 Task: Buy 2 Parking Brake Systems from Brake System section under best seller category for shipping address: Jude Thompson, 313 Lake Floyd Circle, Hockessin, Delaware 19707, Cell Number 3022398079. Pay from credit card ending with 6010, CVV 682
Action: Mouse moved to (15, 84)
Screenshot: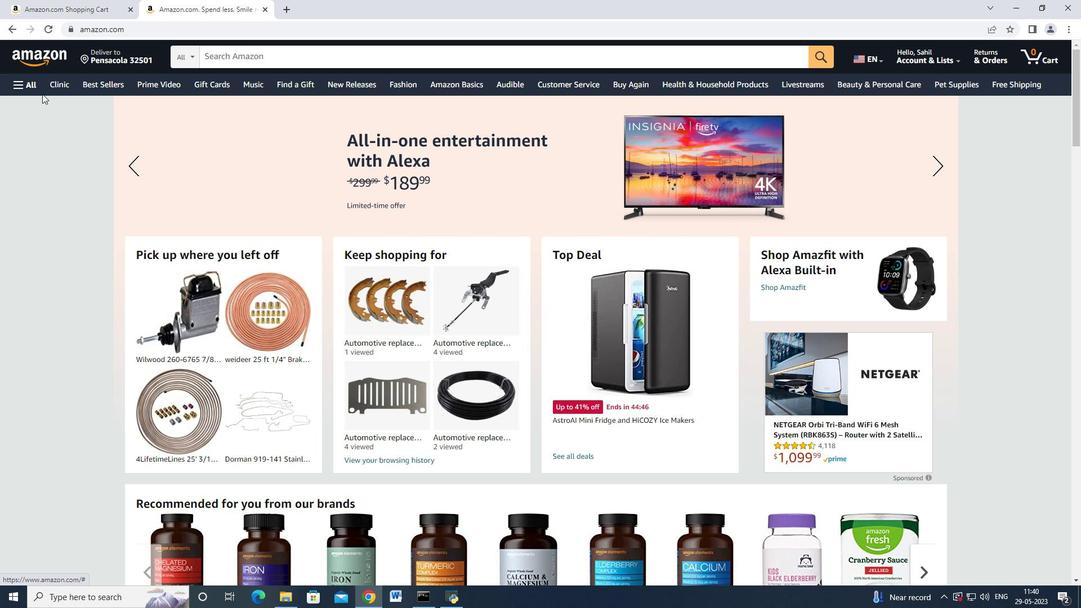 
Action: Mouse pressed left at (15, 84)
Screenshot: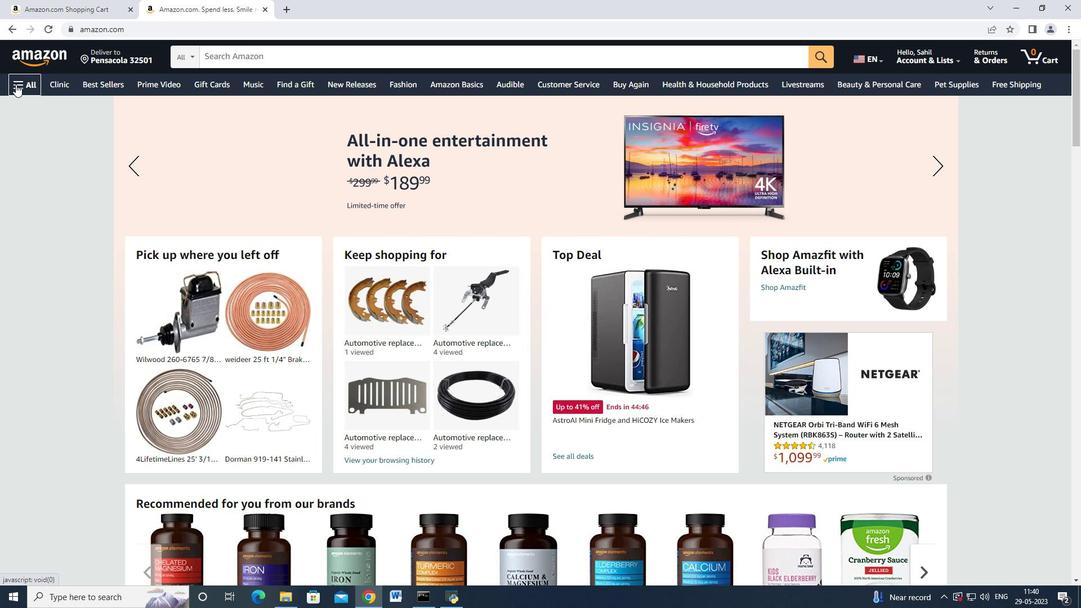 
Action: Mouse moved to (72, 266)
Screenshot: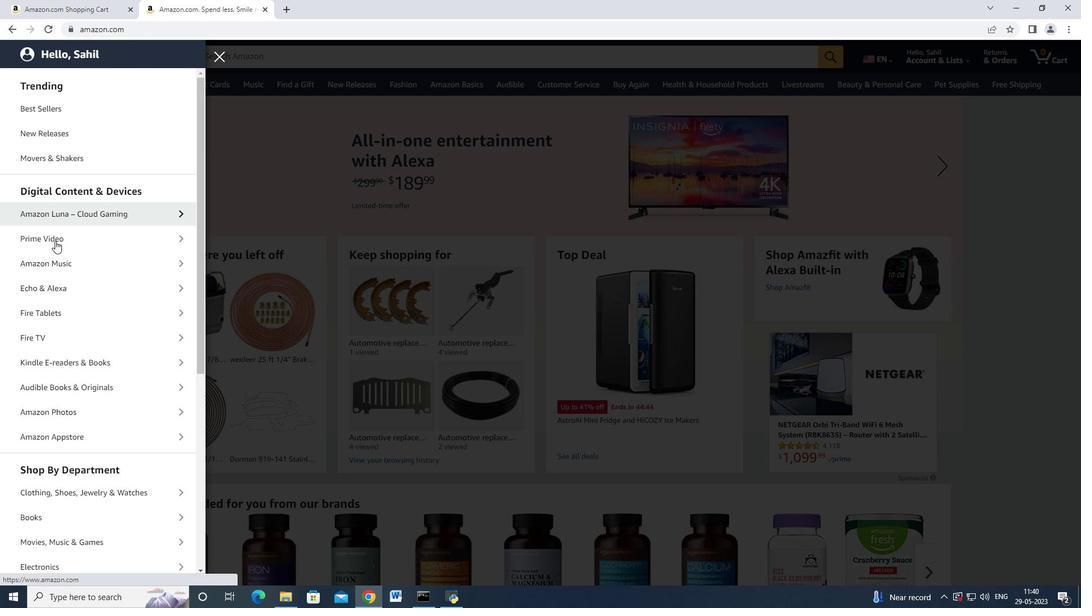 
Action: Mouse scrolled (72, 265) with delta (0, 0)
Screenshot: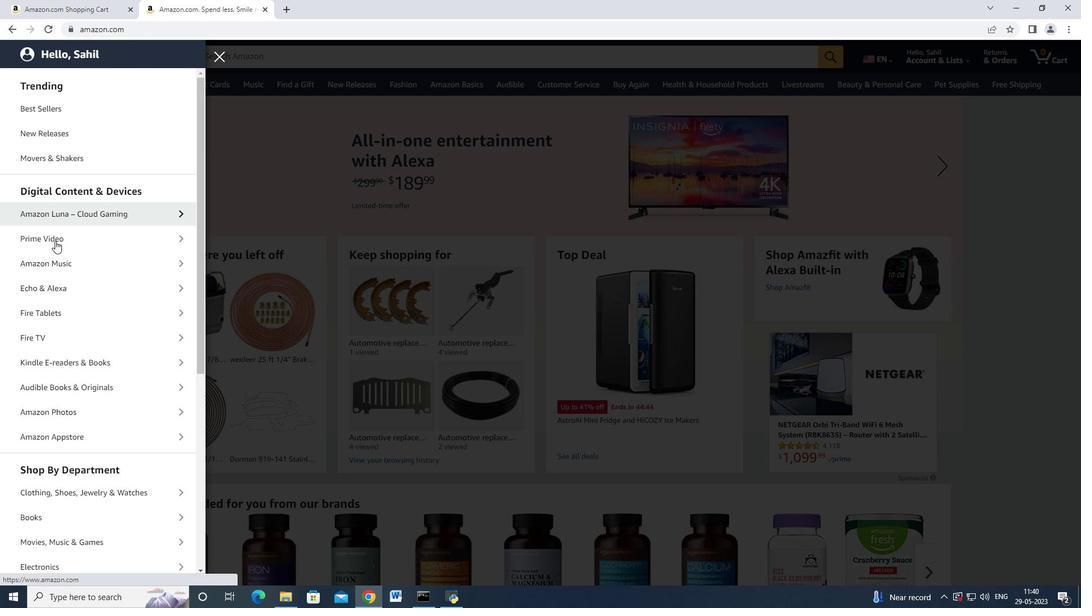 
Action: Mouse moved to (76, 299)
Screenshot: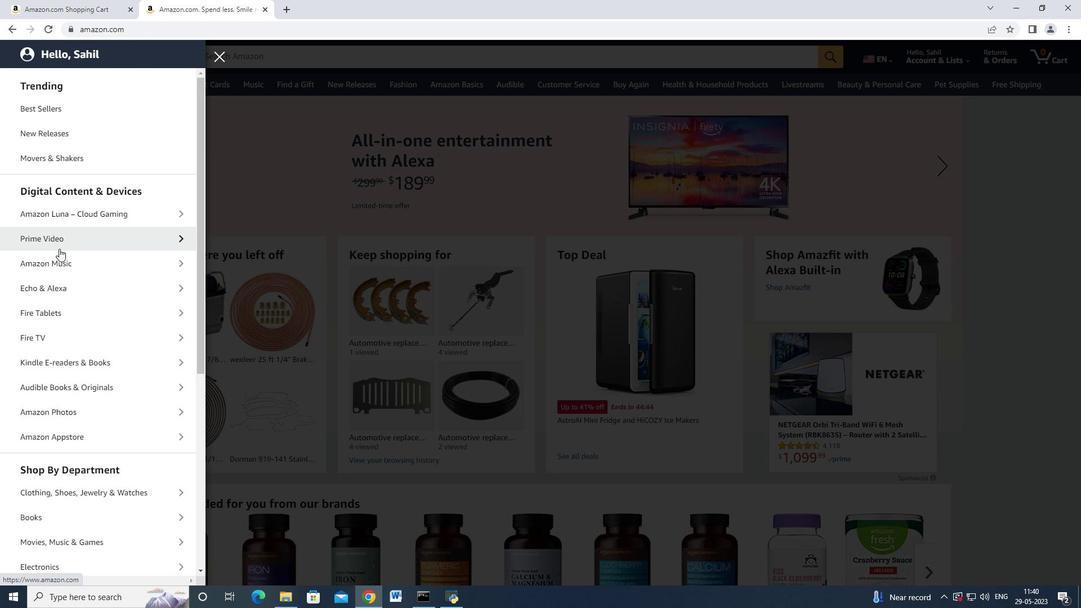 
Action: Mouse scrolled (76, 299) with delta (0, 0)
Screenshot: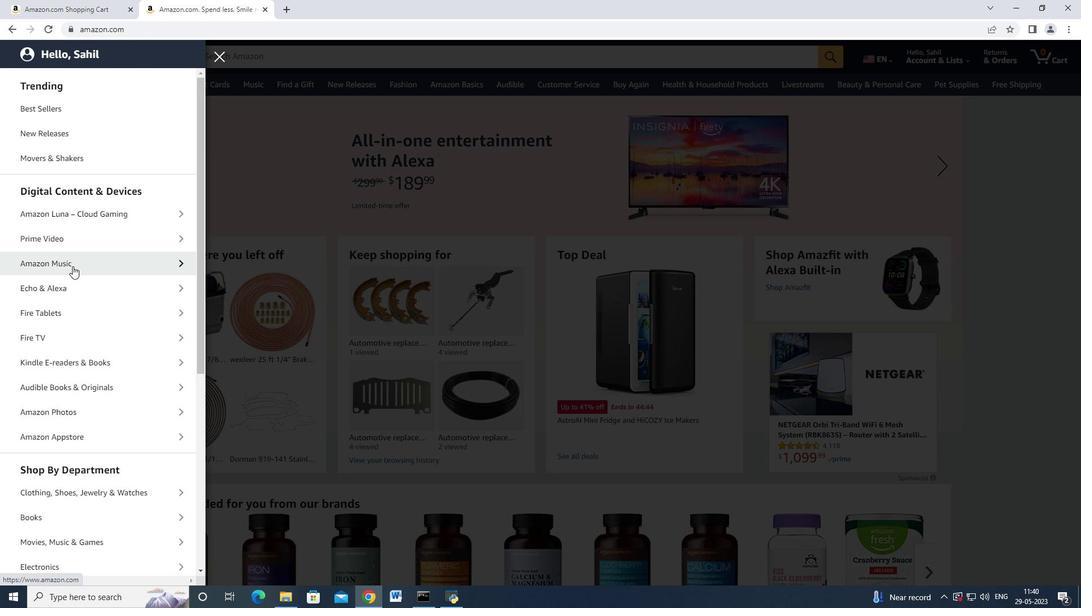 
Action: Mouse moved to (60, 347)
Screenshot: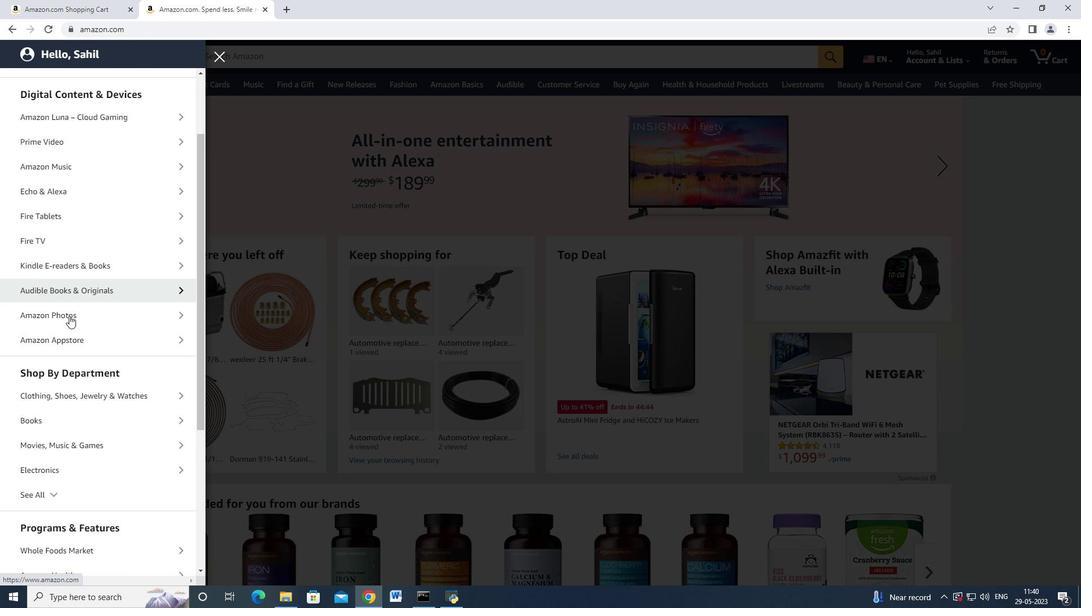 
Action: Mouse scrolled (60, 347) with delta (0, 0)
Screenshot: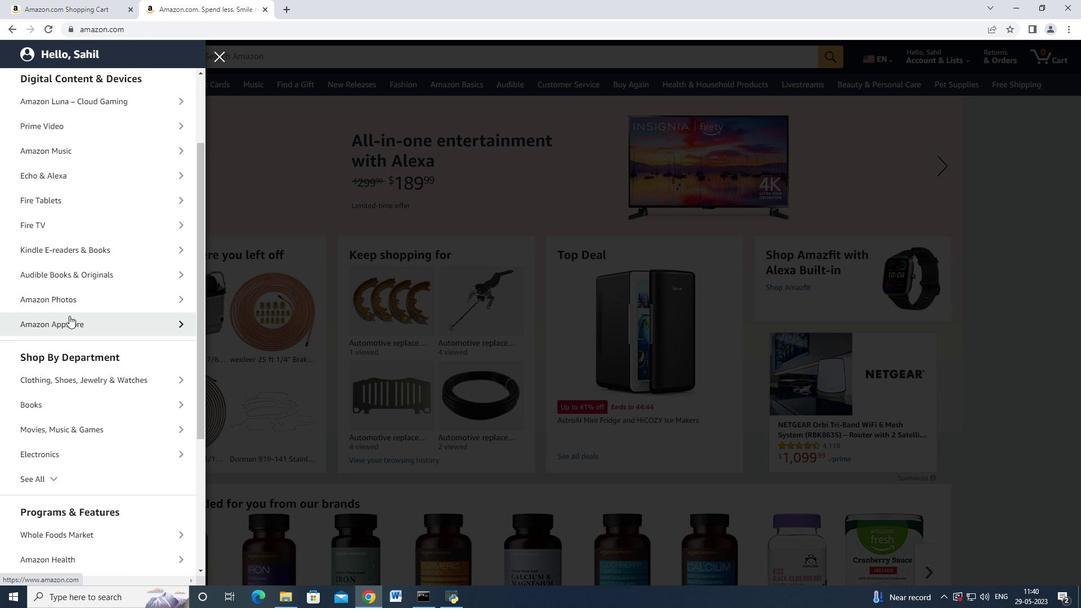 
Action: Mouse scrolled (60, 347) with delta (0, 0)
Screenshot: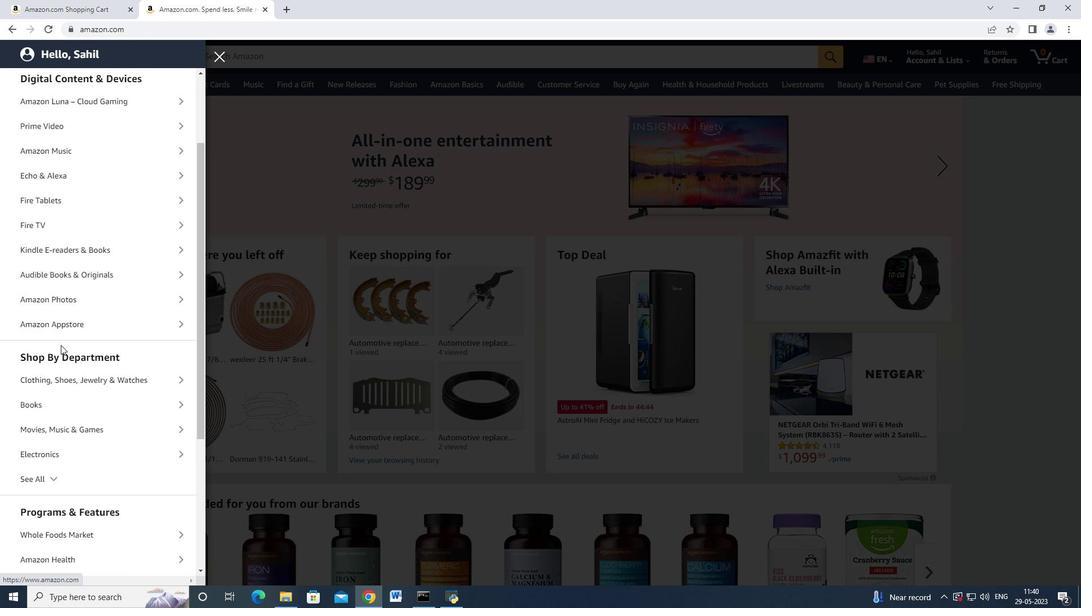 
Action: Mouse scrolled (60, 347) with delta (0, 0)
Screenshot: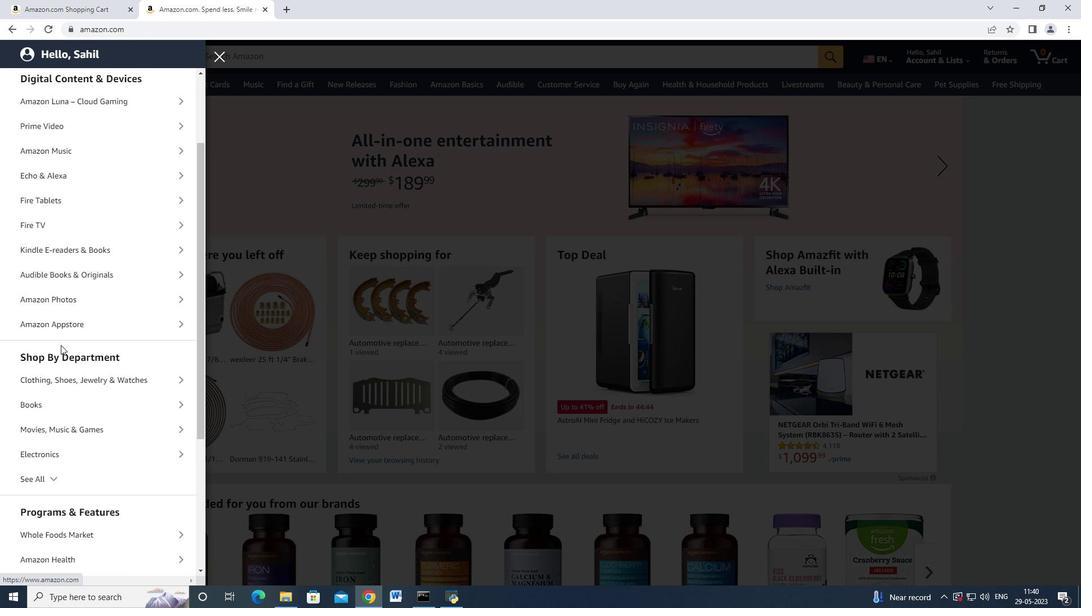 
Action: Mouse moved to (65, 318)
Screenshot: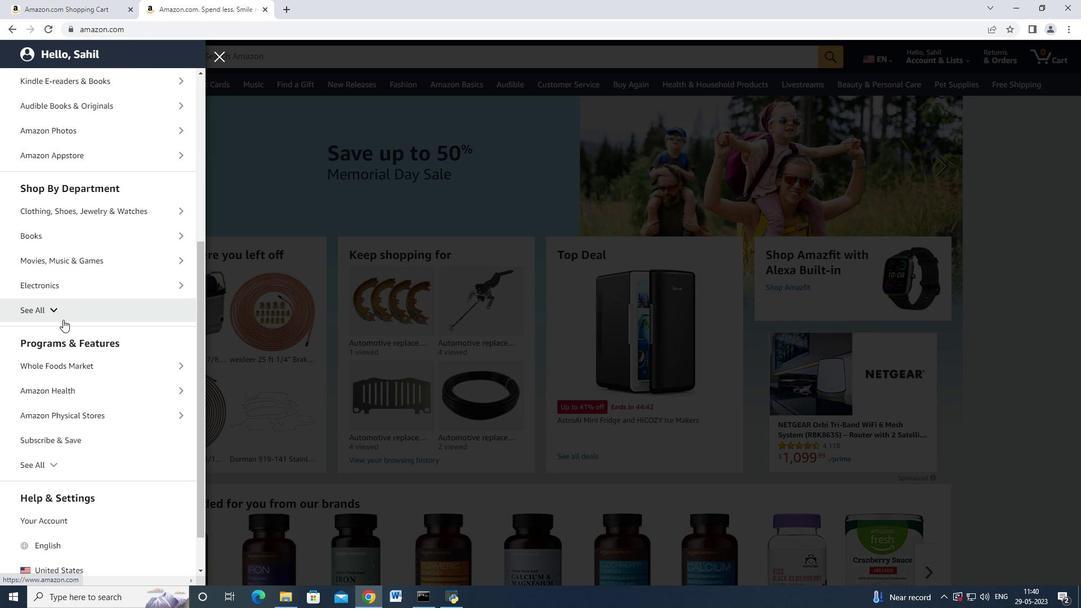 
Action: Mouse pressed left at (65, 318)
Screenshot: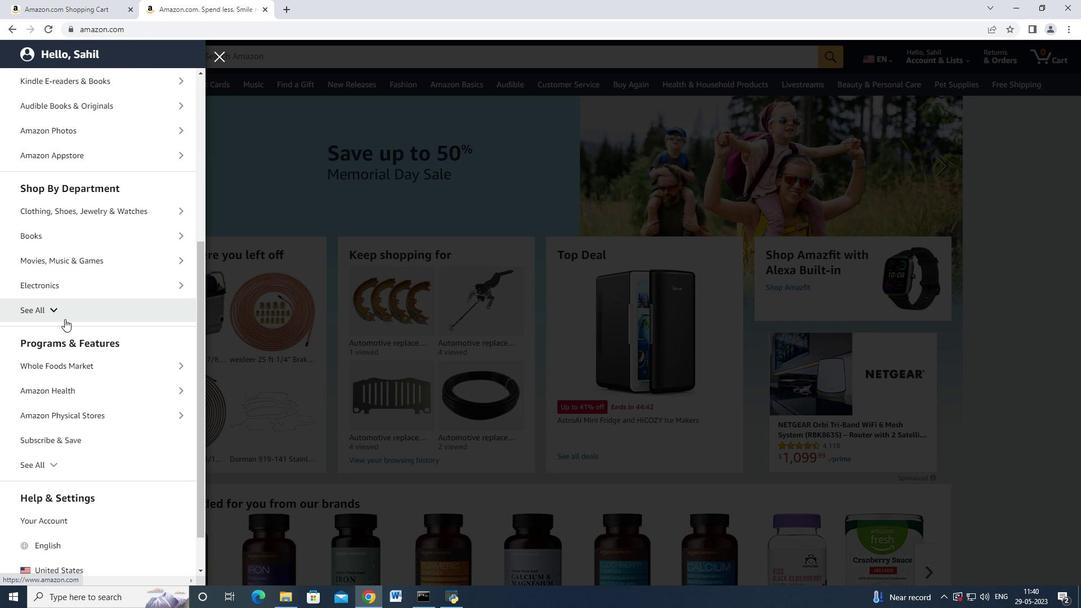 
Action: Mouse moved to (80, 188)
Screenshot: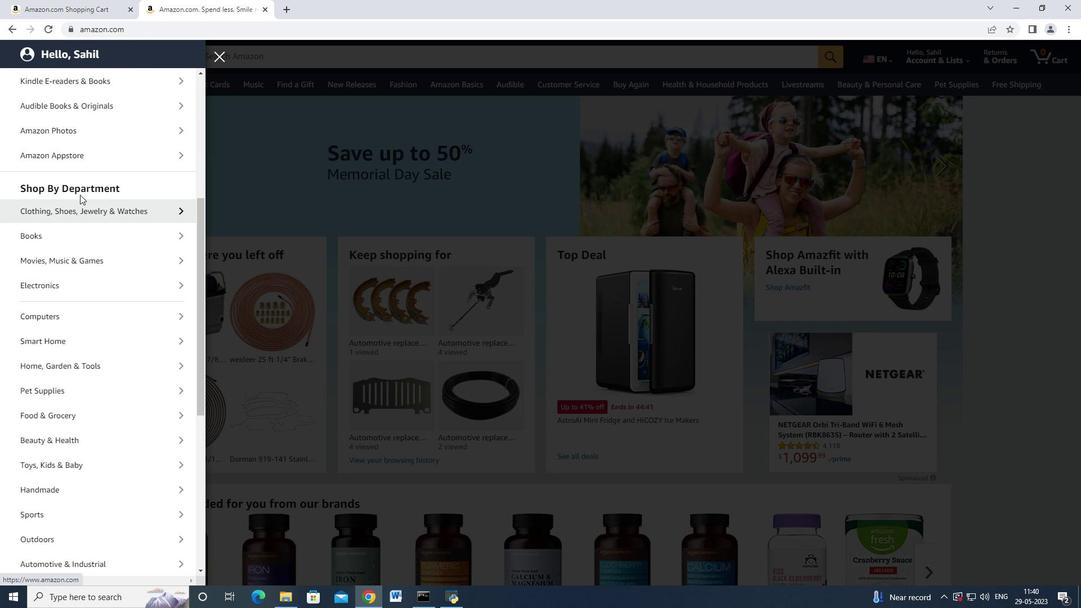 
Action: Mouse scrolled (80, 188) with delta (0, 0)
Screenshot: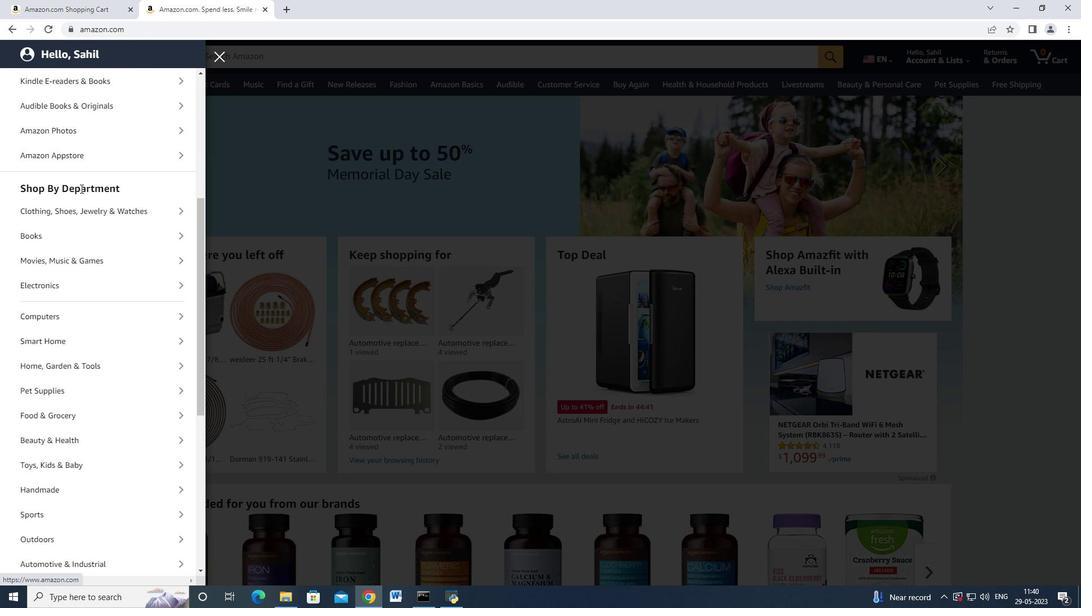 
Action: Mouse scrolled (80, 188) with delta (0, 0)
Screenshot: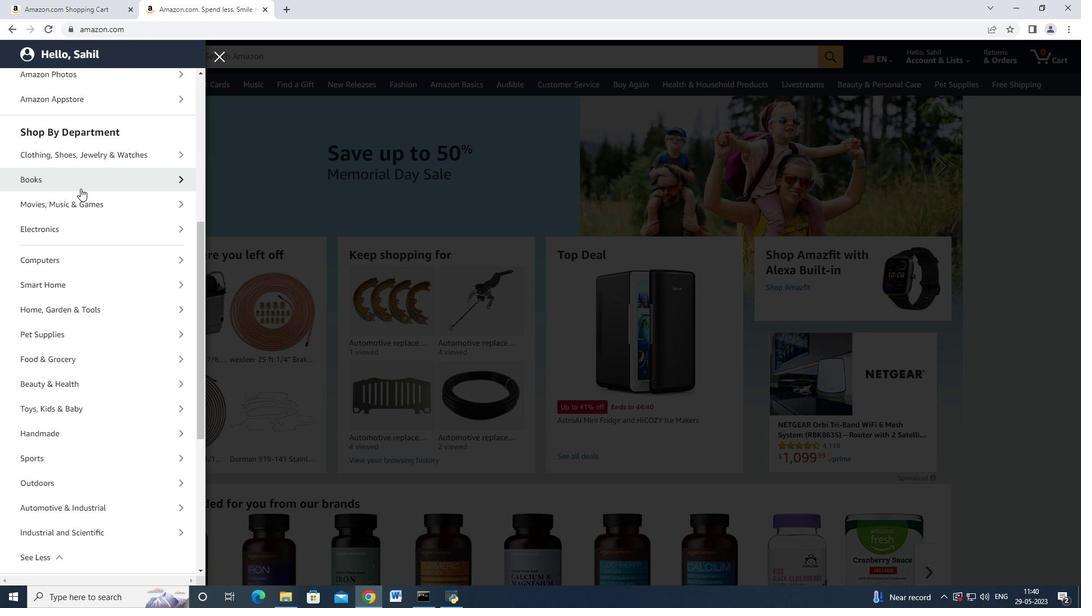 
Action: Mouse scrolled (80, 188) with delta (0, 0)
Screenshot: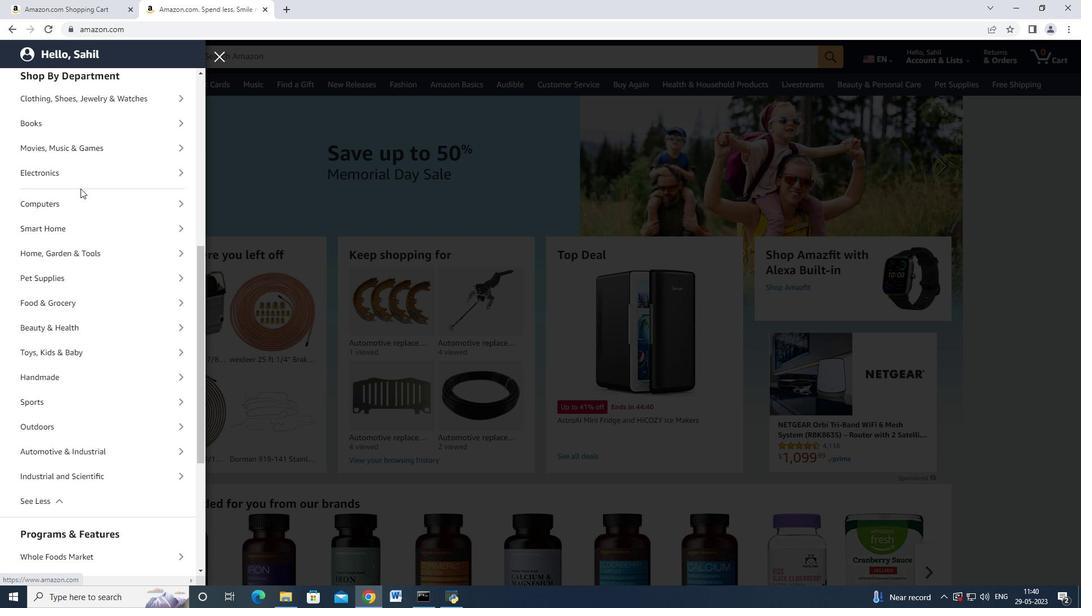 
Action: Mouse scrolled (80, 188) with delta (0, 0)
Screenshot: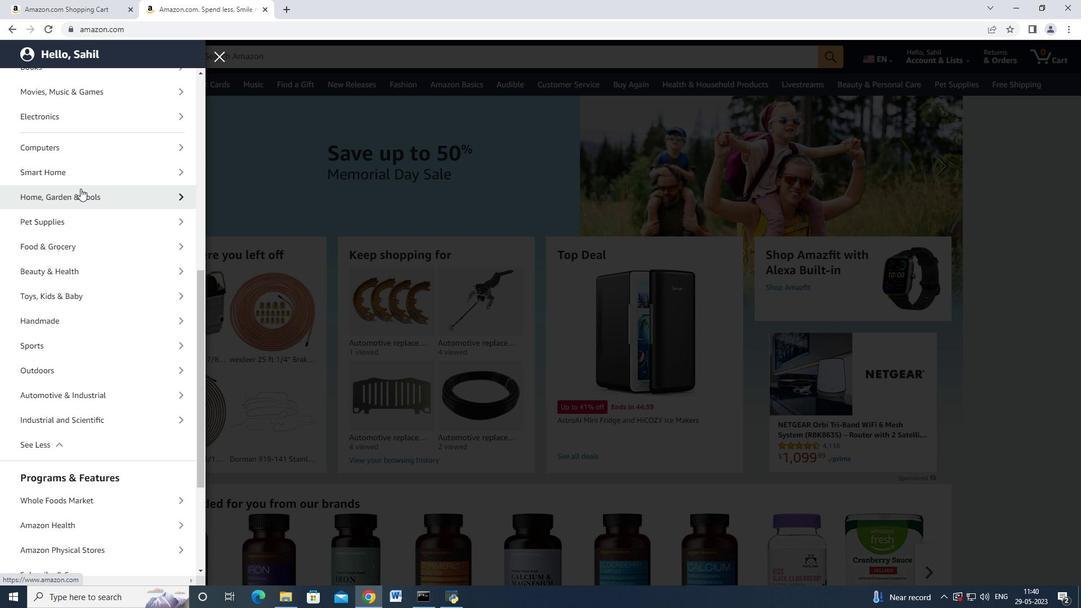
Action: Mouse moved to (83, 187)
Screenshot: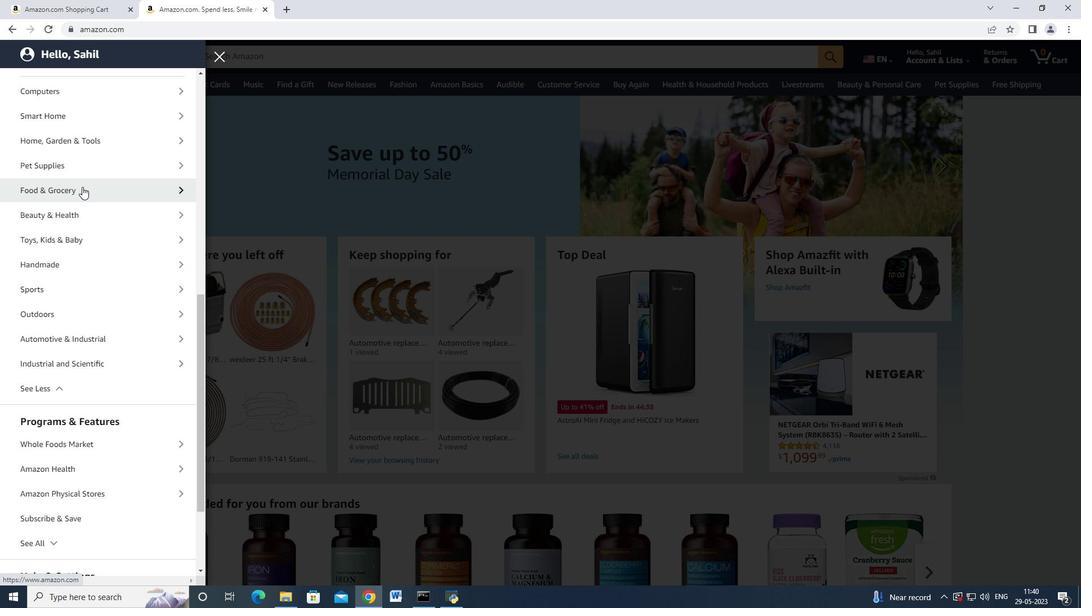 
Action: Mouse scrolled (83, 187) with delta (0, 0)
Screenshot: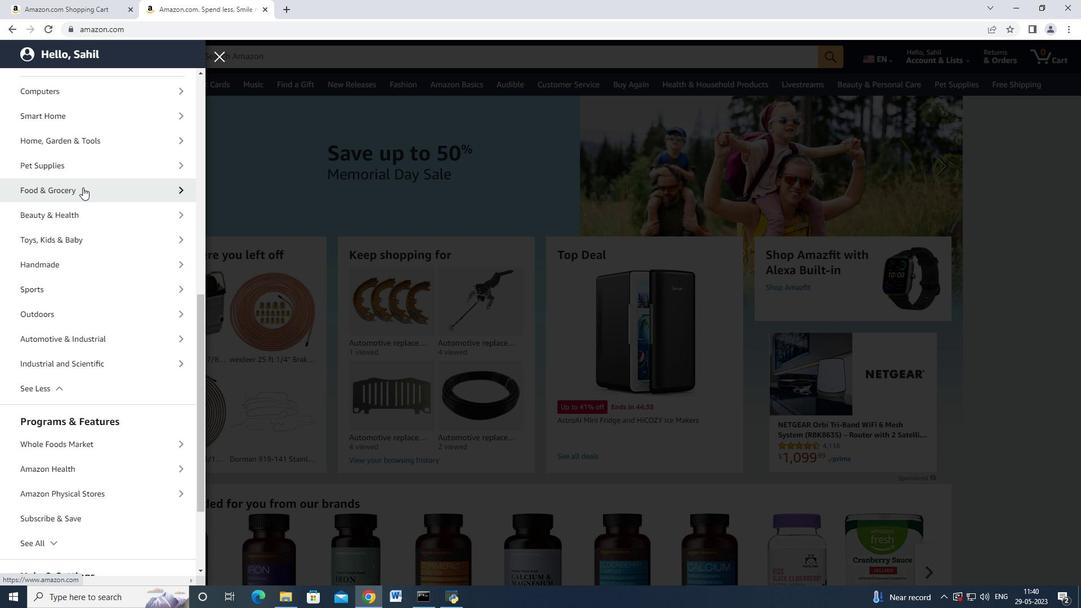 
Action: Mouse moved to (83, 188)
Screenshot: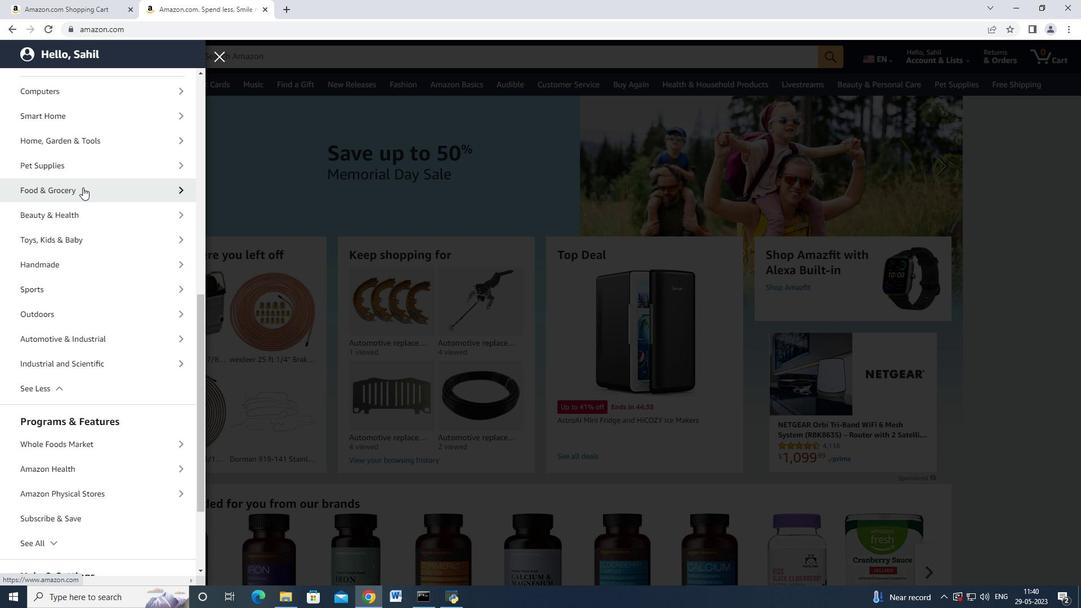 
Action: Mouse scrolled (83, 187) with delta (0, 0)
Screenshot: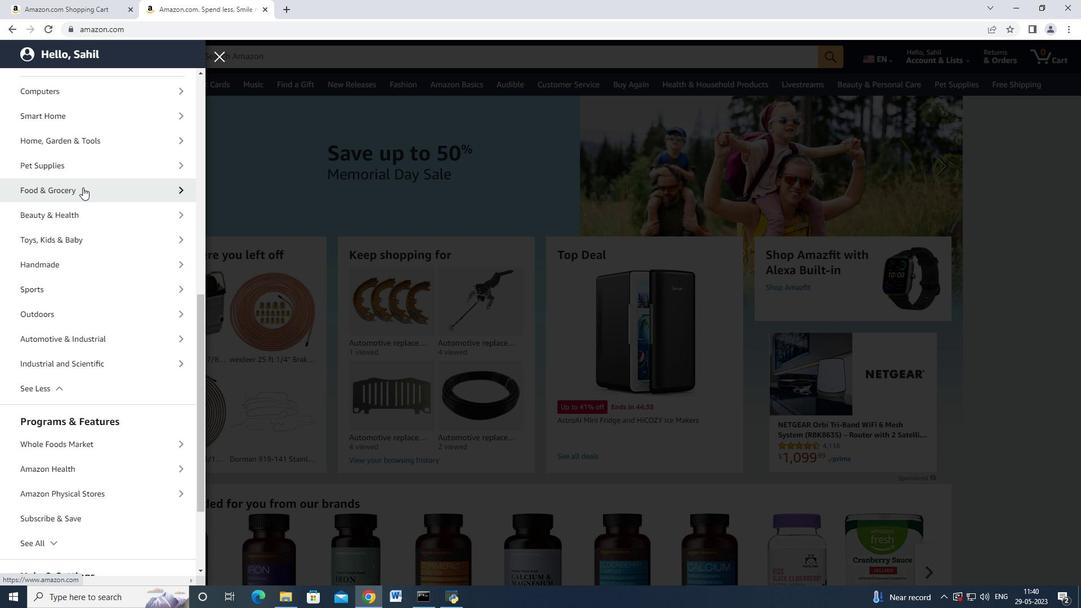 
Action: Mouse moved to (89, 210)
Screenshot: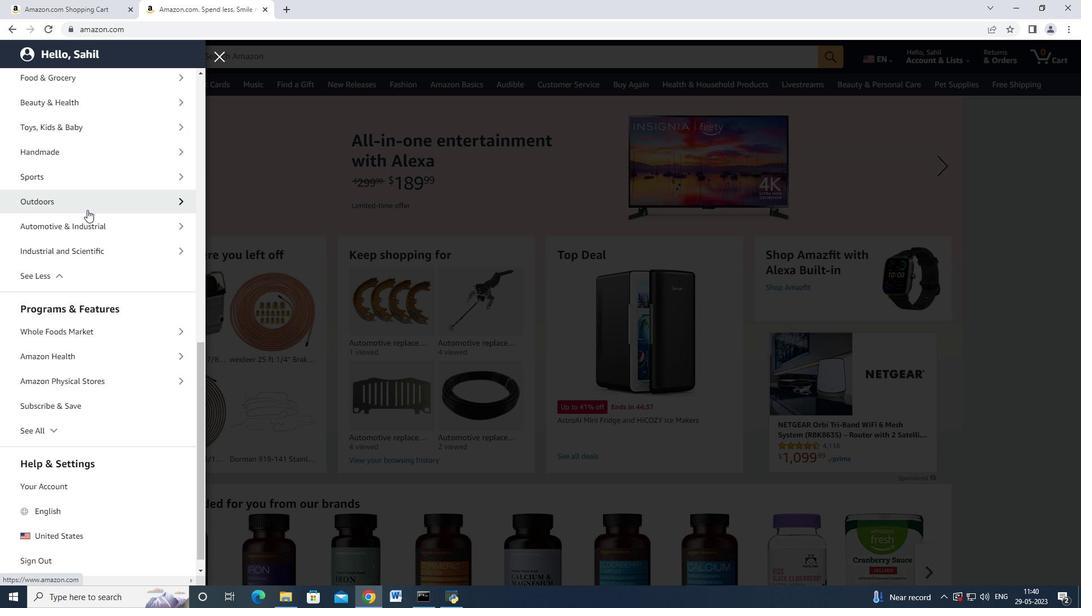 
Action: Mouse scrolled (89, 209) with delta (0, 0)
Screenshot: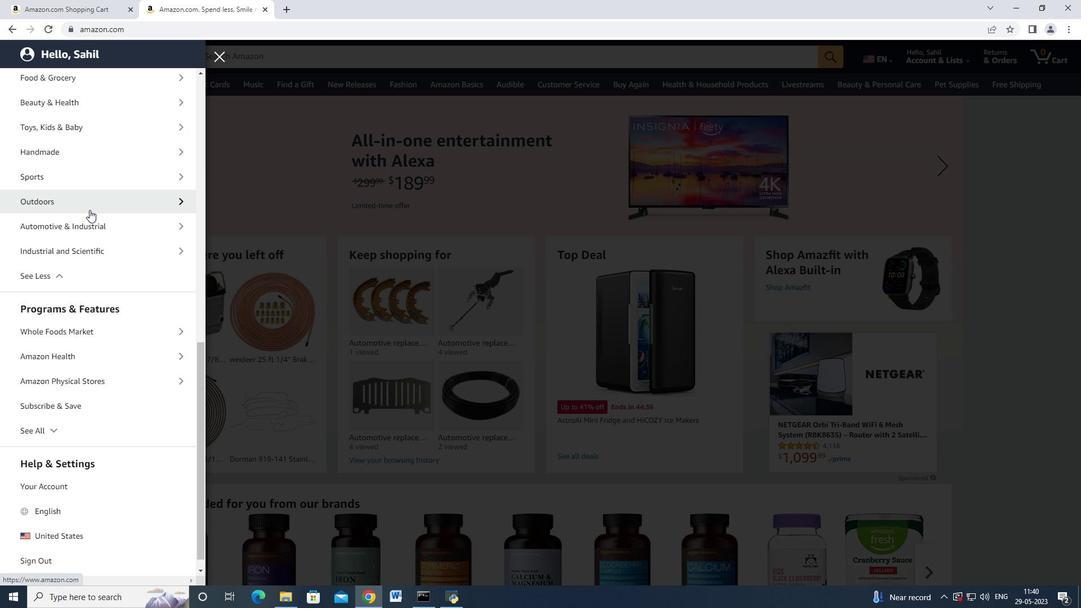 
Action: Mouse scrolled (89, 209) with delta (0, 0)
Screenshot: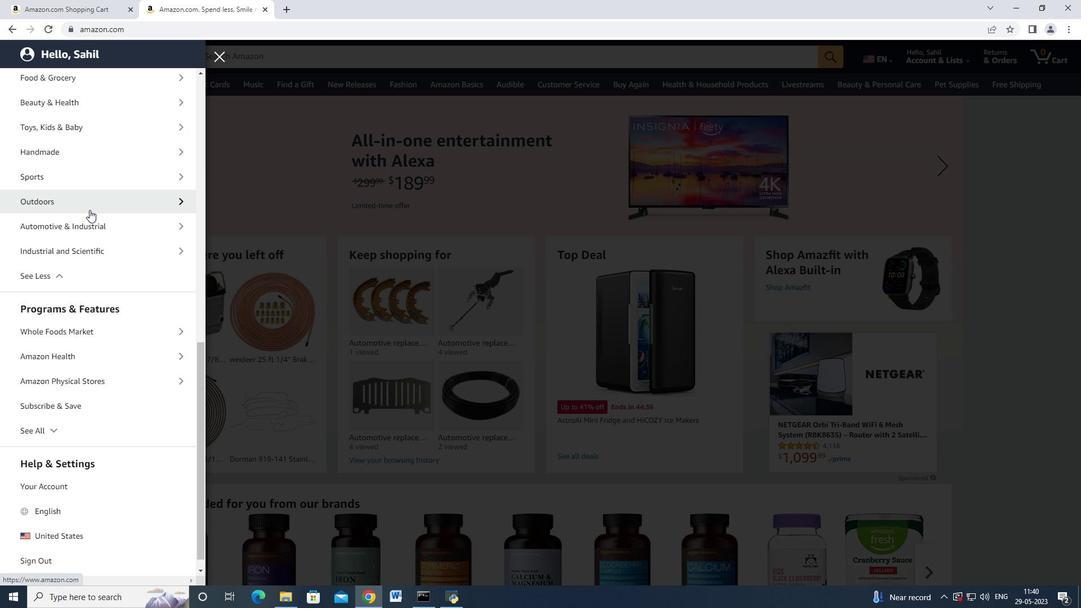 
Action: Mouse moved to (104, 284)
Screenshot: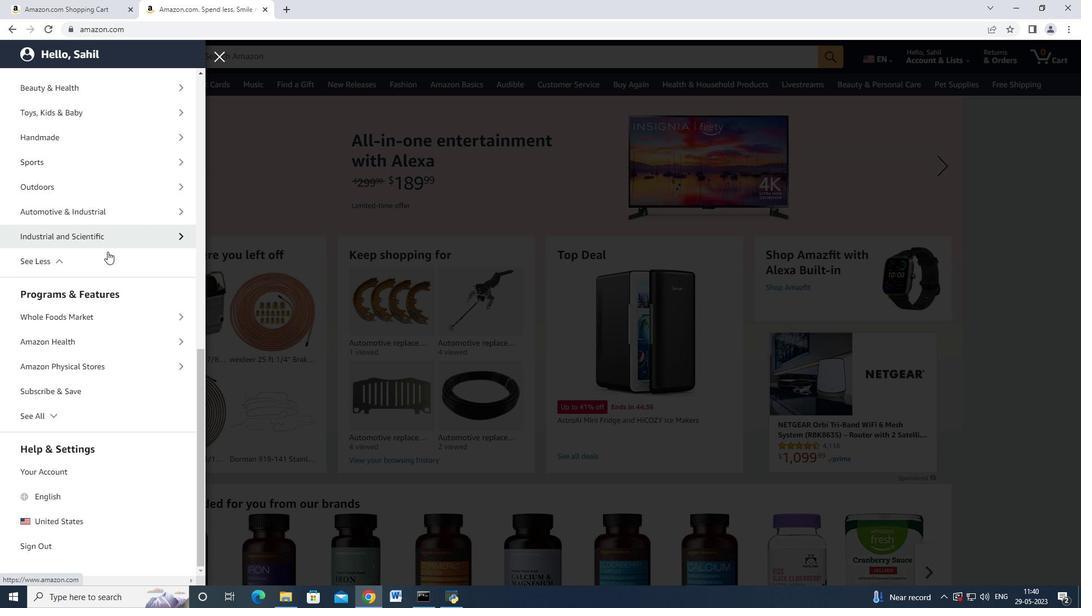 
Action: Mouse scrolled (104, 285) with delta (0, 0)
Screenshot: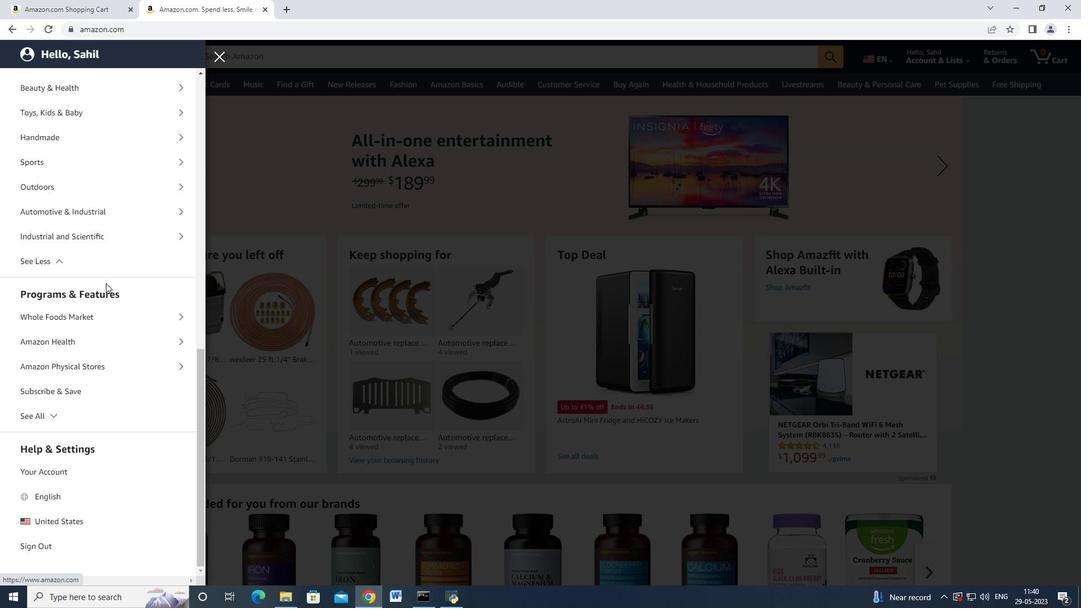 
Action: Mouse scrolled (104, 285) with delta (0, 0)
Screenshot: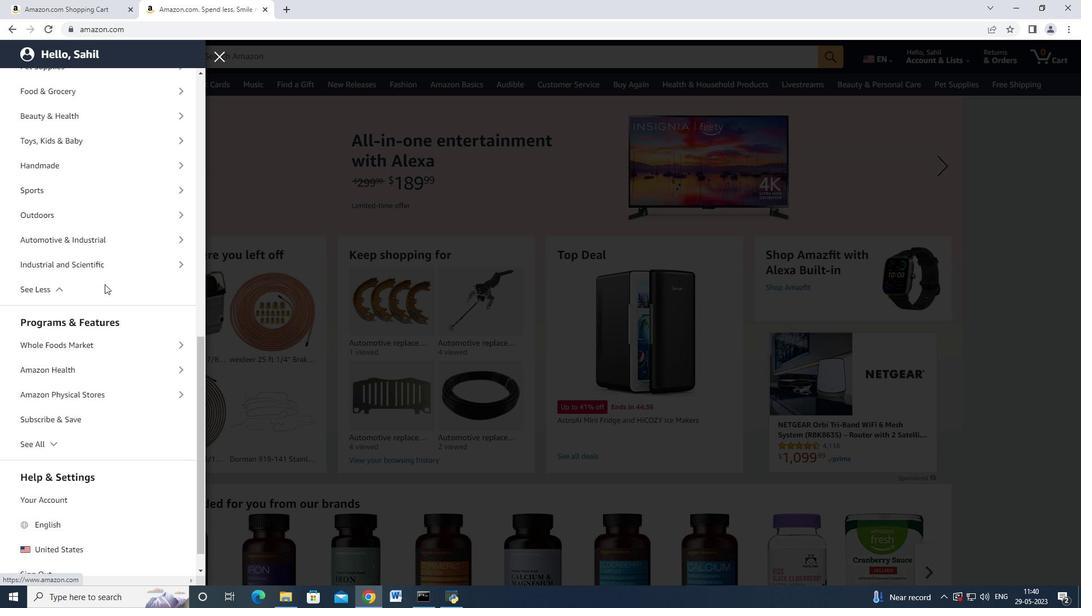 
Action: Mouse moved to (83, 322)
Screenshot: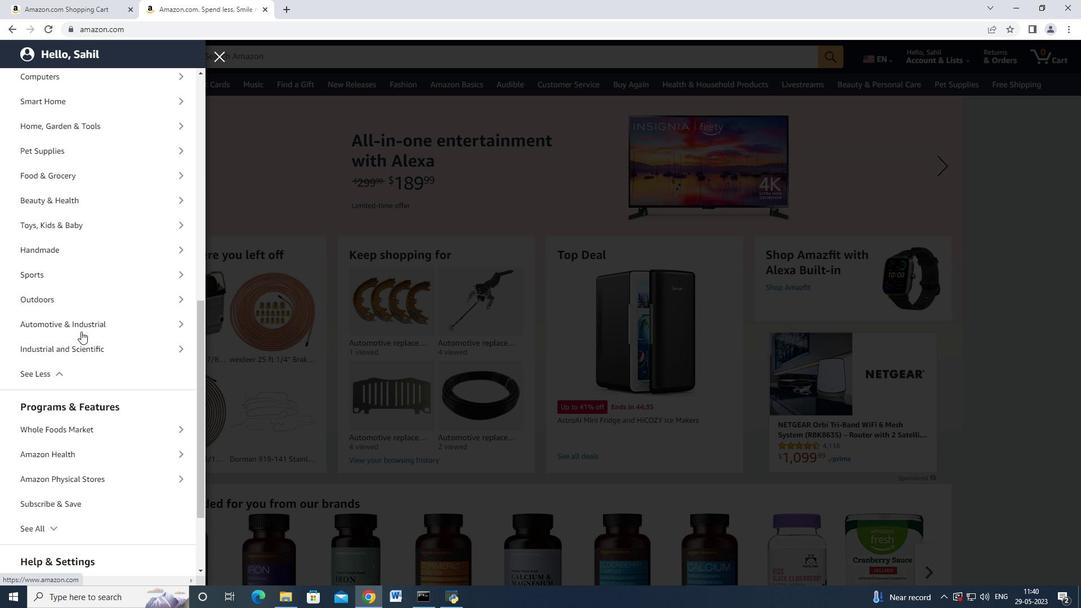 
Action: Mouse pressed left at (83, 322)
Screenshot: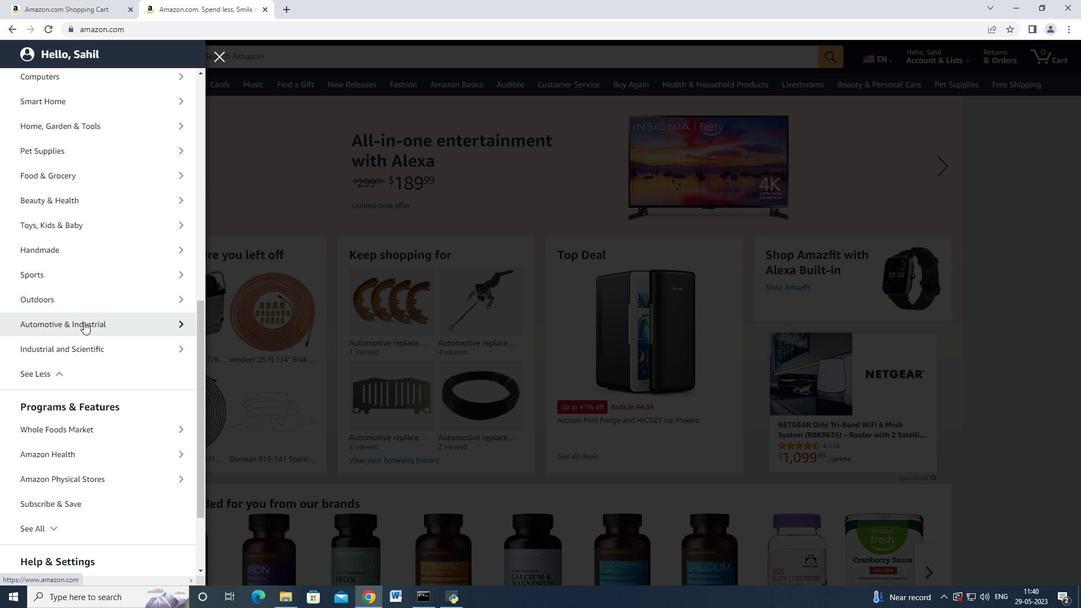 
Action: Mouse moved to (91, 137)
Screenshot: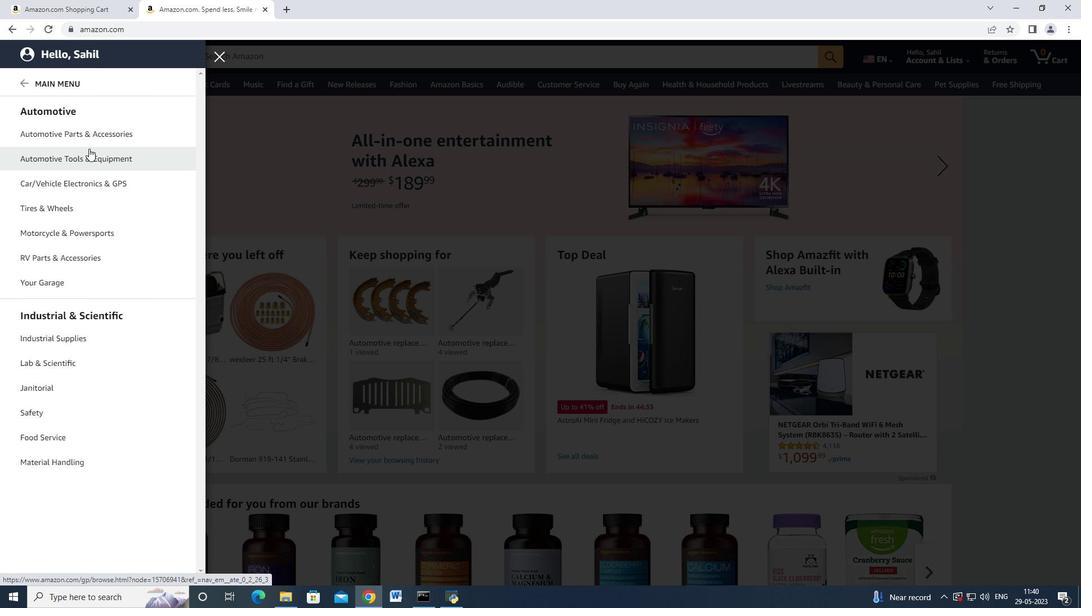 
Action: Mouse pressed left at (91, 137)
Screenshot: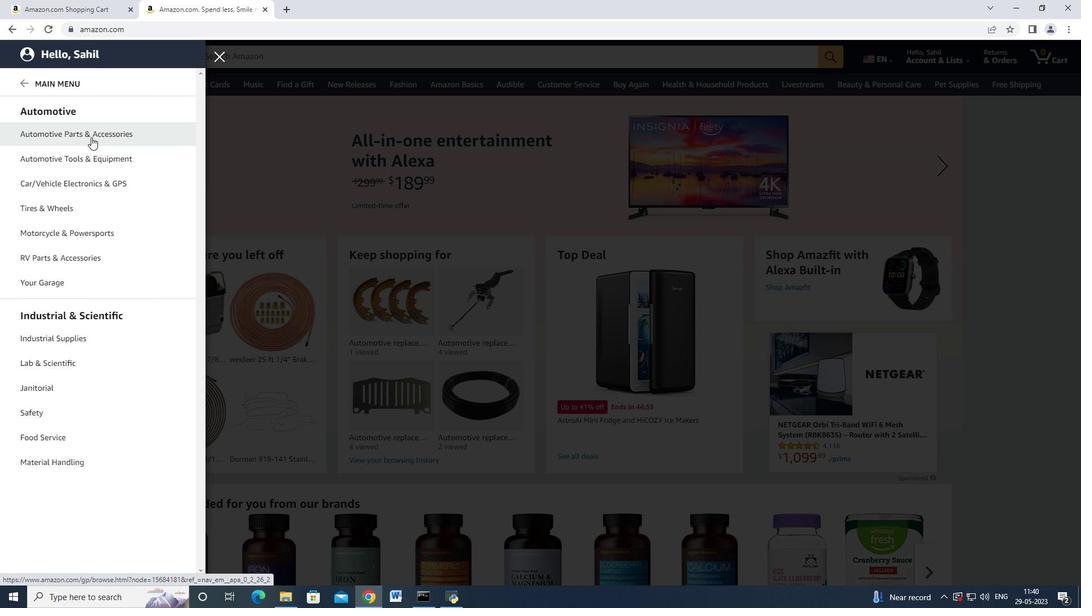 
Action: Mouse moved to (142, 219)
Screenshot: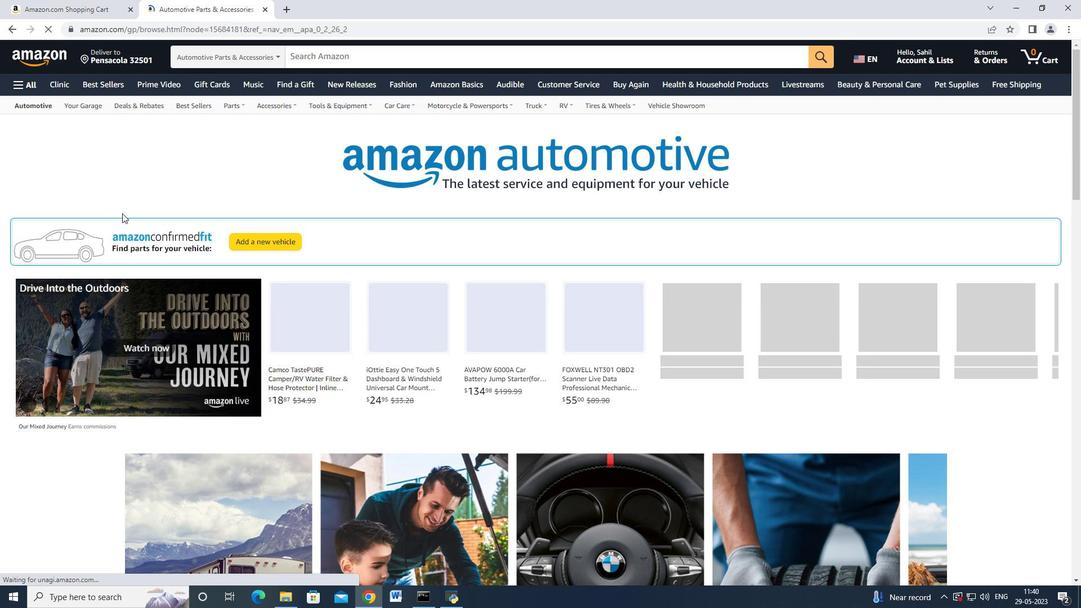 
Action: Mouse scrolled (142, 218) with delta (0, 0)
Screenshot: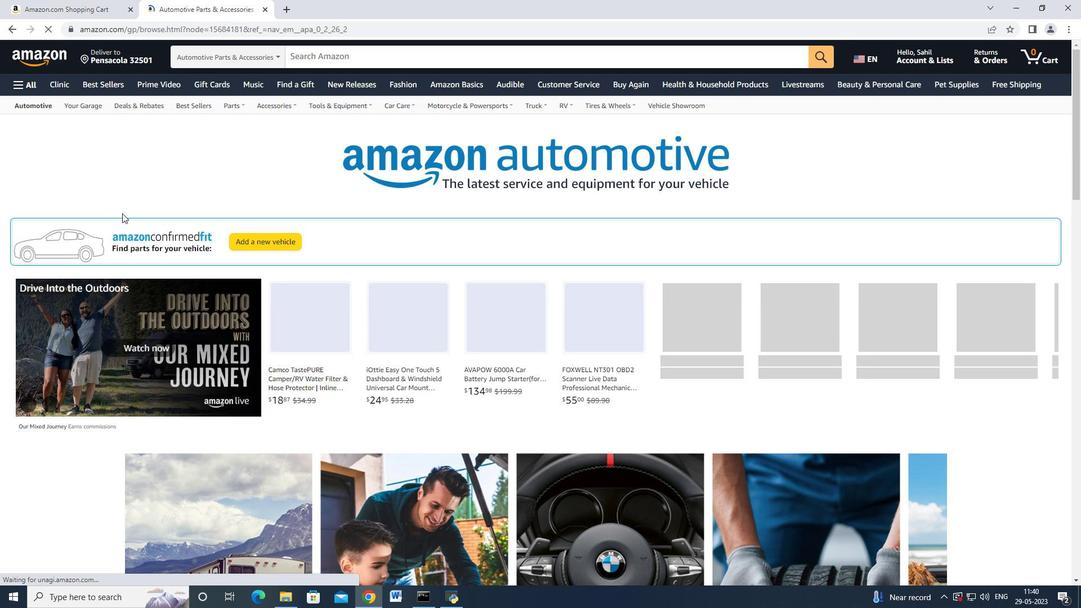 
Action: Mouse moved to (162, 233)
Screenshot: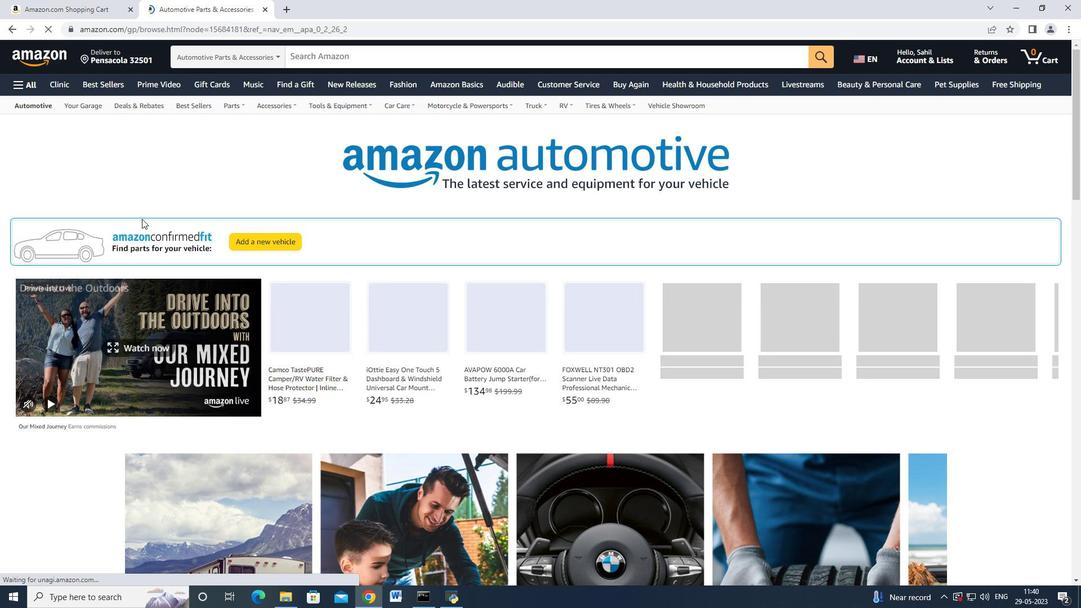 
Action: Mouse scrolled (162, 233) with delta (0, 0)
Screenshot: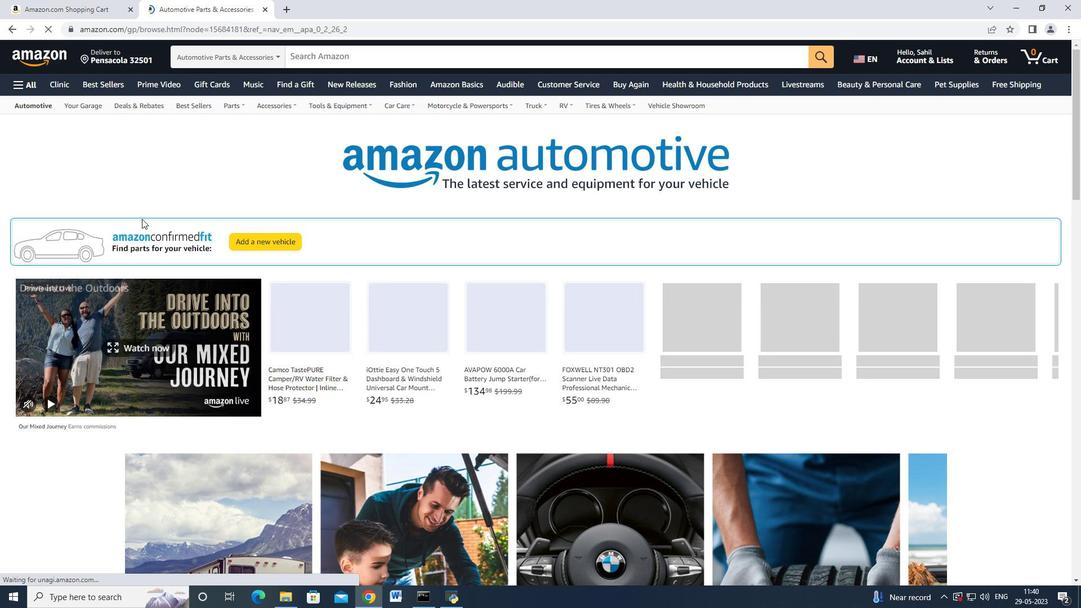 
Action: Mouse moved to (163, 235)
Screenshot: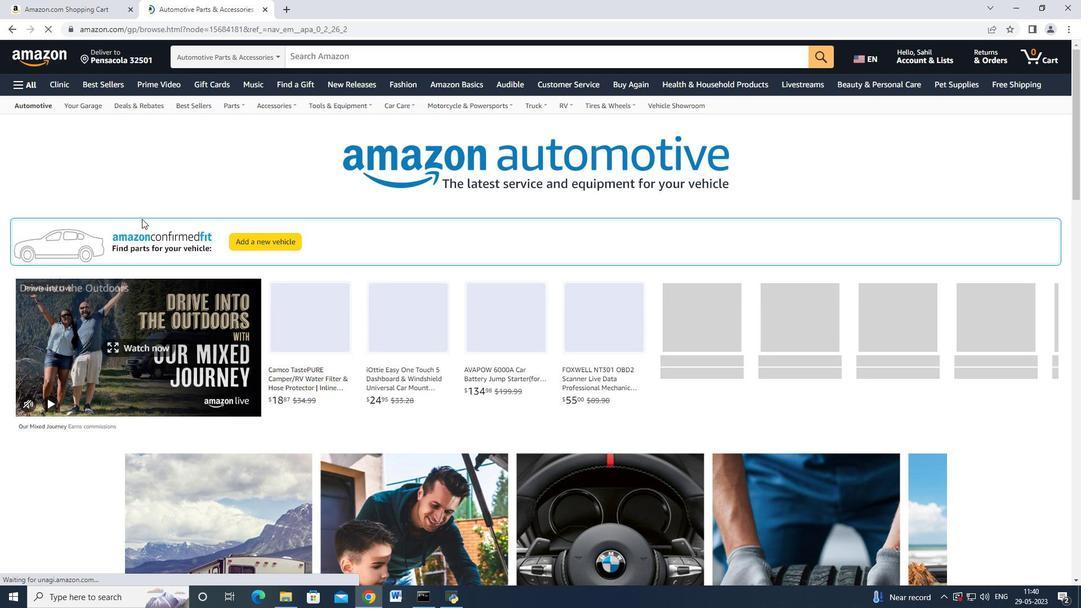 
Action: Mouse scrolled (163, 234) with delta (0, 0)
Screenshot: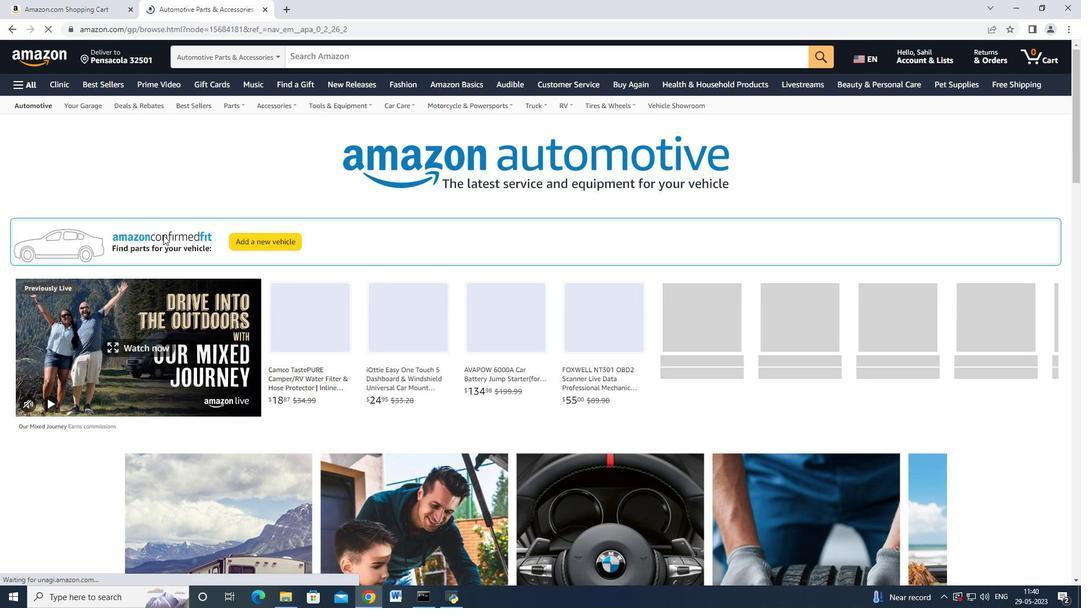 
Action: Mouse scrolled (163, 234) with delta (0, 0)
Screenshot: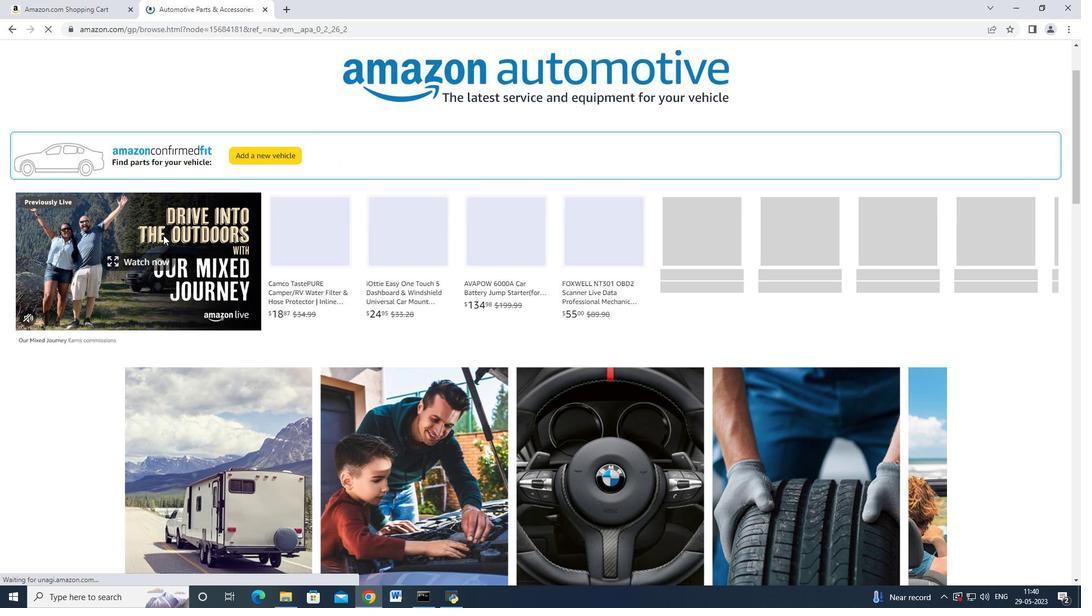 
Action: Mouse scrolled (163, 234) with delta (0, 0)
Screenshot: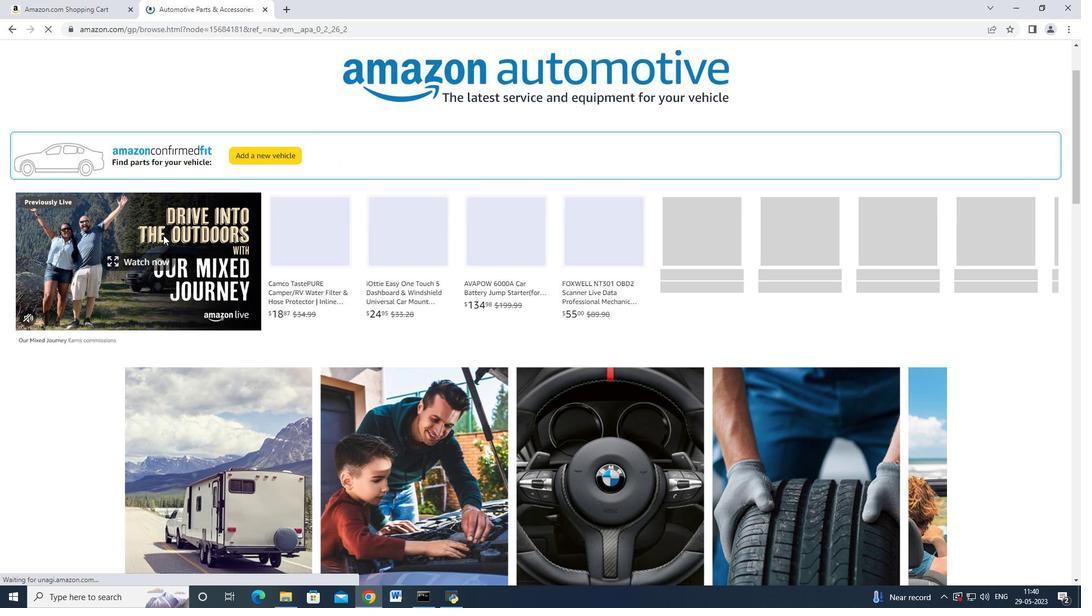 
Action: Mouse moved to (163, 235)
Screenshot: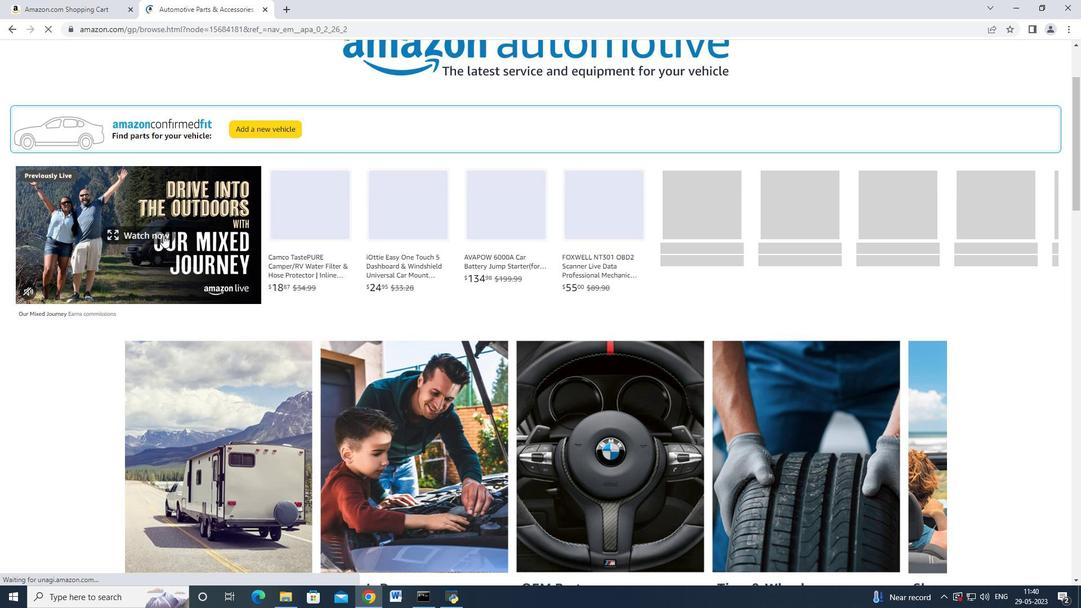 
Action: Mouse scrolled (163, 234) with delta (0, 0)
Screenshot: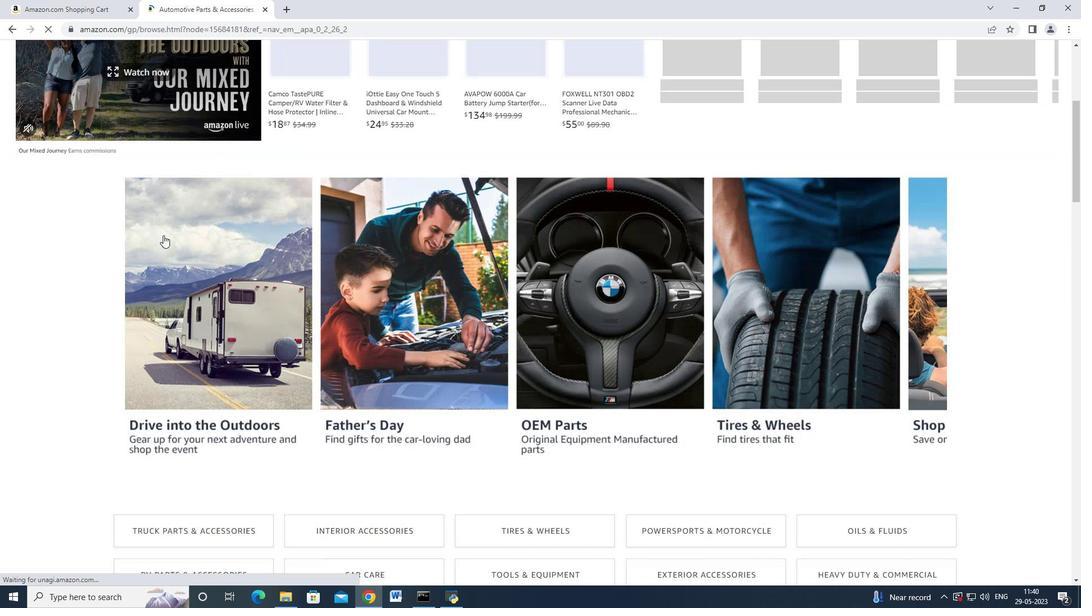 
Action: Mouse scrolled (163, 234) with delta (0, 0)
Screenshot: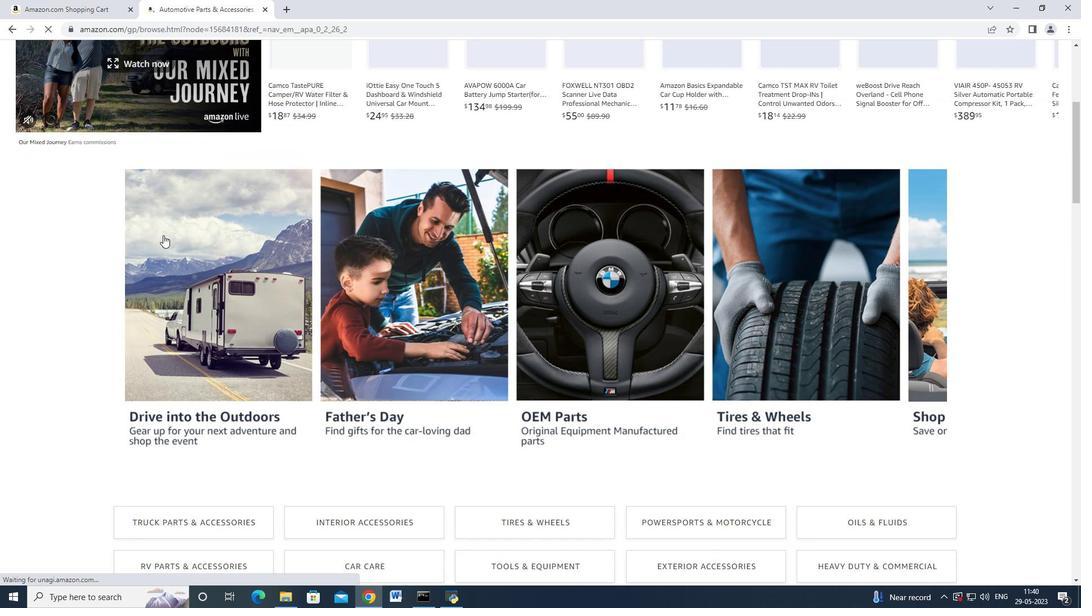 
Action: Mouse scrolled (163, 234) with delta (0, 0)
Screenshot: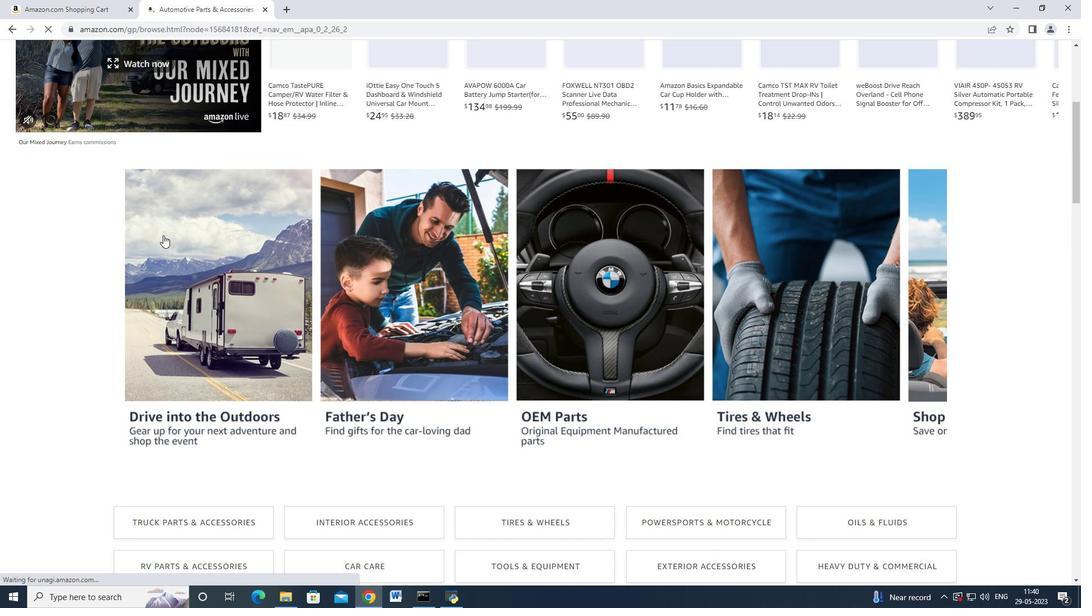 
Action: Mouse moved to (163, 235)
Screenshot: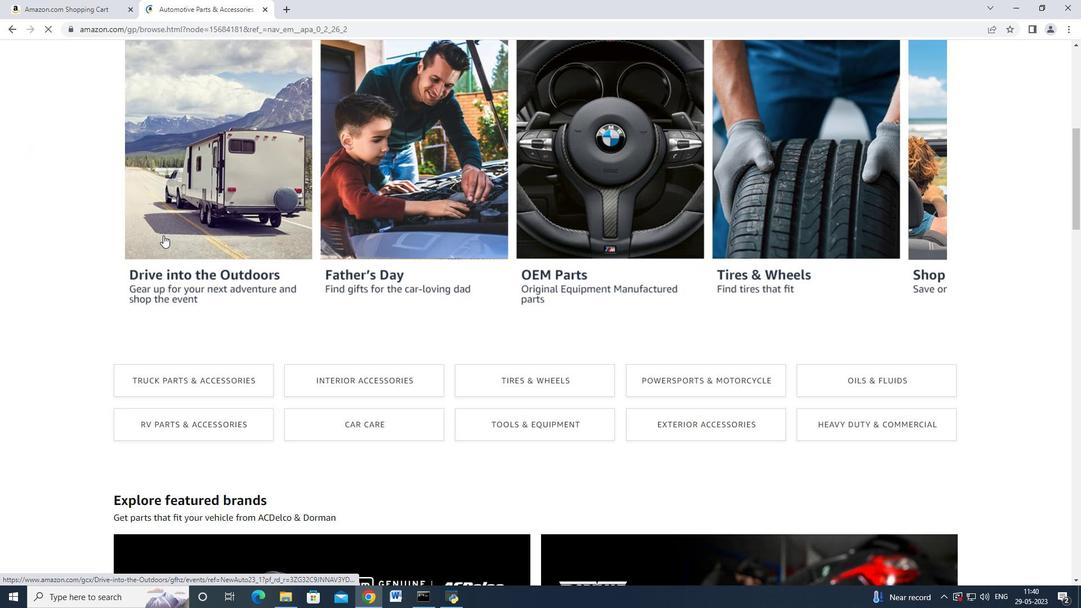 
Action: Mouse scrolled (163, 234) with delta (0, 0)
Screenshot: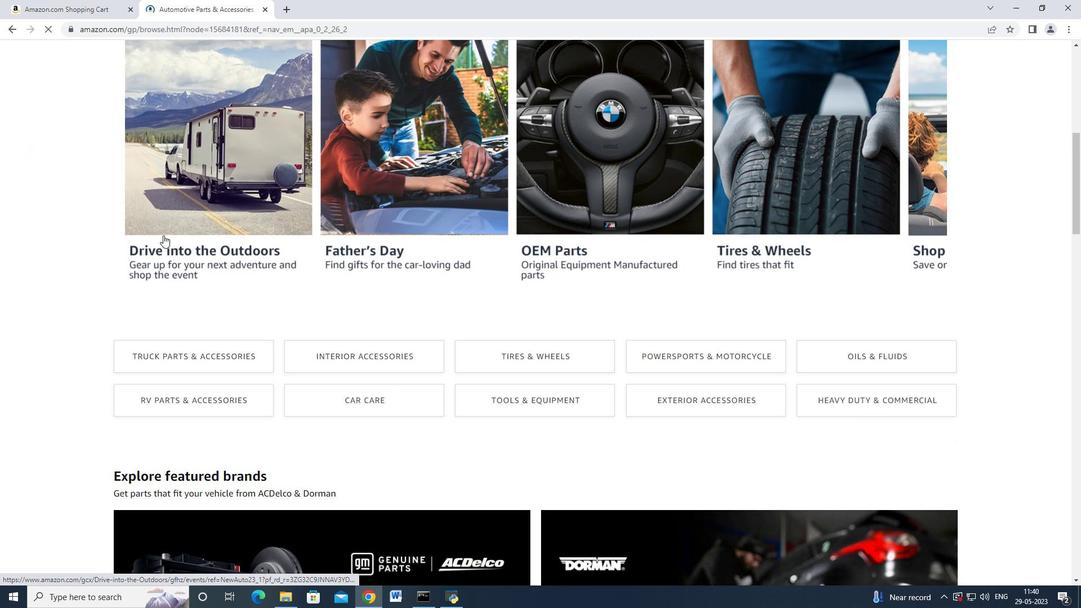 
Action: Mouse scrolled (163, 234) with delta (0, 0)
Screenshot: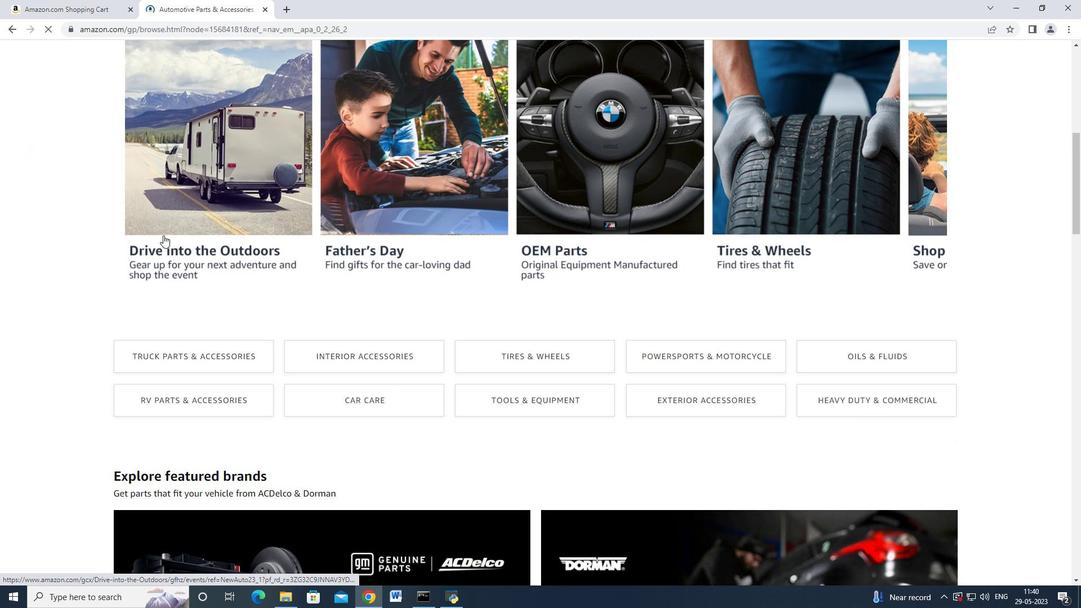 
Action: Mouse moved to (163, 235)
Screenshot: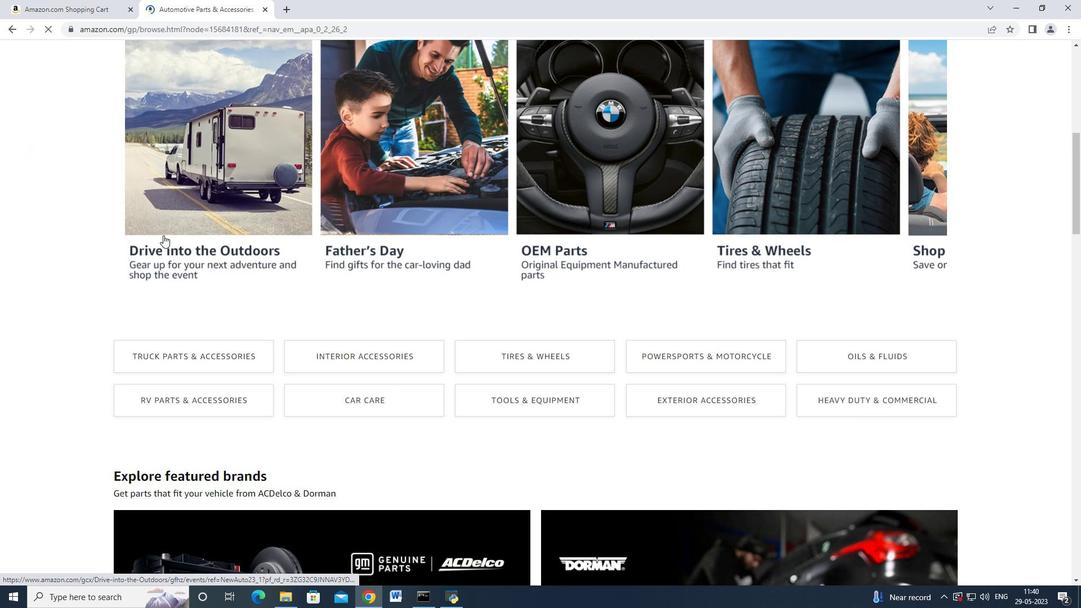
Action: Mouse scrolled (163, 234) with delta (0, 0)
Screenshot: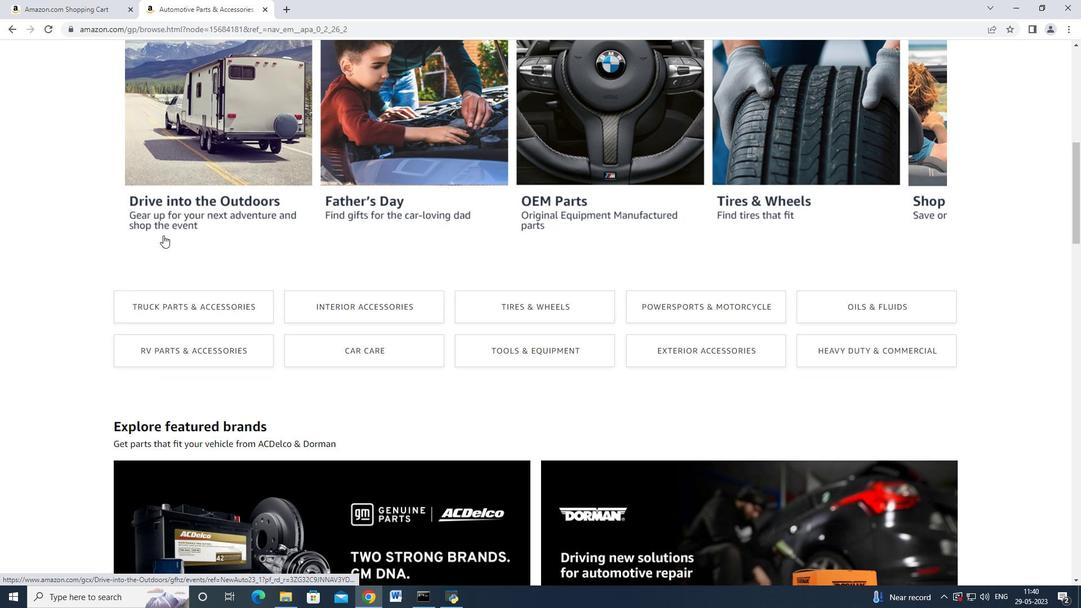 
Action: Mouse scrolled (163, 234) with delta (0, 0)
Screenshot: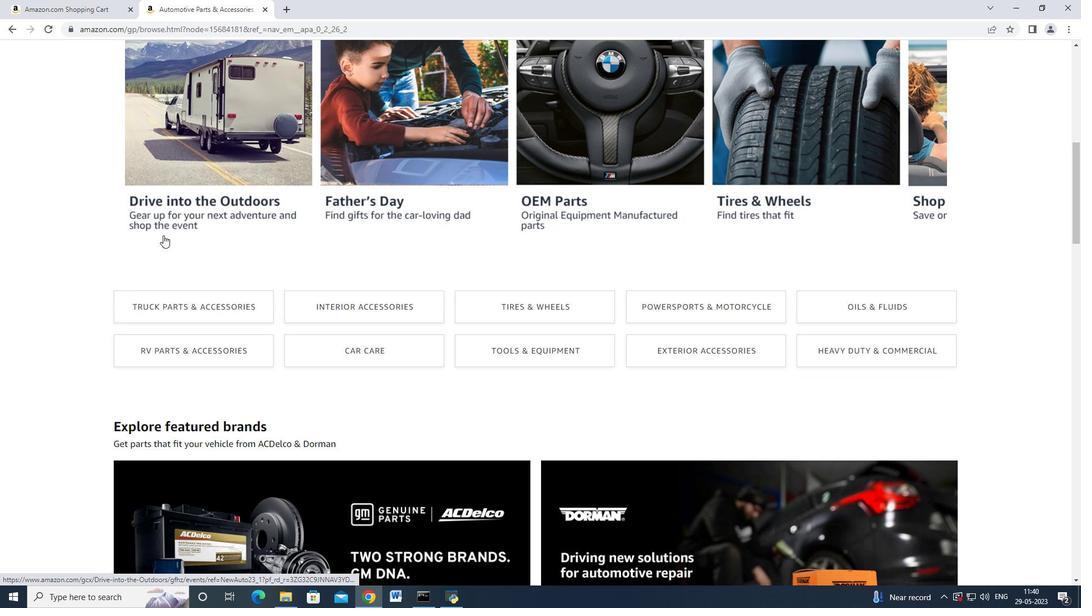 
Action: Mouse scrolled (163, 234) with delta (0, 0)
Screenshot: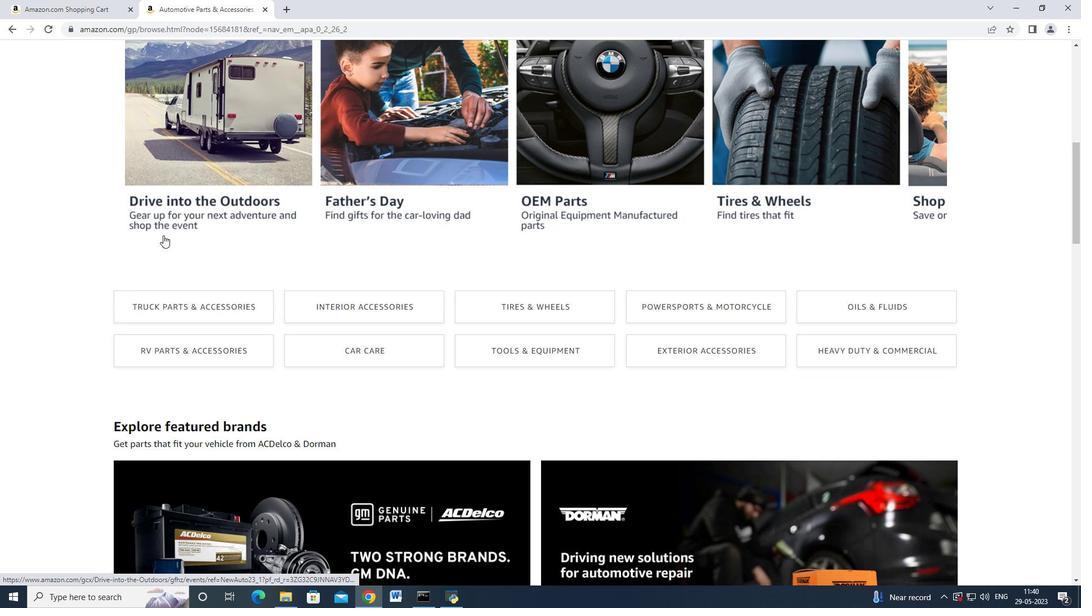 
Action: Mouse scrolled (163, 234) with delta (0, 0)
Screenshot: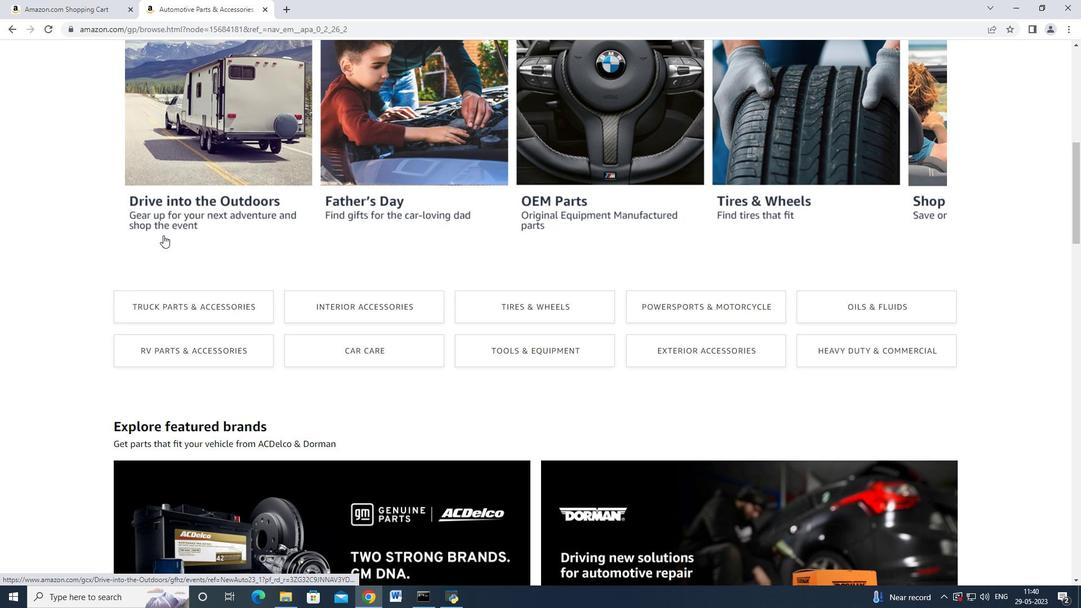
Action: Mouse scrolled (163, 234) with delta (0, 0)
Screenshot: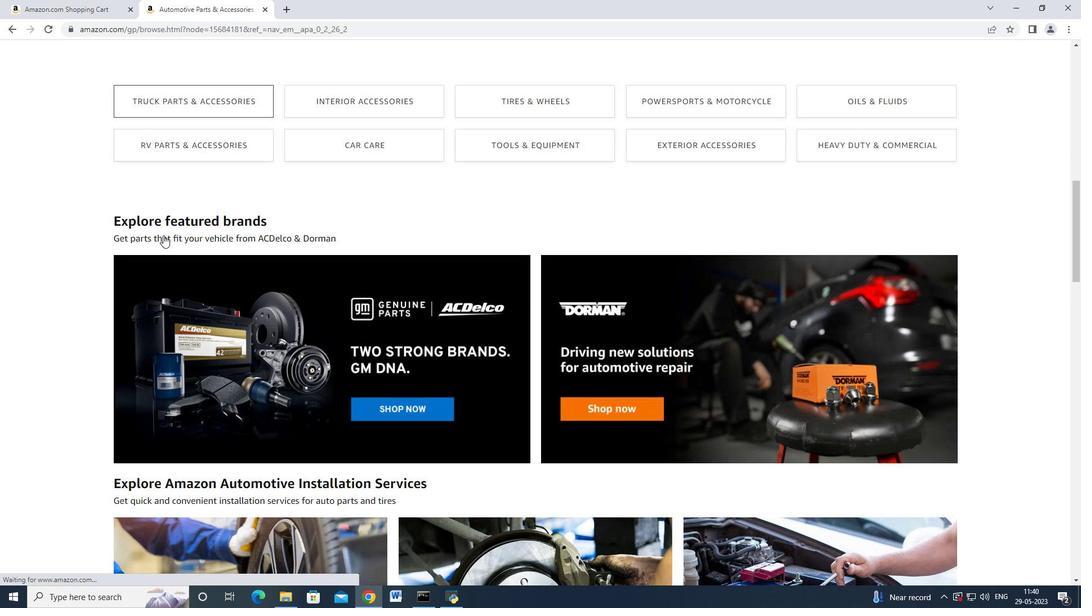 
Action: Mouse moved to (163, 240)
Screenshot: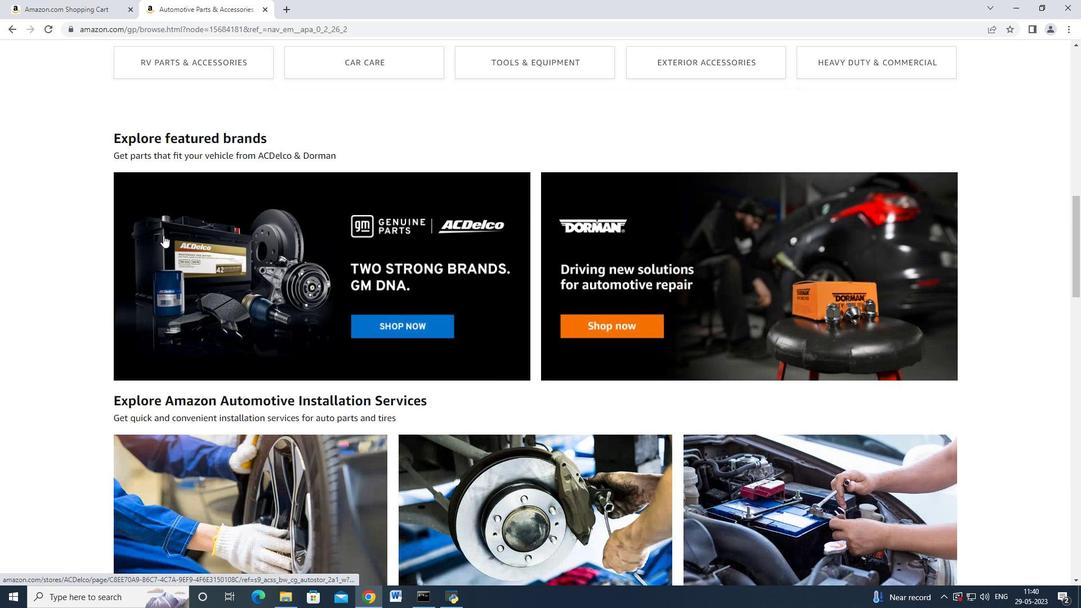 
Action: Mouse scrolled (163, 239) with delta (0, 0)
Screenshot: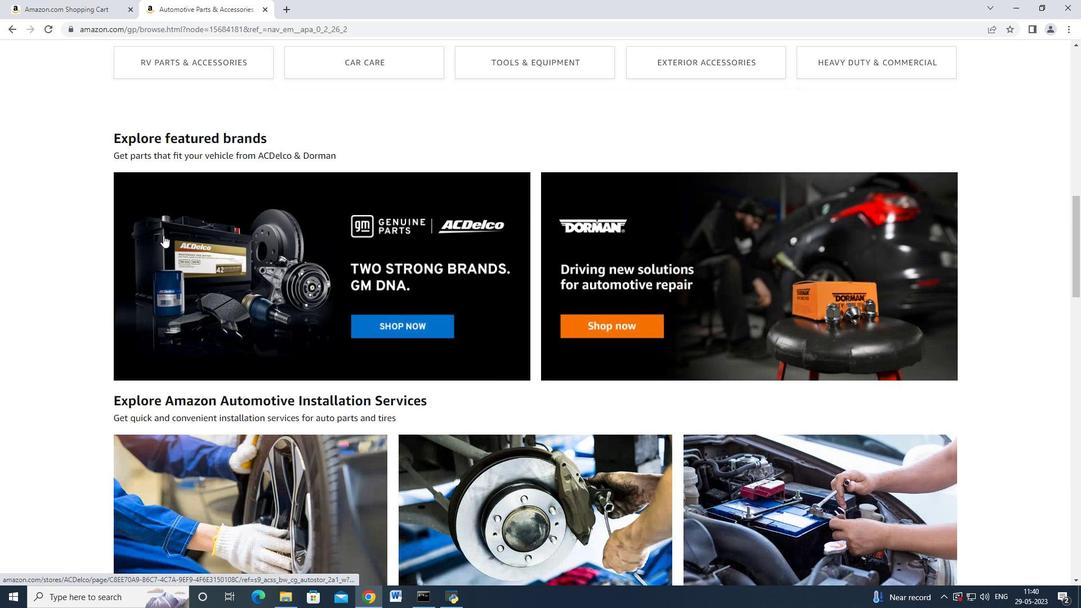
Action: Mouse moved to (163, 242)
Screenshot: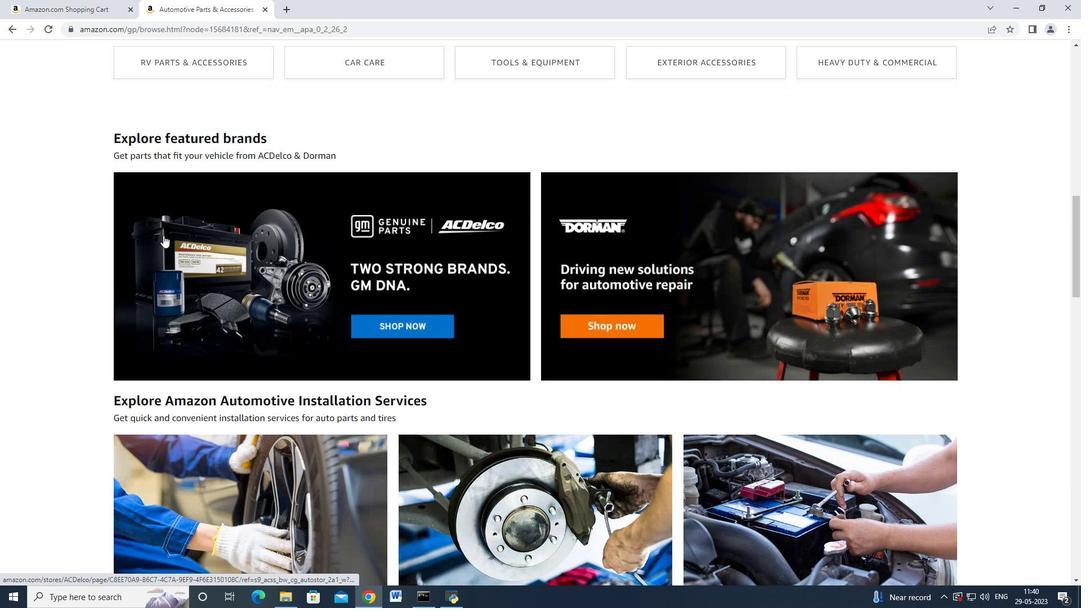 
Action: Mouse scrolled (163, 241) with delta (0, 0)
Screenshot: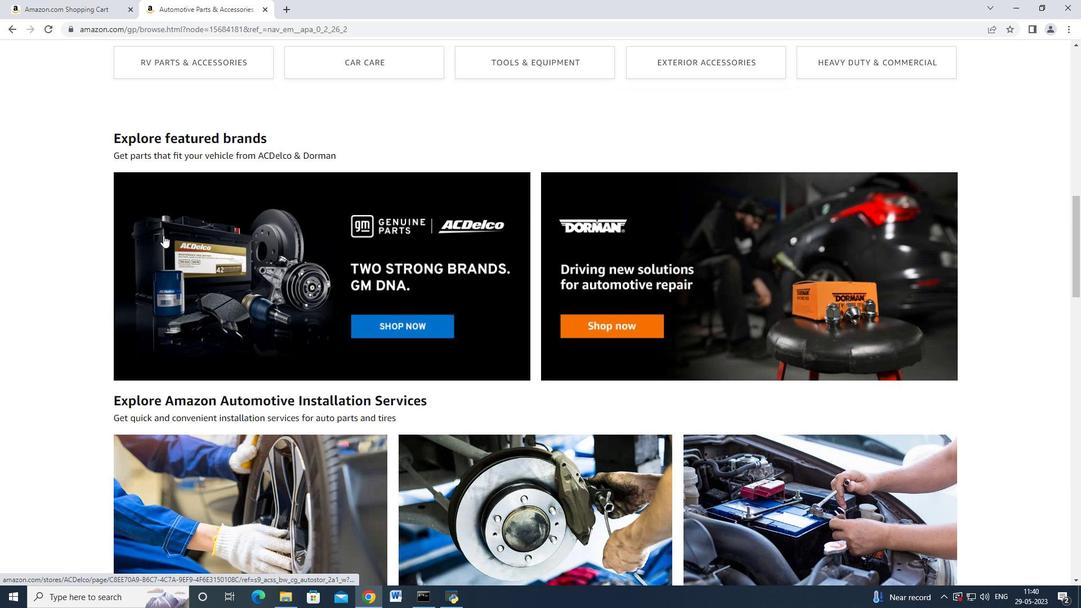 
Action: Mouse moved to (163, 249)
Screenshot: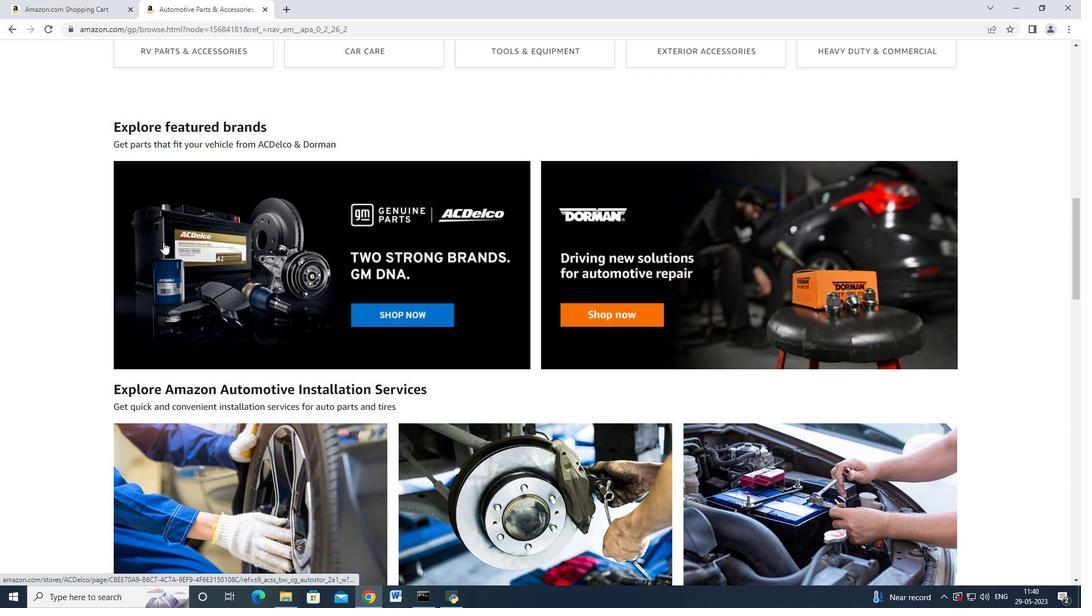 
Action: Mouse scrolled (163, 249) with delta (0, 0)
Screenshot: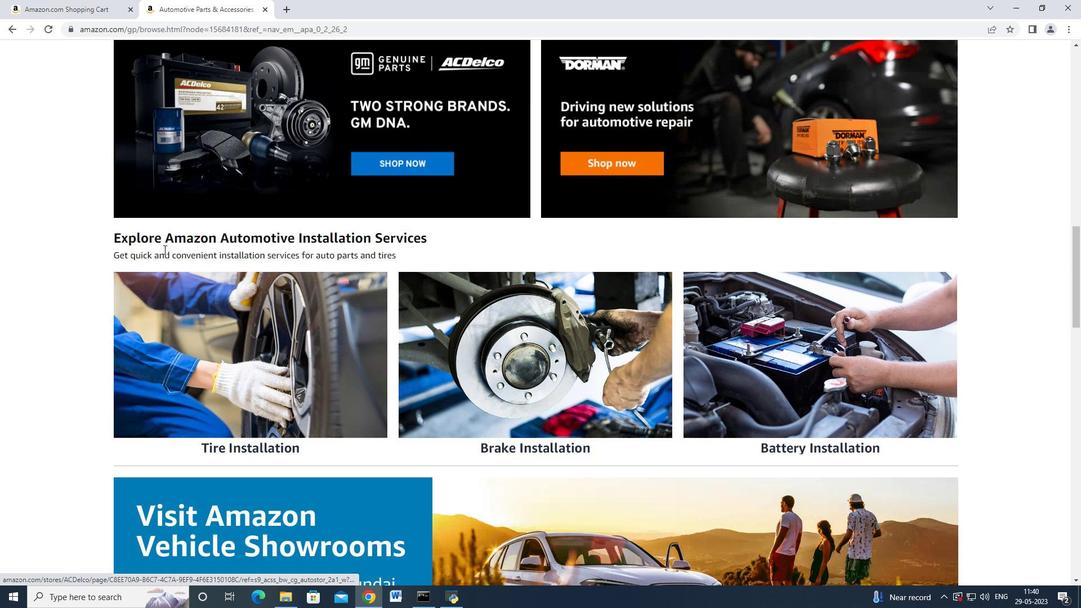 
Action: Mouse scrolled (163, 249) with delta (0, 0)
Screenshot: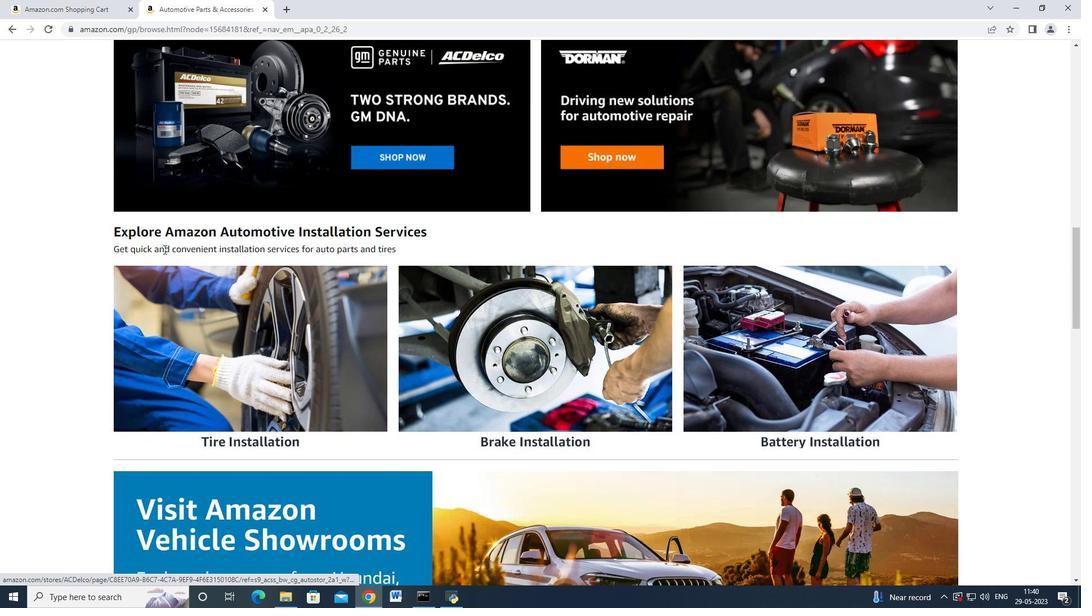 
Action: Mouse moved to (202, 256)
Screenshot: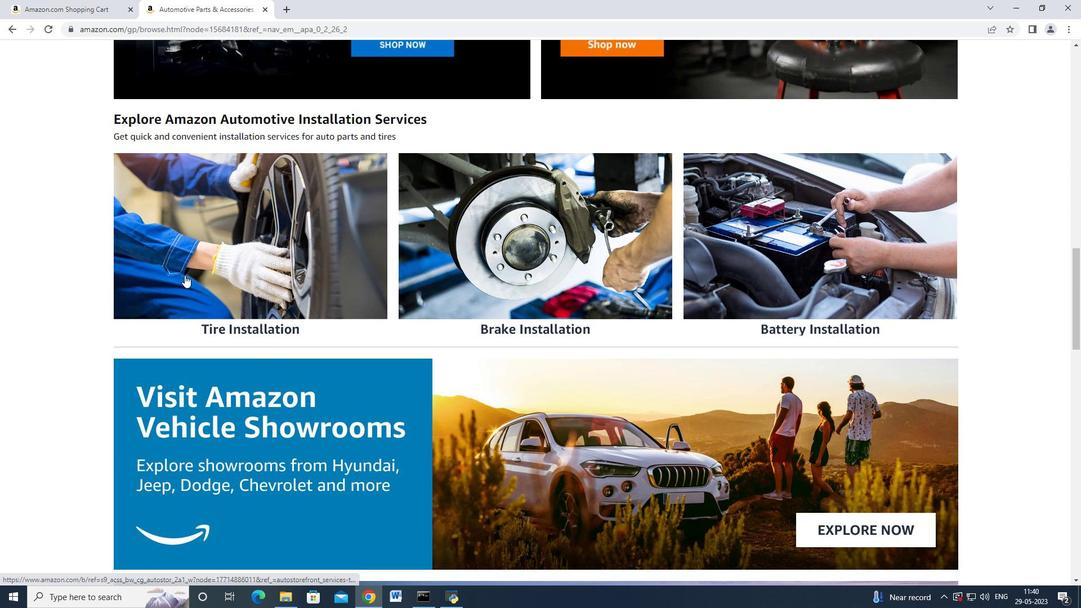 
Action: Mouse scrolled (202, 255) with delta (0, 0)
Screenshot: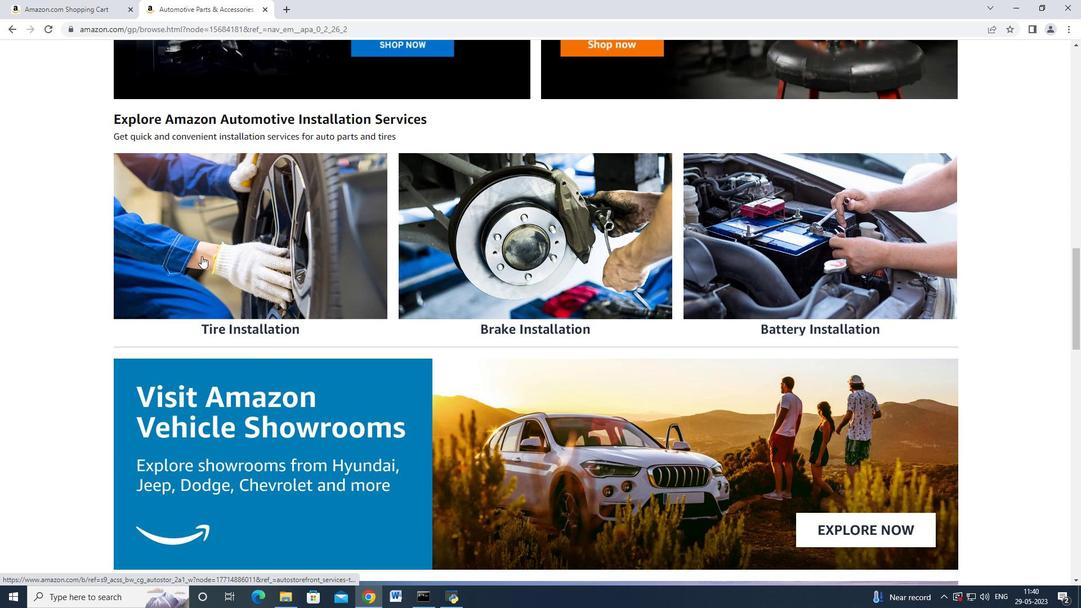 
Action: Mouse moved to (202, 256)
Screenshot: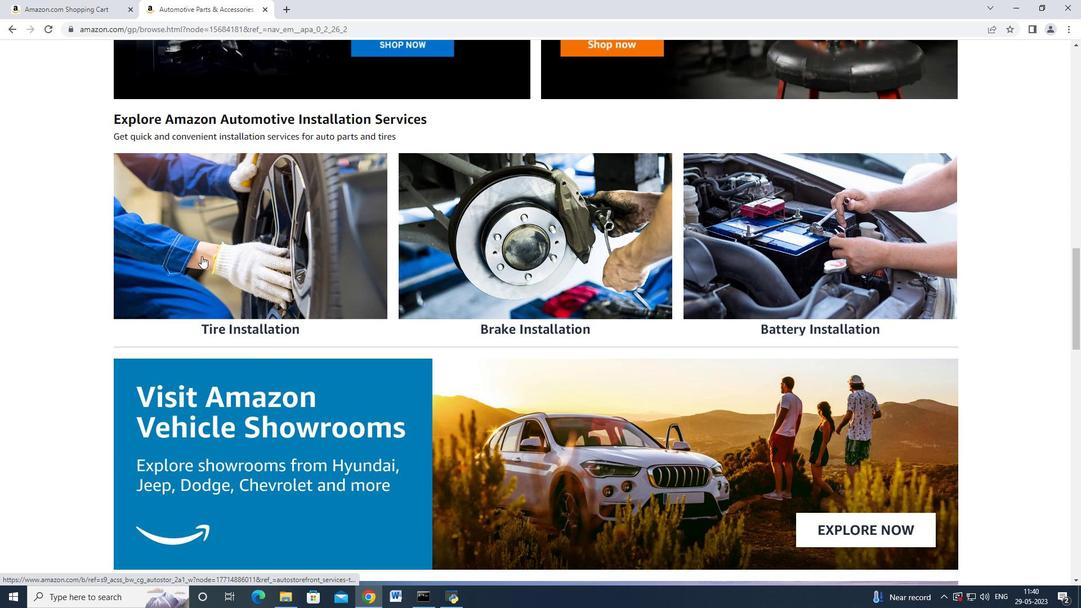 
Action: Mouse scrolled (202, 255) with delta (0, 0)
Screenshot: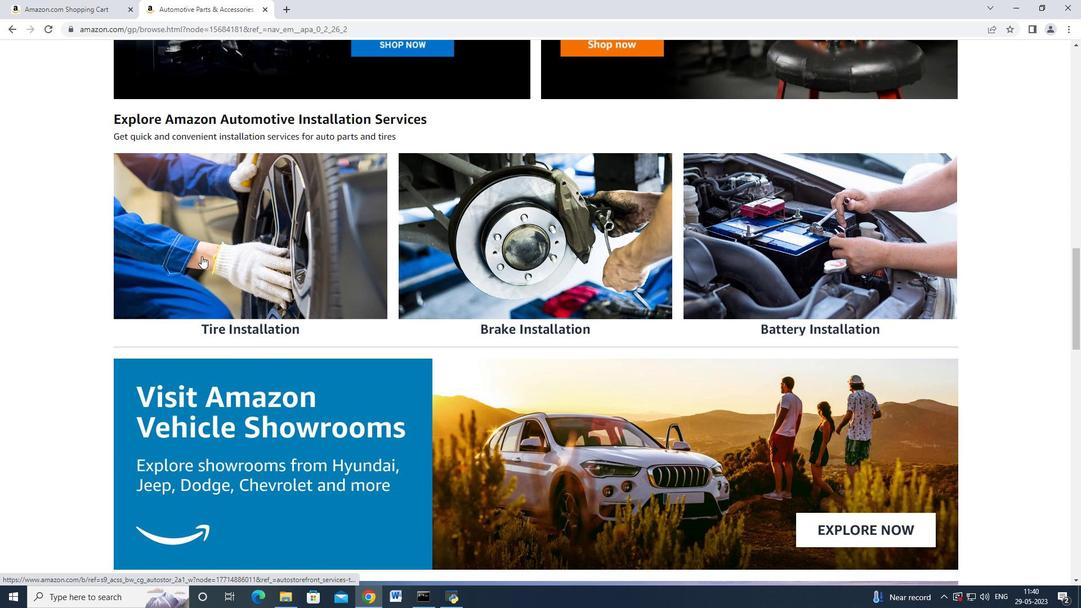 
Action: Mouse moved to (203, 255)
Screenshot: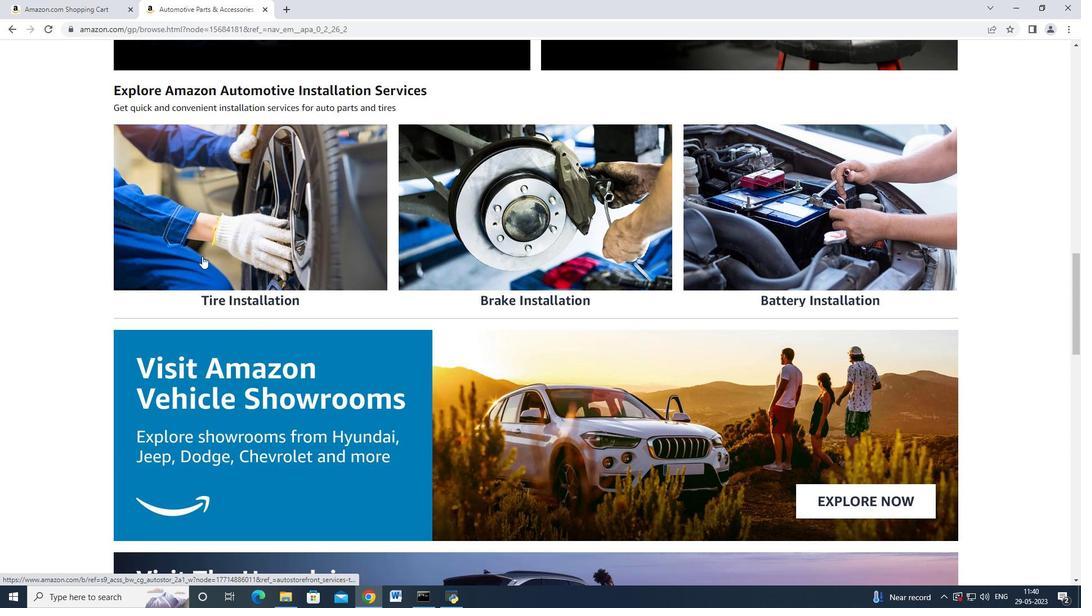 
Action: Mouse scrolled (203, 255) with delta (0, 0)
Screenshot: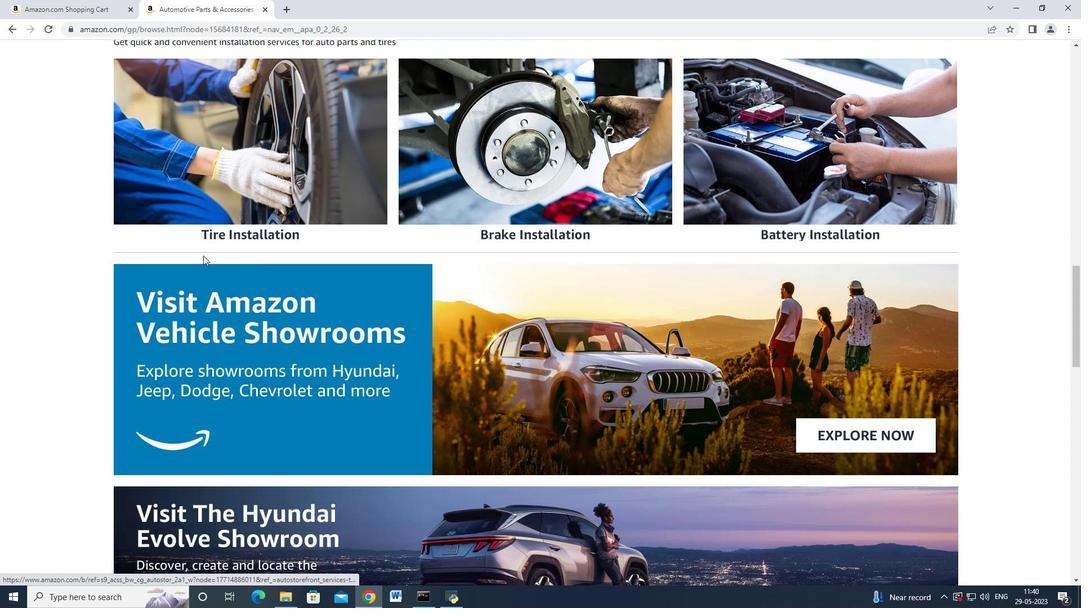 
Action: Mouse moved to (204, 255)
Screenshot: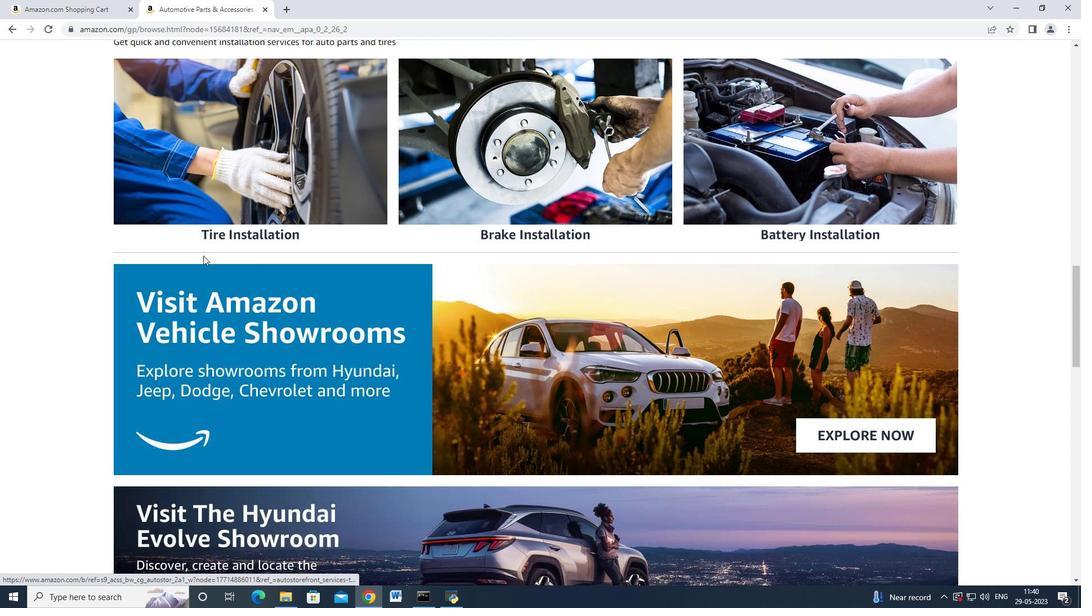 
Action: Mouse scrolled (204, 255) with delta (0, 0)
Screenshot: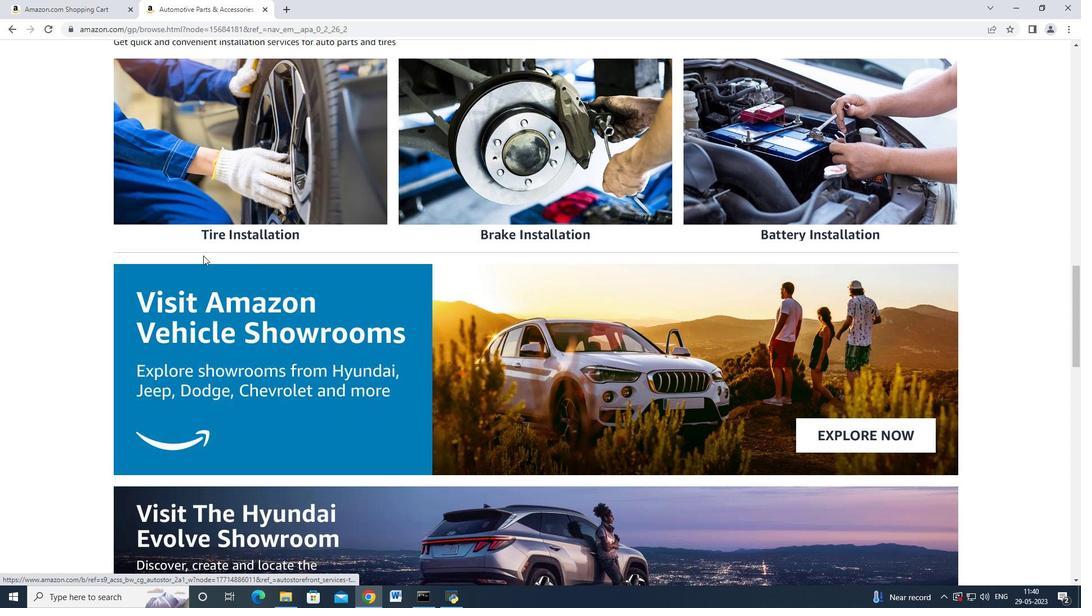 
Action: Mouse moved to (206, 235)
Screenshot: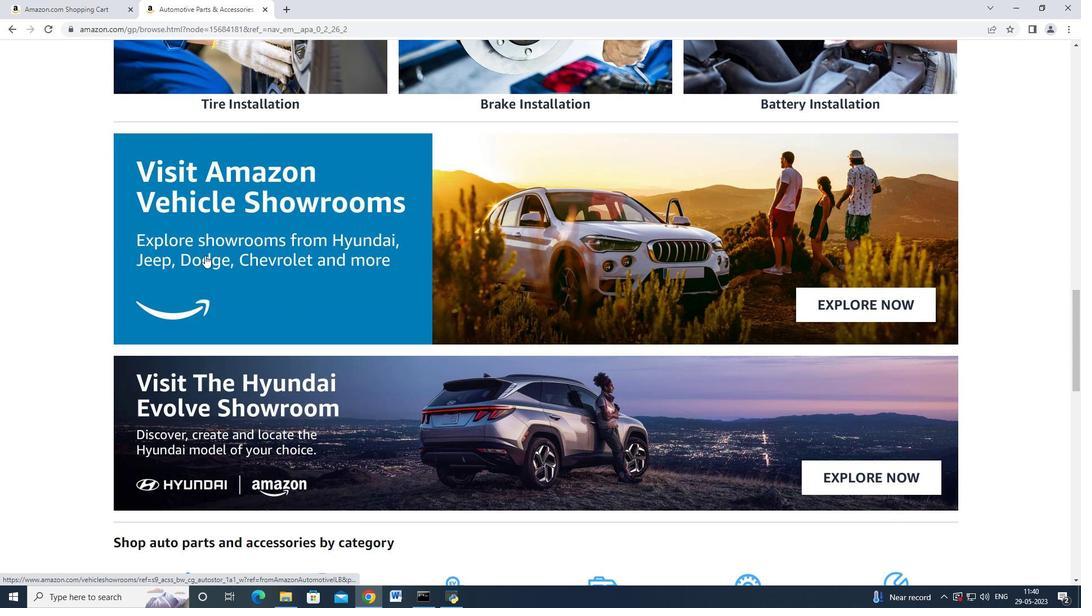 
Action: Mouse scrolled (206, 234) with delta (0, 0)
Screenshot: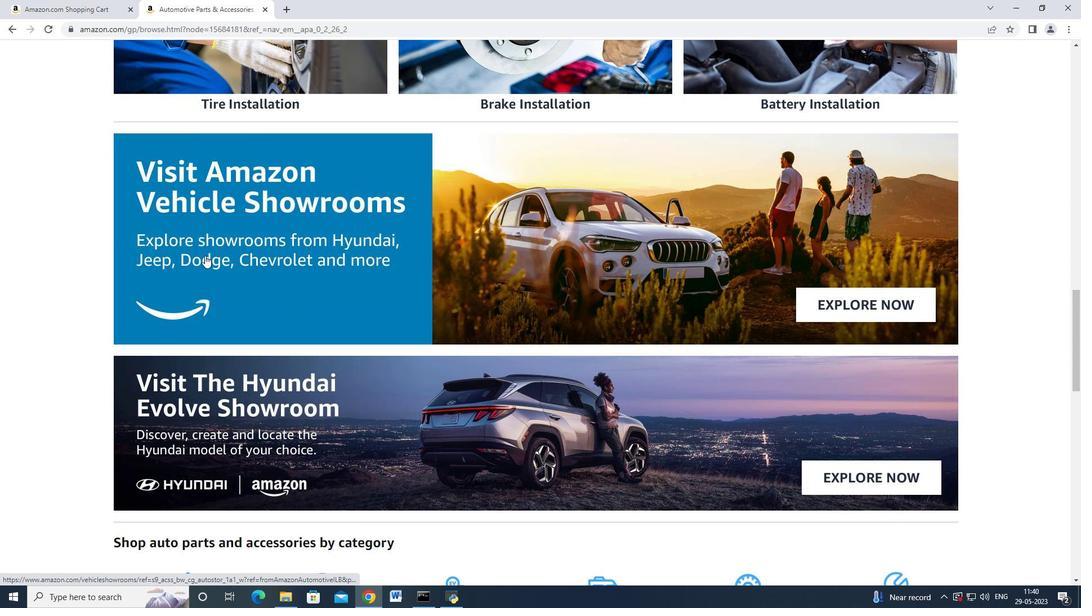 
Action: Mouse moved to (206, 235)
Screenshot: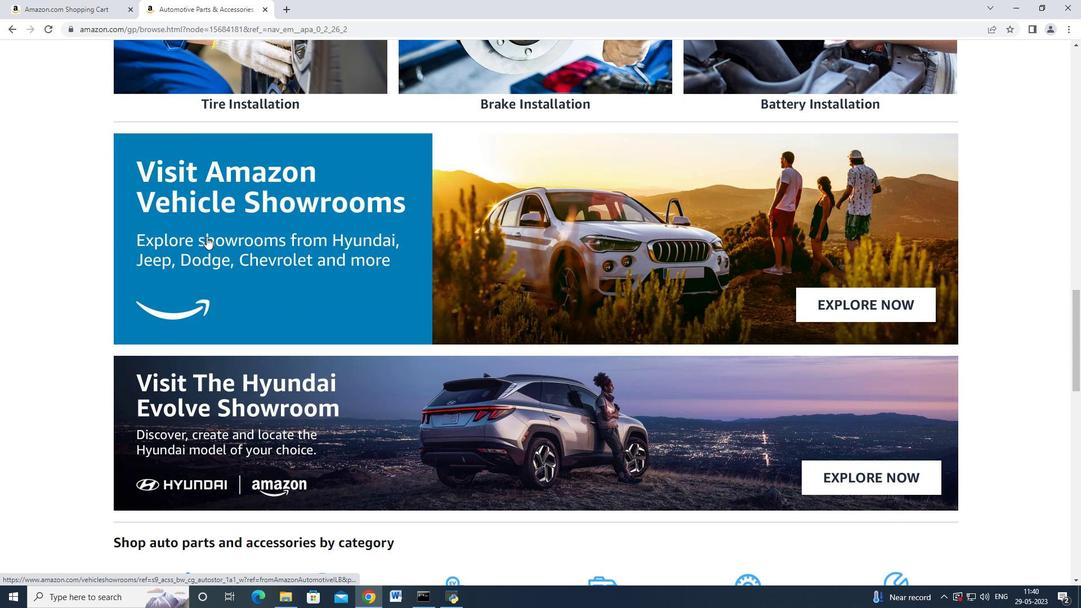 
Action: Mouse scrolled (206, 234) with delta (0, 0)
Screenshot: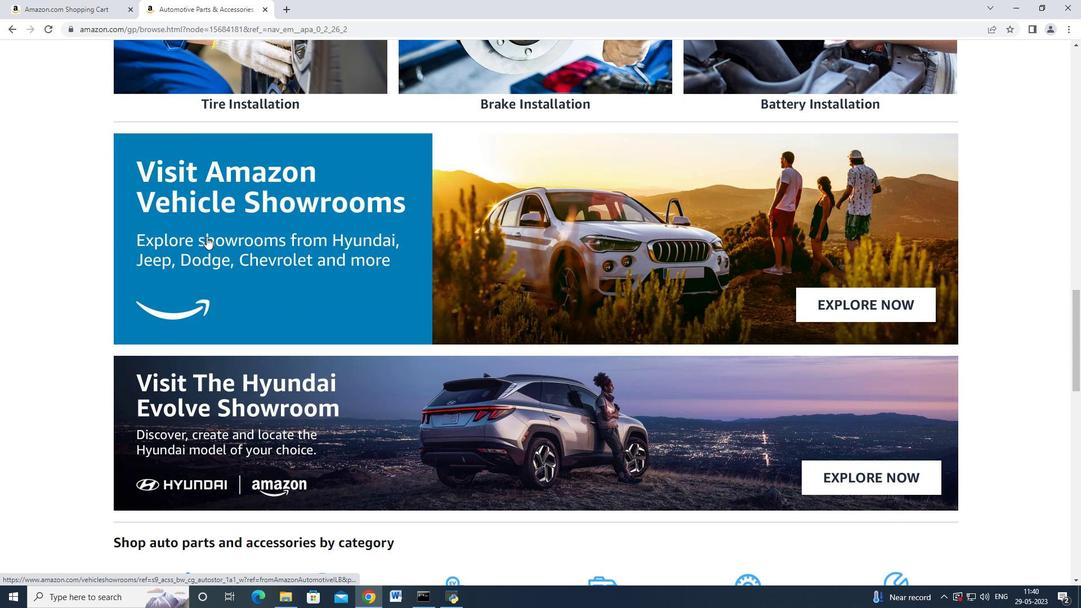 
Action: Mouse moved to (209, 235)
Screenshot: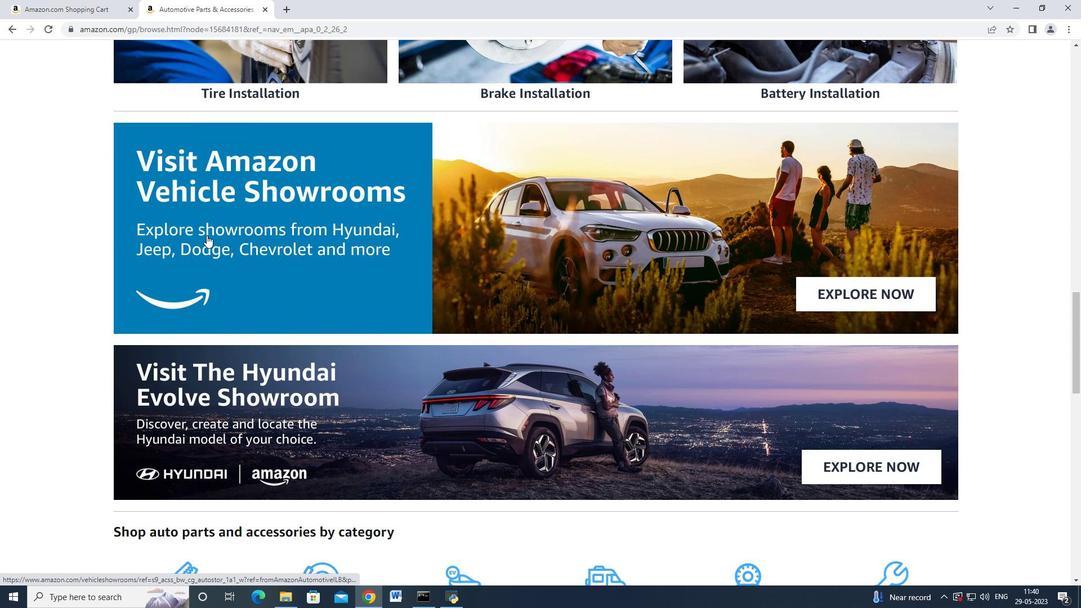 
Action: Mouse scrolled (209, 234) with delta (0, 0)
Screenshot: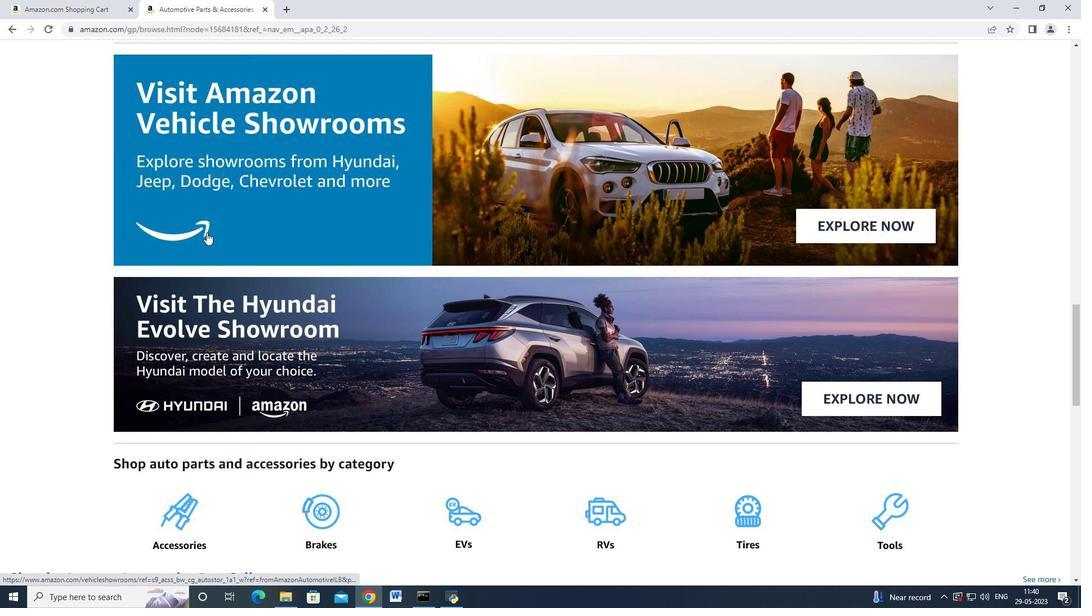 
Action: Mouse moved to (247, 322)
Screenshot: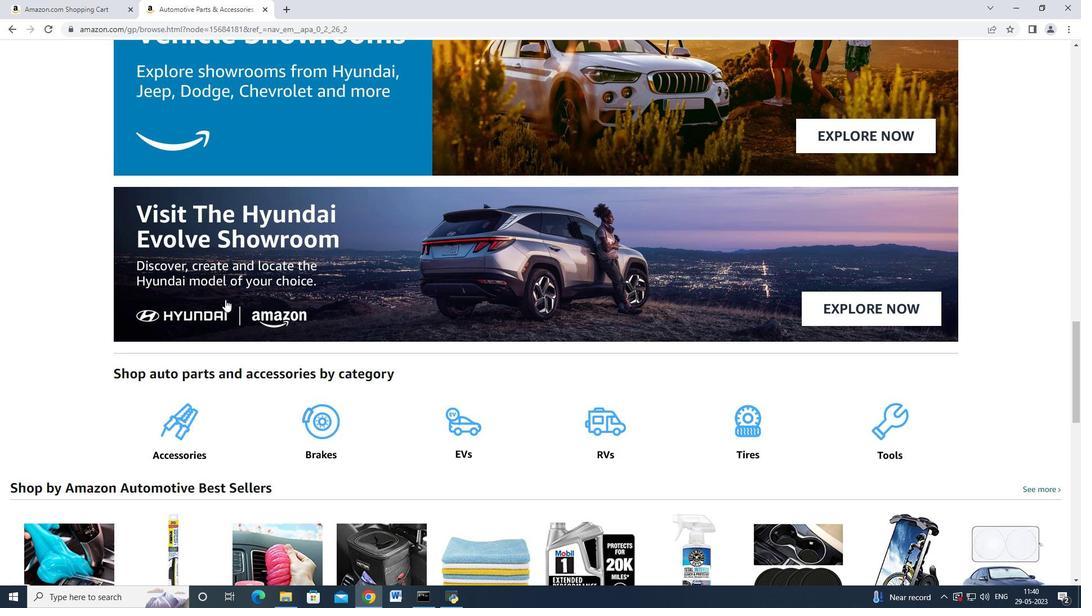
Action: Mouse scrolled (247, 322) with delta (0, 0)
Screenshot: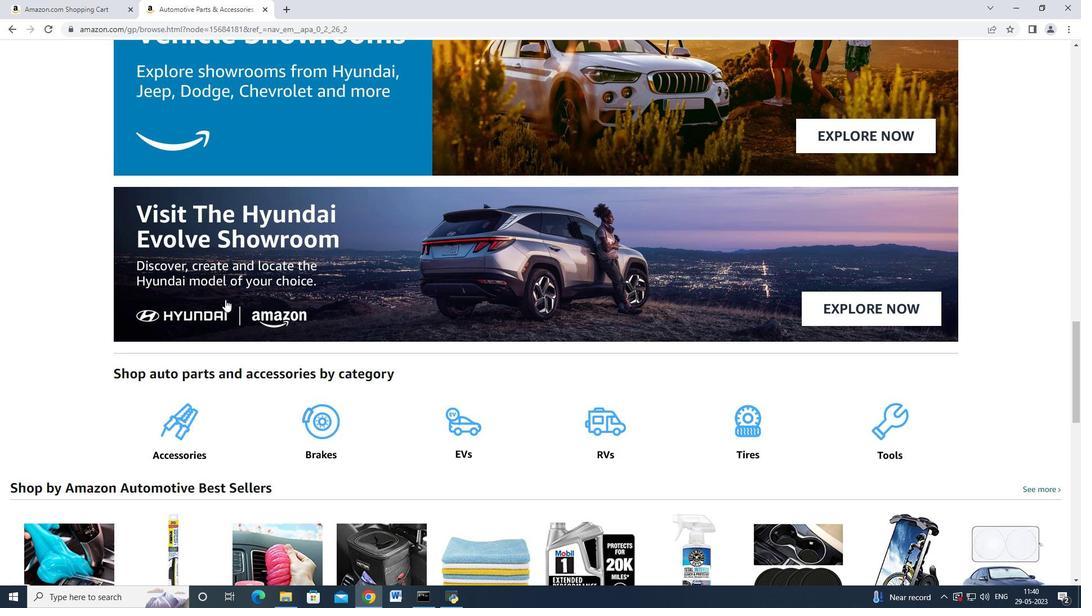 
Action: Mouse moved to (247, 322)
Screenshot: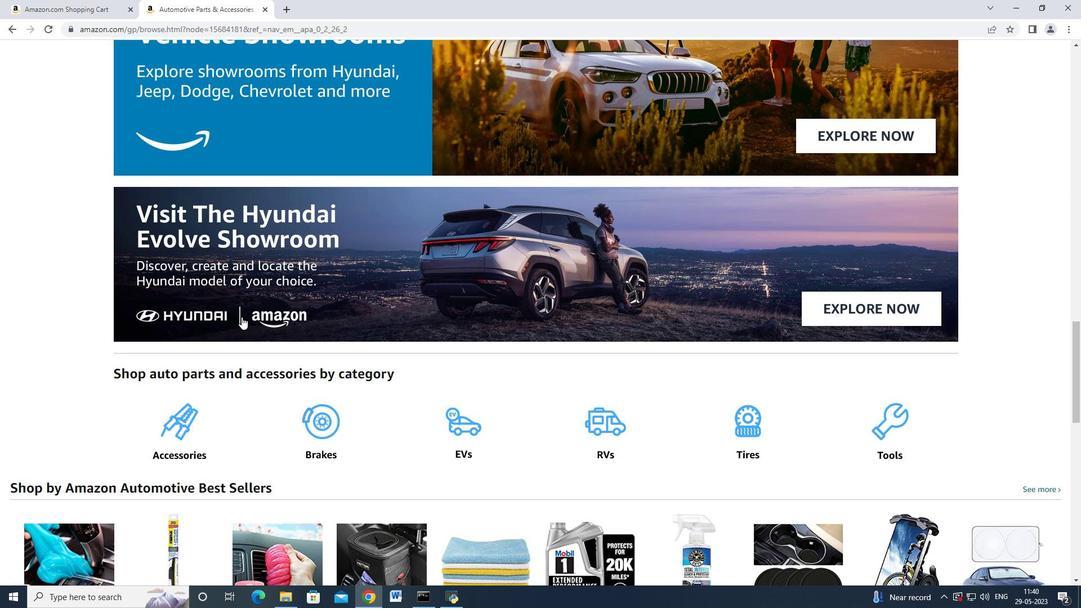 
Action: Mouse scrolled (247, 322) with delta (0, 0)
Screenshot: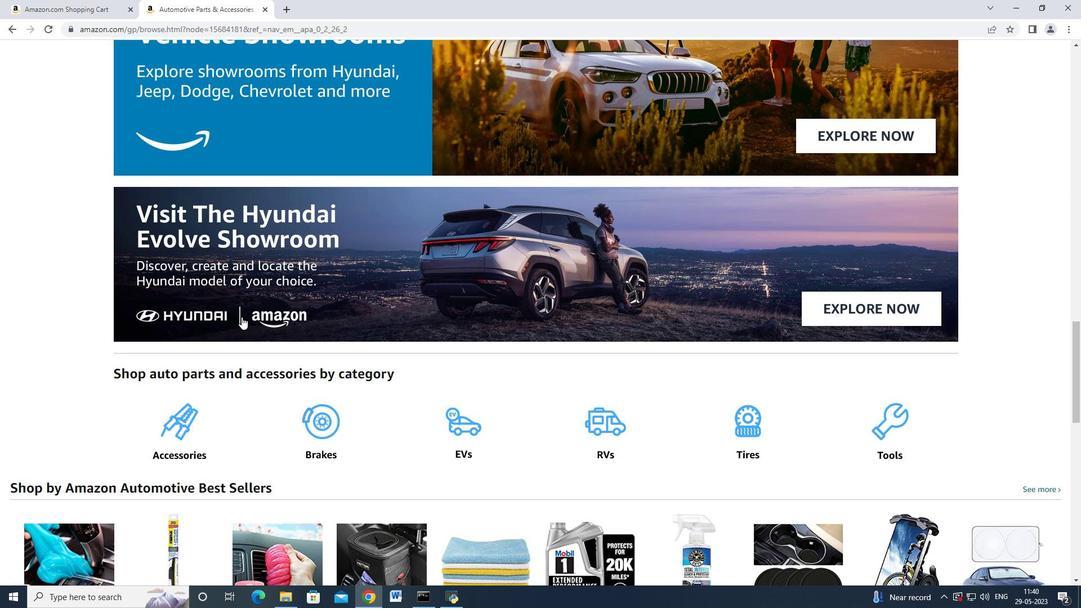 
Action: Mouse scrolled (247, 322) with delta (0, 0)
Screenshot: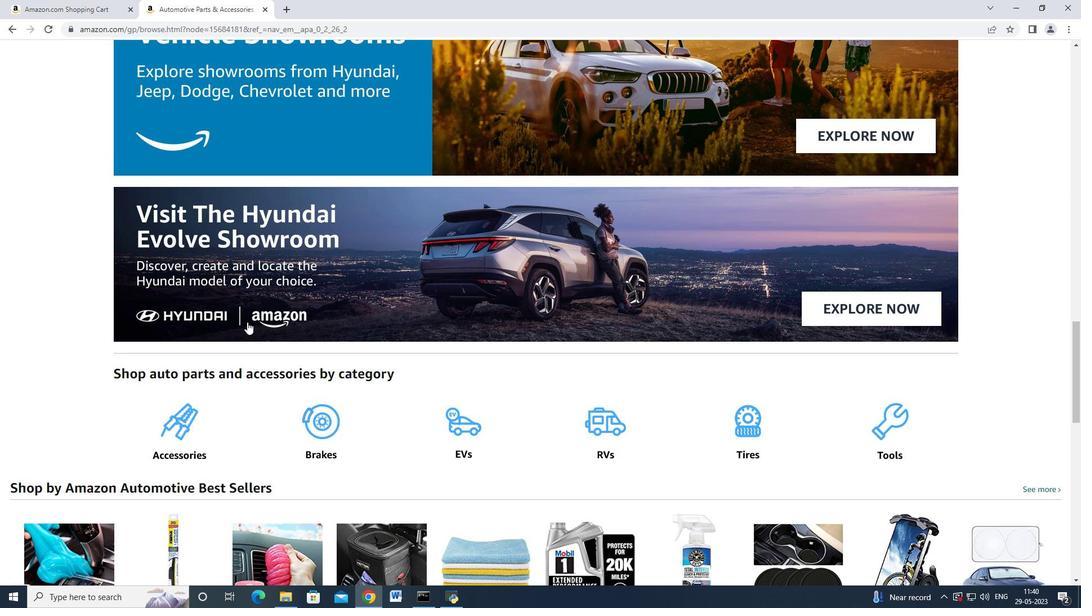 
Action: Mouse scrolled (247, 322) with delta (0, 0)
Screenshot: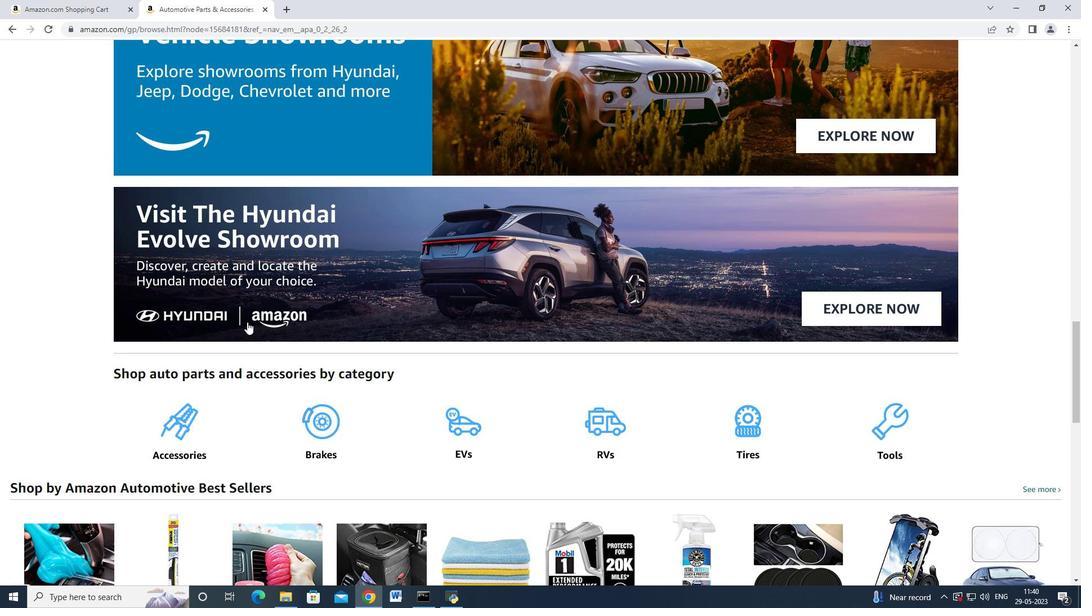 
Action: Mouse scrolled (247, 322) with delta (0, 0)
Screenshot: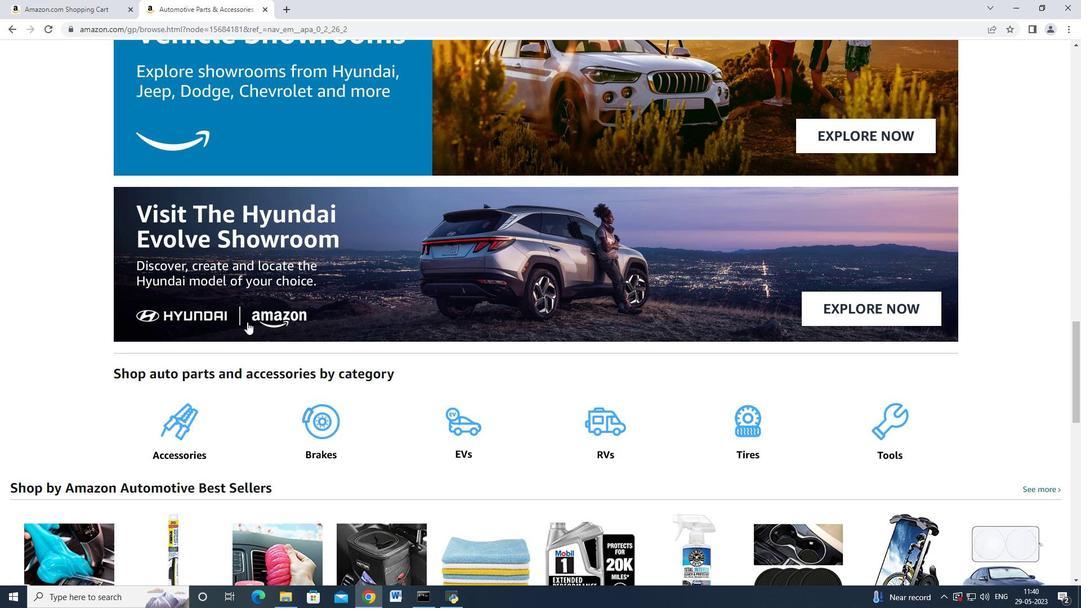 
Action: Mouse scrolled (247, 322) with delta (0, 0)
Screenshot: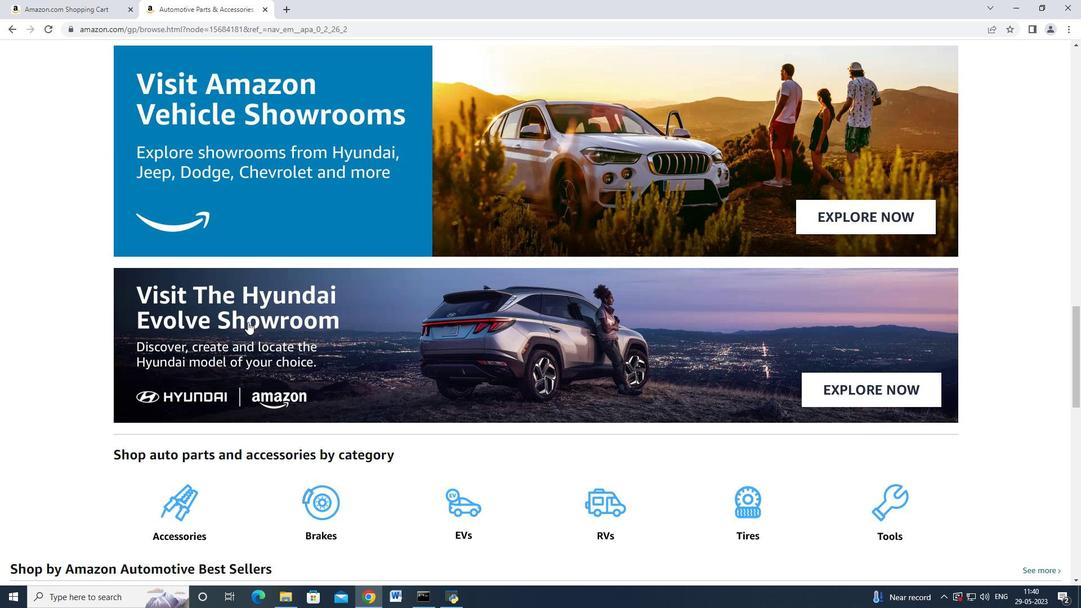 
Action: Mouse scrolled (247, 322) with delta (0, 0)
Screenshot: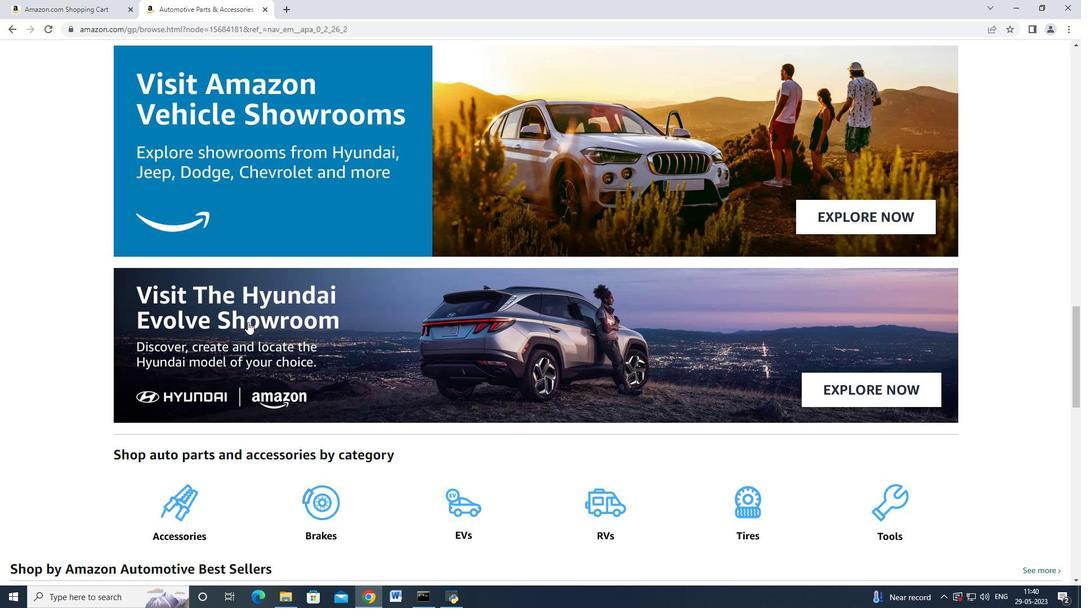 
Action: Mouse scrolled (247, 322) with delta (0, 0)
Screenshot: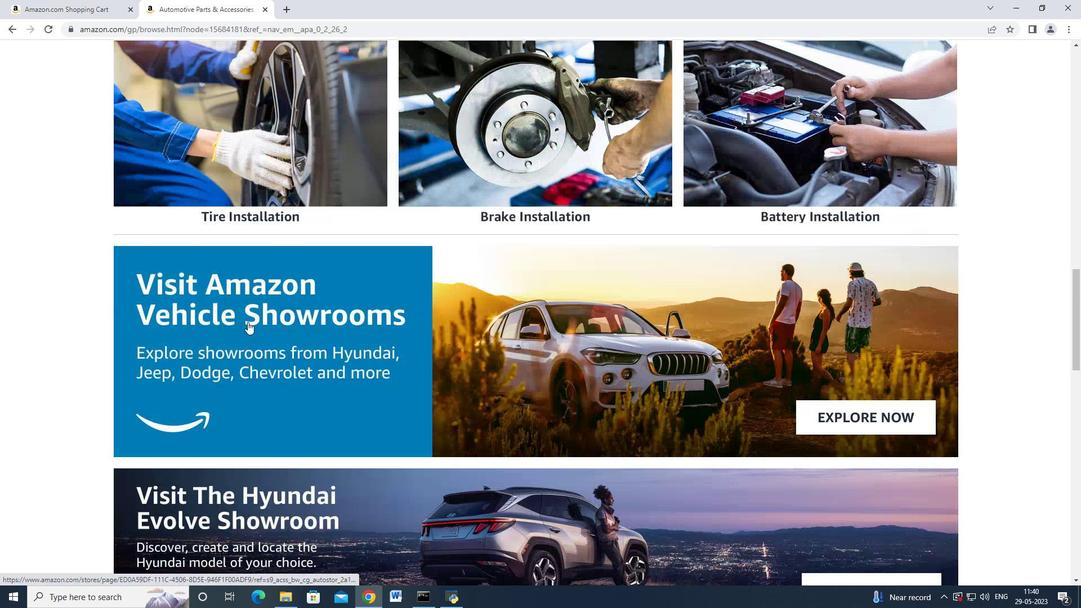 
Action: Mouse scrolled (247, 322) with delta (0, 0)
Screenshot: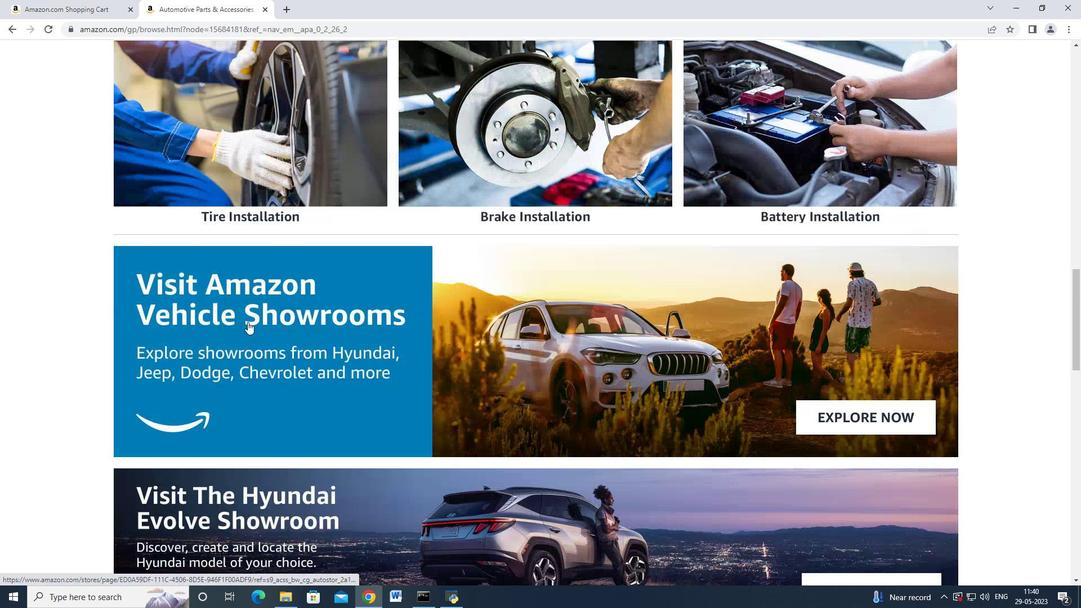 
Action: Mouse scrolled (247, 322) with delta (0, 0)
Screenshot: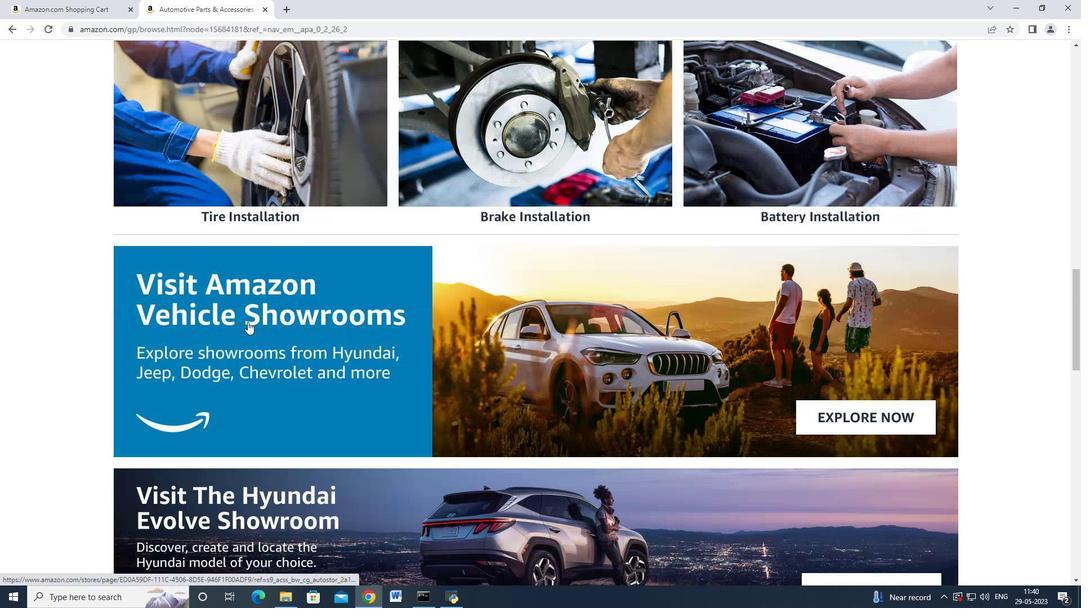 
Action: Mouse scrolled (247, 322) with delta (0, 0)
Screenshot: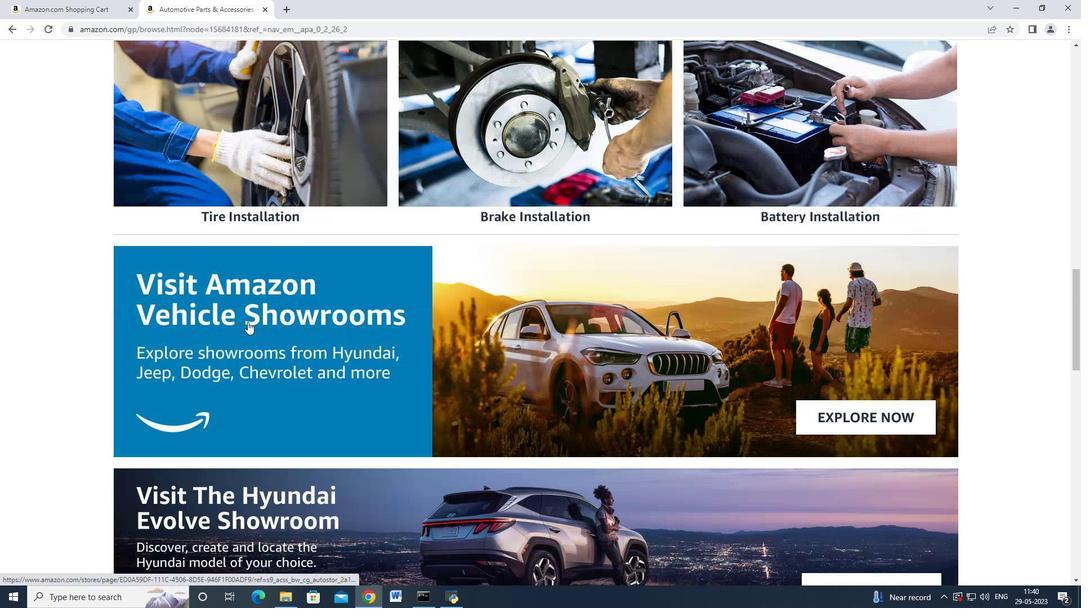 
Action: Mouse scrolled (247, 322) with delta (0, 0)
Screenshot: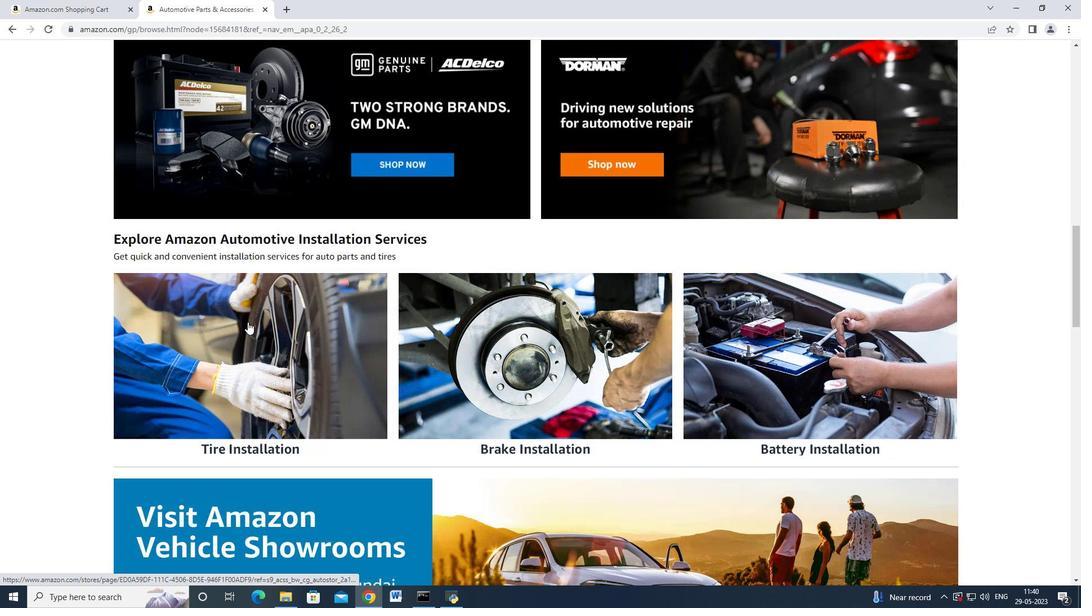 
Action: Mouse scrolled (247, 322) with delta (0, 0)
Screenshot: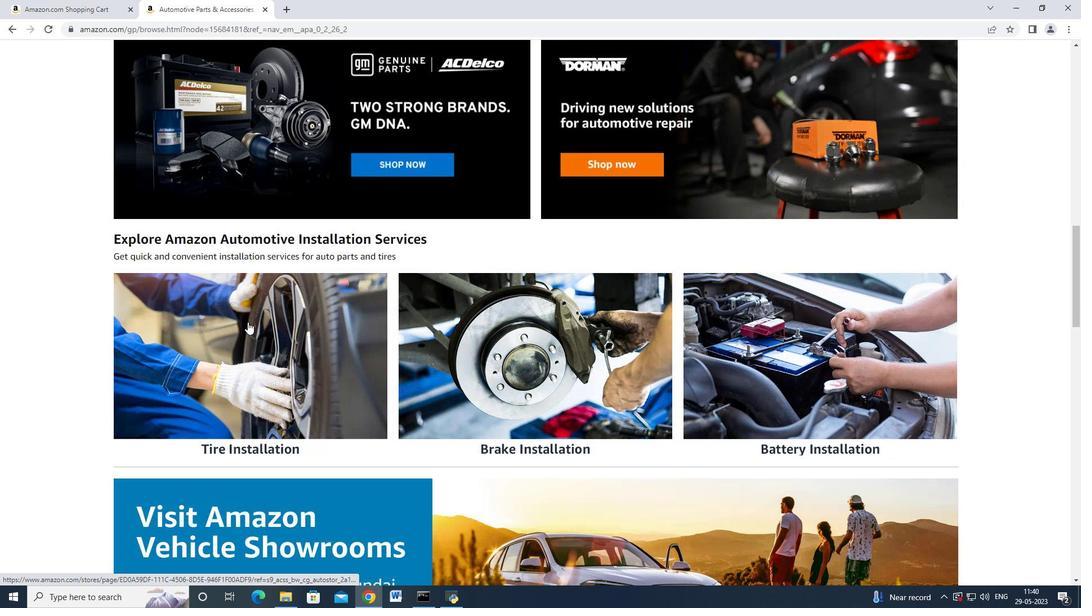 
Action: Mouse scrolled (247, 322) with delta (0, 0)
Screenshot: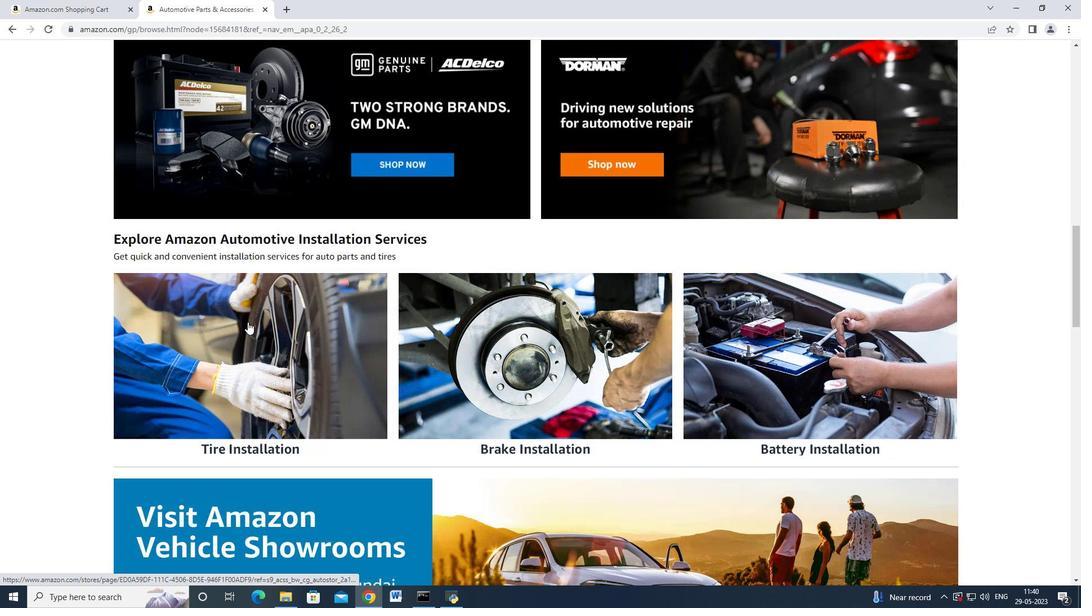 
Action: Mouse scrolled (247, 322) with delta (0, 0)
Screenshot: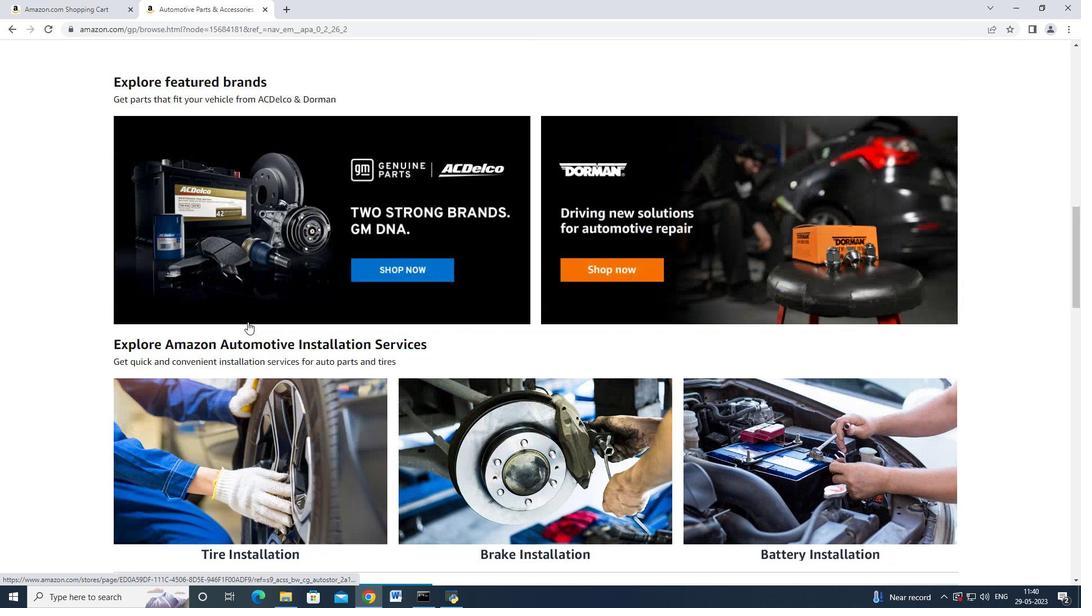 
Action: Mouse scrolled (247, 322) with delta (0, 0)
Screenshot: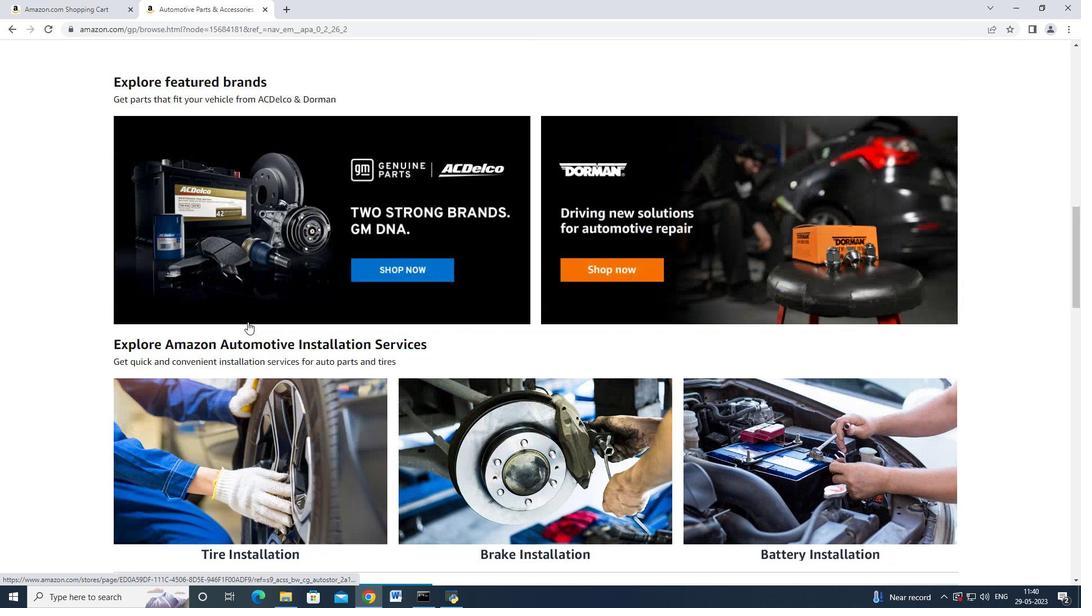 
Action: Mouse scrolled (247, 322) with delta (0, 0)
Screenshot: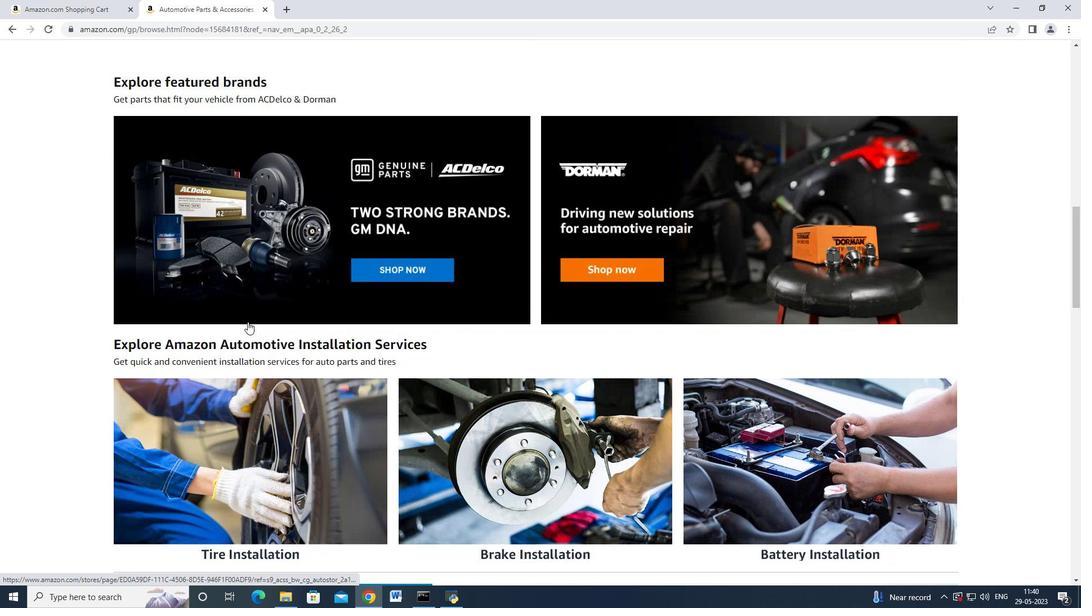 
Action: Mouse scrolled (247, 322) with delta (0, 0)
Screenshot: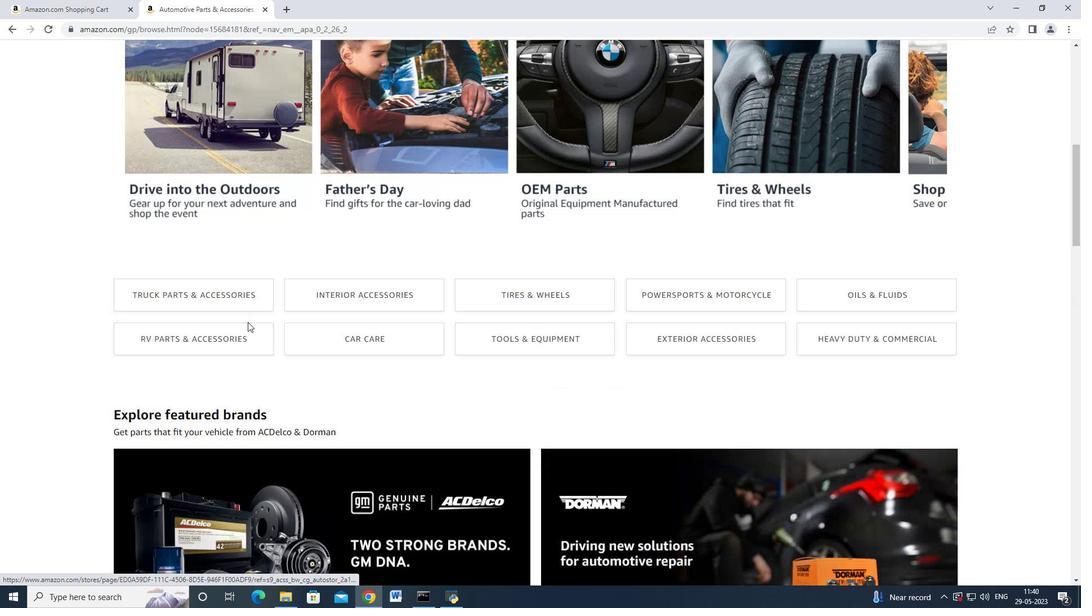 
Action: Mouse scrolled (247, 322) with delta (0, 0)
Screenshot: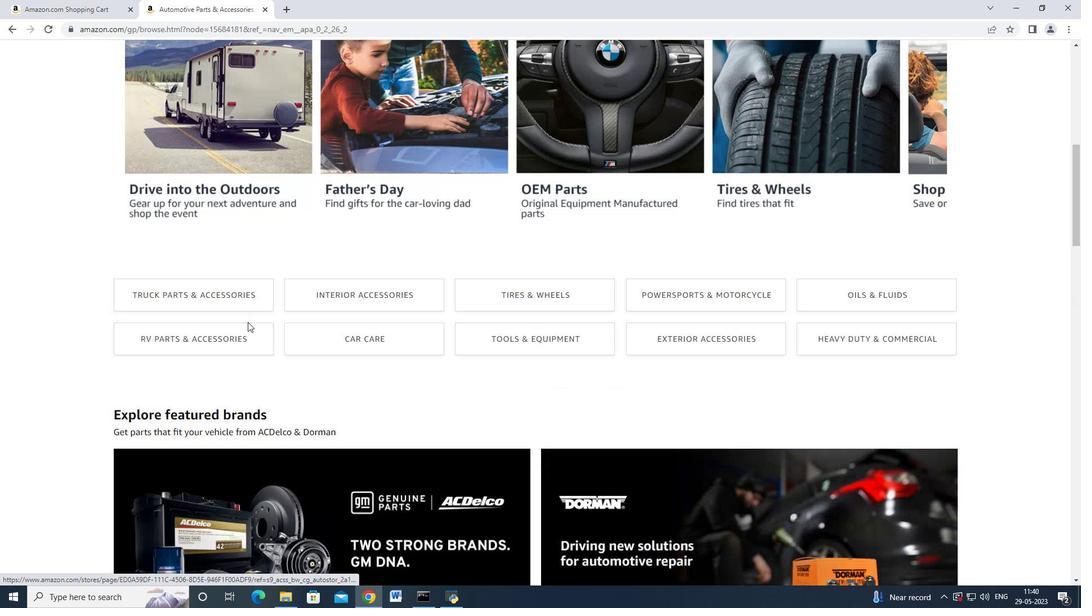 
Action: Mouse scrolled (247, 322) with delta (0, 0)
Screenshot: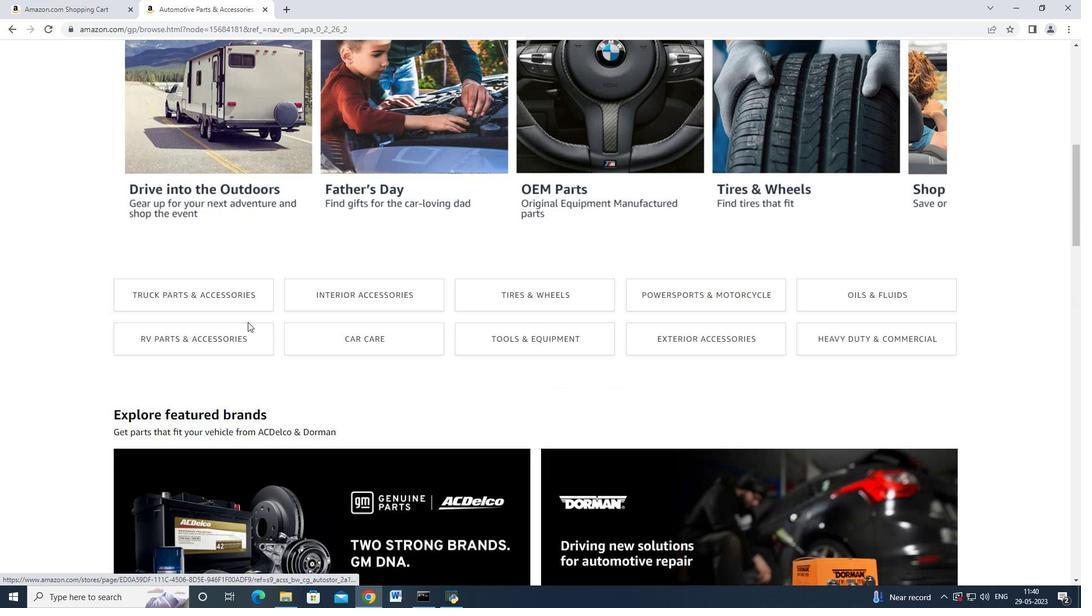 
Action: Mouse scrolled (247, 322) with delta (0, 0)
Screenshot: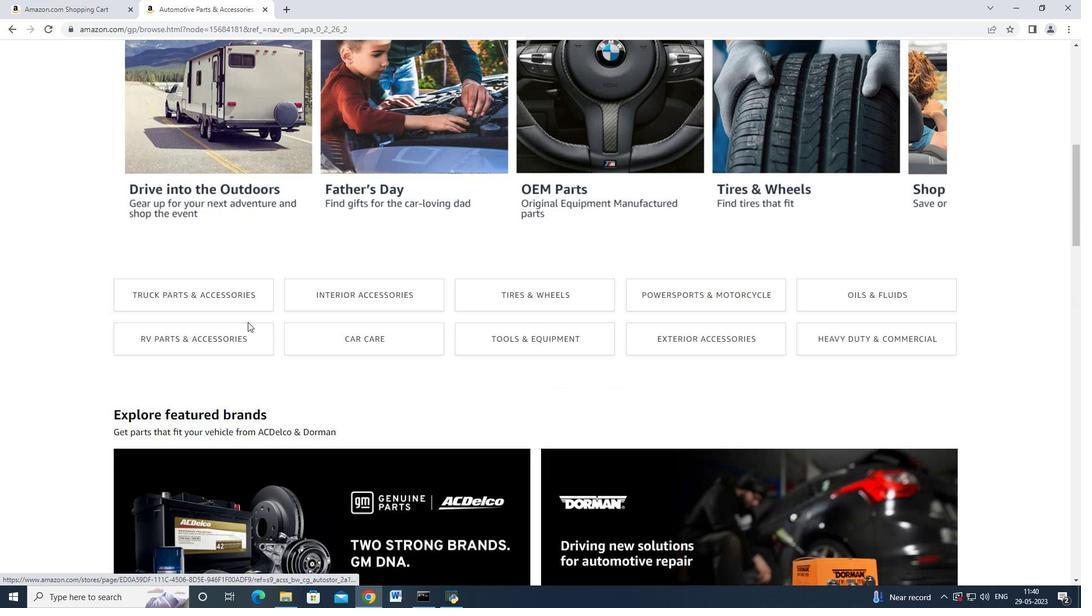 
Action: Mouse scrolled (247, 322) with delta (0, 0)
Screenshot: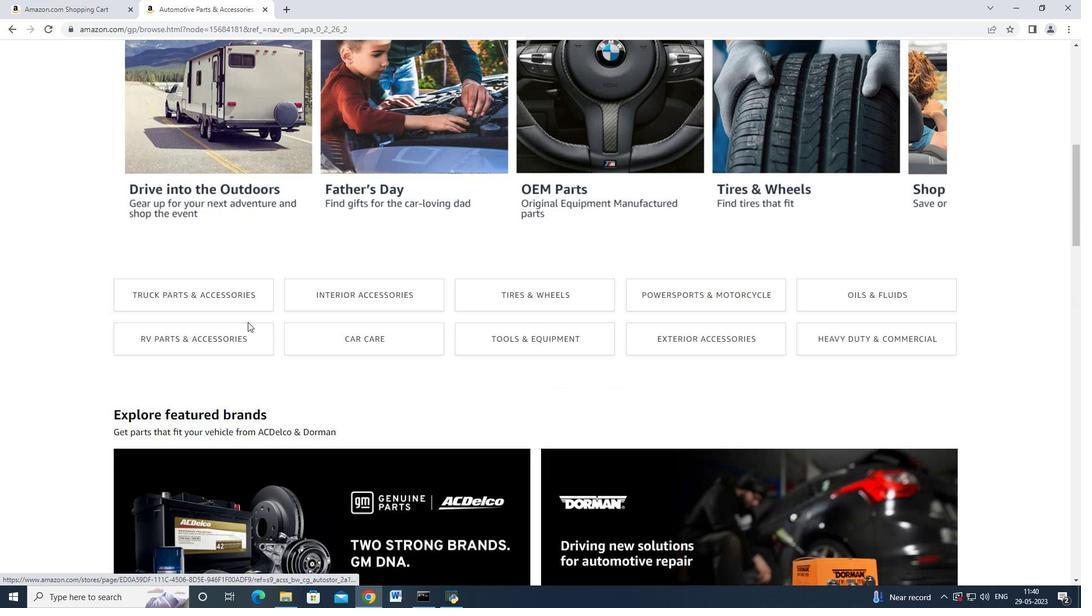 
Action: Mouse scrolled (247, 322) with delta (0, 0)
Screenshot: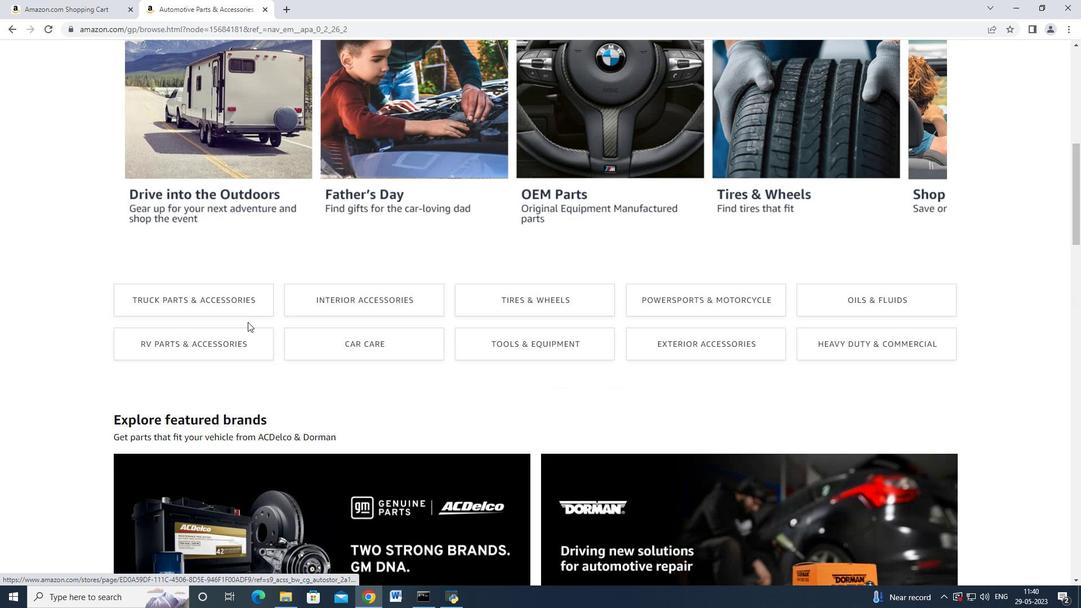 
Action: Mouse moved to (256, 189)
Screenshot: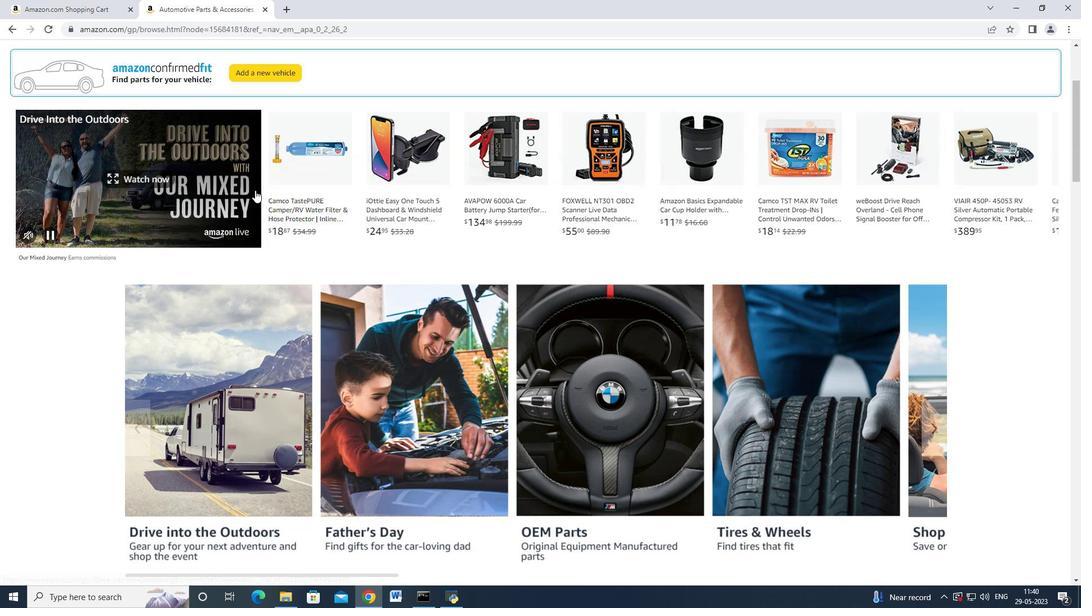 
Action: Mouse scrolled (256, 190) with delta (0, 0)
Screenshot: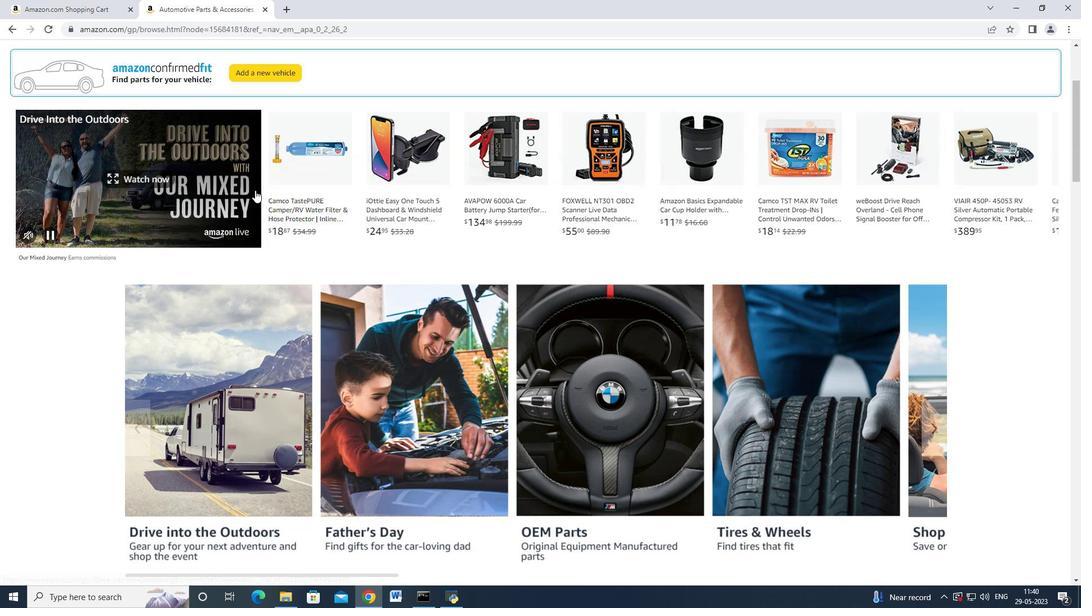 
Action: Mouse scrolled (256, 190) with delta (0, 0)
Screenshot: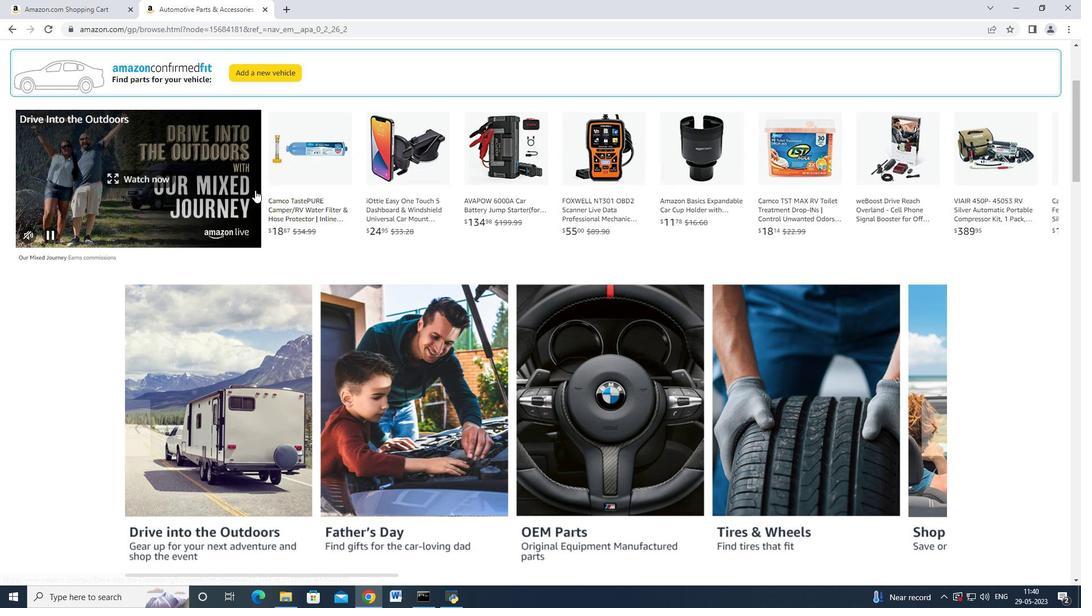 
Action: Mouse scrolled (256, 190) with delta (0, 0)
Screenshot: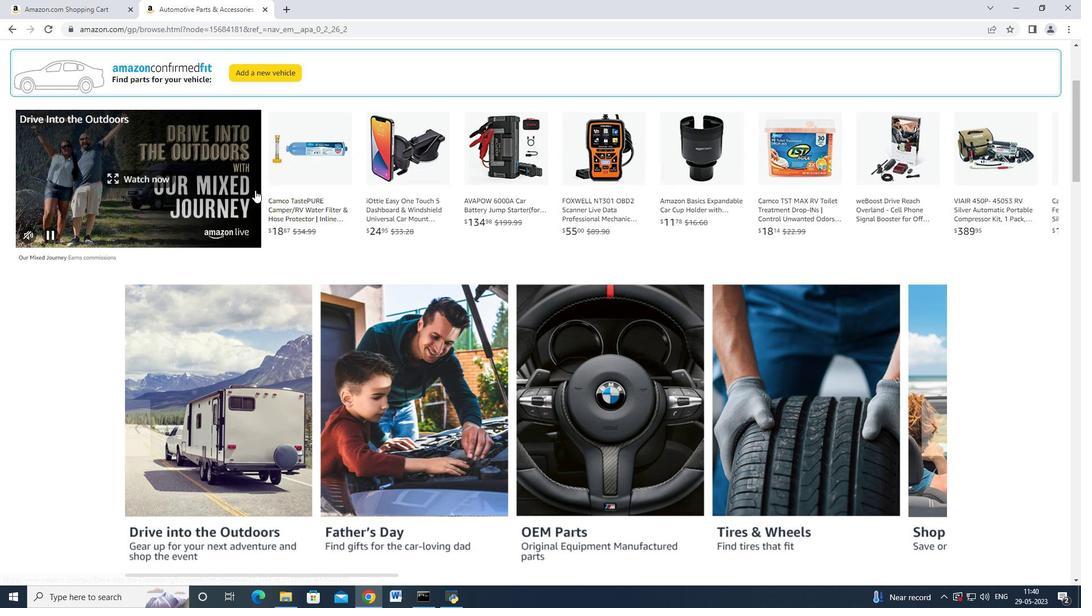 
Action: Mouse scrolled (256, 190) with delta (0, 0)
Screenshot: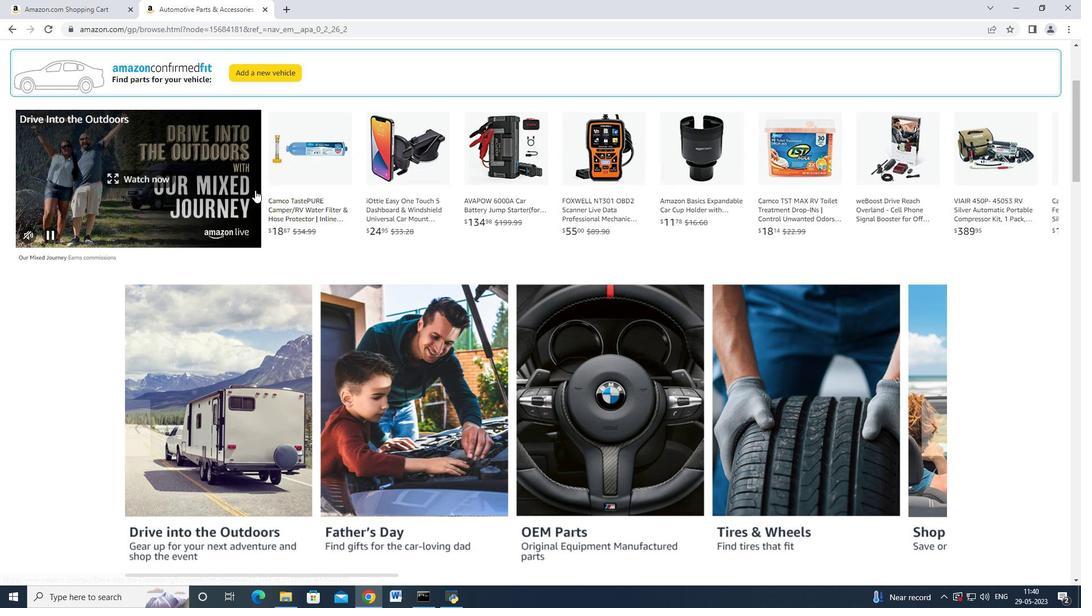 
Action: Mouse scrolled (256, 190) with delta (0, 0)
Screenshot: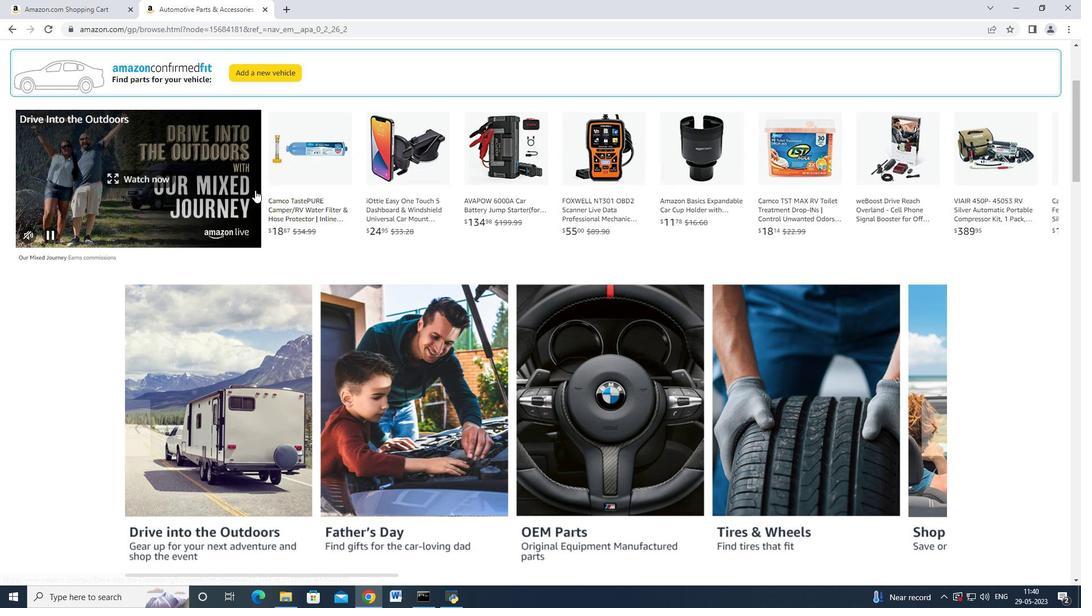 
Action: Mouse moved to (205, 105)
Screenshot: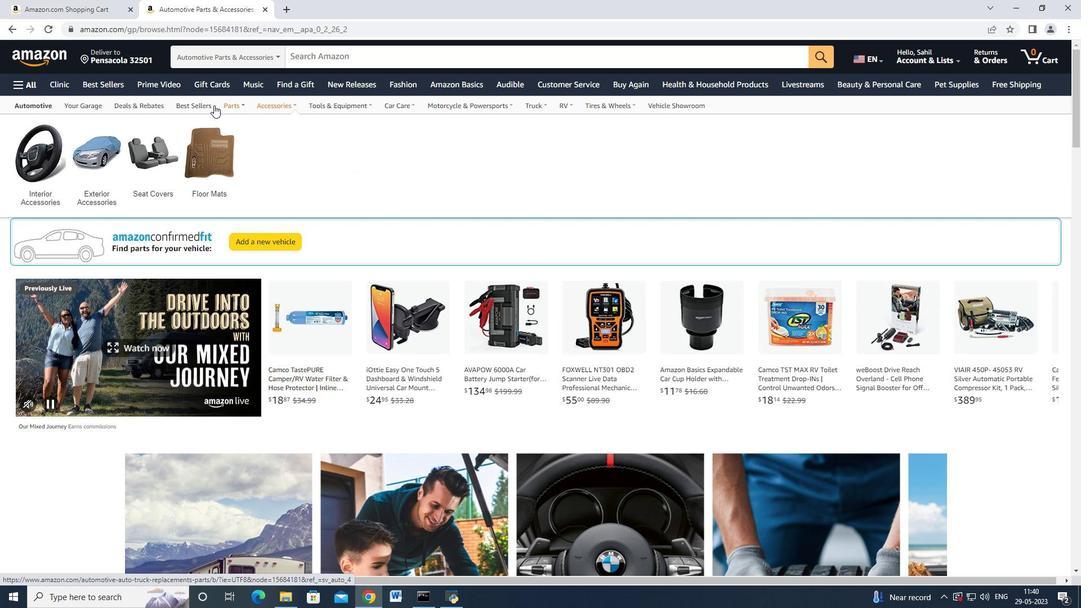 
Action: Mouse pressed left at (205, 105)
Screenshot: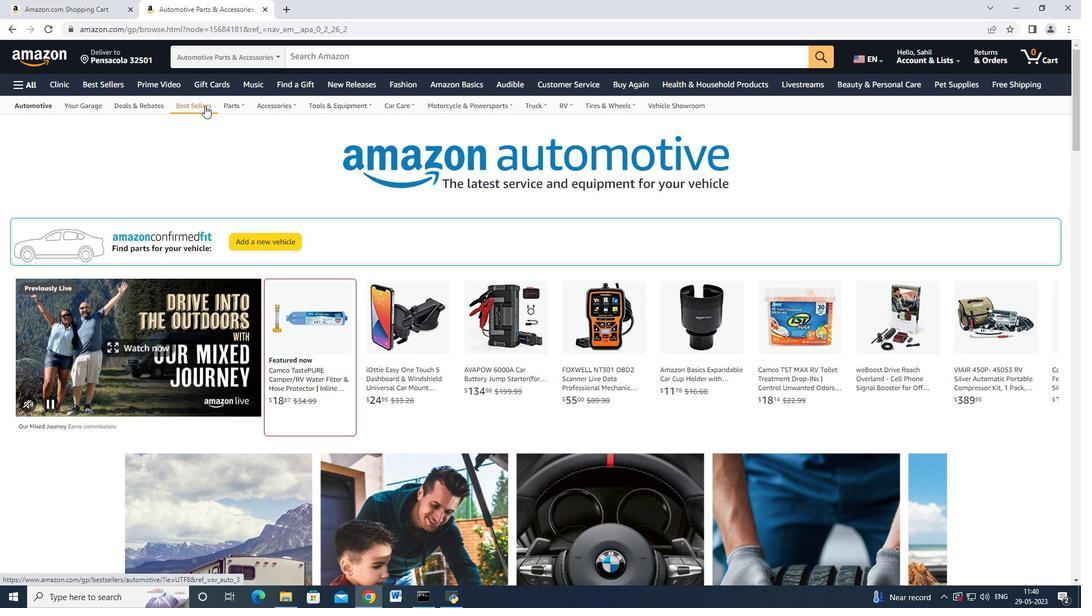 
Action: Mouse moved to (68, 362)
Screenshot: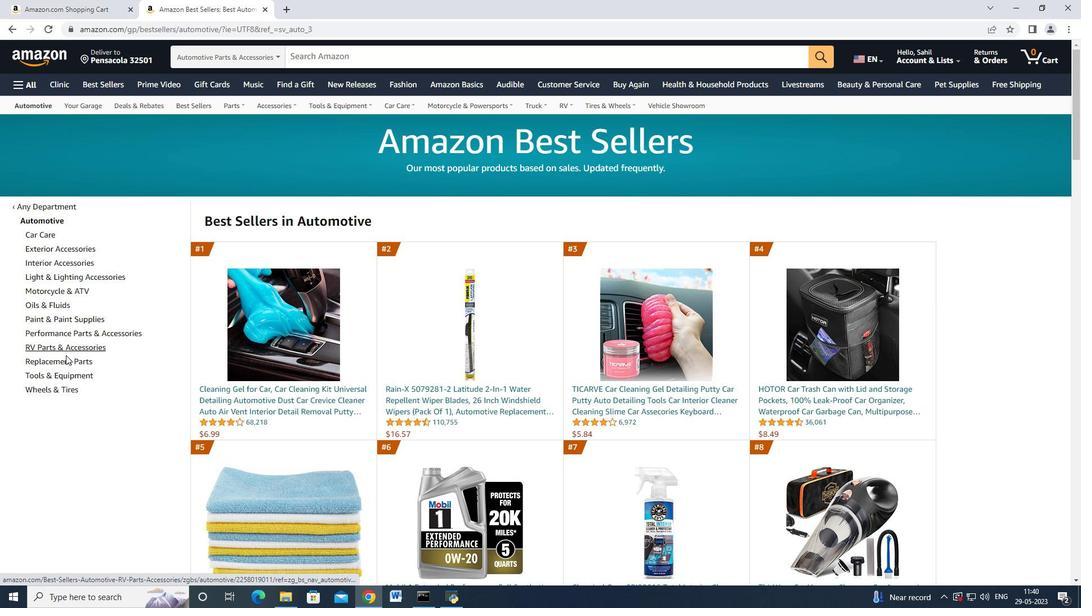 
Action: Mouse pressed left at (68, 362)
Screenshot: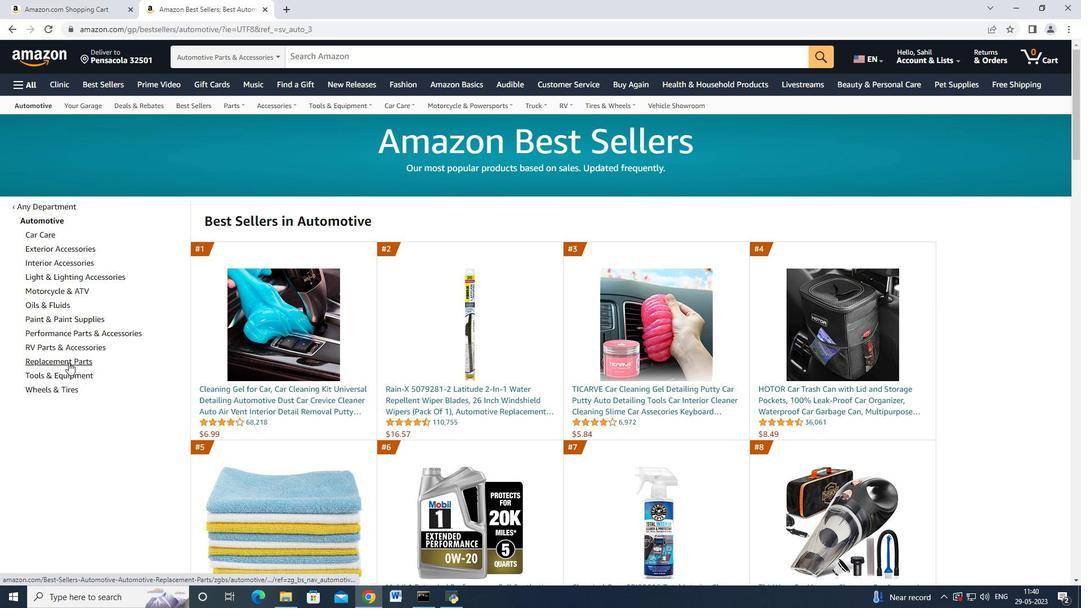 
Action: Mouse moved to (107, 311)
Screenshot: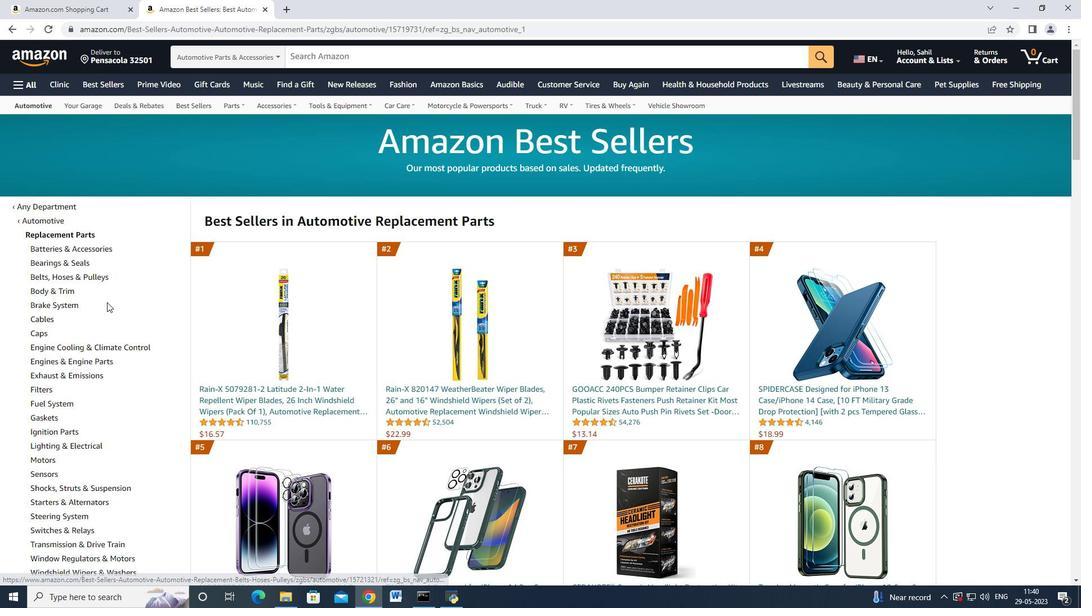 
Action: Mouse scrolled (107, 310) with delta (0, 0)
Screenshot: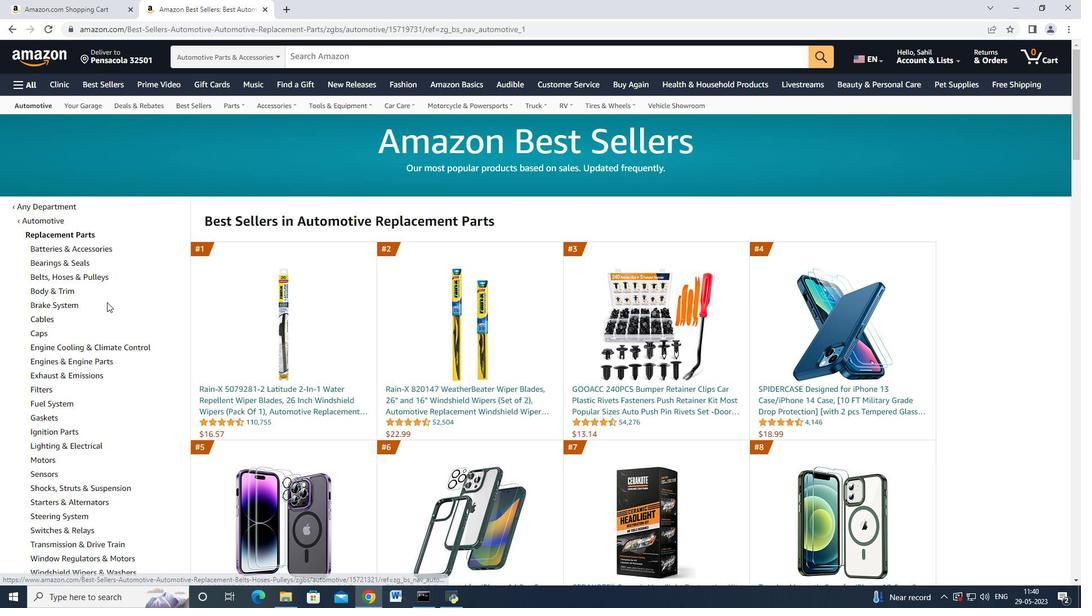 
Action: Mouse moved to (107, 311)
Screenshot: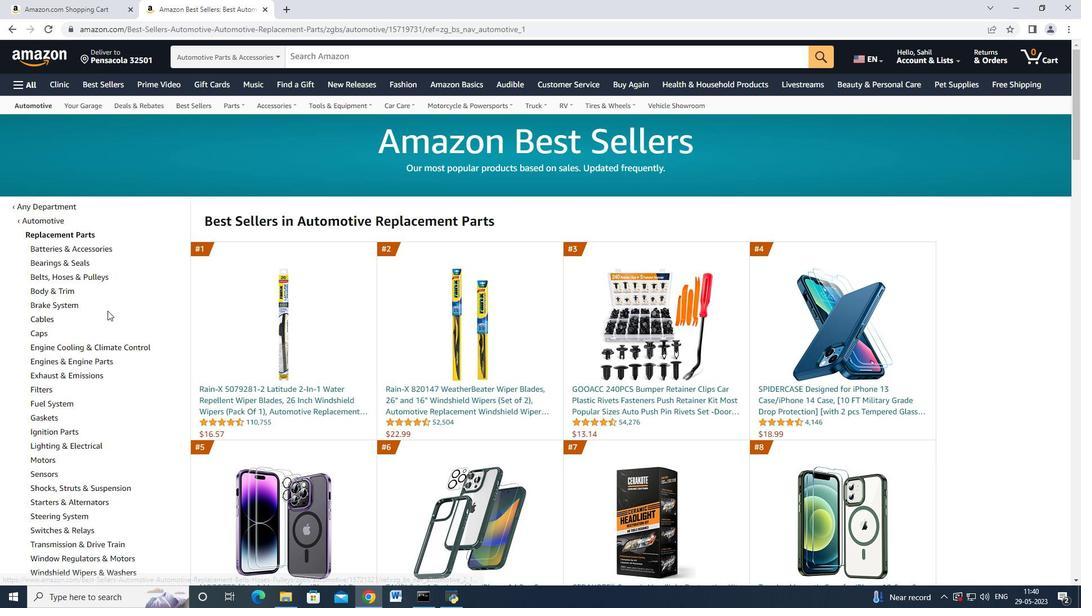 
Action: Mouse scrolled (107, 310) with delta (0, 0)
Screenshot: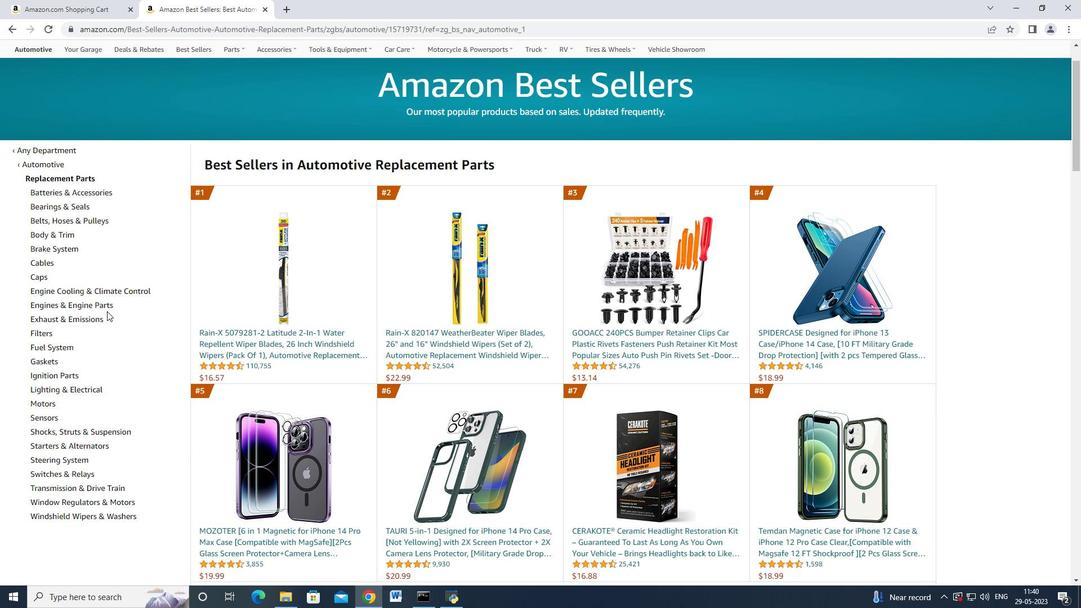 
Action: Mouse moved to (63, 194)
Screenshot: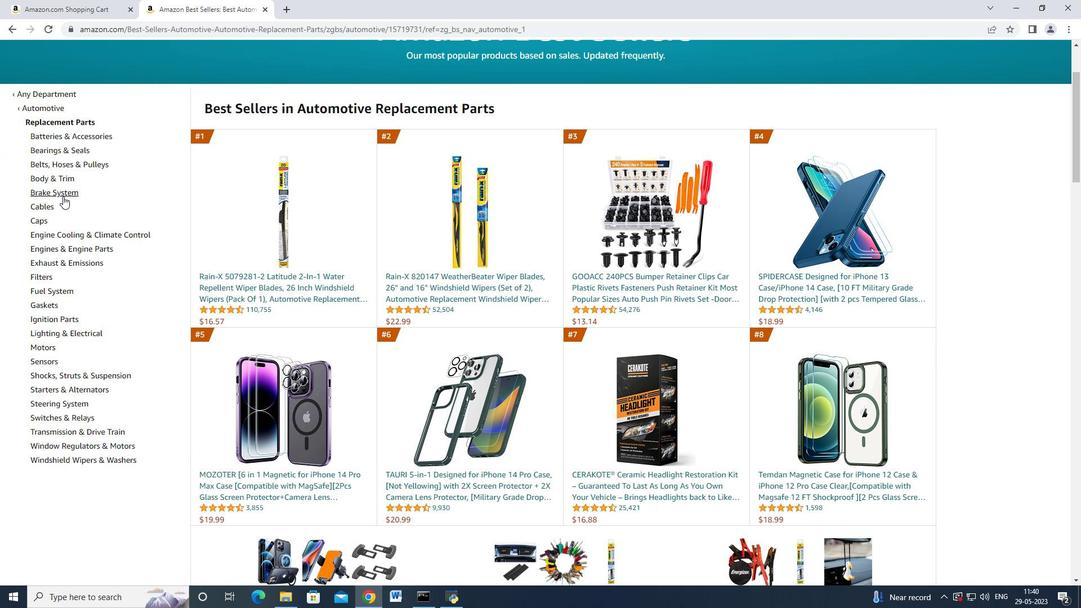 
Action: Mouse pressed left at (63, 194)
Screenshot: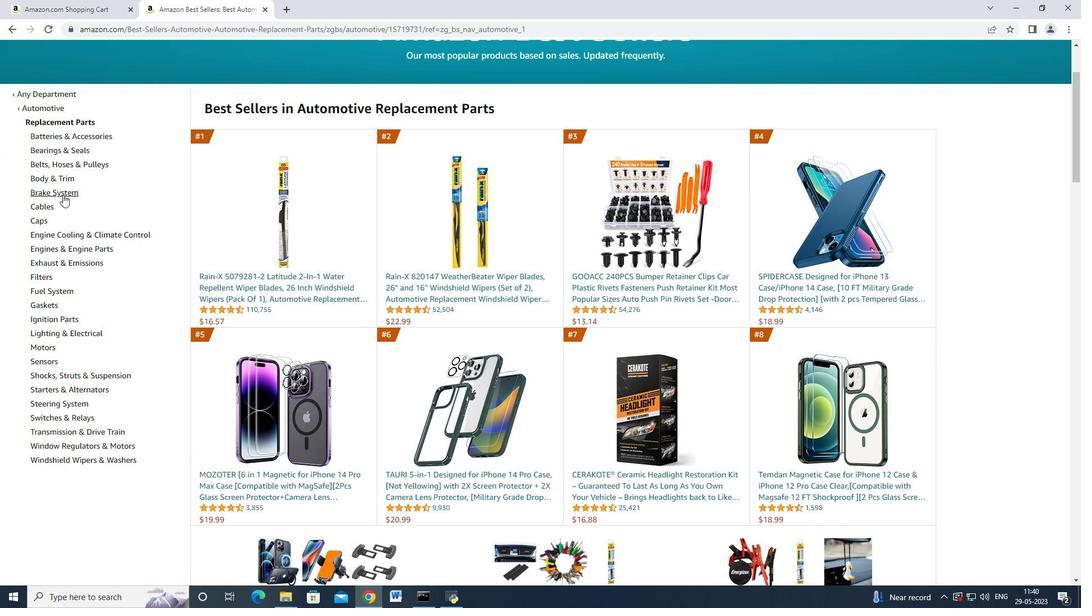 
Action: Mouse moved to (406, 296)
Screenshot: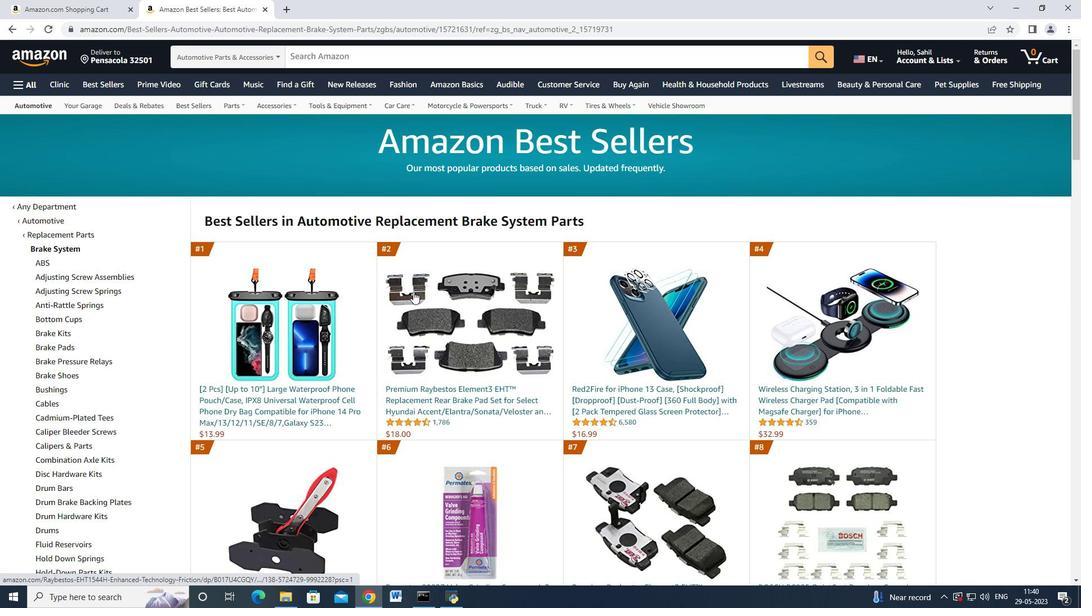 
Action: Mouse scrolled (406, 296) with delta (0, 0)
Screenshot: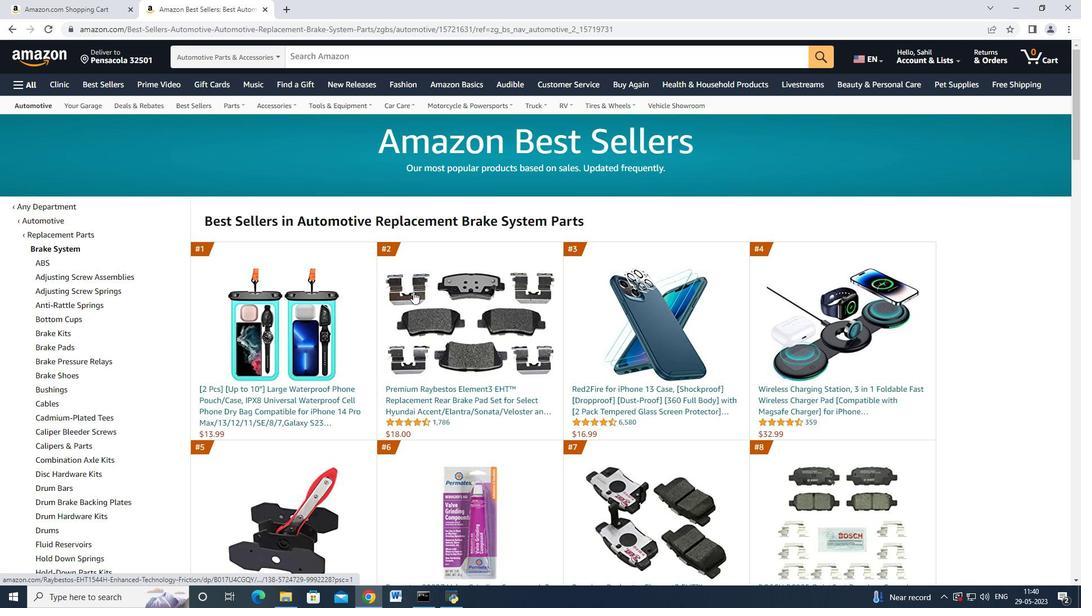
Action: Mouse moved to (374, 297)
Screenshot: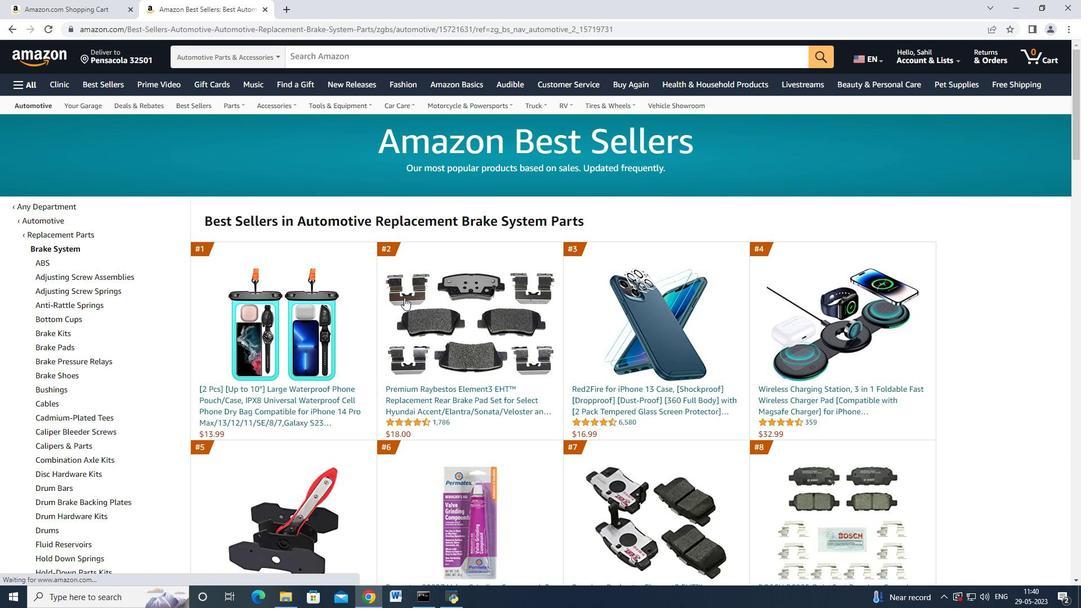 
Action: Mouse scrolled (374, 296) with delta (0, 0)
Screenshot: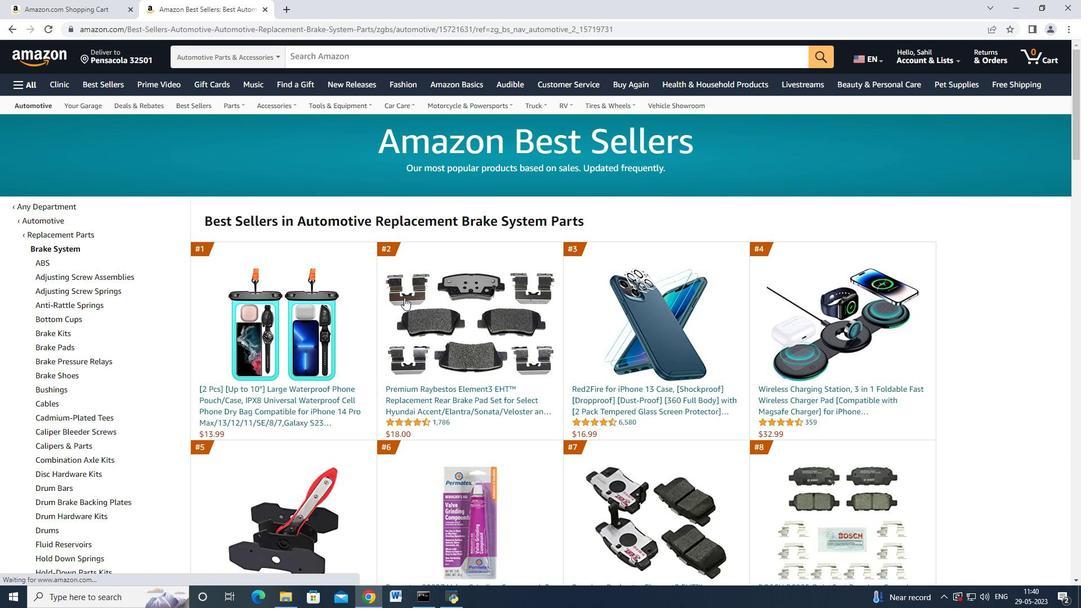 
Action: Mouse moved to (106, 272)
Screenshot: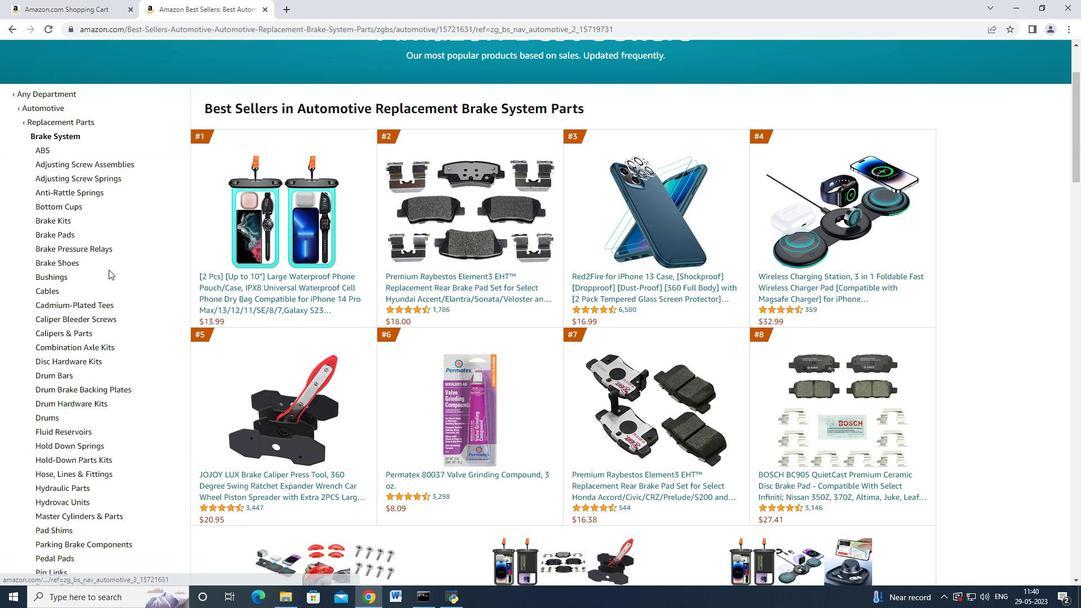 
Action: Mouse scrolled (106, 272) with delta (0, 0)
Screenshot: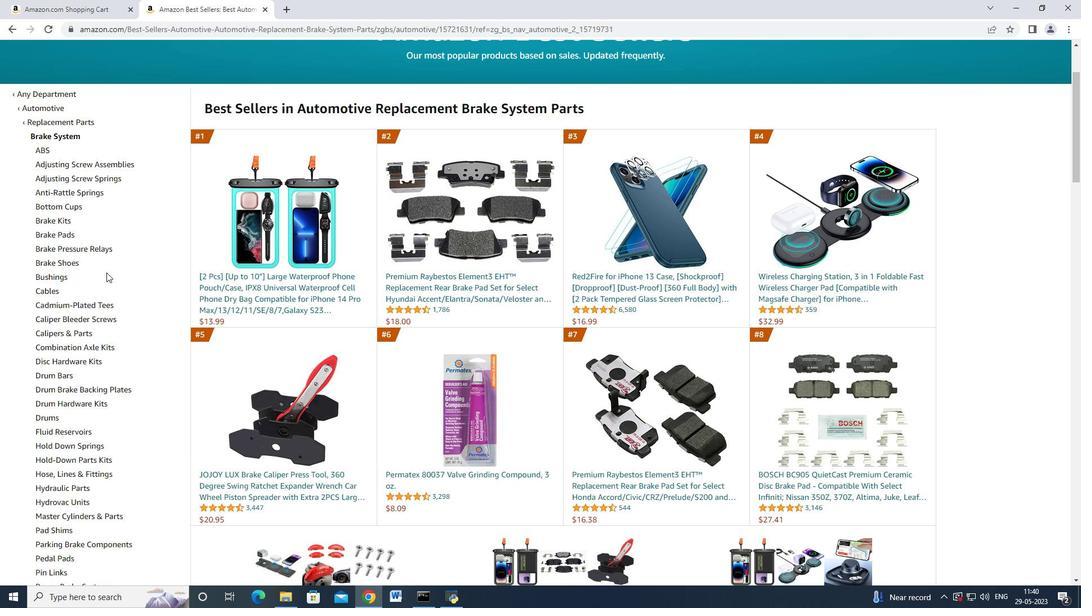 
Action: Mouse scrolled (106, 272) with delta (0, 0)
Screenshot: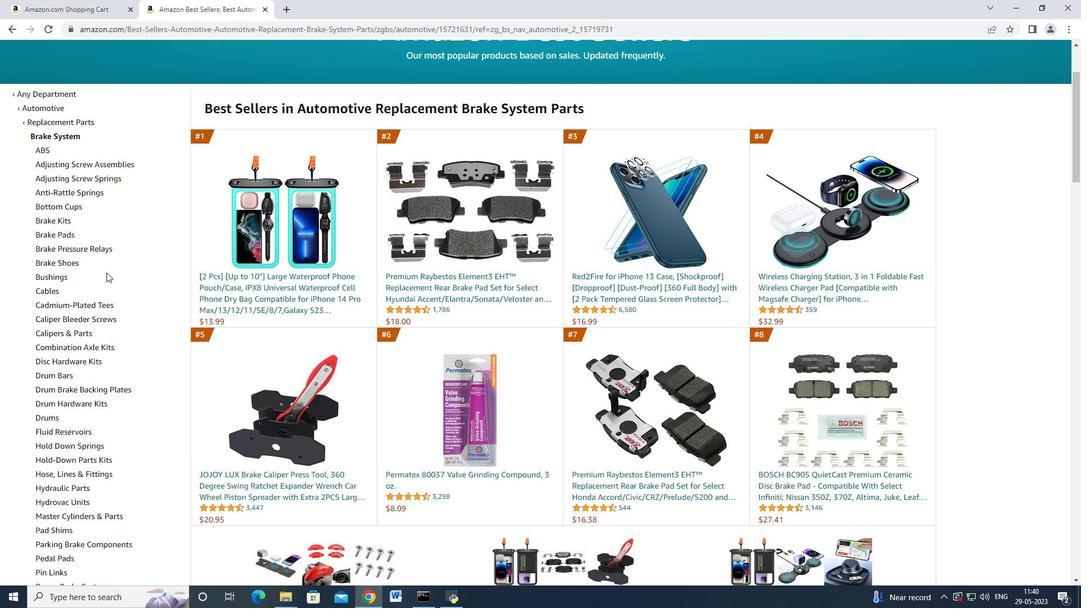 
Action: Mouse moved to (108, 273)
Screenshot: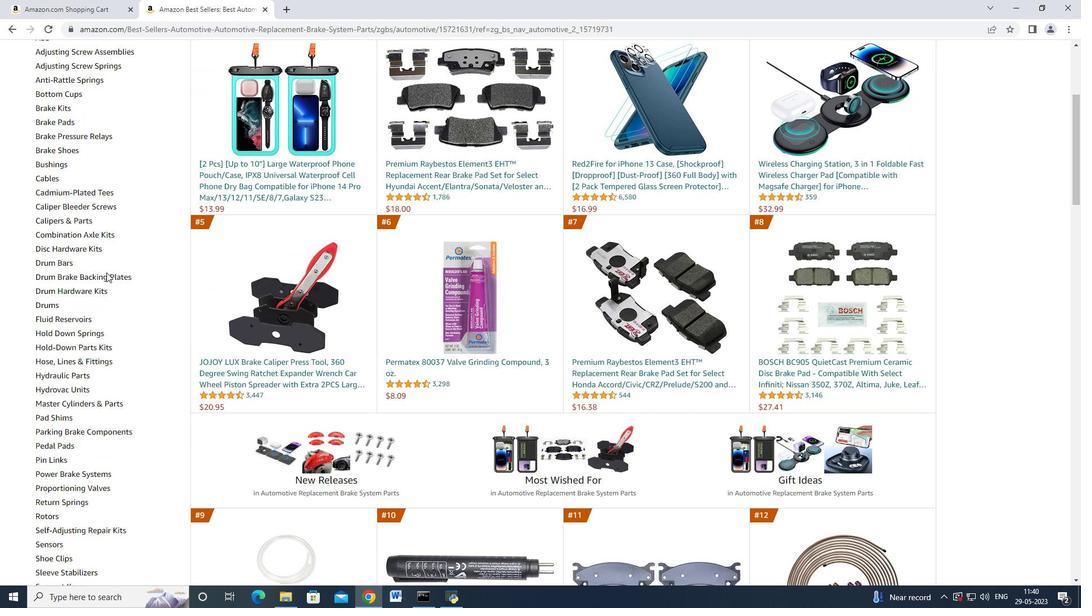 
Action: Mouse scrolled (108, 273) with delta (0, 0)
Screenshot: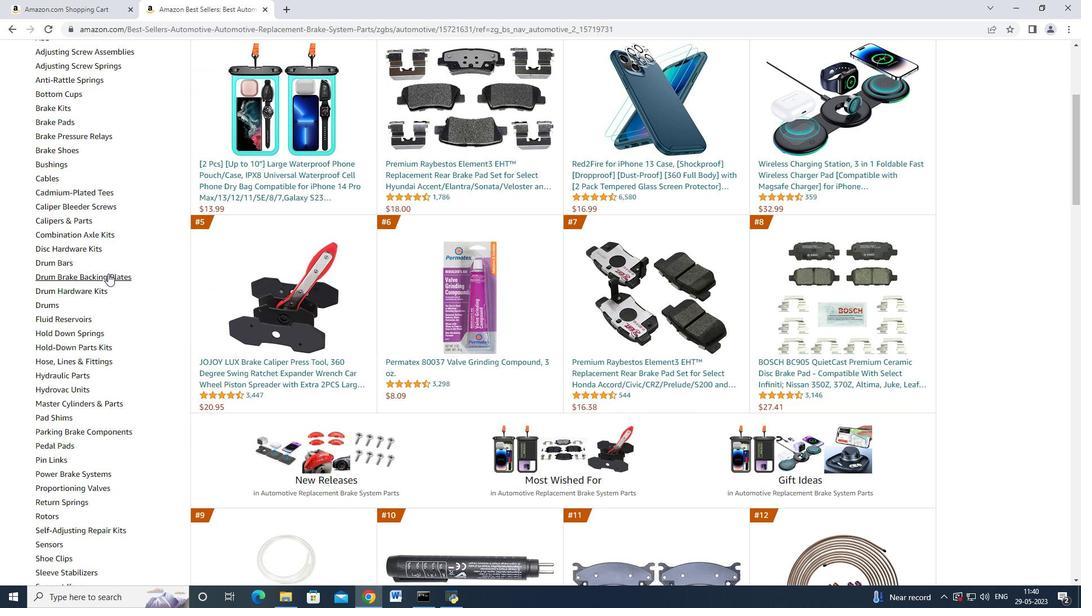 
Action: Mouse scrolled (108, 273) with delta (0, 0)
Screenshot: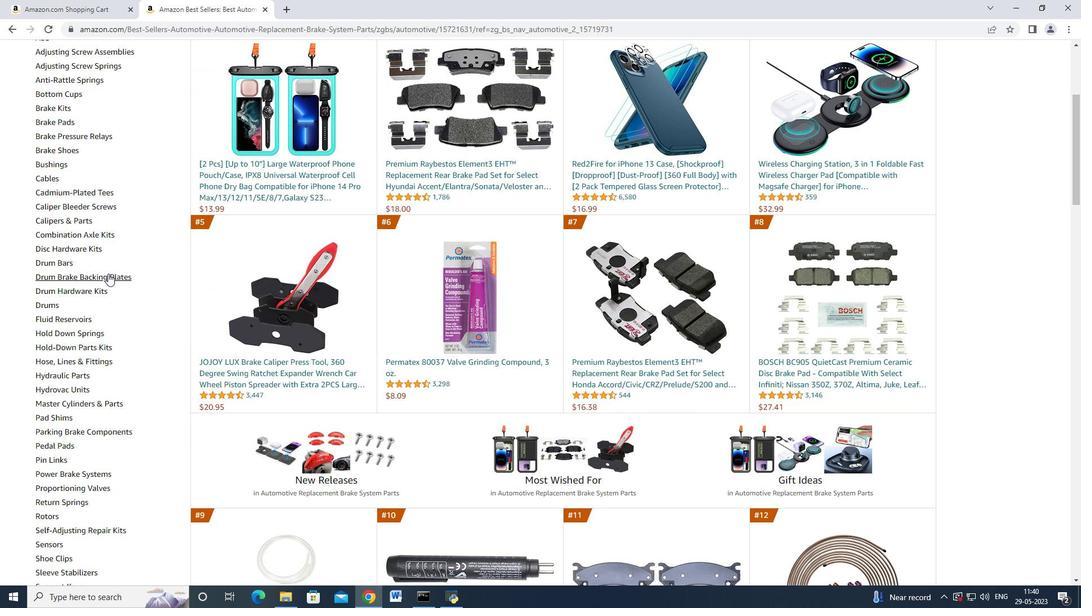 
Action: Mouse moved to (62, 361)
Screenshot: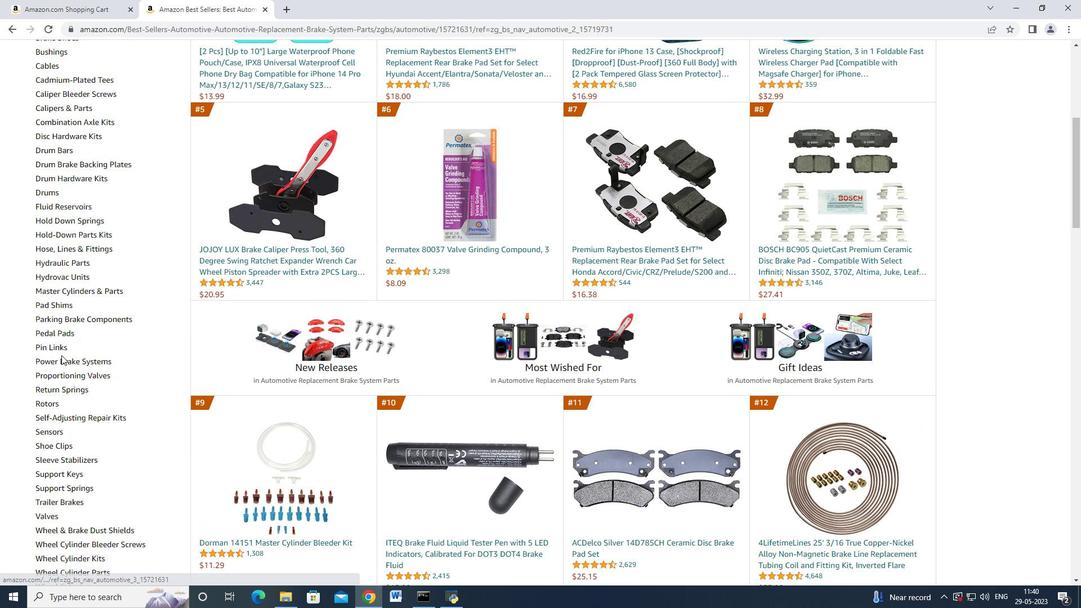 
Action: Mouse pressed left at (62, 361)
Screenshot: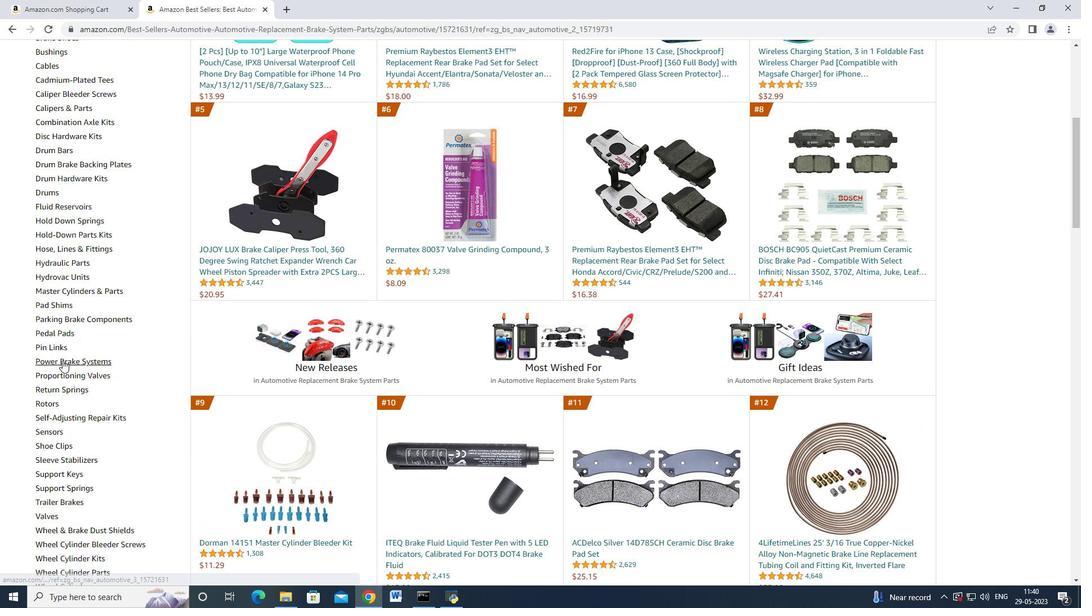 
Action: Mouse moved to (68, 332)
Screenshot: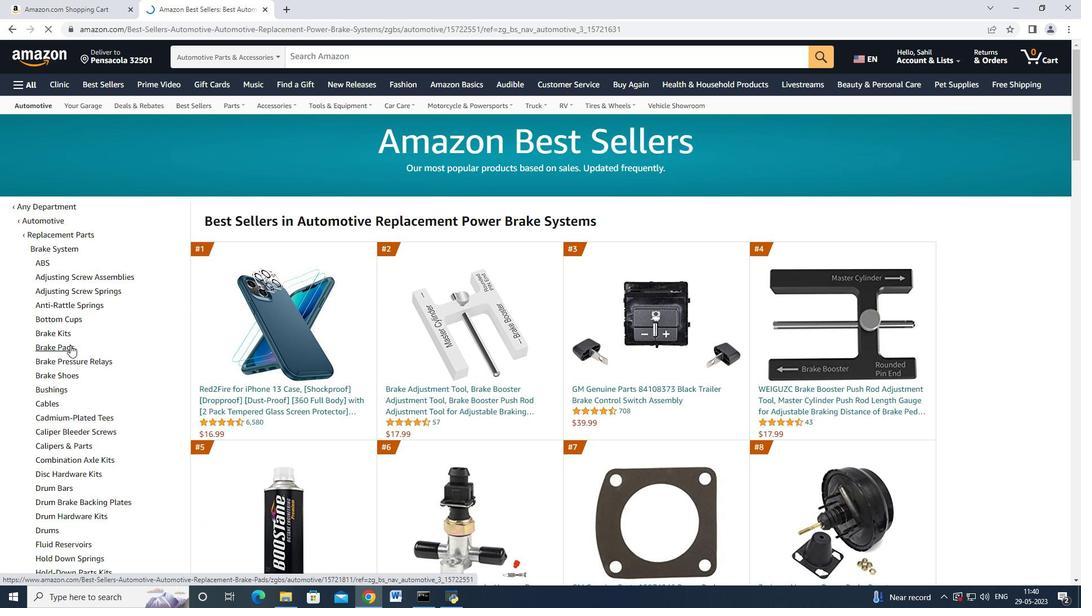
Action: Mouse scrolled (68, 331) with delta (0, 0)
Screenshot: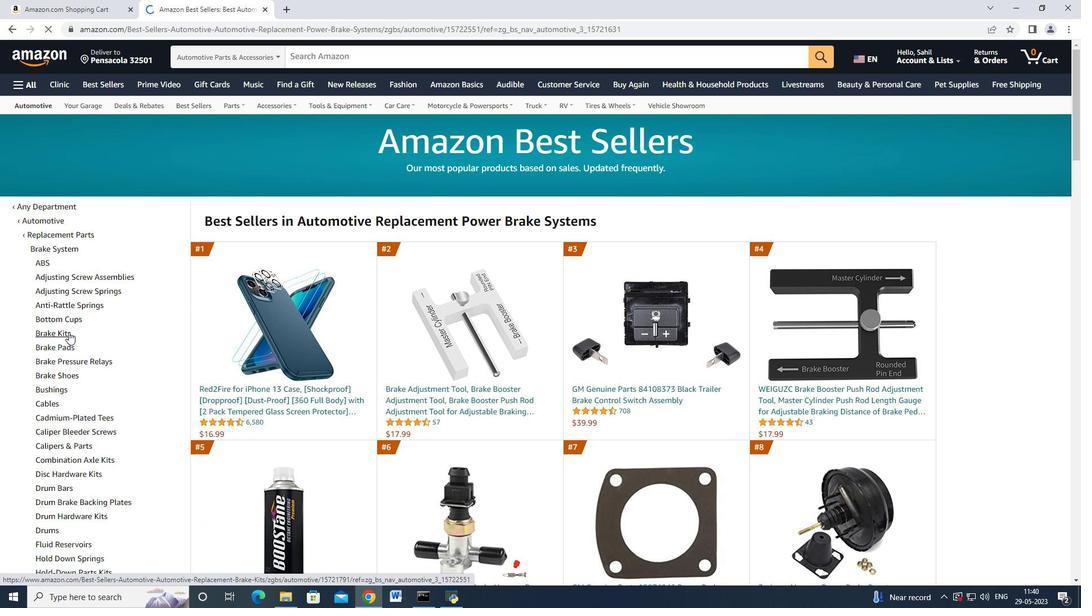 
Action: Mouse scrolled (68, 331) with delta (0, 0)
Screenshot: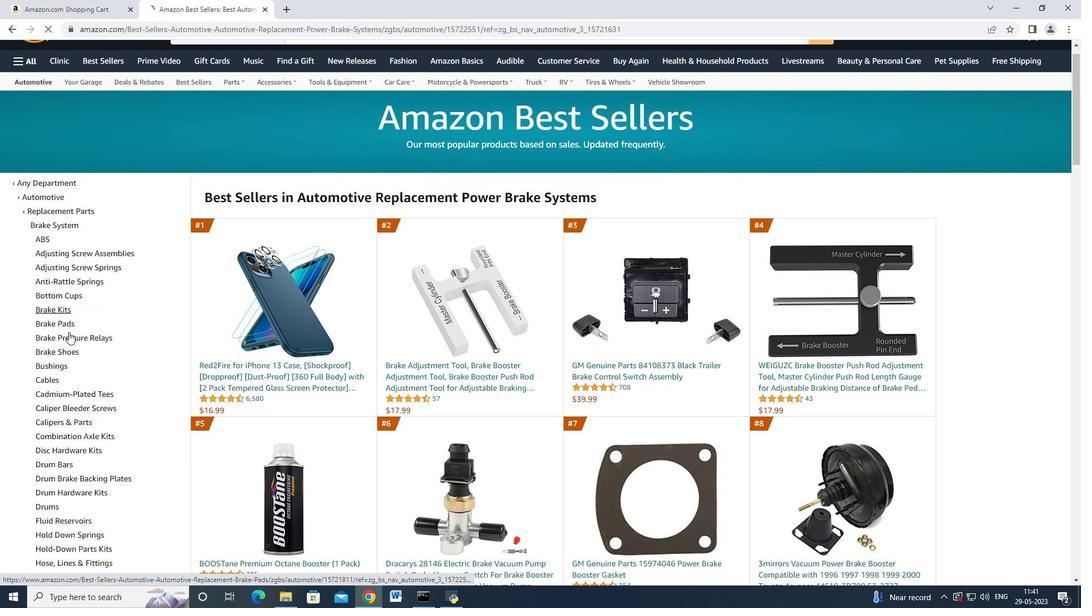 
Action: Mouse scrolled (68, 331) with delta (0, 0)
Screenshot: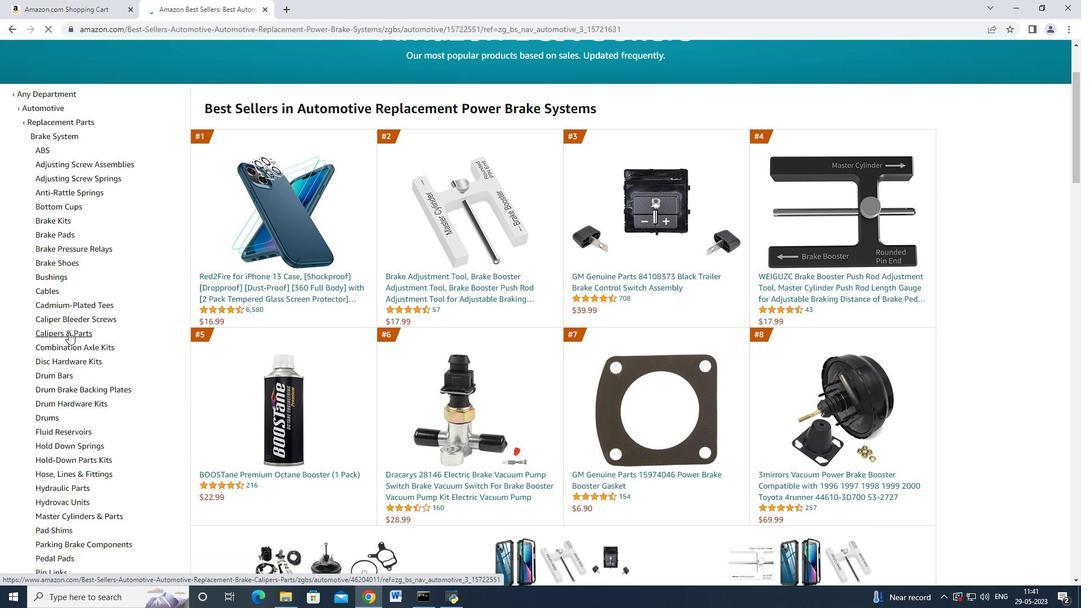 
Action: Mouse scrolled (68, 331) with delta (0, 0)
Screenshot: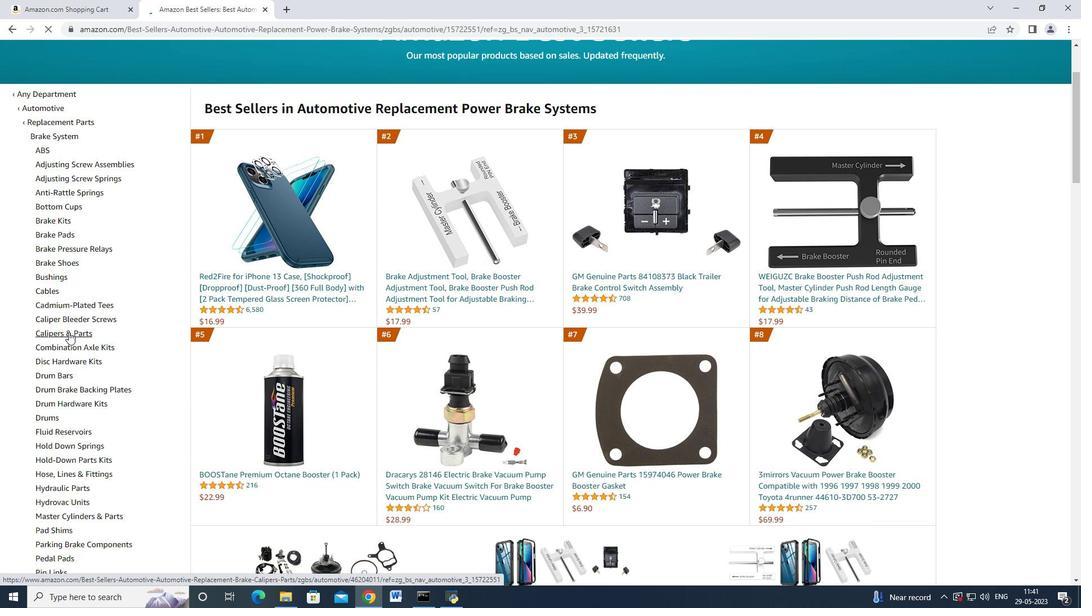 
Action: Mouse scrolled (68, 331) with delta (0, 0)
Screenshot: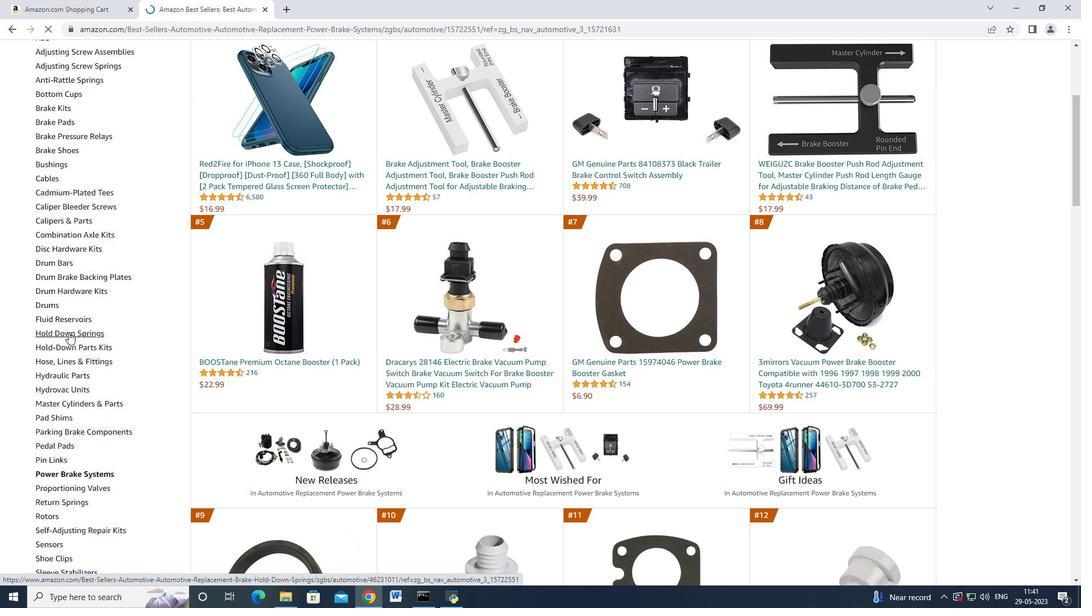
Action: Mouse scrolled (68, 331) with delta (0, 0)
Screenshot: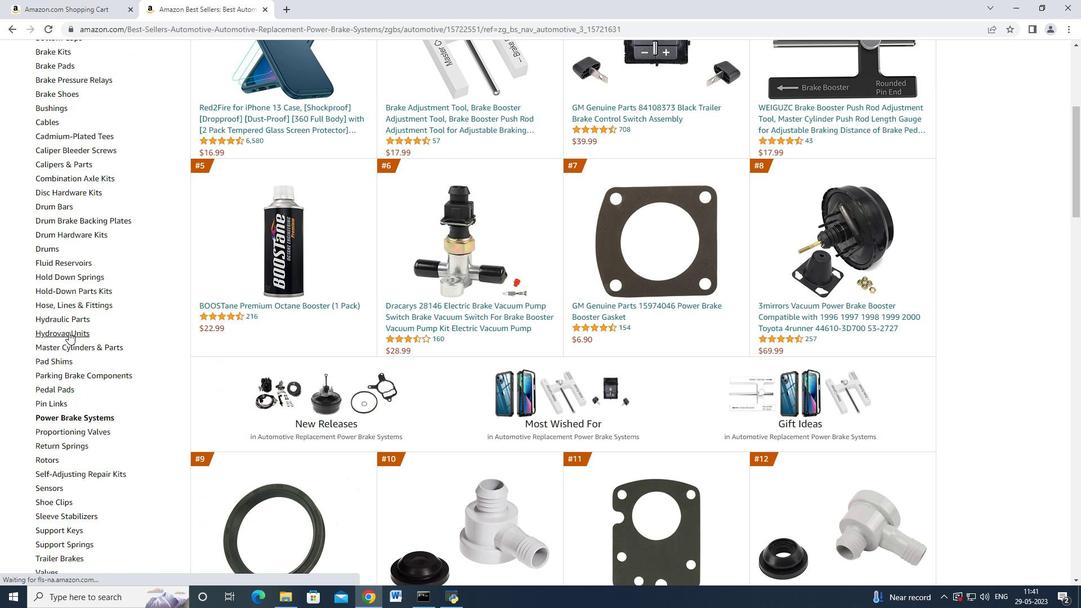 
Action: Mouse moved to (65, 366)
Screenshot: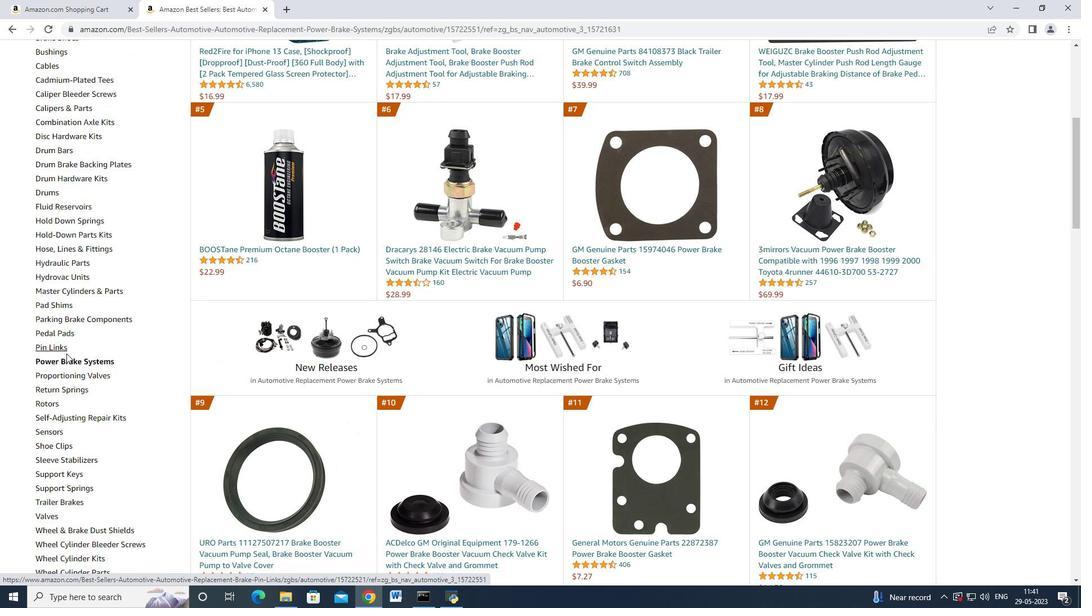 
Action: Mouse scrolled (65, 365) with delta (0, 0)
Screenshot: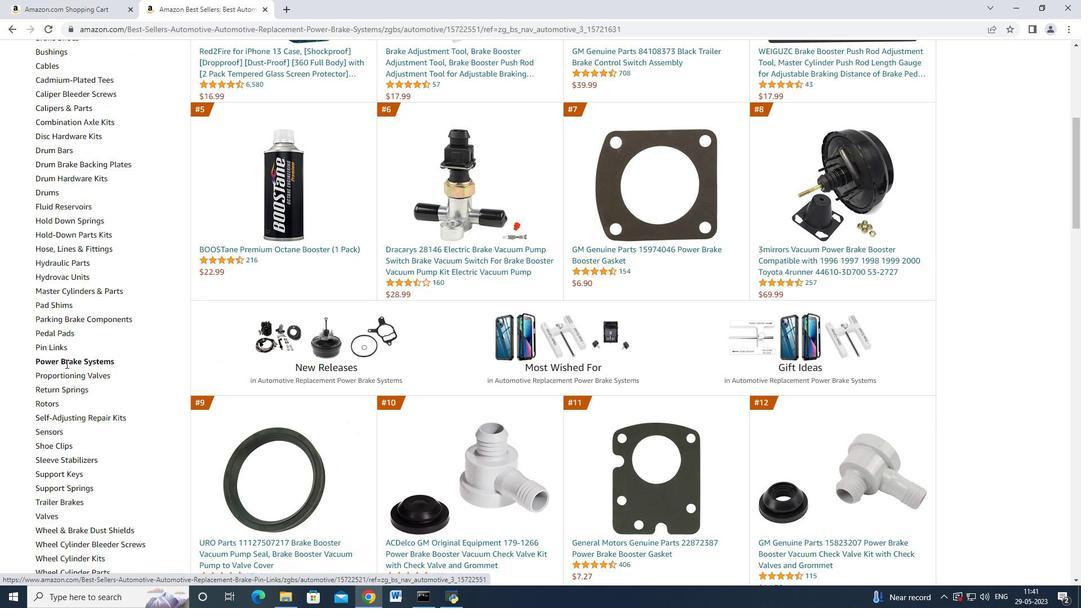 
Action: Mouse moved to (75, 263)
Screenshot: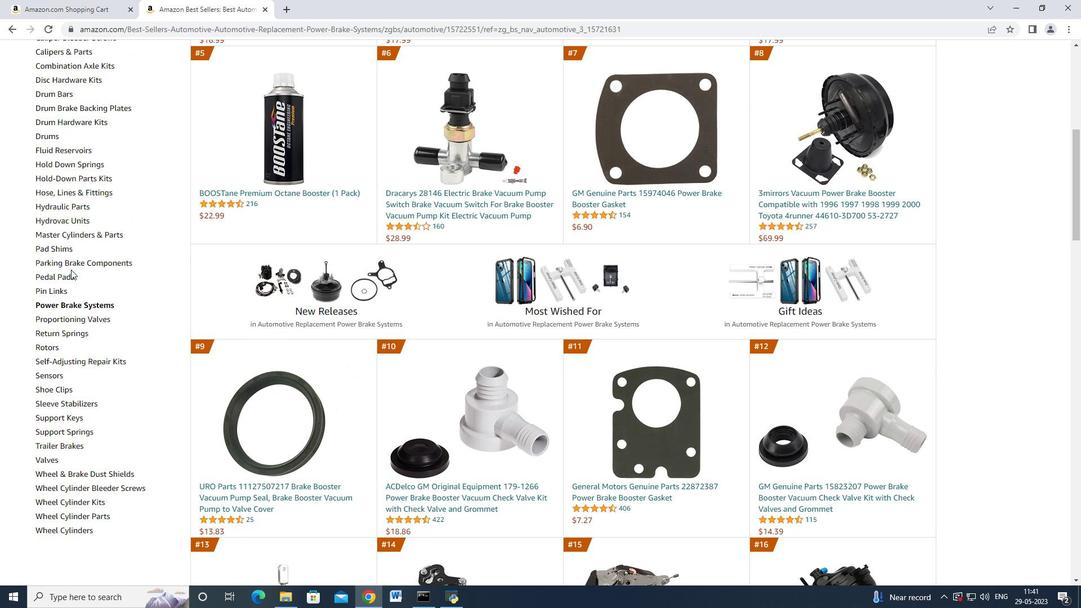 
Action: Mouse pressed left at (75, 263)
Screenshot: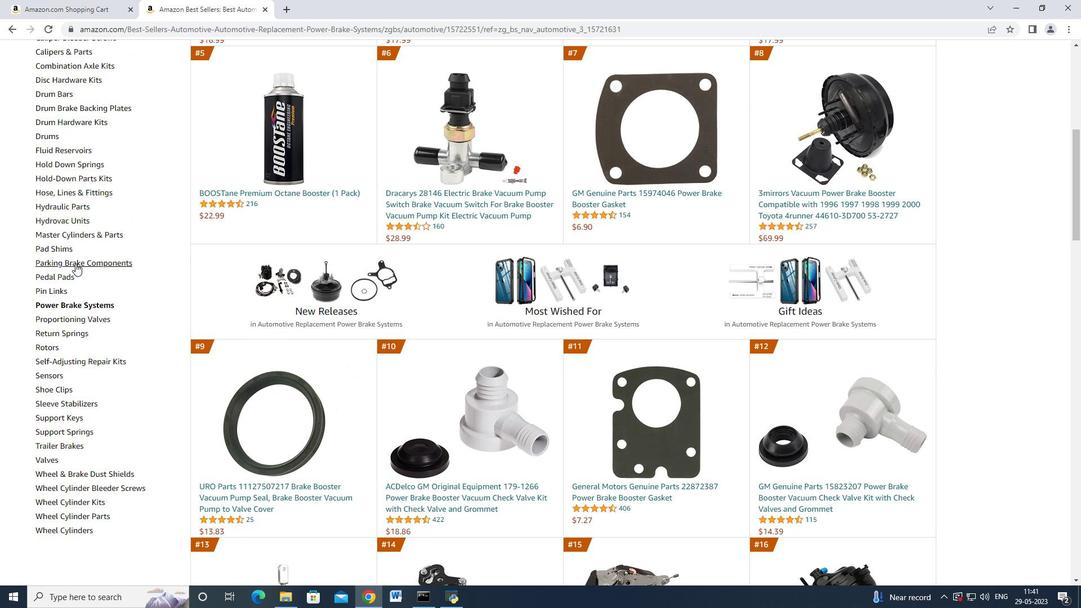 
Action: Mouse moved to (90, 335)
Screenshot: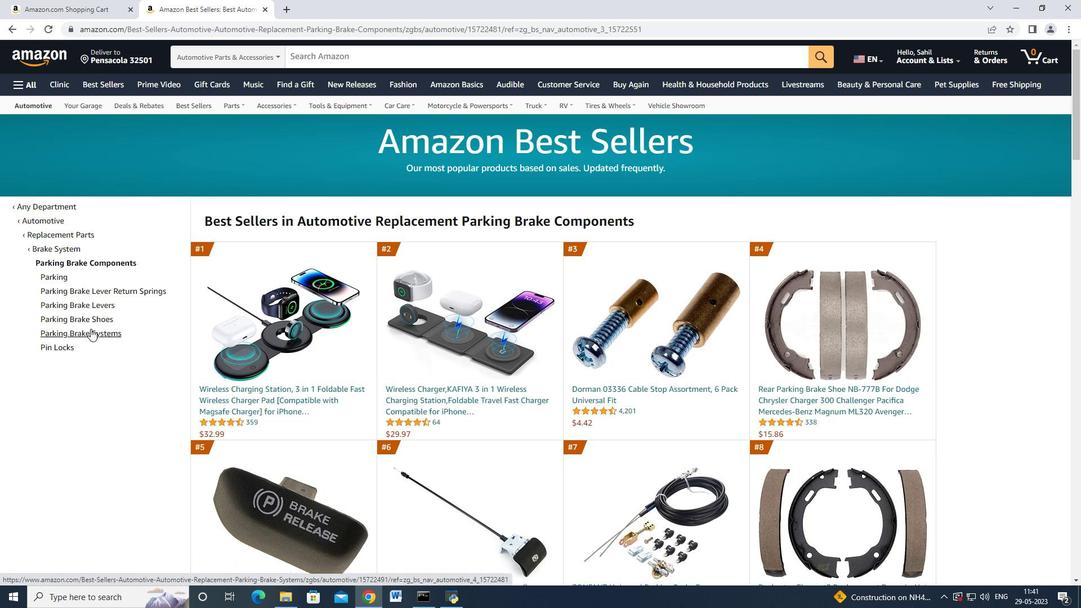 
Action: Mouse pressed left at (90, 335)
Screenshot: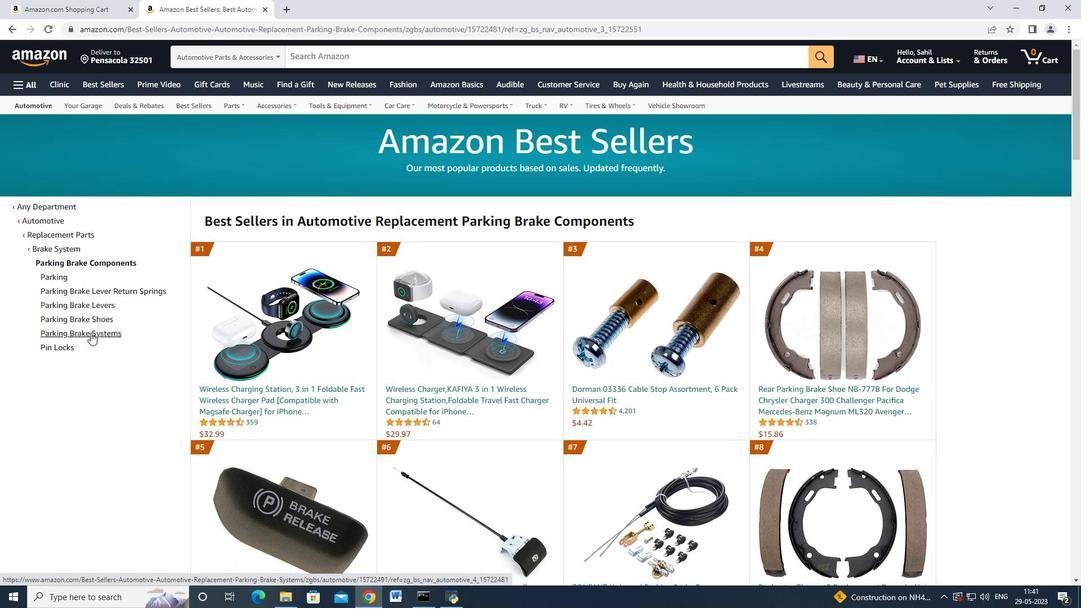 
Action: Mouse moved to (638, 349)
Screenshot: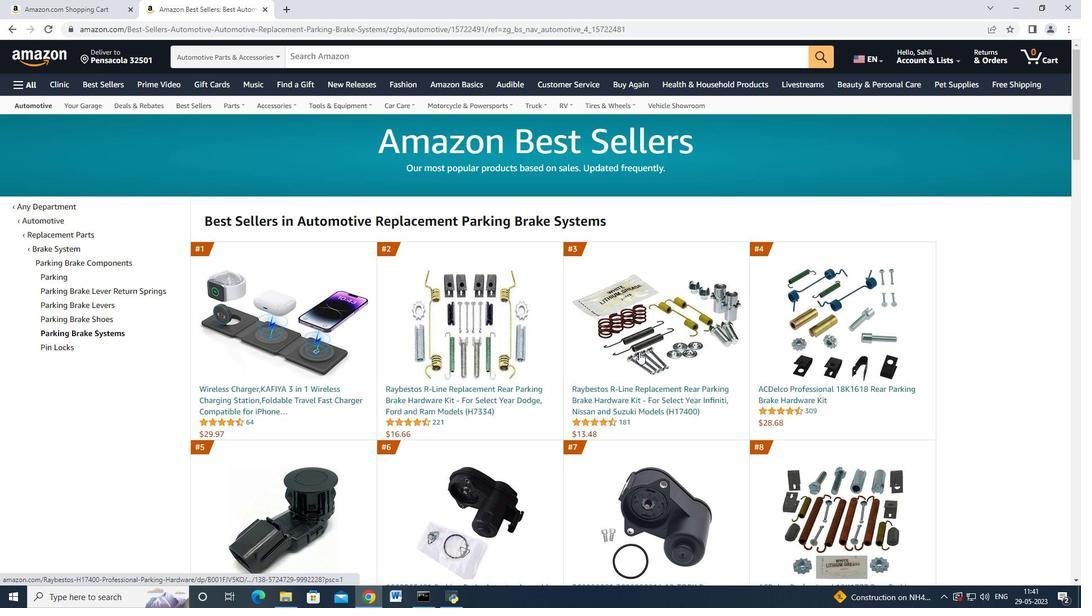 
Action: Mouse scrolled (638, 349) with delta (0, 0)
Screenshot: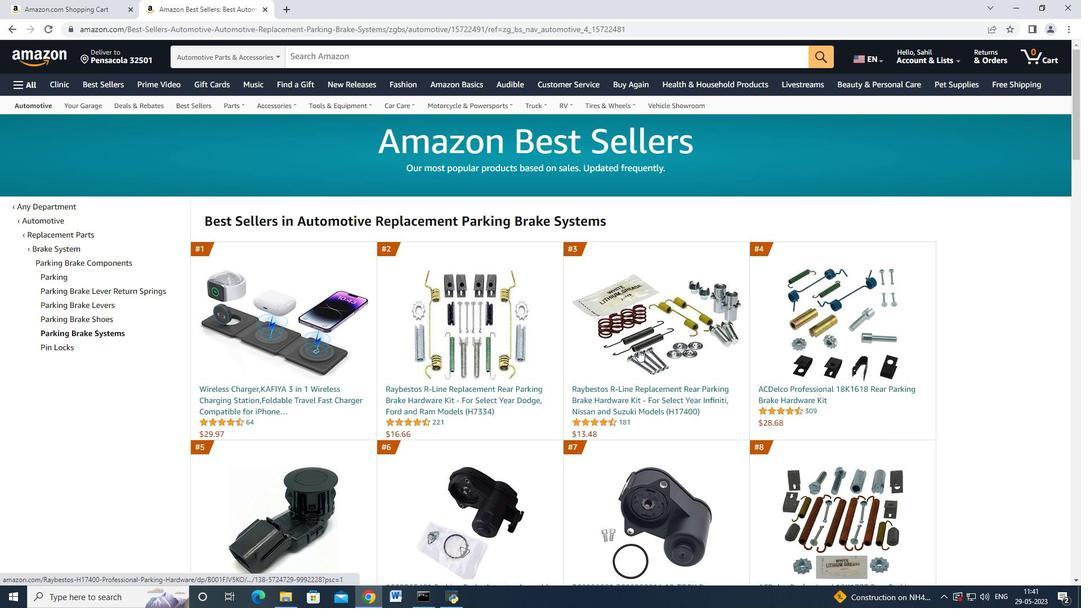 
Action: Mouse scrolled (638, 349) with delta (0, 0)
Screenshot: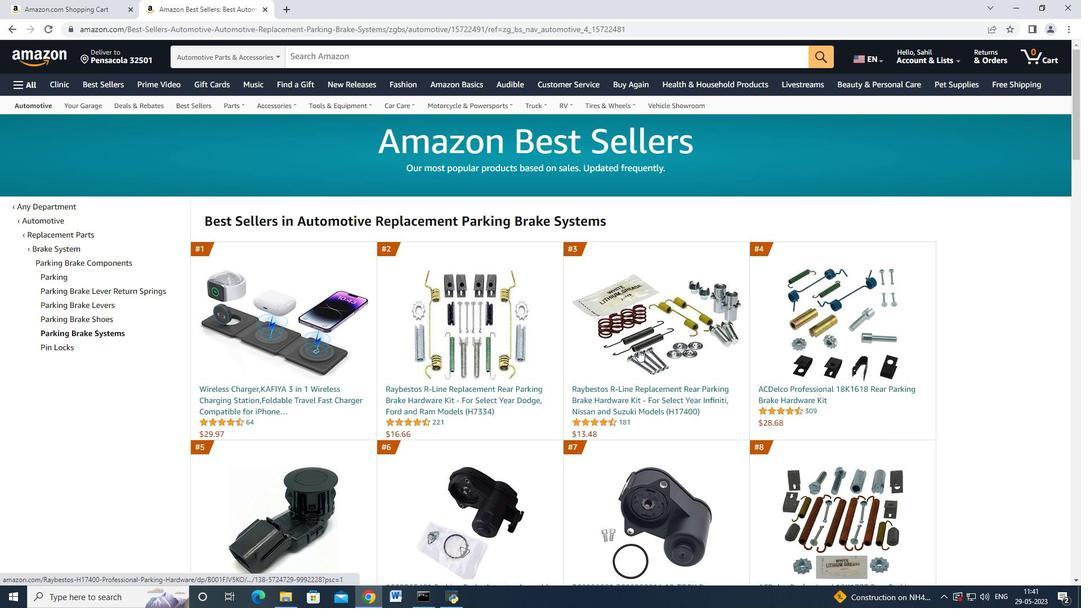 
Action: Mouse scrolled (638, 349) with delta (0, 0)
Screenshot: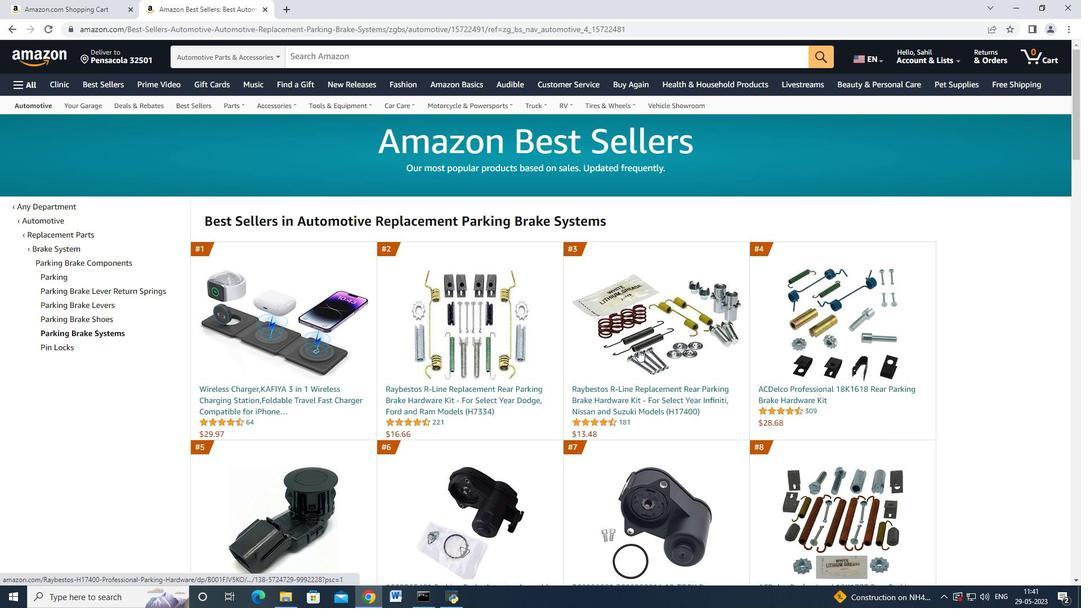 
Action: Mouse moved to (532, 274)
Screenshot: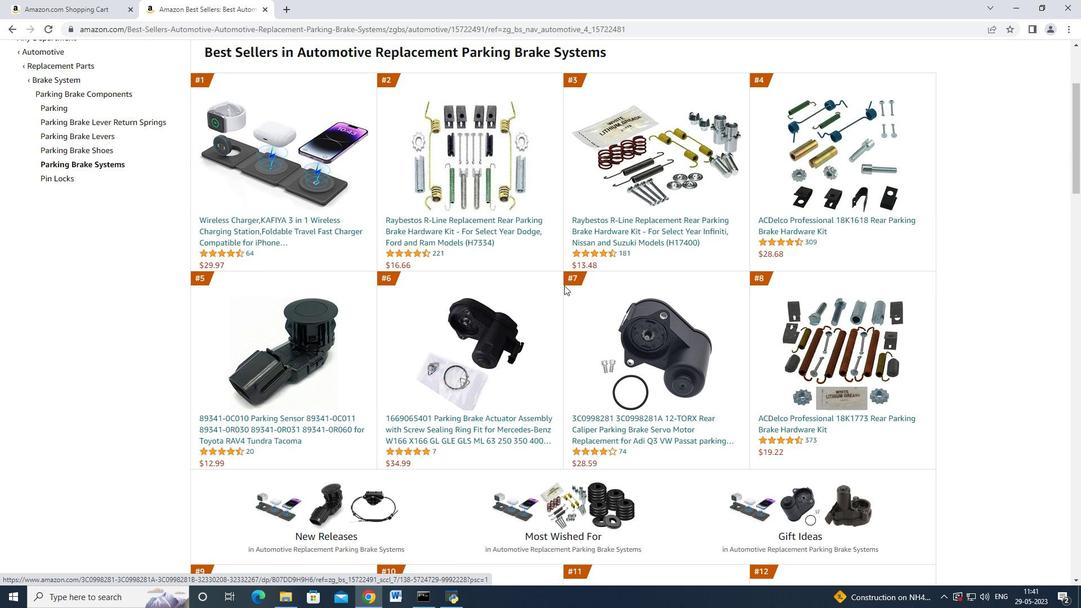 
Action: Mouse scrolled (532, 274) with delta (0, 0)
Screenshot: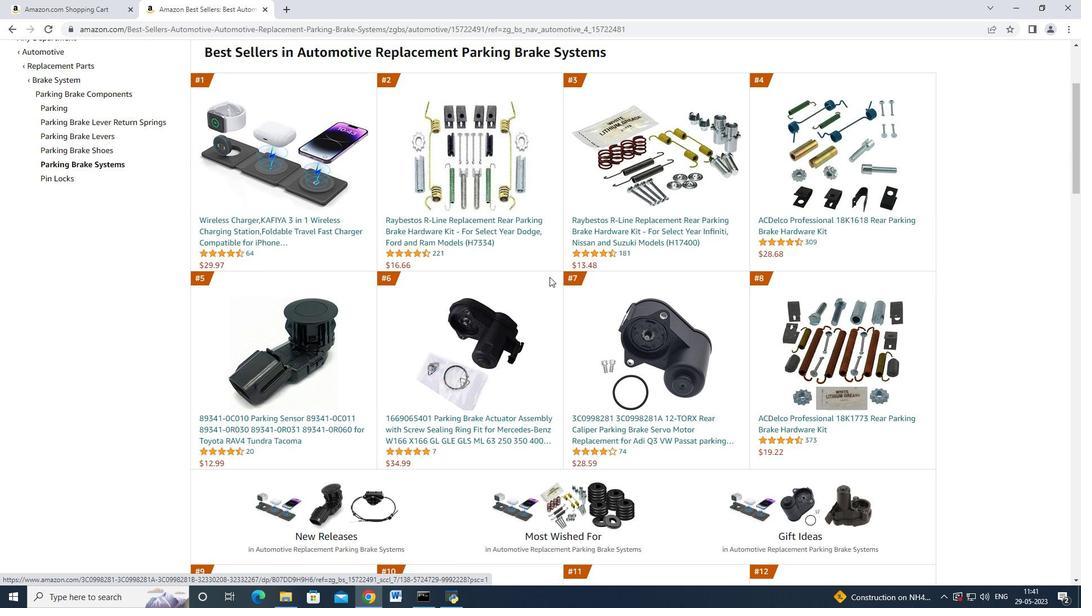 
Action: Mouse scrolled (532, 274) with delta (0, 0)
Screenshot: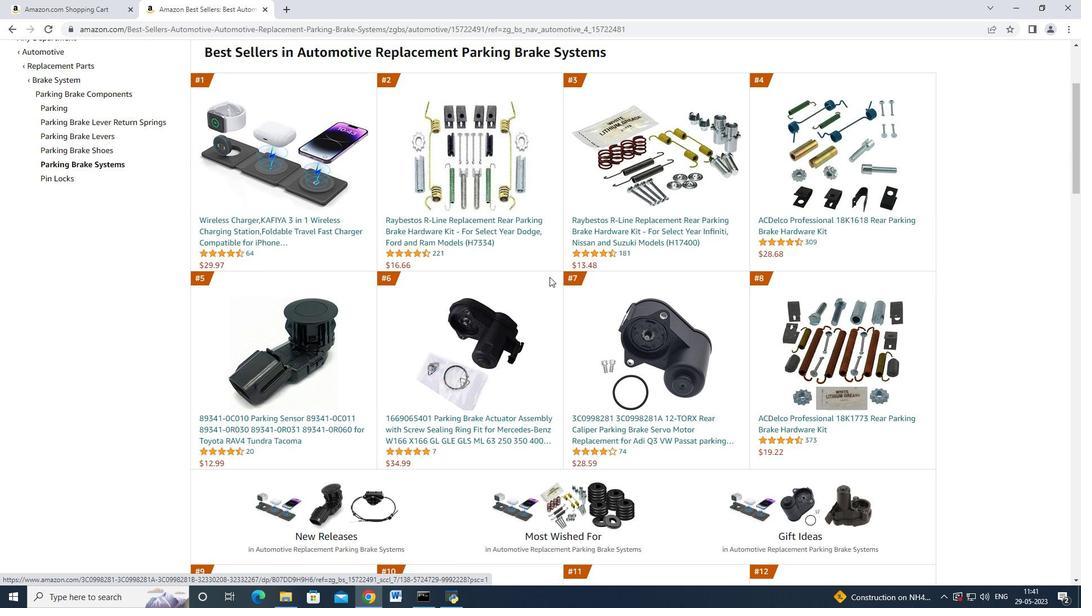
Action: Mouse moved to (456, 331)
Screenshot: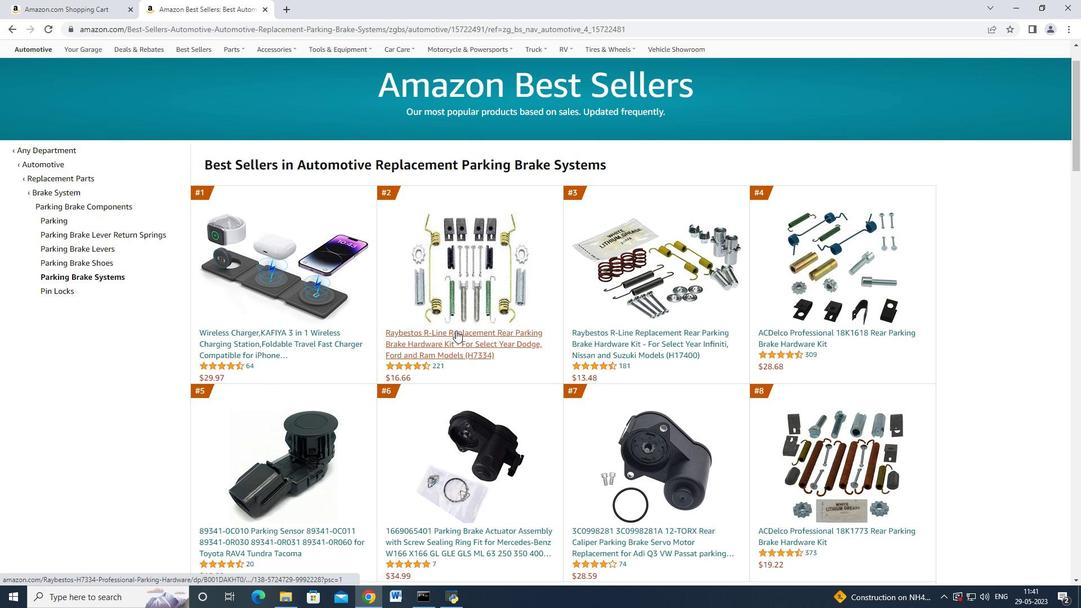 
Action: Mouse pressed left at (456, 331)
Screenshot: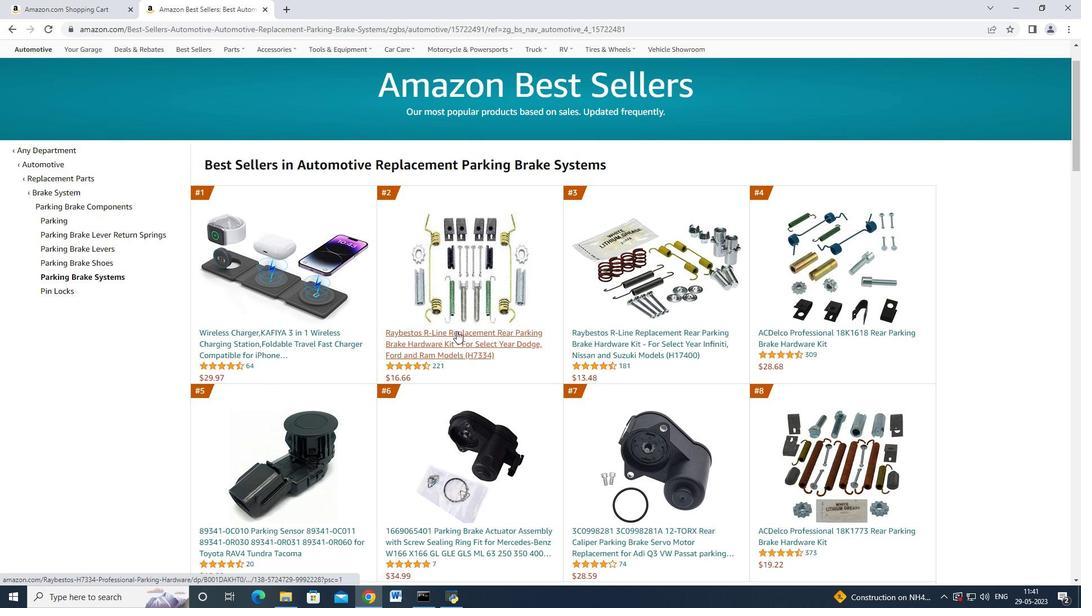 
Action: Mouse moved to (470, 250)
Screenshot: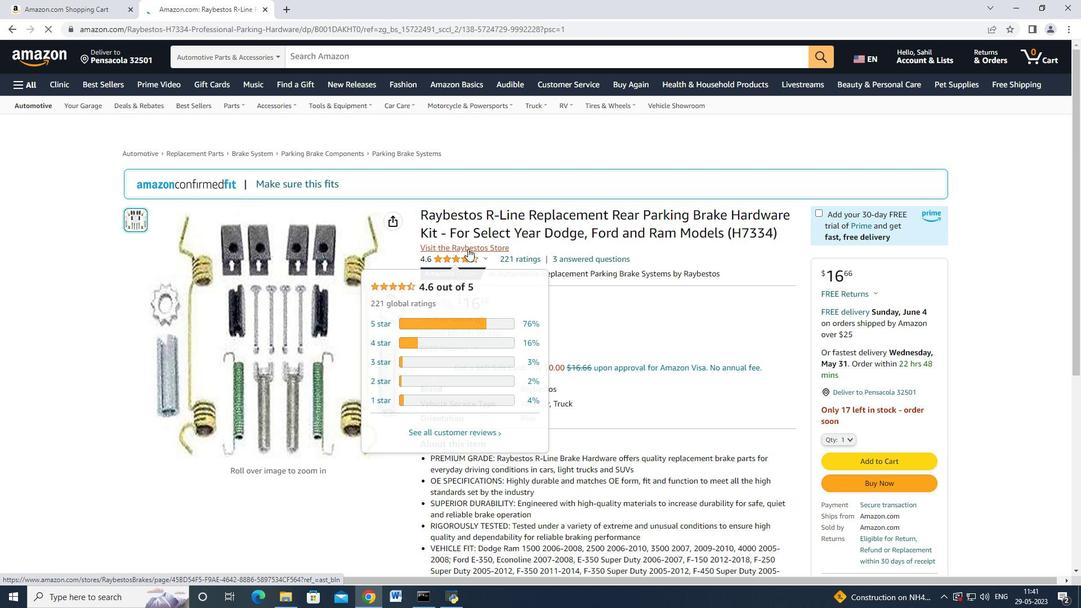 
Action: Mouse scrolled (470, 249) with delta (0, 0)
Screenshot: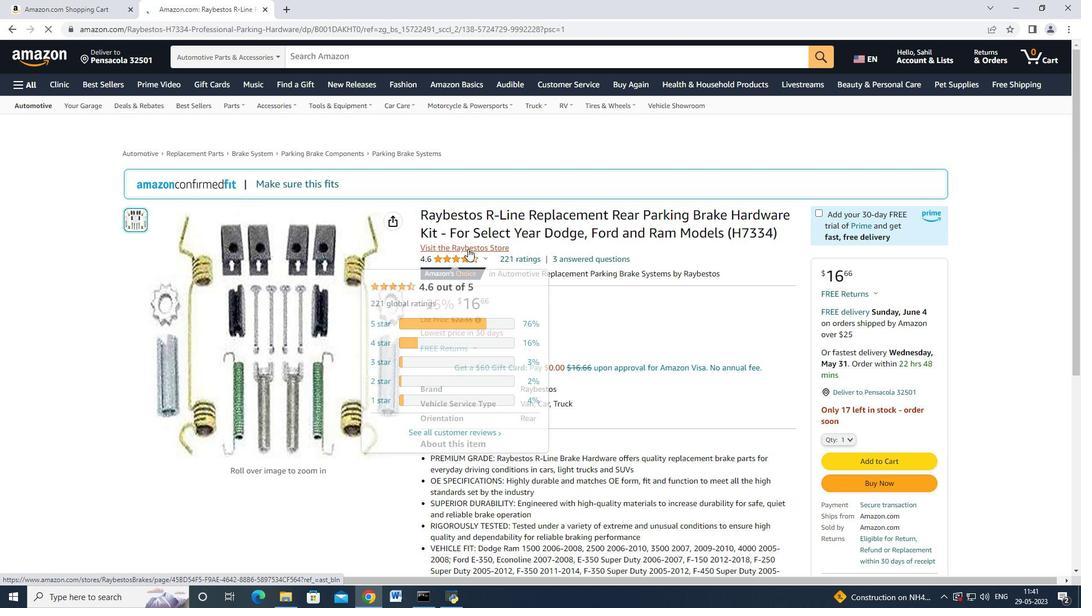 
Action: Mouse moved to (575, 281)
Screenshot: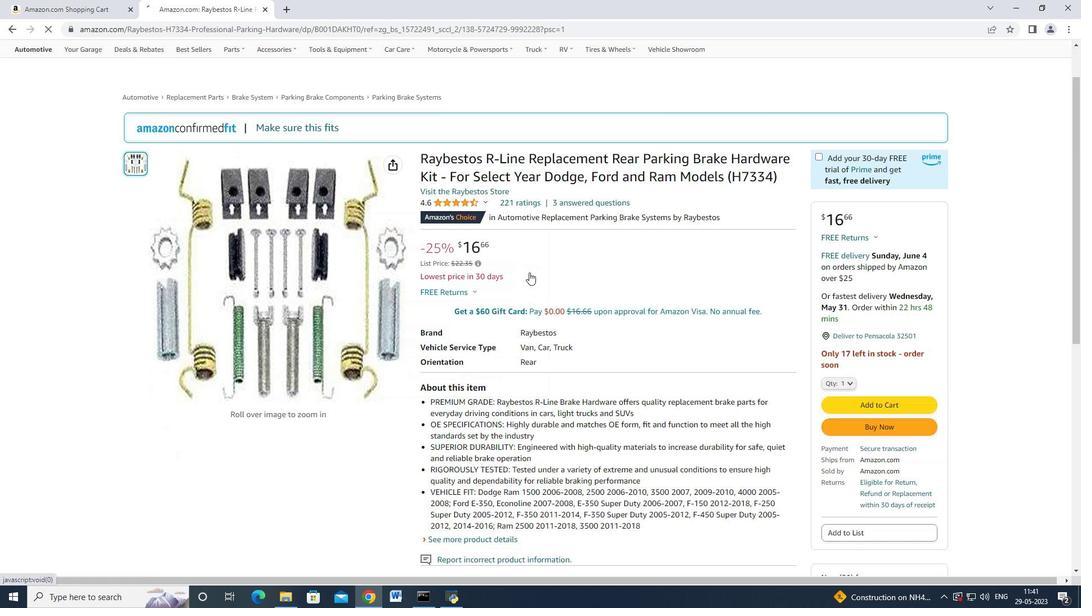 
Action: Mouse scrolled (575, 281) with delta (0, 0)
Screenshot: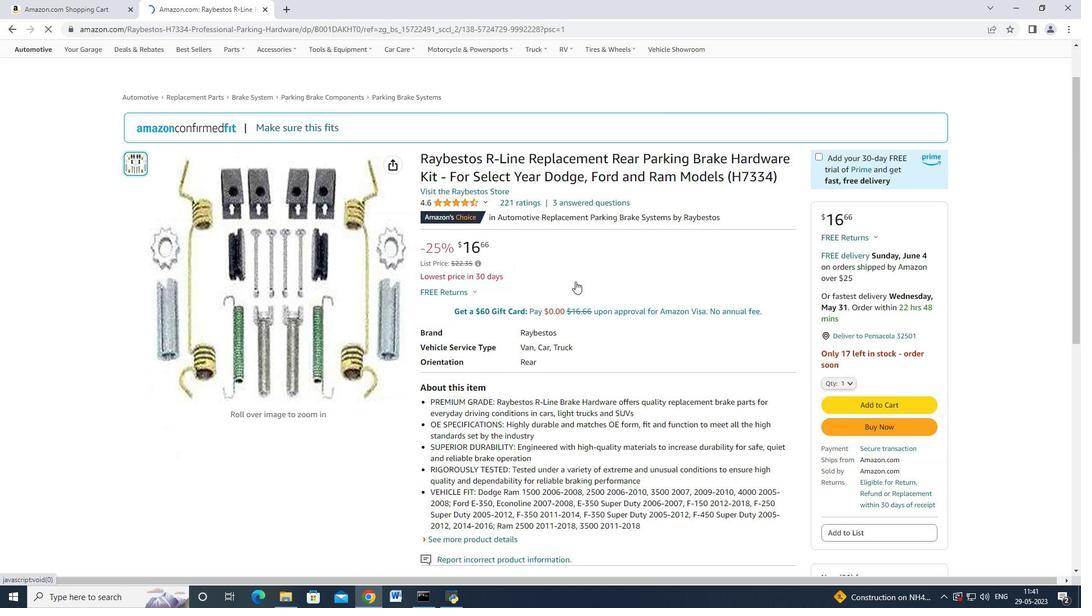 
Action: Mouse moved to (570, 290)
Screenshot: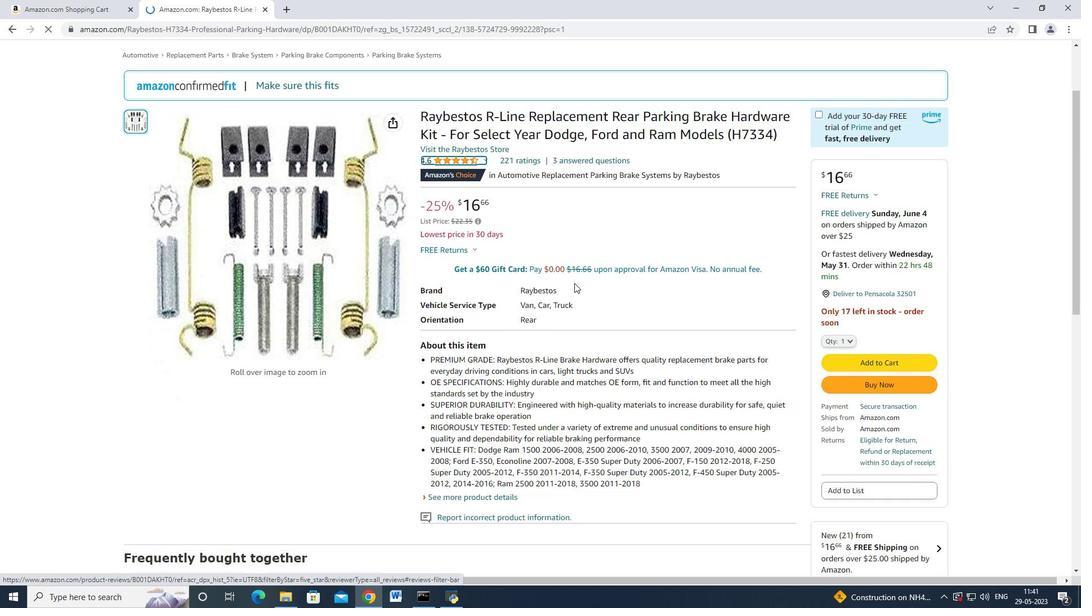 
Action: Mouse scrolled (570, 290) with delta (0, 0)
Screenshot: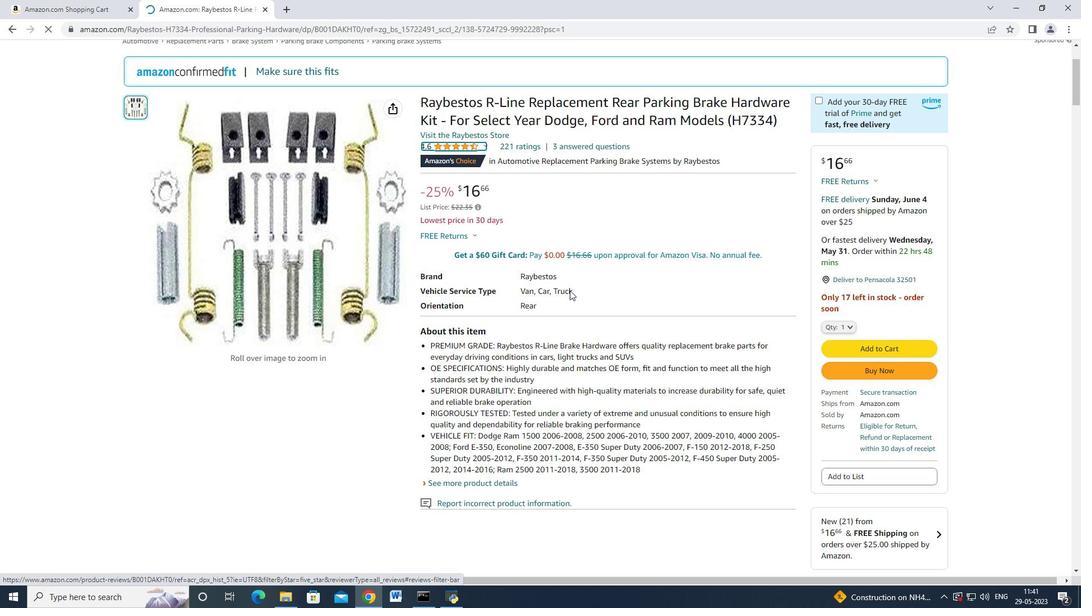 
Action: Mouse moved to (580, 309)
Screenshot: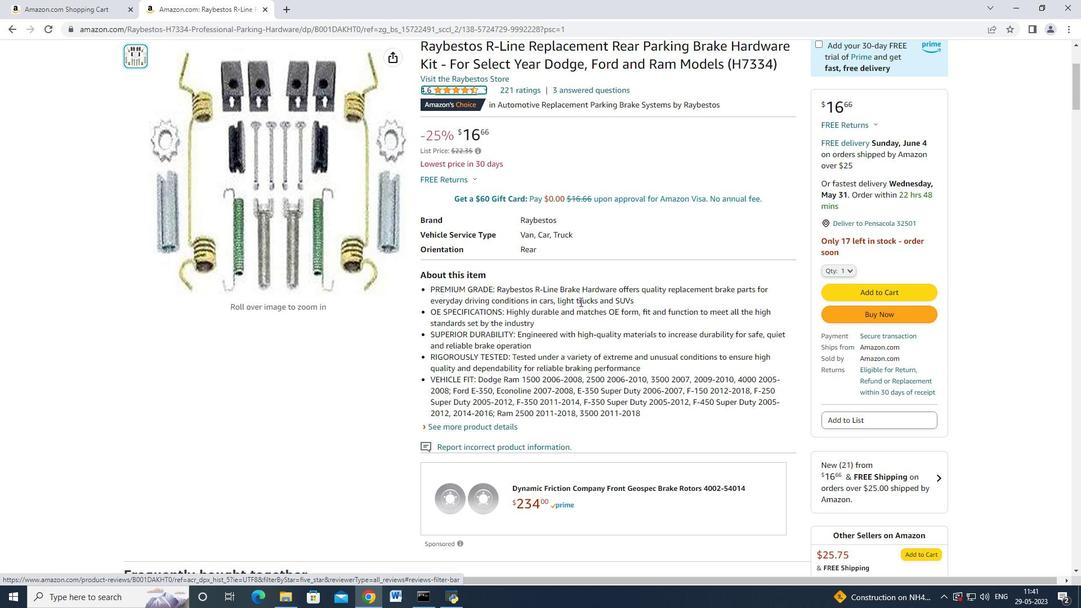 
Action: Mouse scrolled (580, 309) with delta (0, 0)
Screenshot: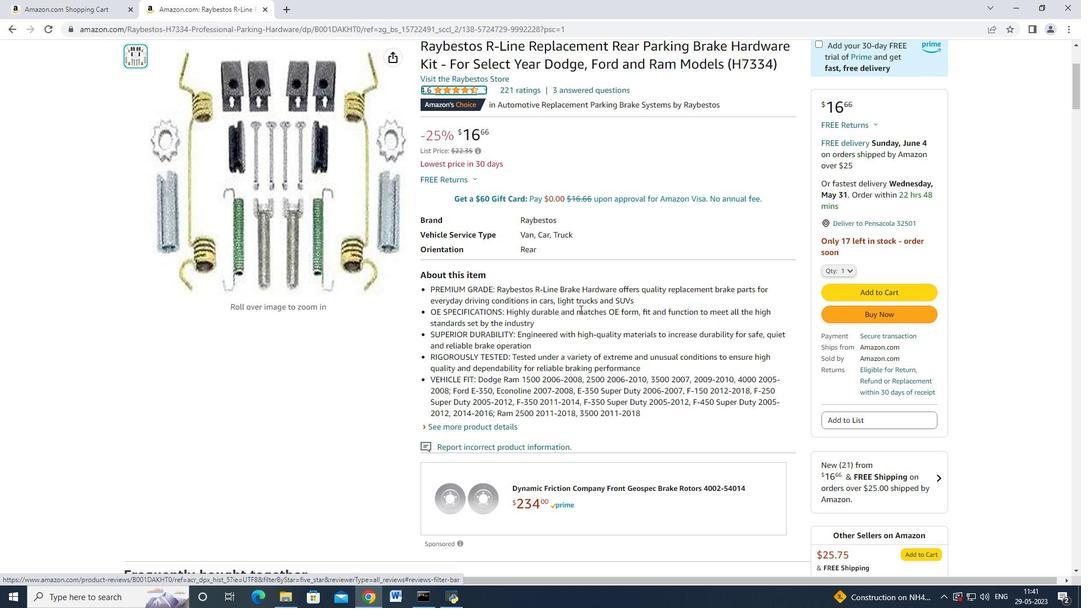 
Action: Mouse moved to (580, 309)
Screenshot: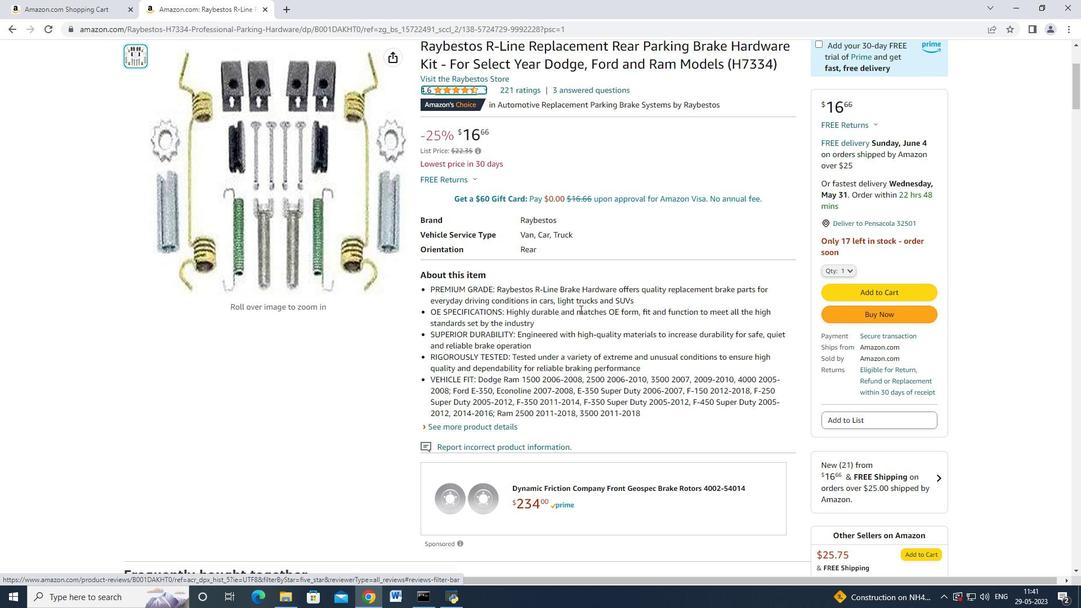 
Action: Mouse scrolled (580, 309) with delta (0, 0)
Screenshot: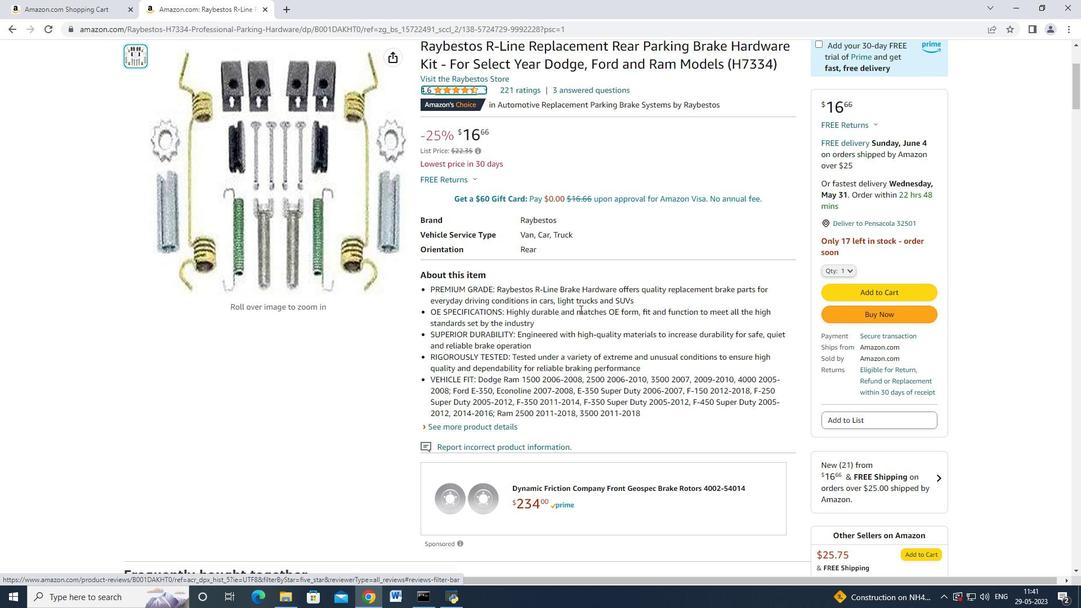 
Action: Mouse moved to (581, 314)
Screenshot: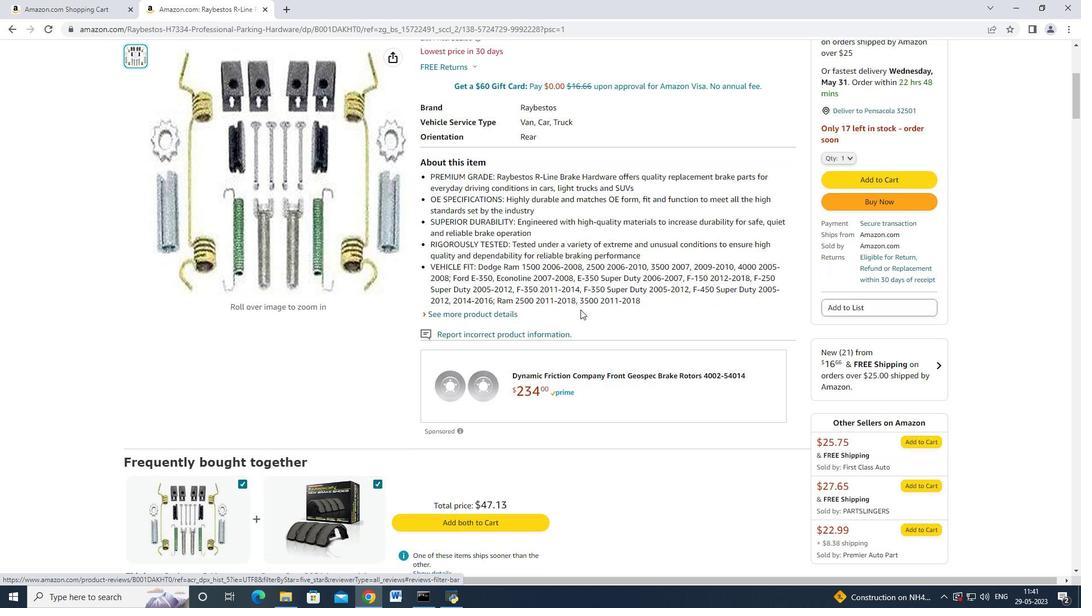 
Action: Mouse scrolled (581, 313) with delta (0, 0)
Screenshot: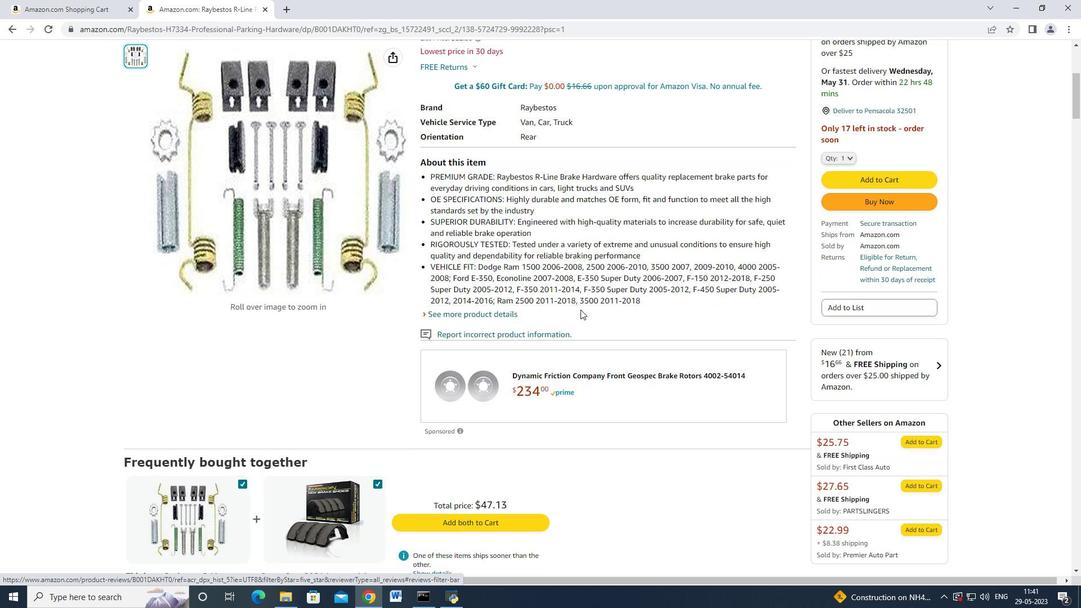 
Action: Mouse scrolled (581, 313) with delta (0, 0)
Screenshot: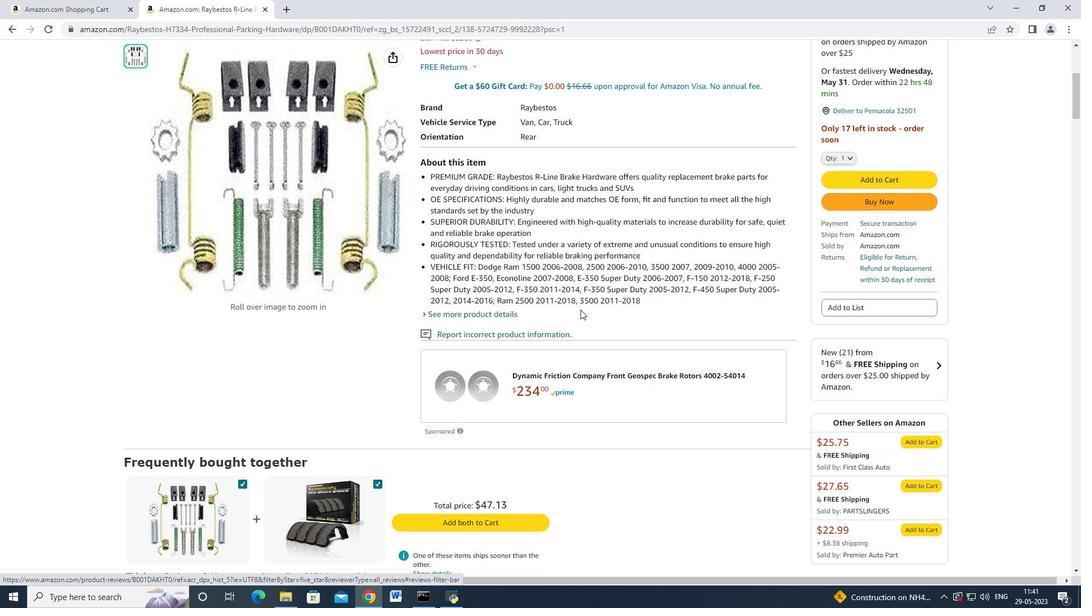 
Action: Mouse scrolled (581, 313) with delta (0, 0)
Screenshot: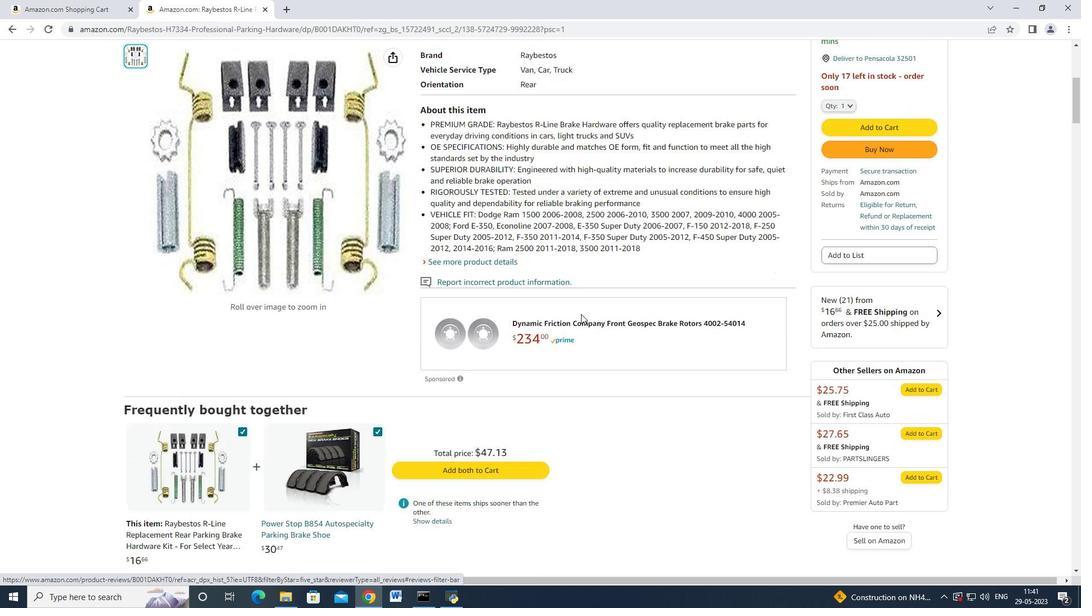 
Action: Mouse scrolled (581, 313) with delta (0, 0)
Screenshot: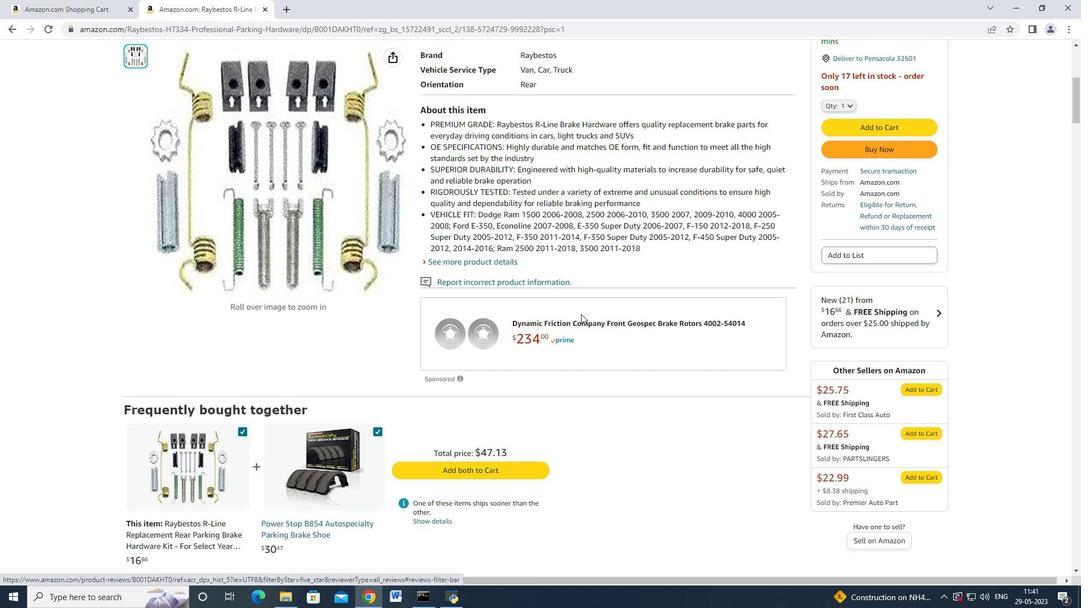
Action: Mouse moved to (581, 315)
Screenshot: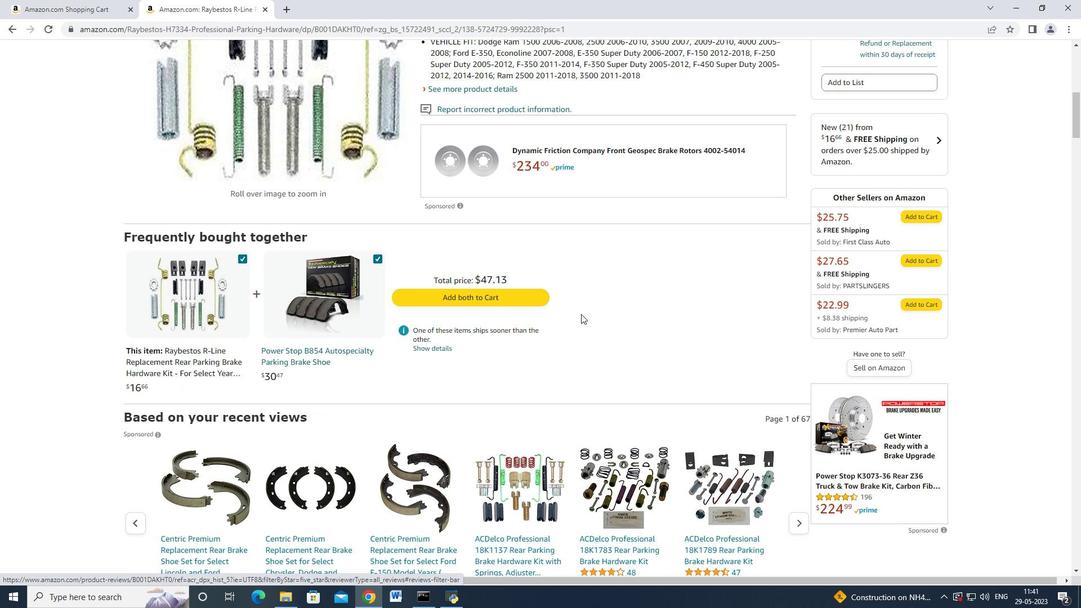 
Action: Mouse scrolled (581, 314) with delta (0, 0)
Screenshot: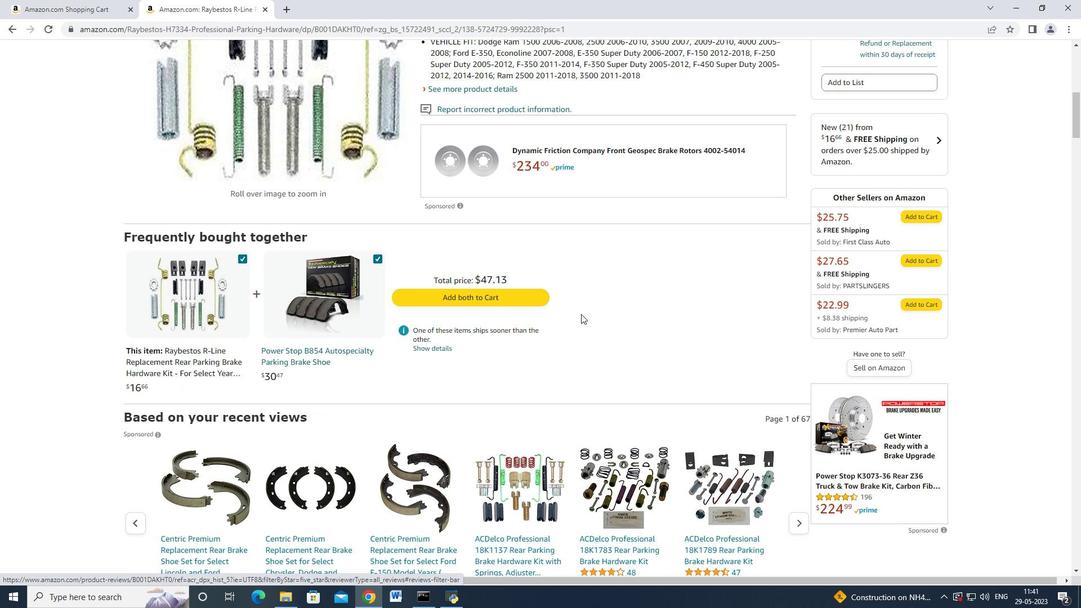 
Action: Mouse moved to (581, 317)
Screenshot: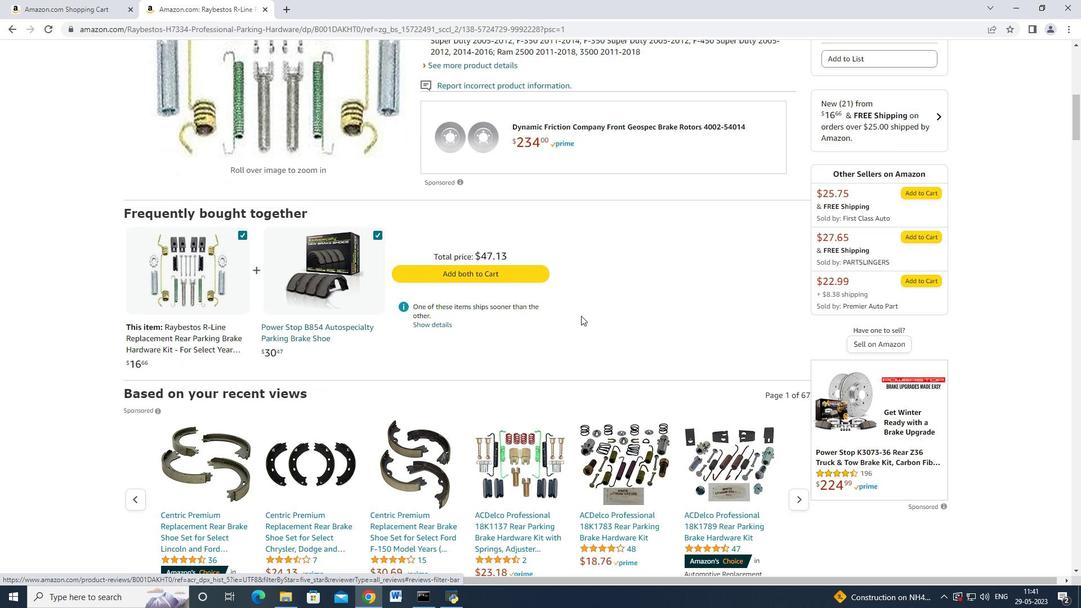 
Action: Mouse scrolled (581, 316) with delta (0, 0)
Screenshot: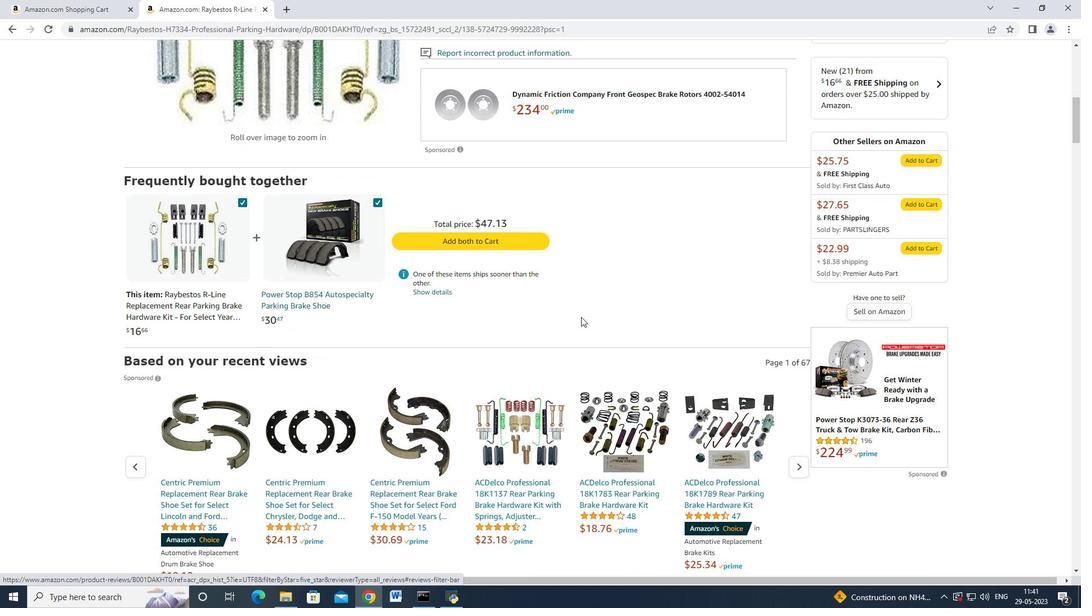 
Action: Mouse scrolled (581, 316) with delta (0, 0)
Screenshot: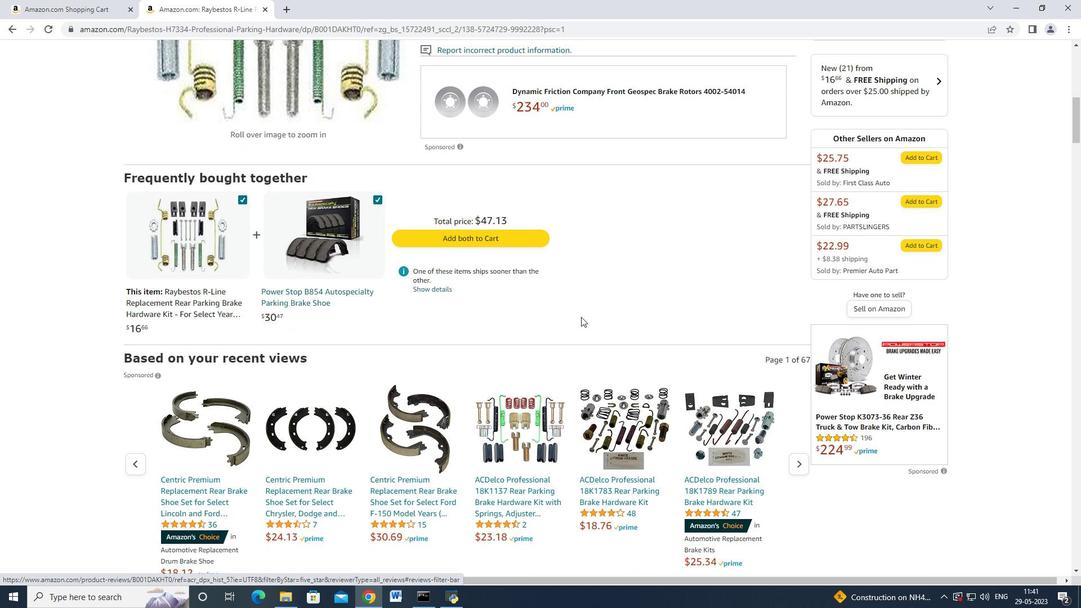 
Action: Mouse scrolled (581, 316) with delta (0, 0)
Screenshot: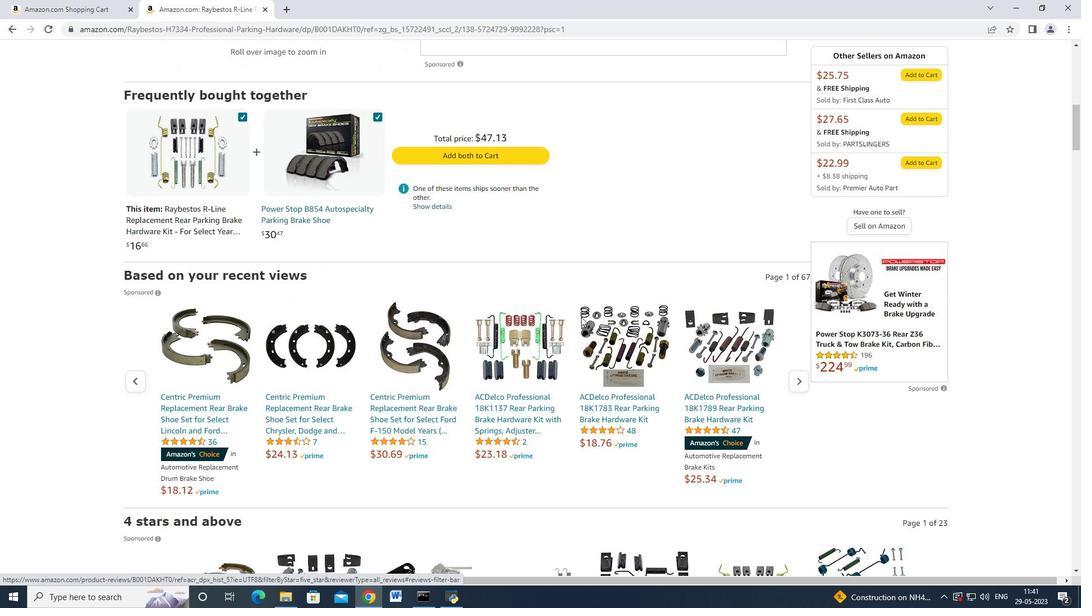 
Action: Mouse scrolled (581, 316) with delta (0, 0)
Screenshot: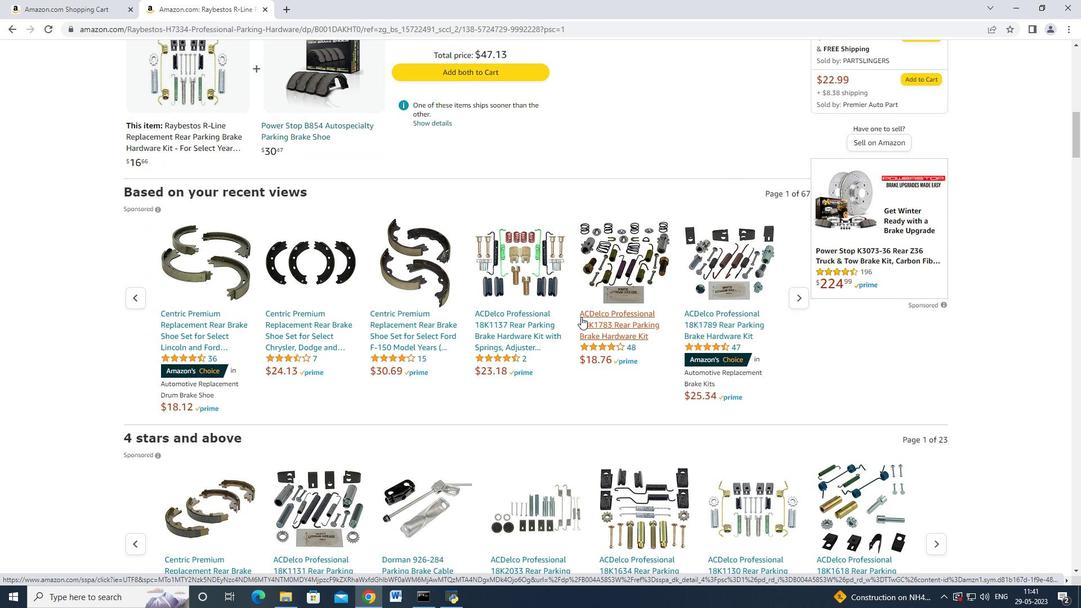 
Action: Mouse scrolled (581, 316) with delta (0, 0)
Screenshot: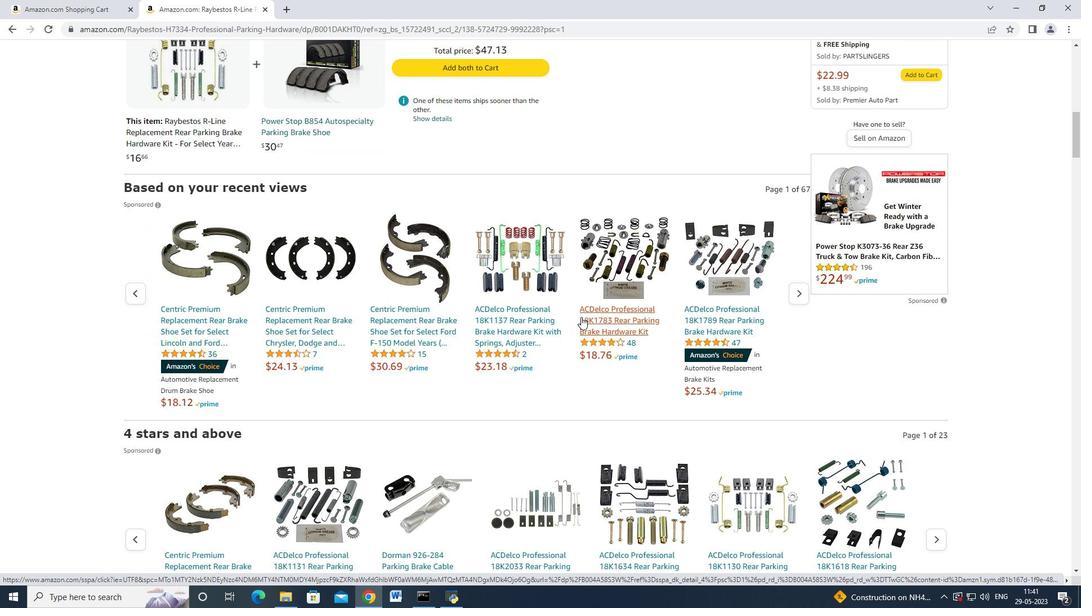 
Action: Mouse moved to (584, 318)
Screenshot: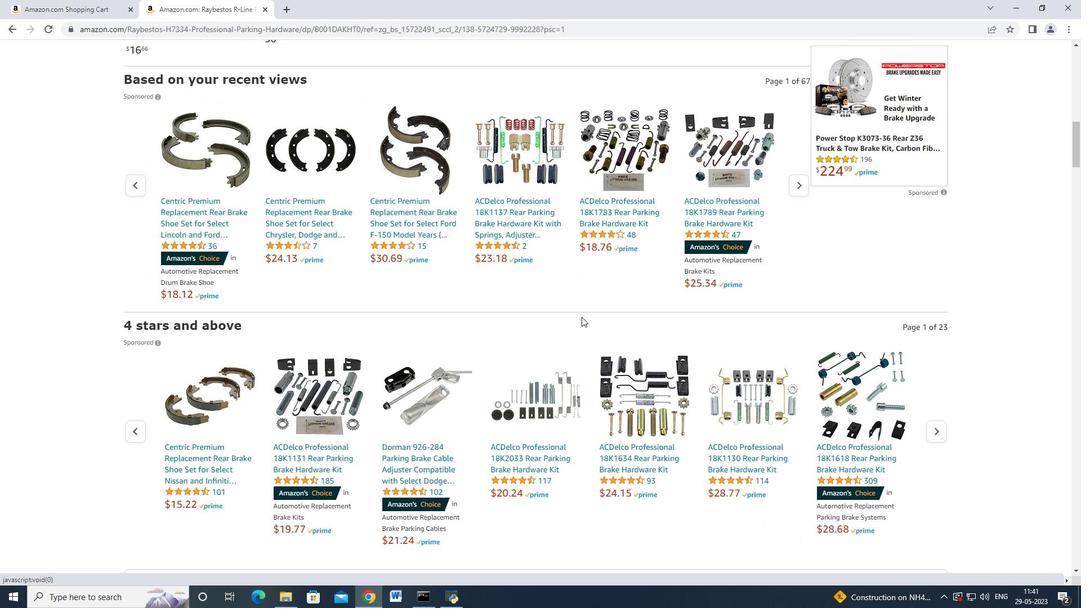 
Action: Mouse scrolled (584, 317) with delta (0, 0)
Screenshot: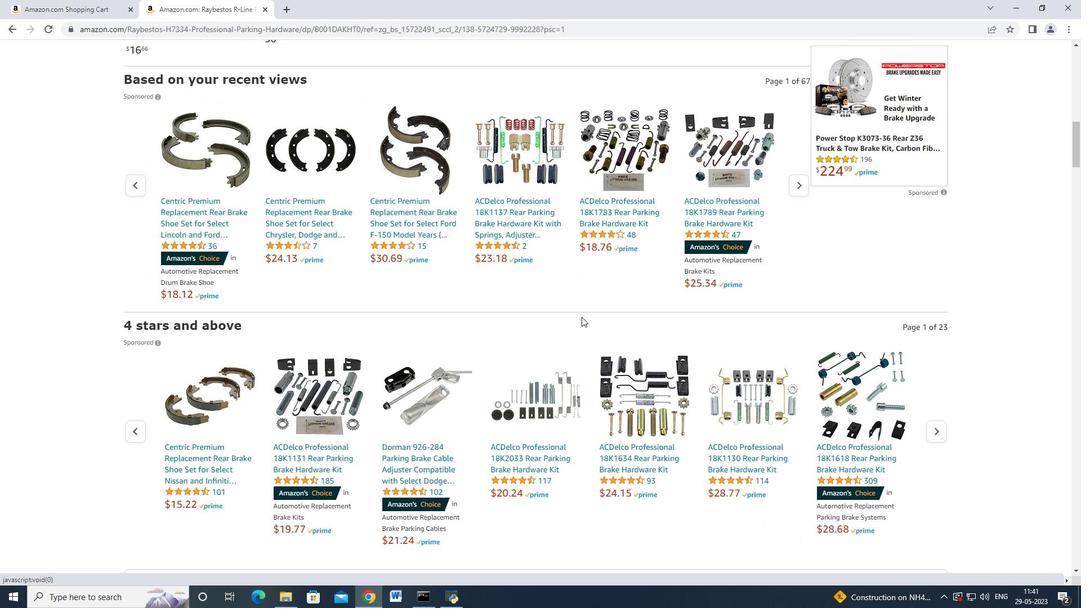 
Action: Mouse moved to (585, 320)
Screenshot: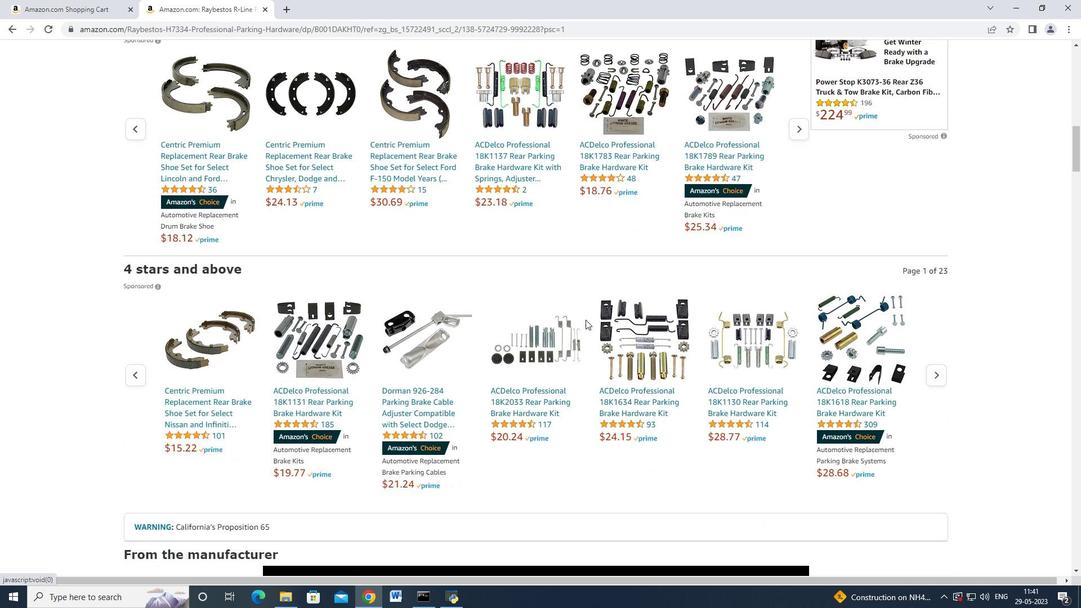 
Action: Mouse scrolled (585, 320) with delta (0, 0)
Screenshot: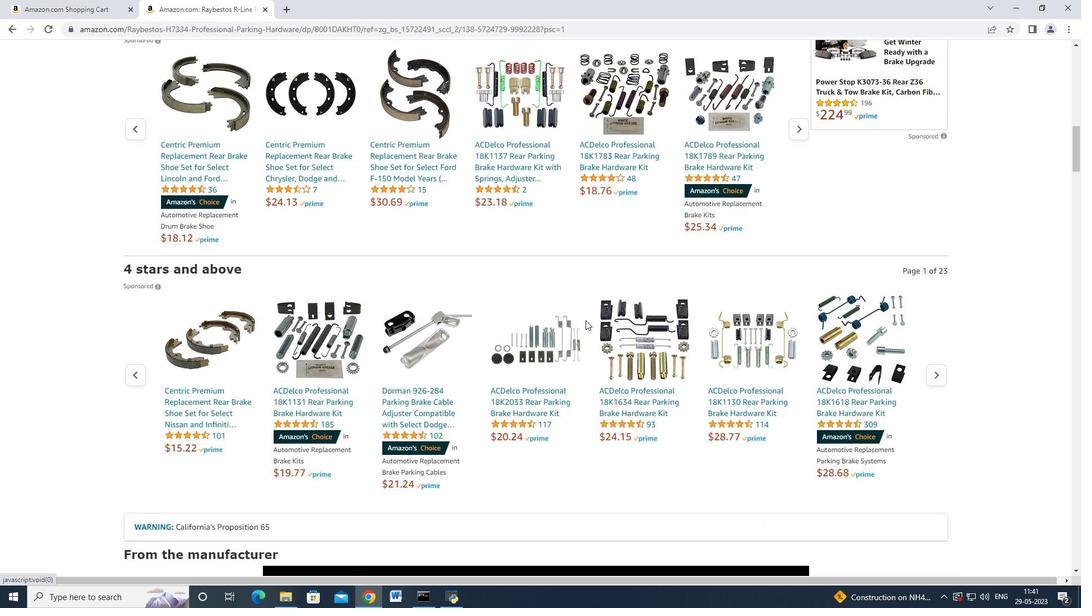
Action: Mouse scrolled (585, 320) with delta (0, 0)
Screenshot: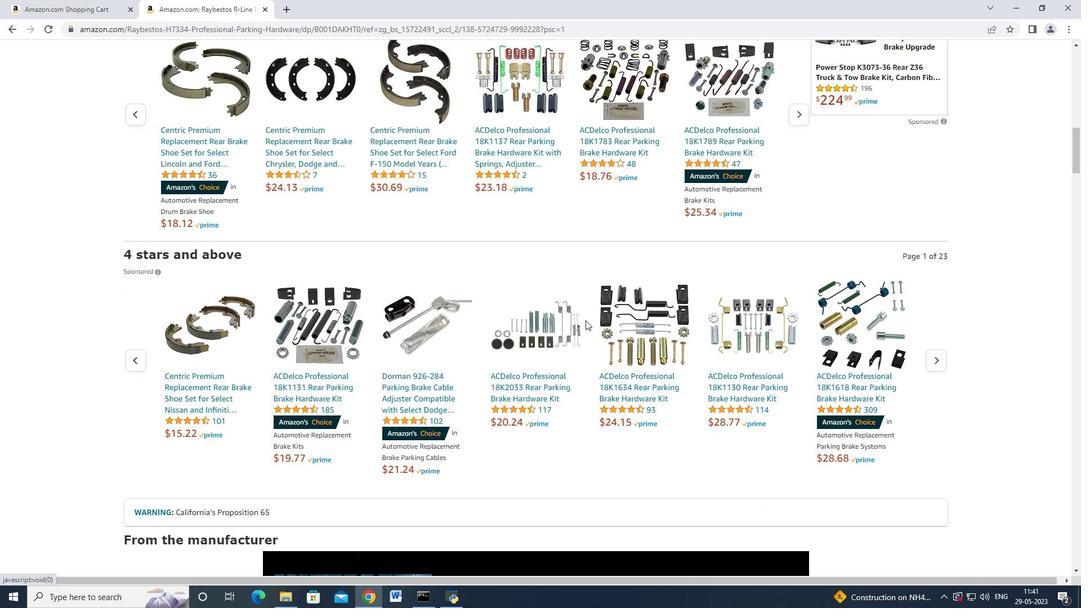 
Action: Mouse scrolled (585, 320) with delta (0, 0)
Screenshot: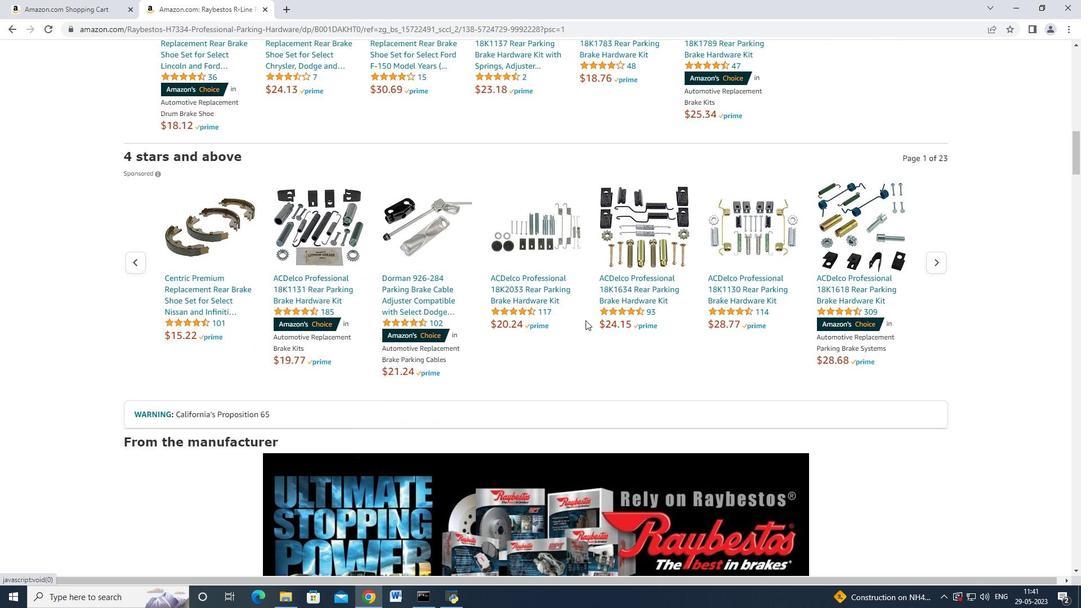 
Action: Mouse scrolled (585, 320) with delta (0, 0)
Screenshot: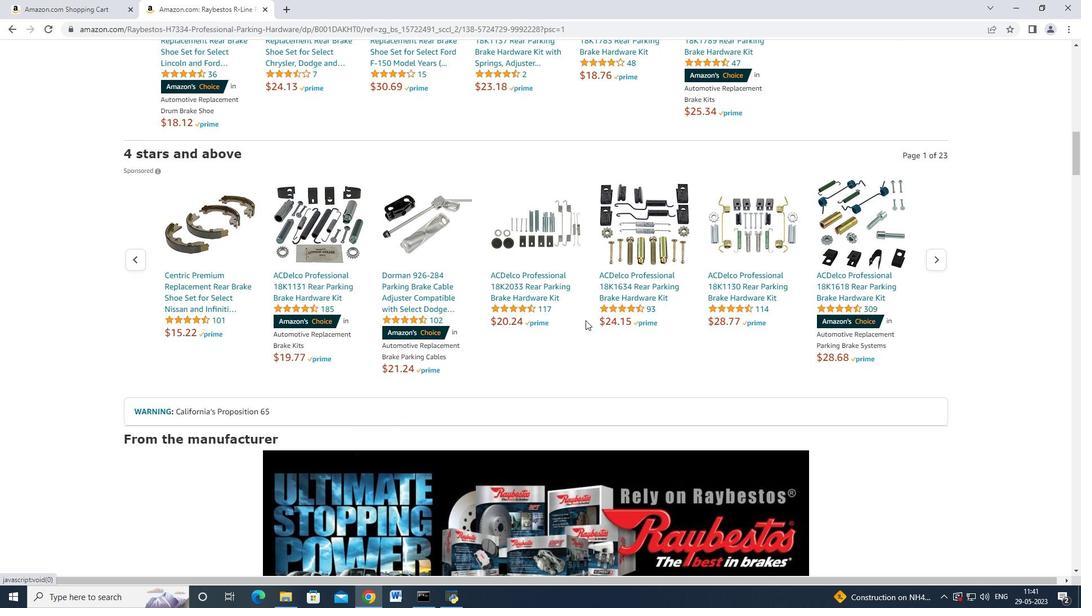 
Action: Mouse scrolled (585, 320) with delta (0, 0)
Screenshot: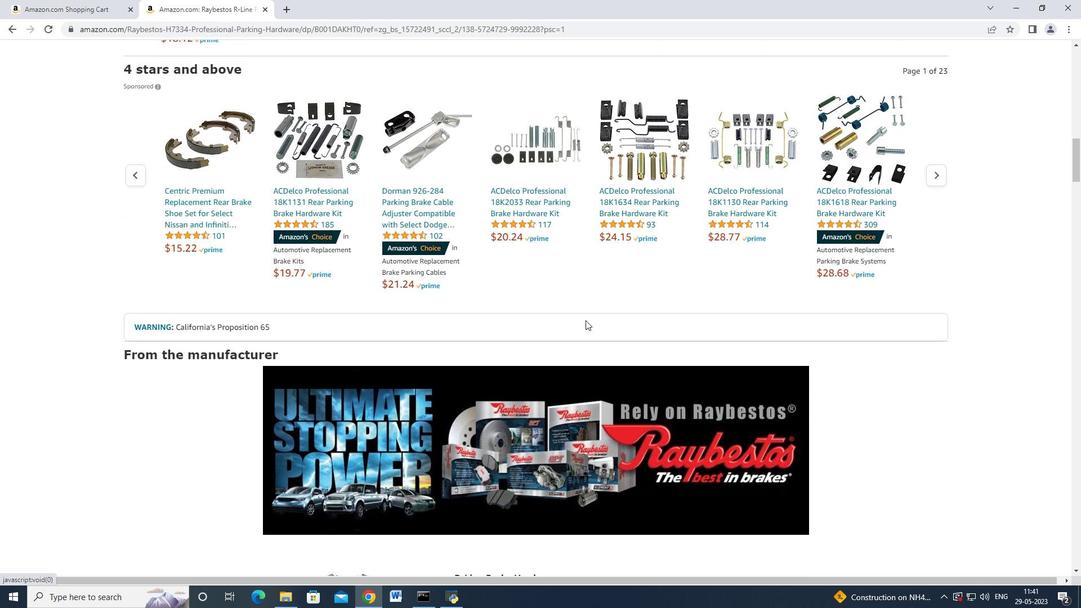 
Action: Mouse scrolled (585, 320) with delta (0, 0)
Screenshot: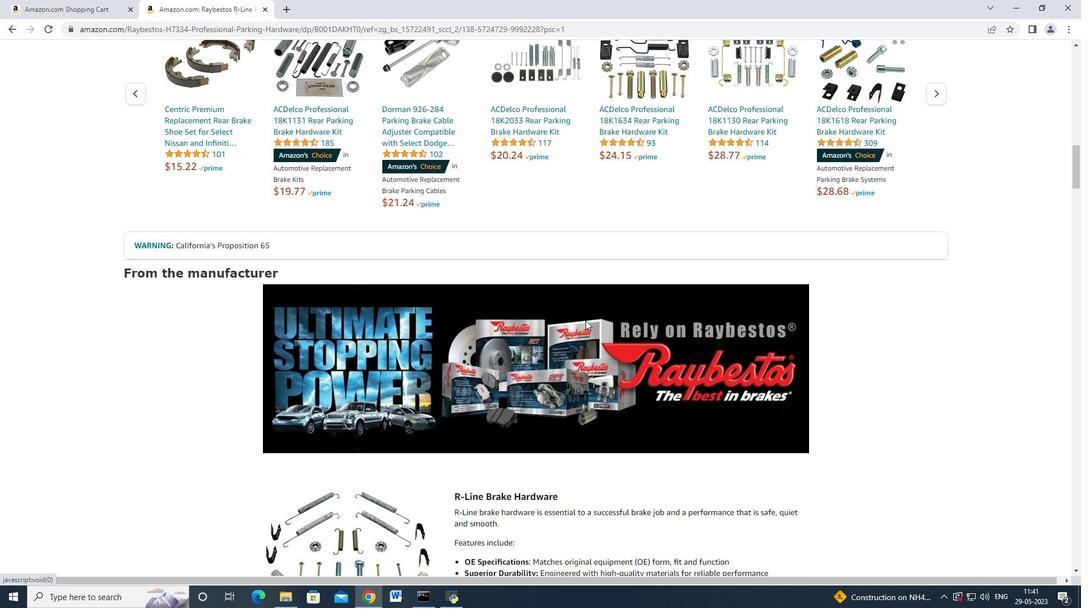 
Action: Mouse scrolled (585, 320) with delta (0, 0)
Screenshot: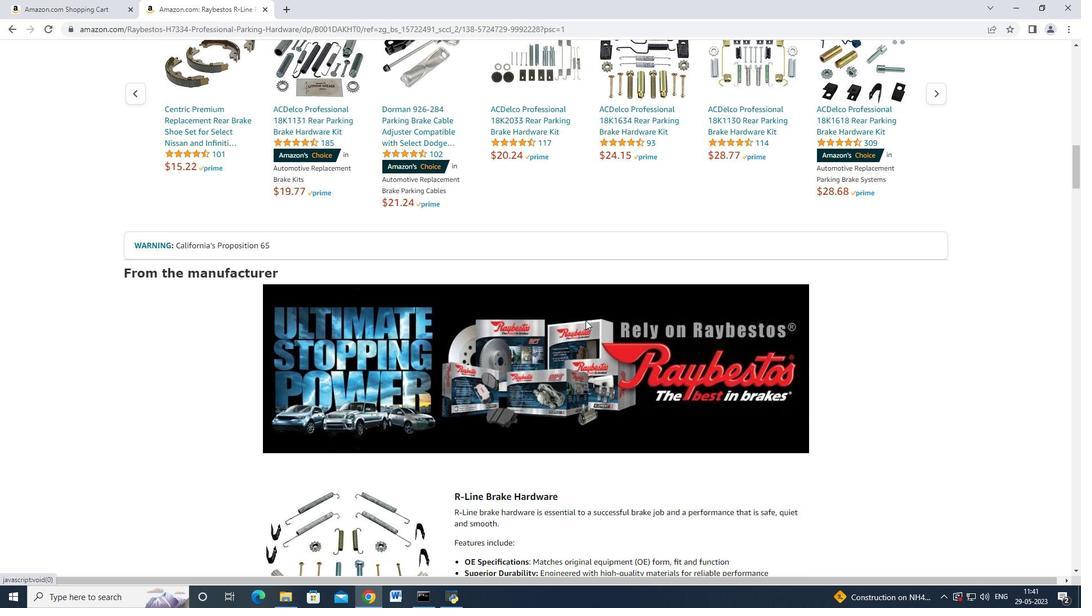 
Action: Mouse scrolled (585, 320) with delta (0, 0)
Screenshot: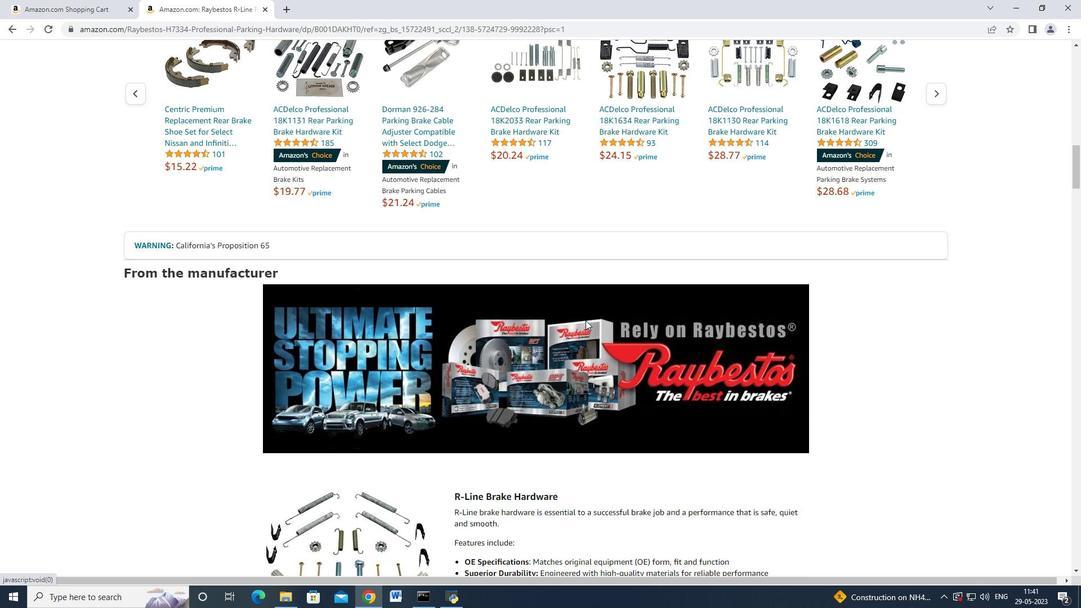 
Action: Mouse moved to (581, 314)
Screenshot: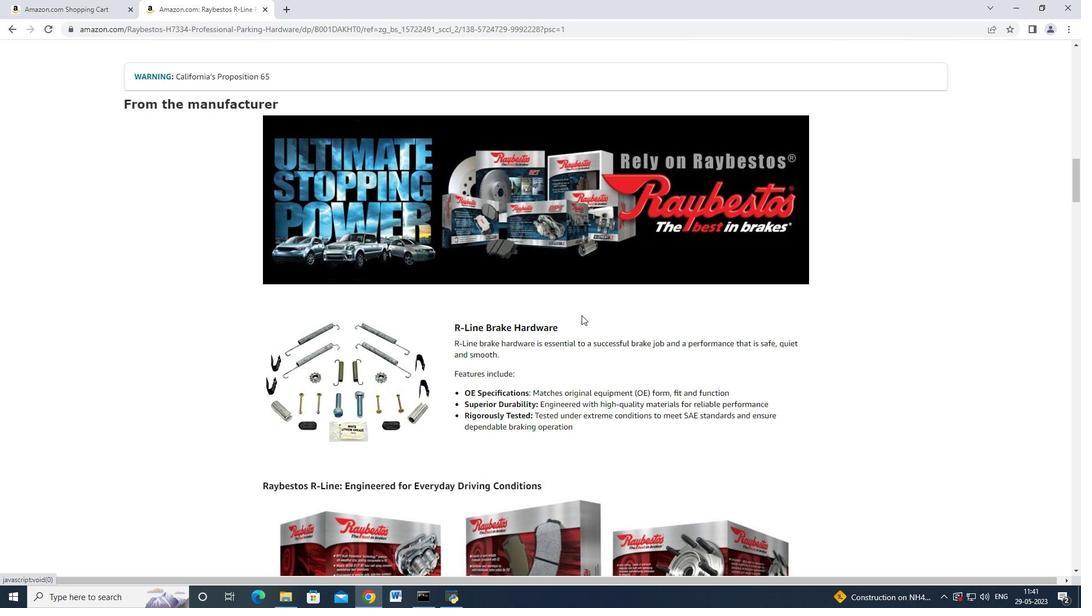 
Action: Mouse scrolled (581, 314) with delta (0, 0)
Screenshot: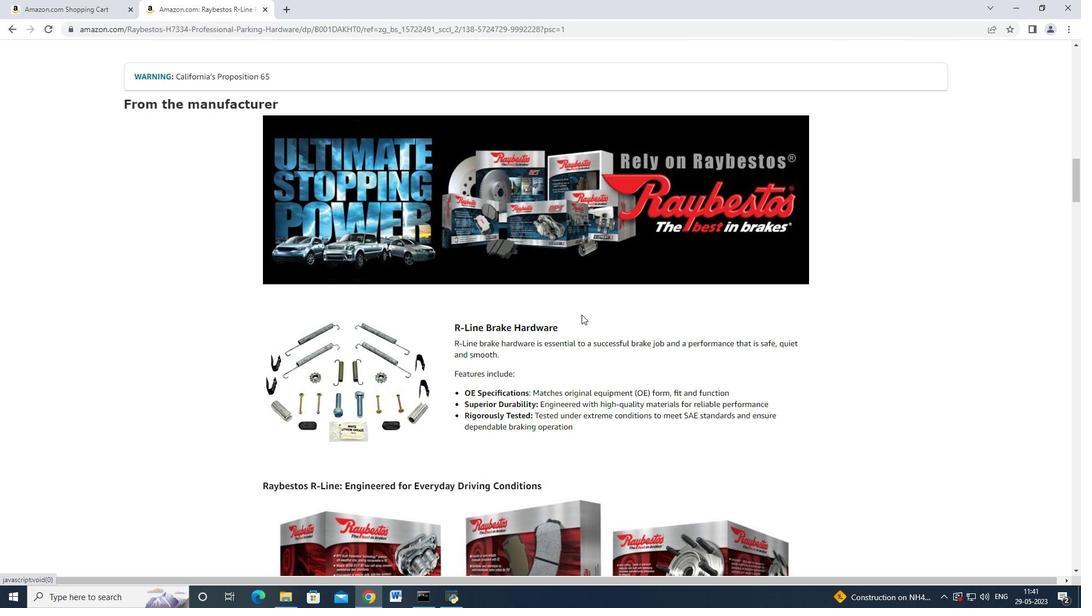
Action: Mouse scrolled (581, 314) with delta (0, 0)
Screenshot: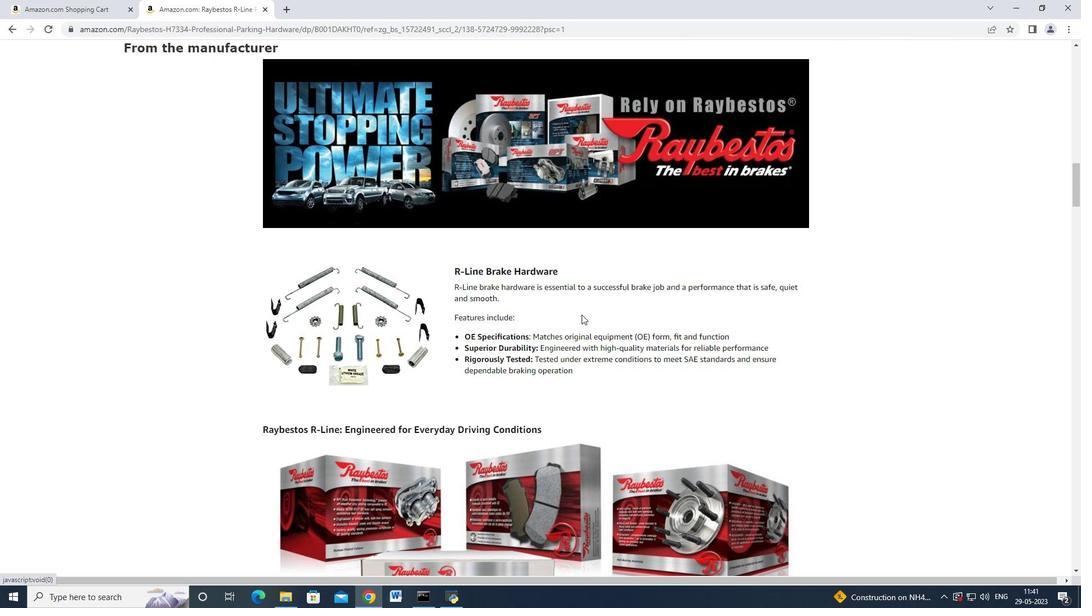 
Action: Mouse scrolled (581, 314) with delta (0, 0)
Screenshot: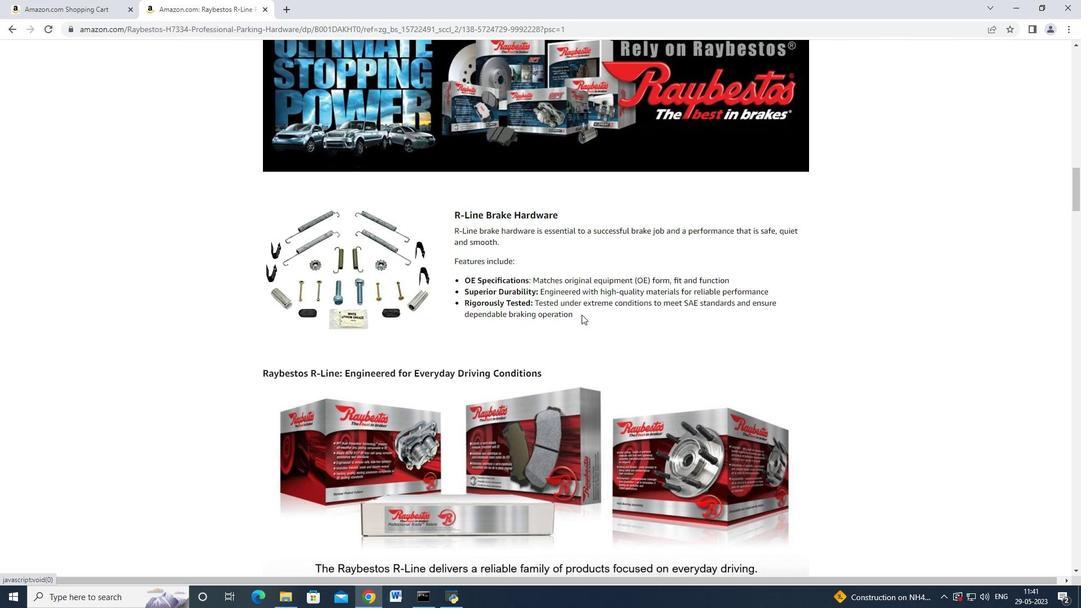 
Action: Mouse scrolled (581, 314) with delta (0, 0)
Screenshot: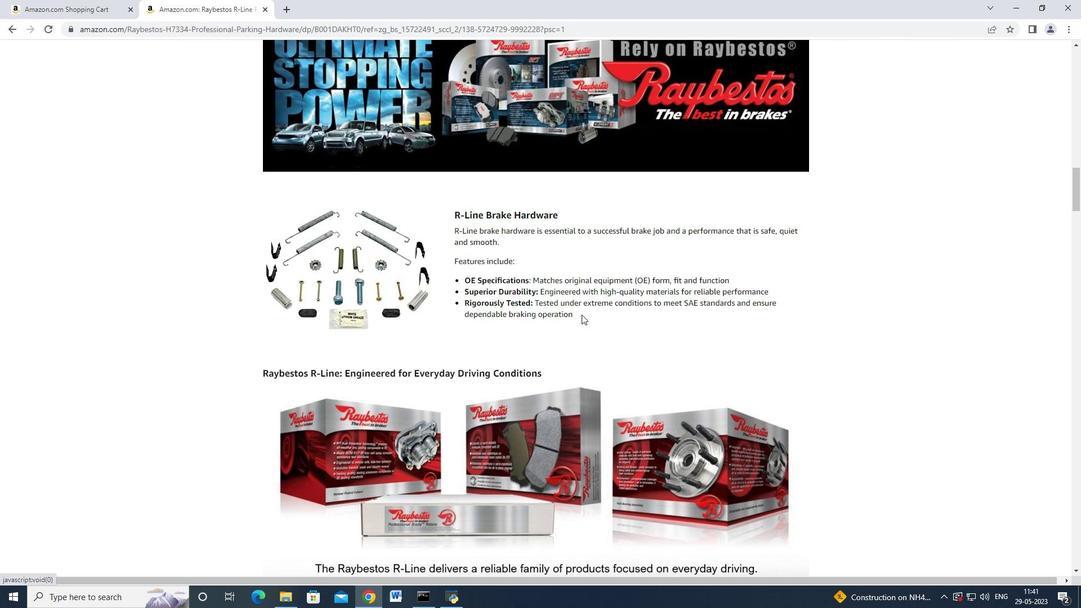 
Action: Mouse moved to (580, 310)
Screenshot: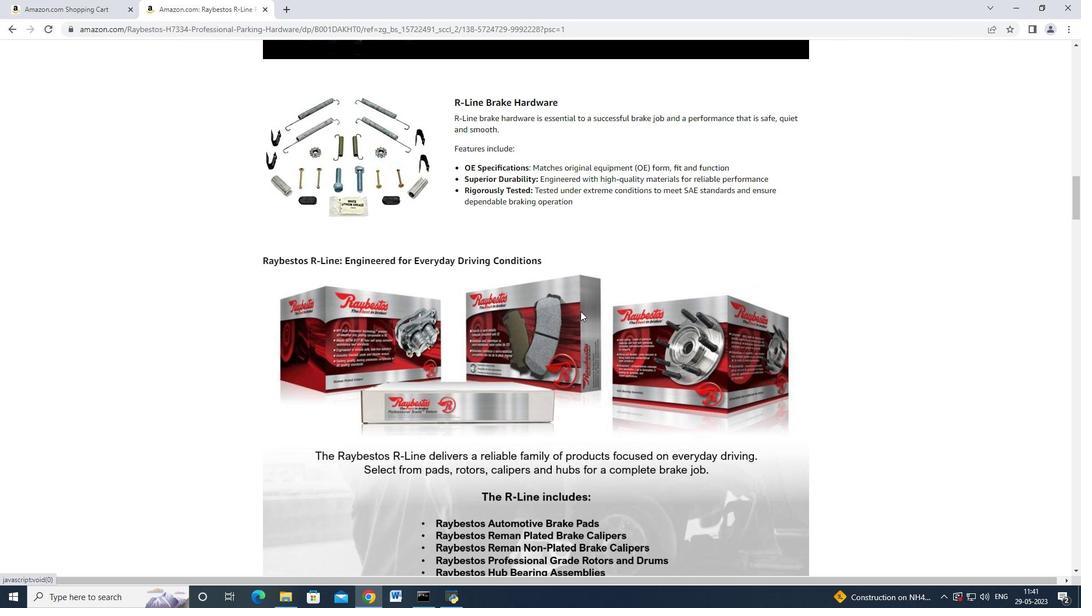 
Action: Mouse scrolled (580, 310) with delta (0, 0)
Screenshot: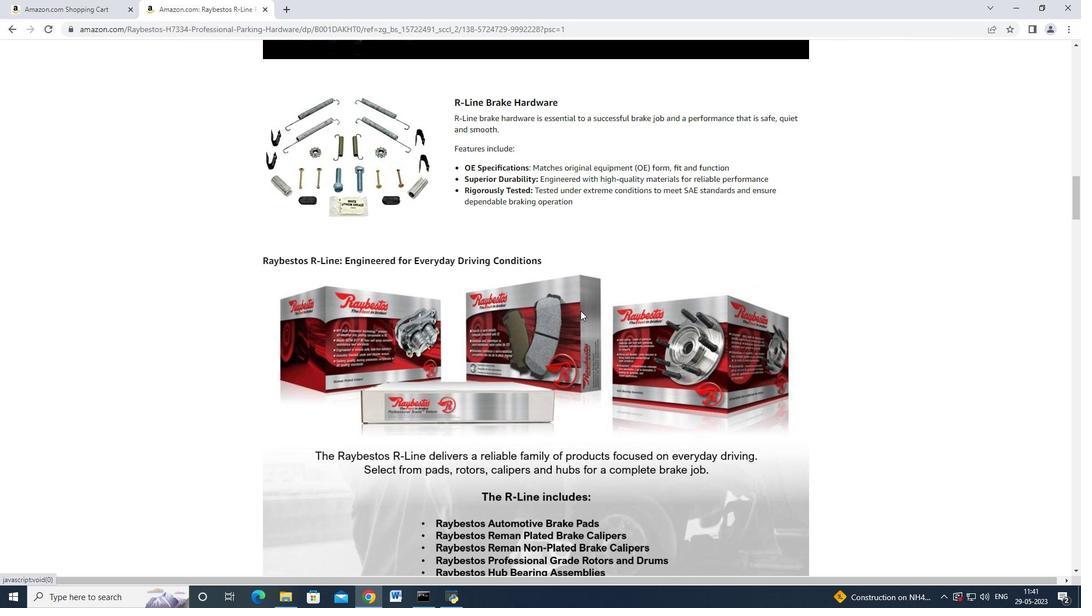 
Action: Mouse scrolled (580, 310) with delta (0, 0)
Screenshot: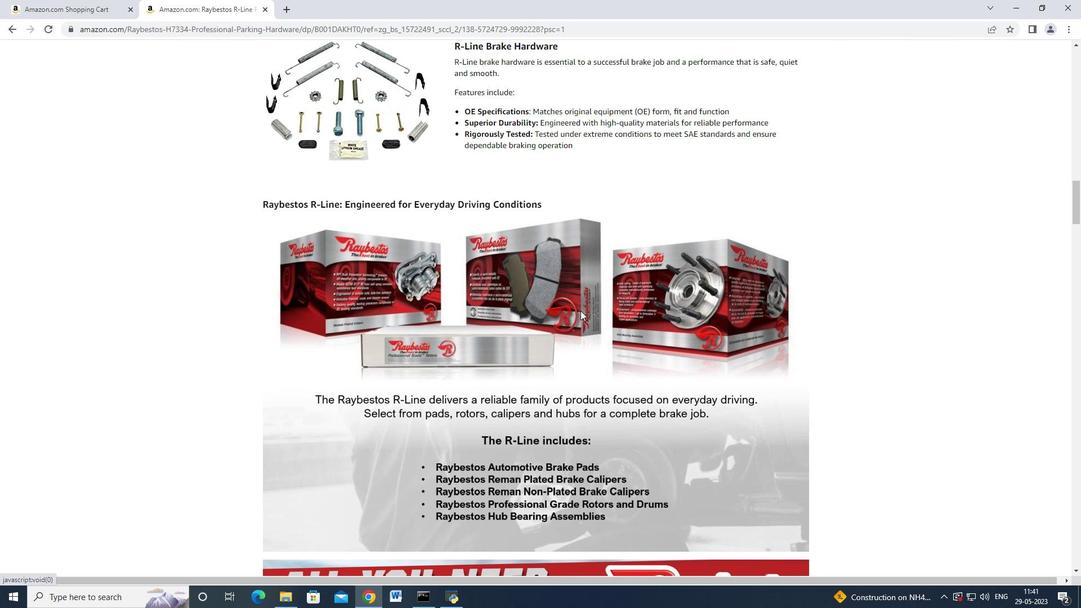 
Action: Mouse scrolled (580, 310) with delta (0, 0)
Screenshot: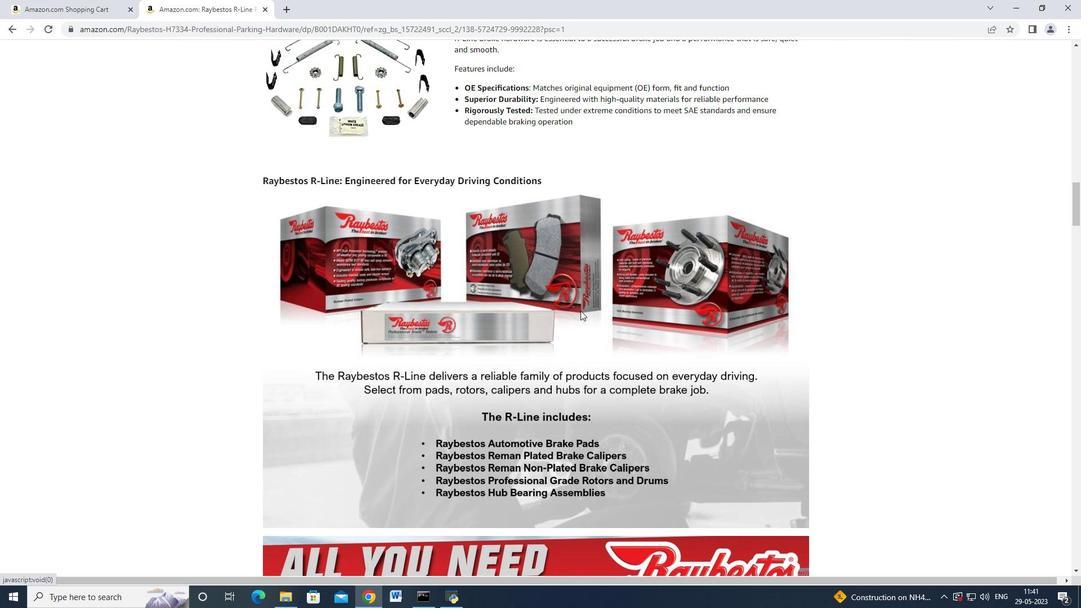 
Action: Mouse scrolled (580, 310) with delta (0, 0)
Screenshot: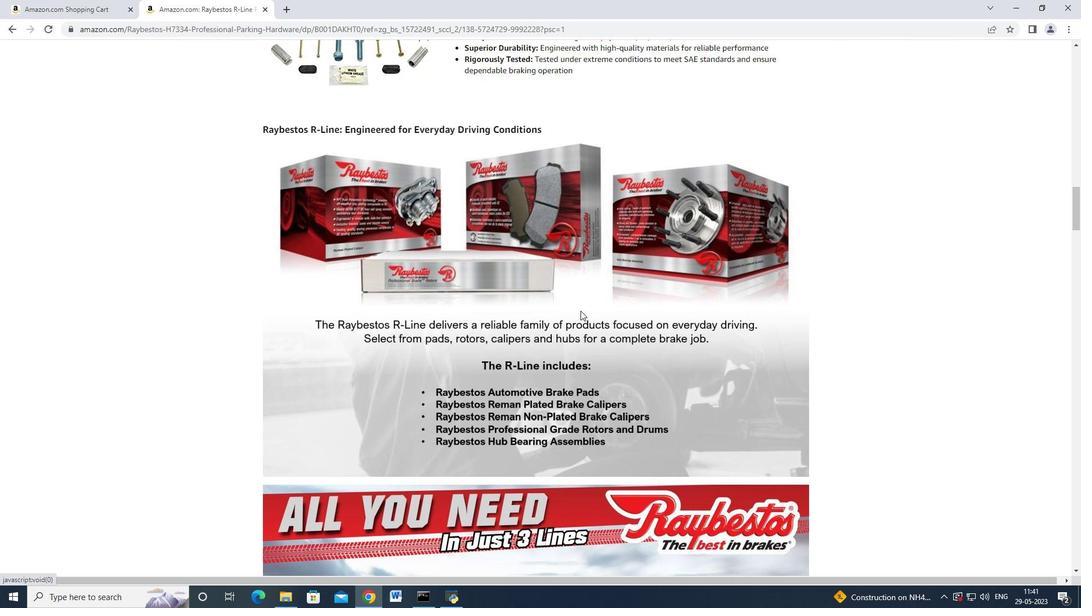 
Action: Mouse scrolled (580, 310) with delta (0, 0)
Screenshot: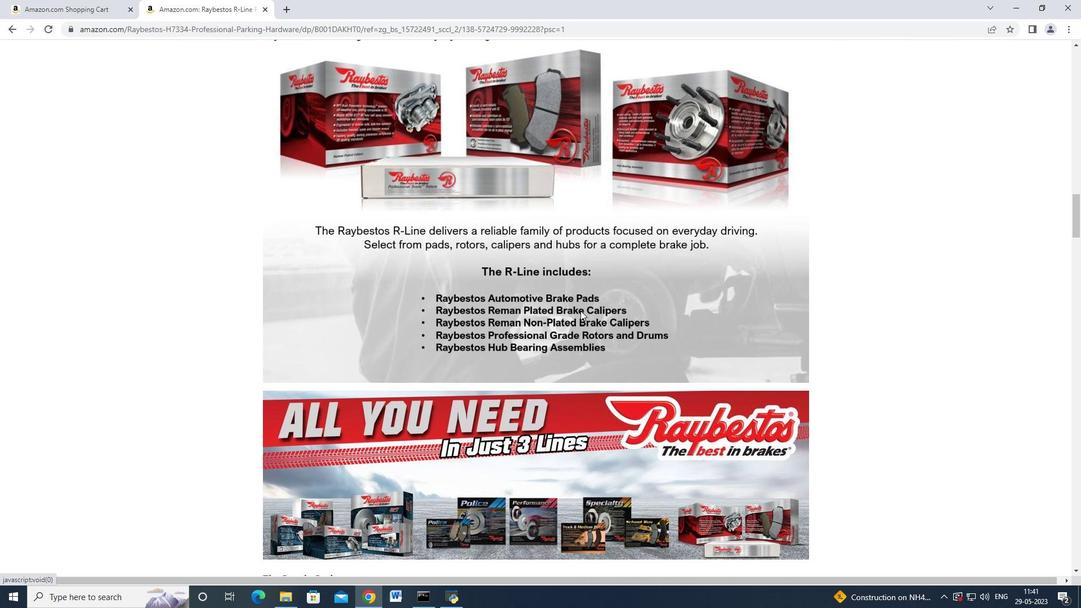 
Action: Mouse scrolled (580, 310) with delta (0, 0)
Screenshot: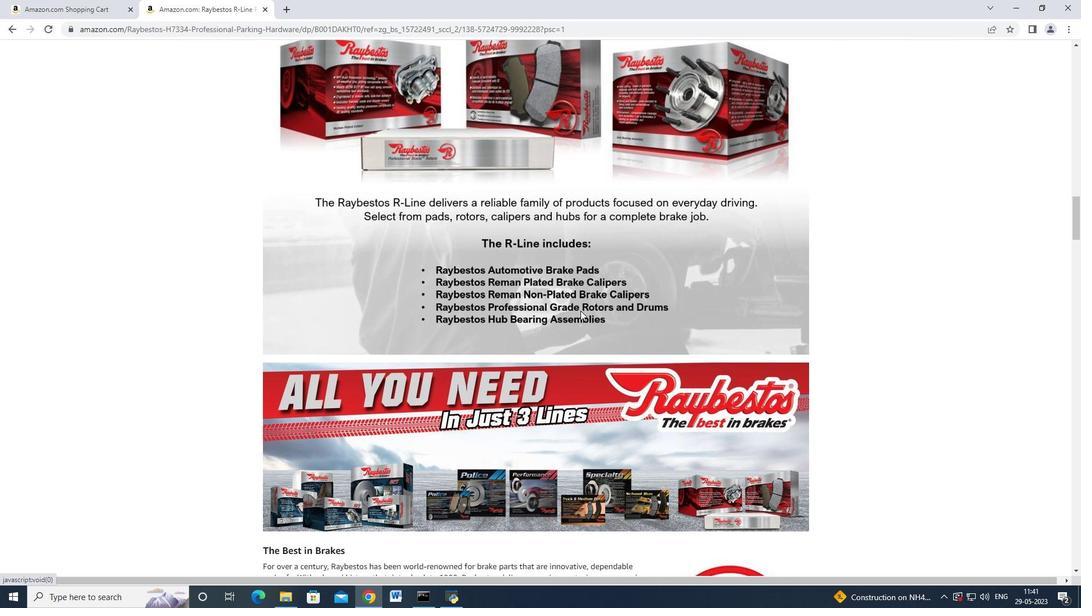 
Action: Mouse moved to (580, 310)
Screenshot: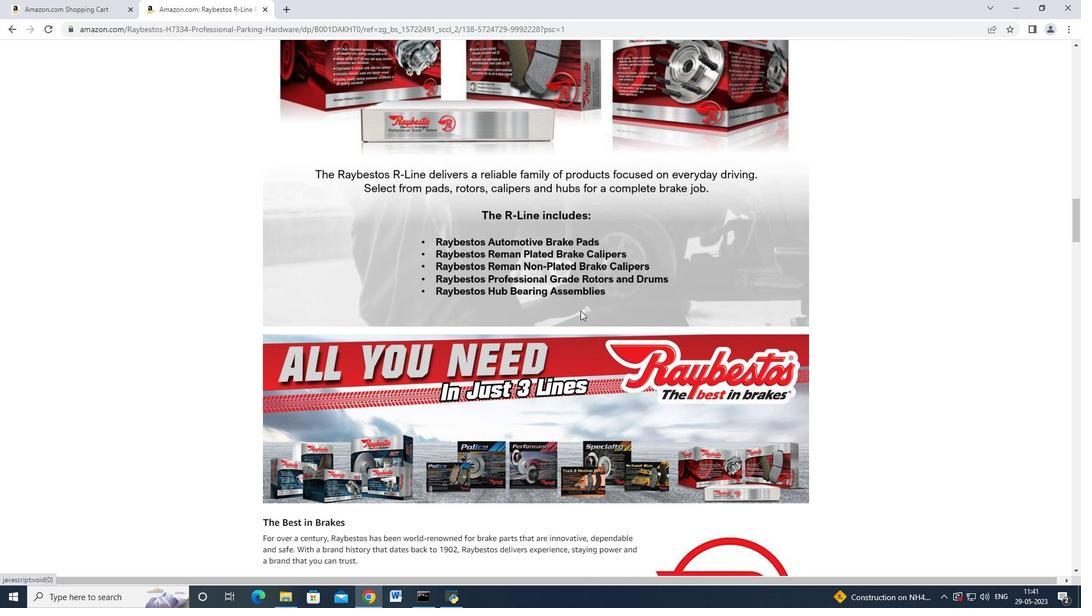 
Action: Mouse scrolled (580, 310) with delta (0, 0)
Screenshot: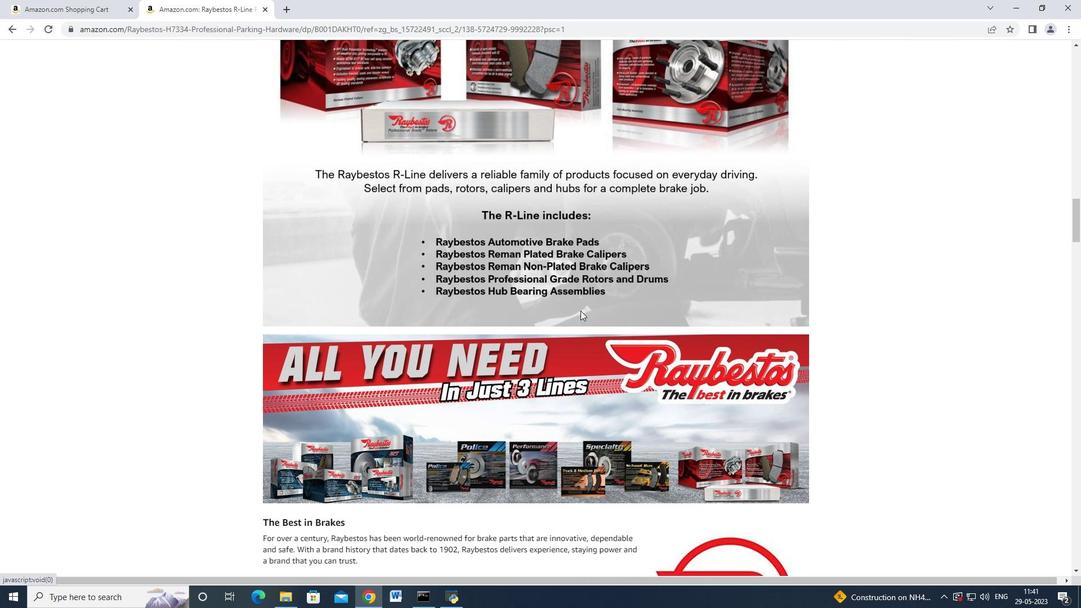 
Action: Mouse moved to (602, 322)
Screenshot: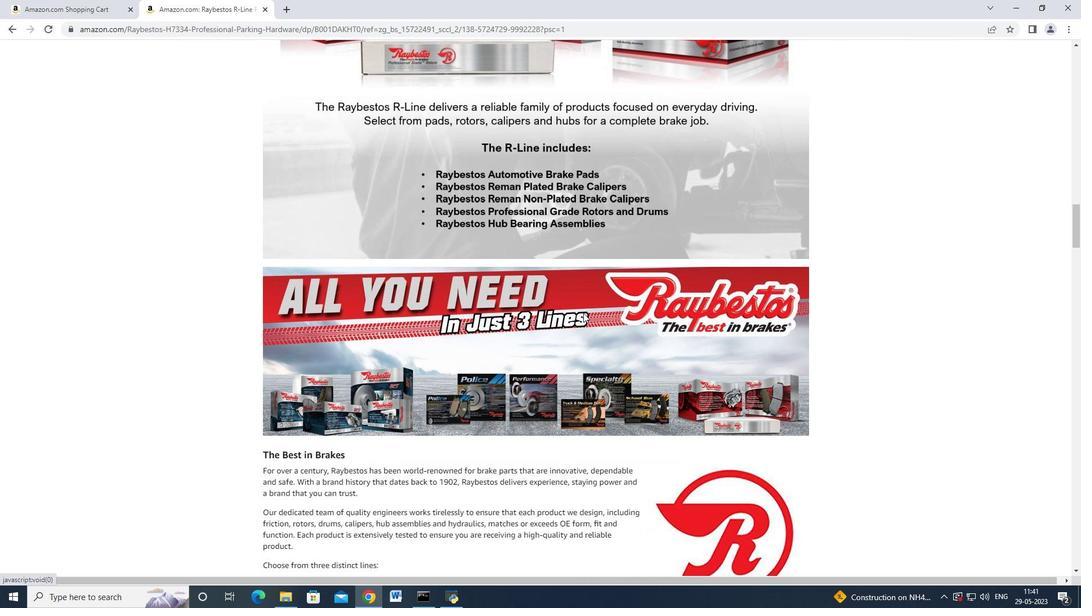 
Action: Mouse scrolled (602, 321) with delta (0, 0)
Screenshot: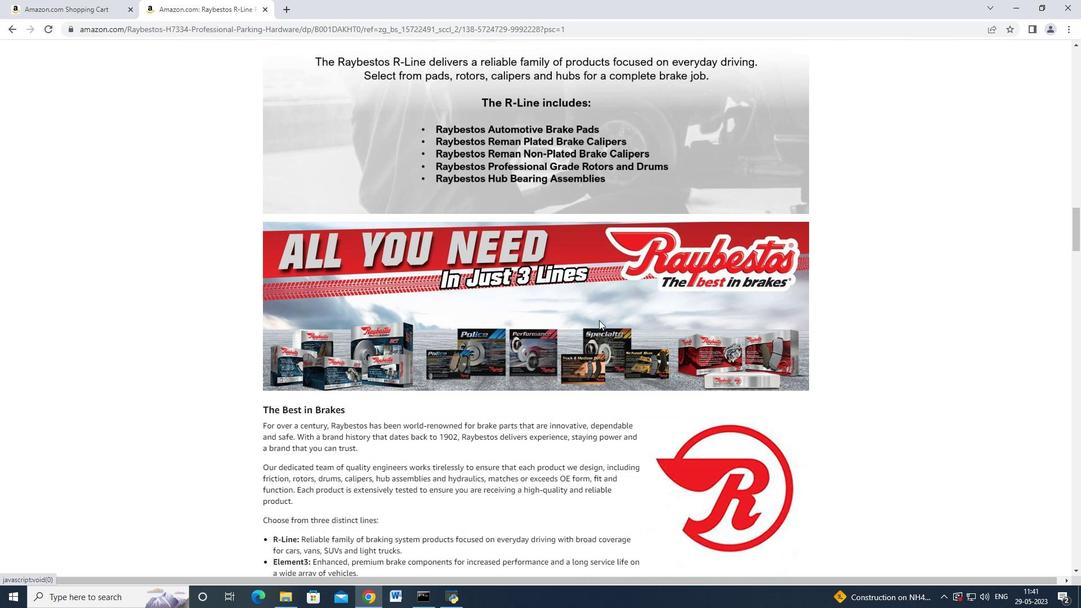 
Action: Mouse moved to (602, 322)
Screenshot: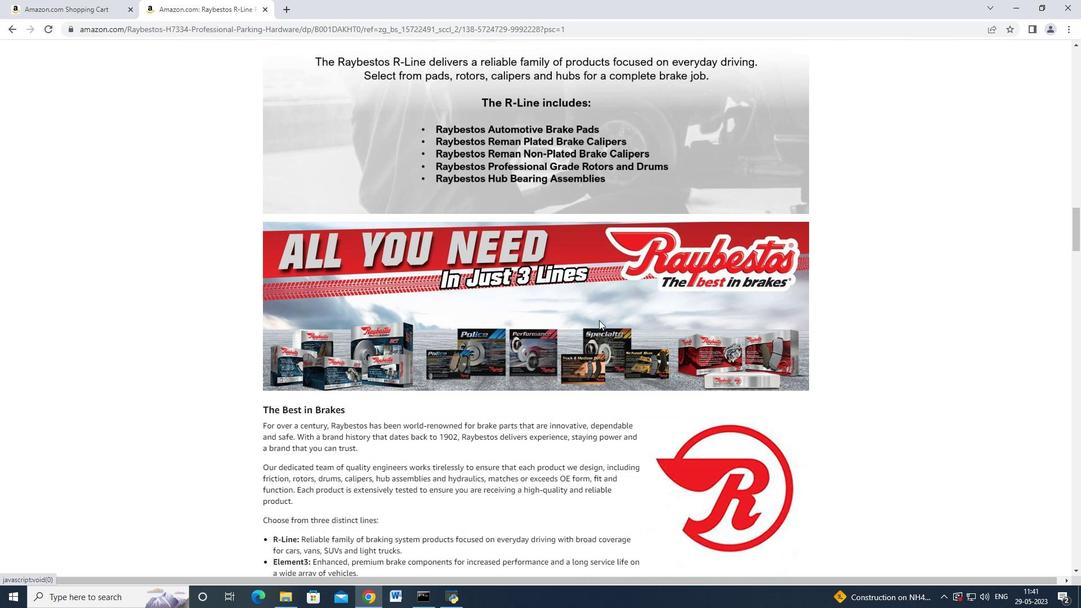 
Action: Mouse scrolled (602, 321) with delta (0, 0)
Screenshot: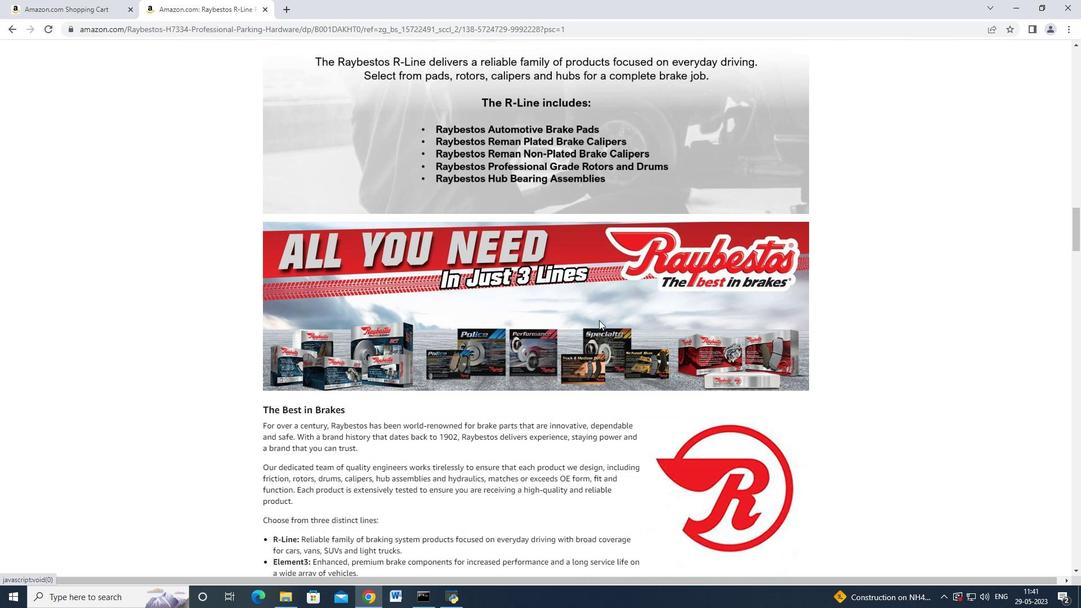 
Action: Mouse moved to (602, 322)
Screenshot: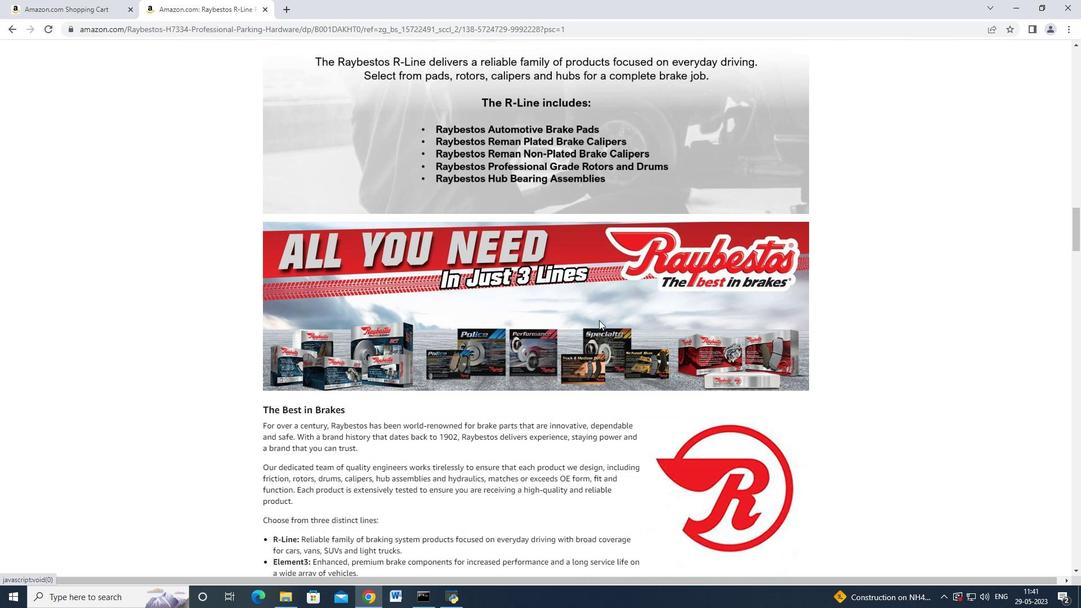 
Action: Mouse scrolled (602, 322) with delta (0, 0)
Screenshot: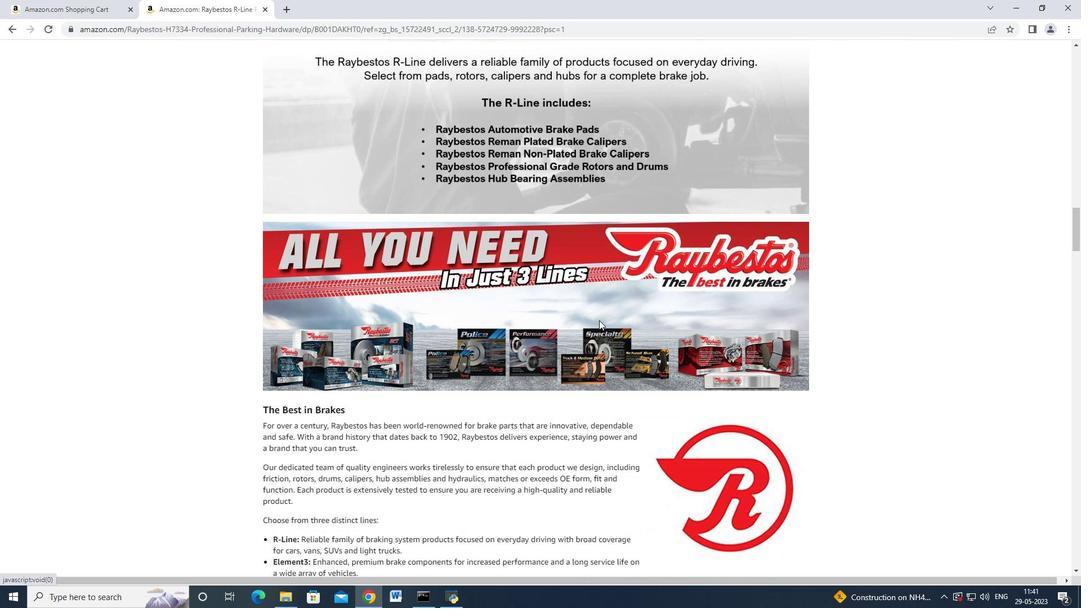 
Action: Mouse moved to (602, 322)
Screenshot: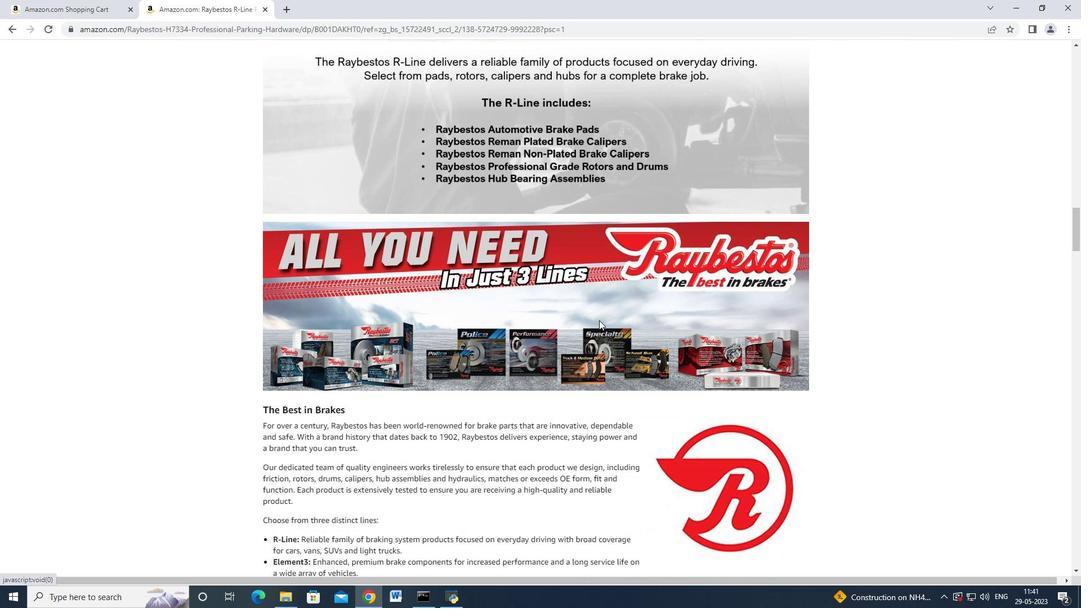 
Action: Mouse scrolled (602, 322) with delta (0, 0)
Screenshot: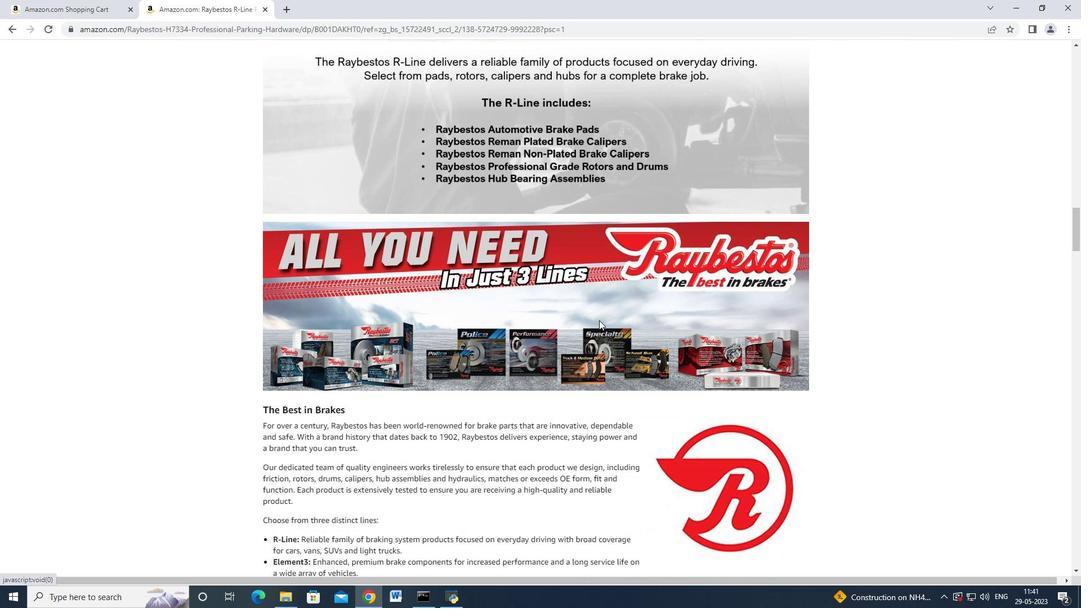 
Action: Mouse moved to (602, 322)
Screenshot: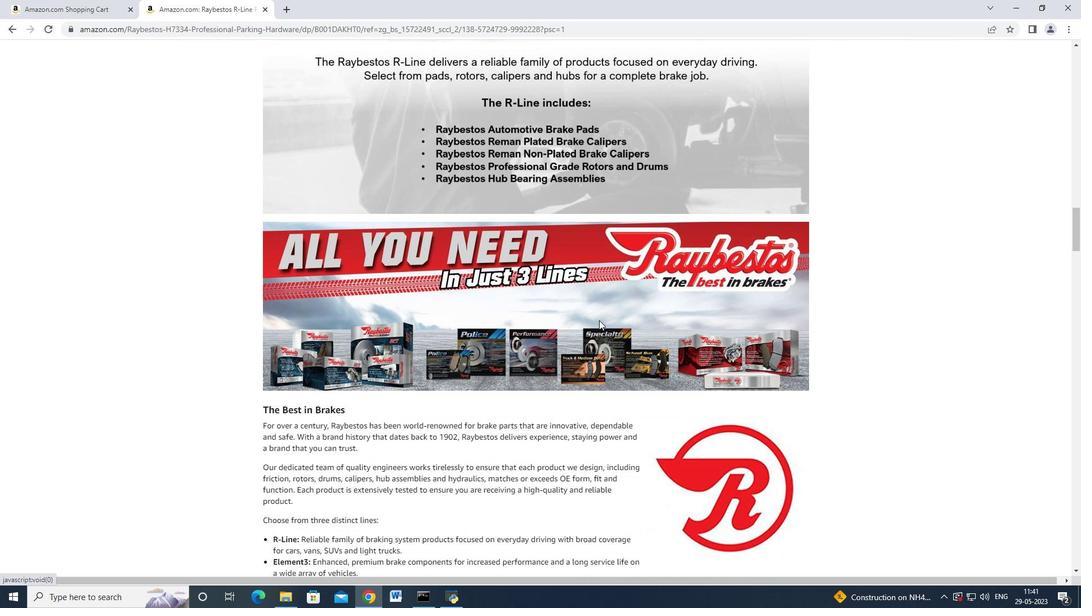 
Action: Mouse scrolled (602, 322) with delta (0, 0)
Screenshot: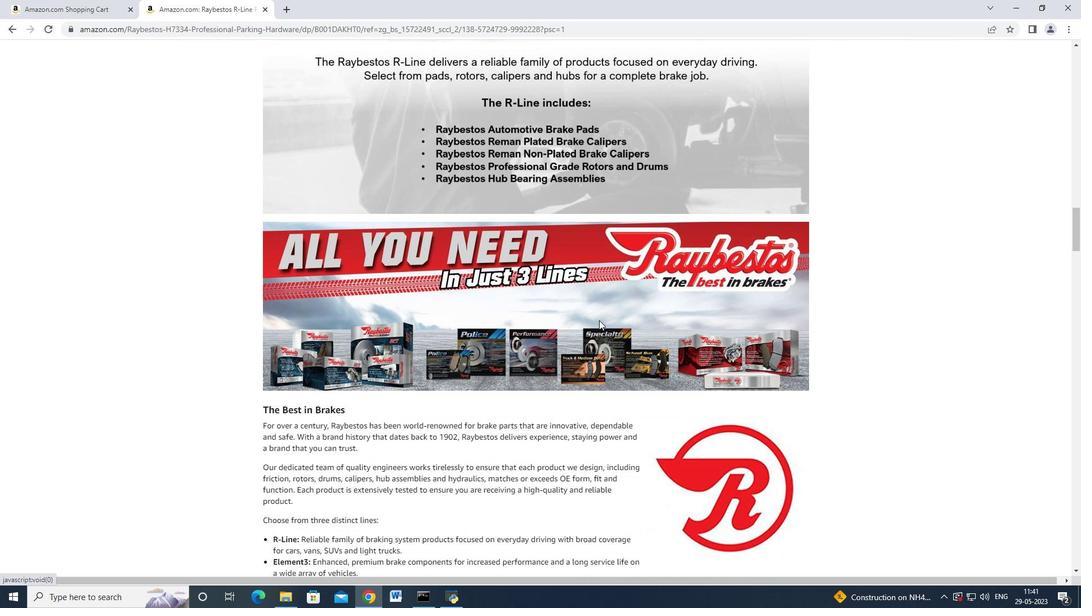 
Action: Mouse moved to (619, 373)
Screenshot: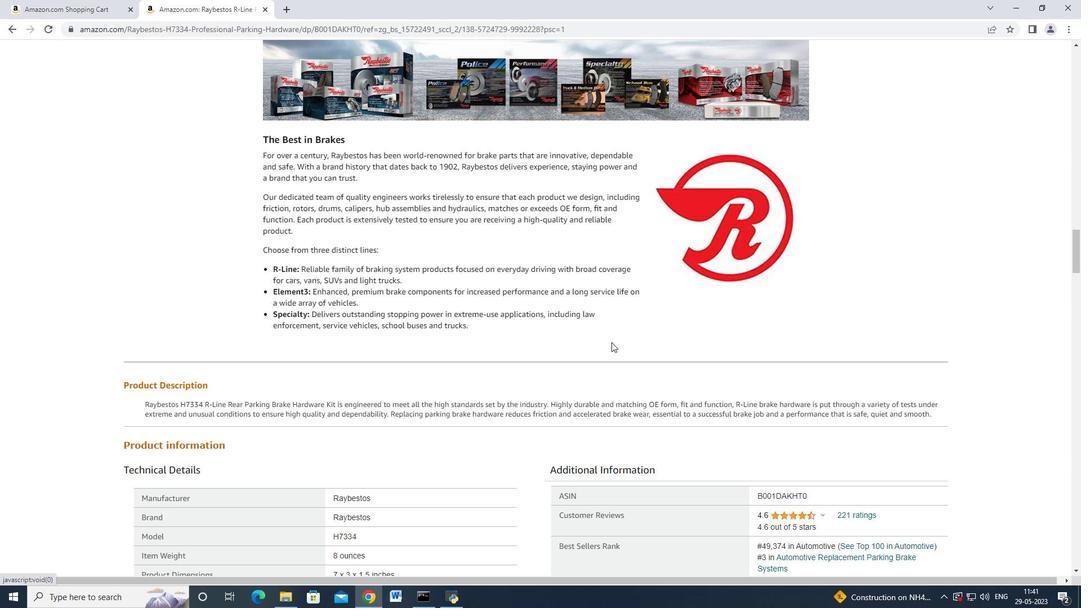 
Action: Mouse scrolled (619, 372) with delta (0, 0)
Screenshot: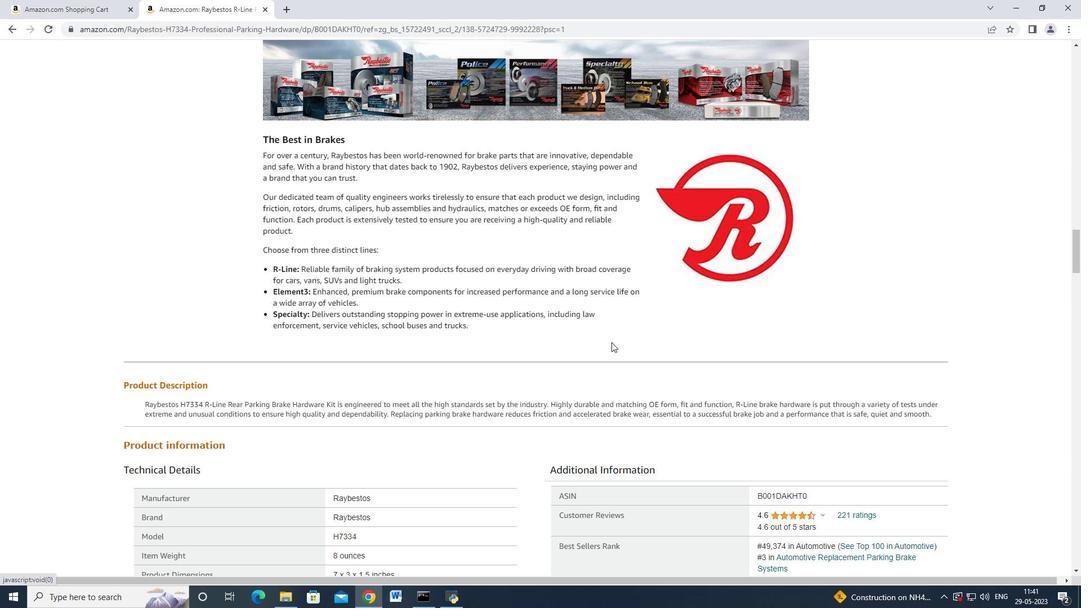 
Action: Mouse moved to (618, 374)
Screenshot: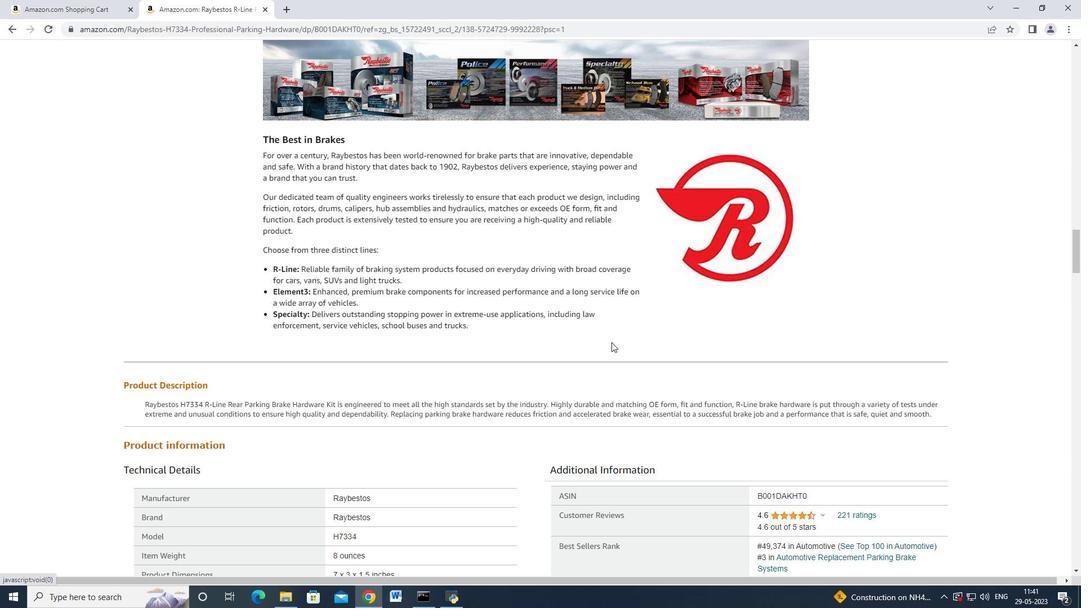 
Action: Mouse scrolled (618, 373) with delta (0, 0)
Screenshot: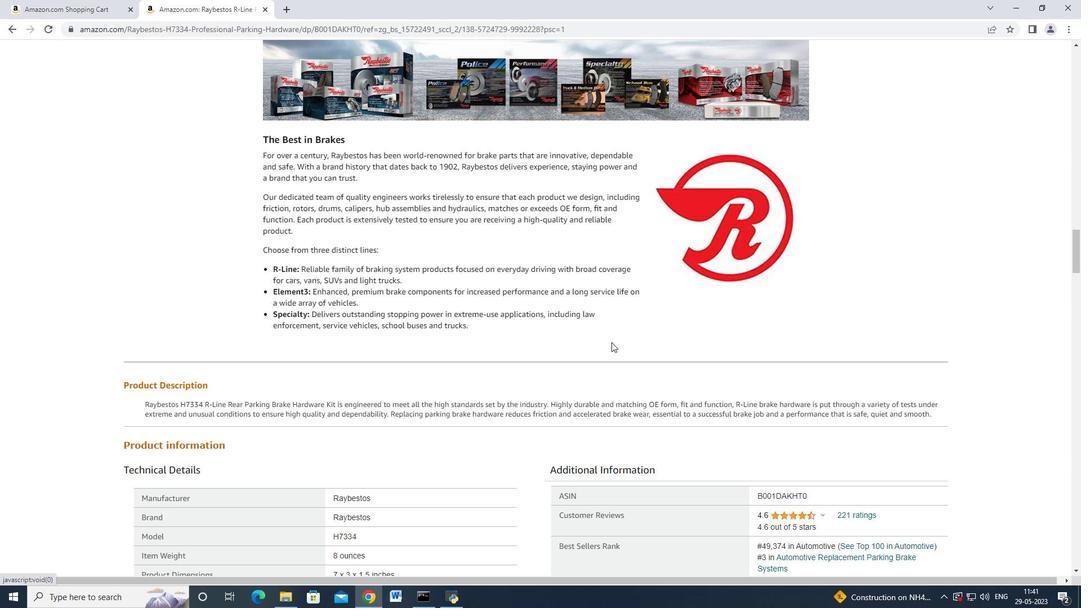 
Action: Mouse scrolled (618, 373) with delta (0, 0)
Screenshot: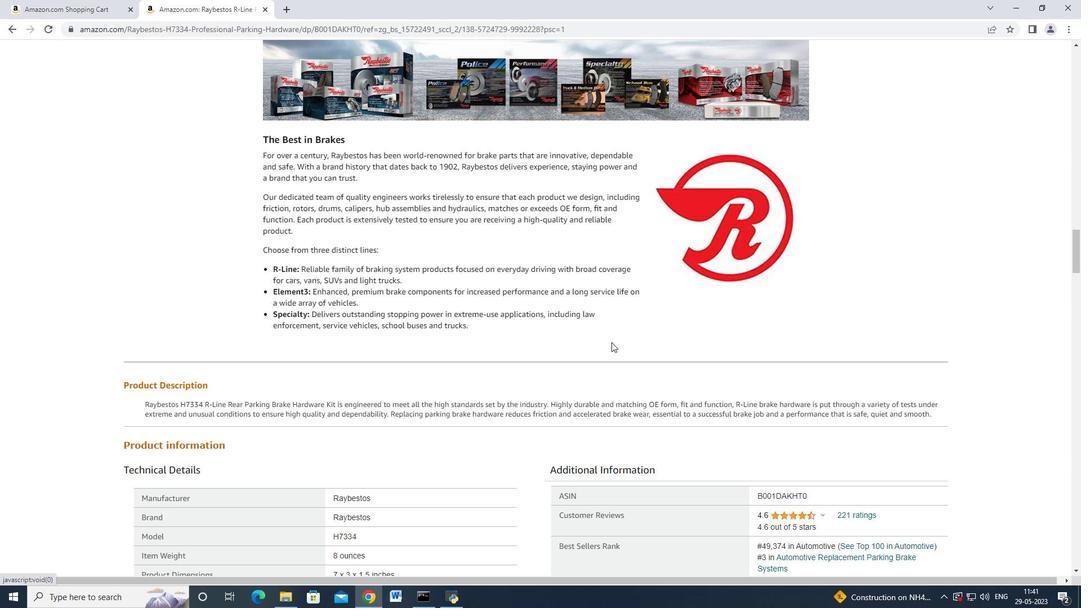 
Action: Mouse scrolled (618, 373) with delta (0, 0)
Screenshot: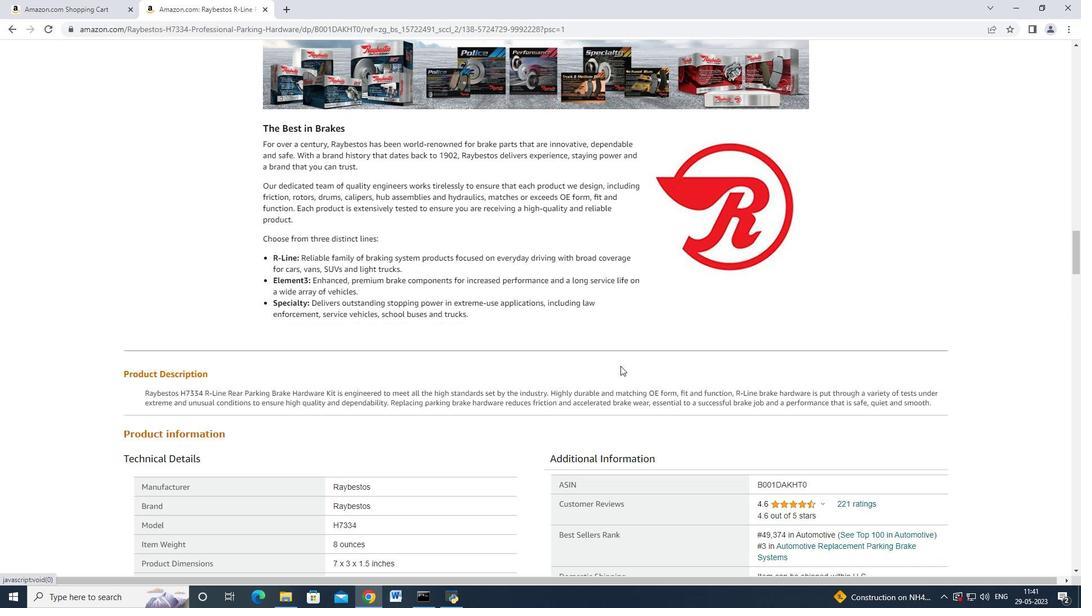 
Action: Mouse scrolled (618, 373) with delta (0, 0)
Screenshot: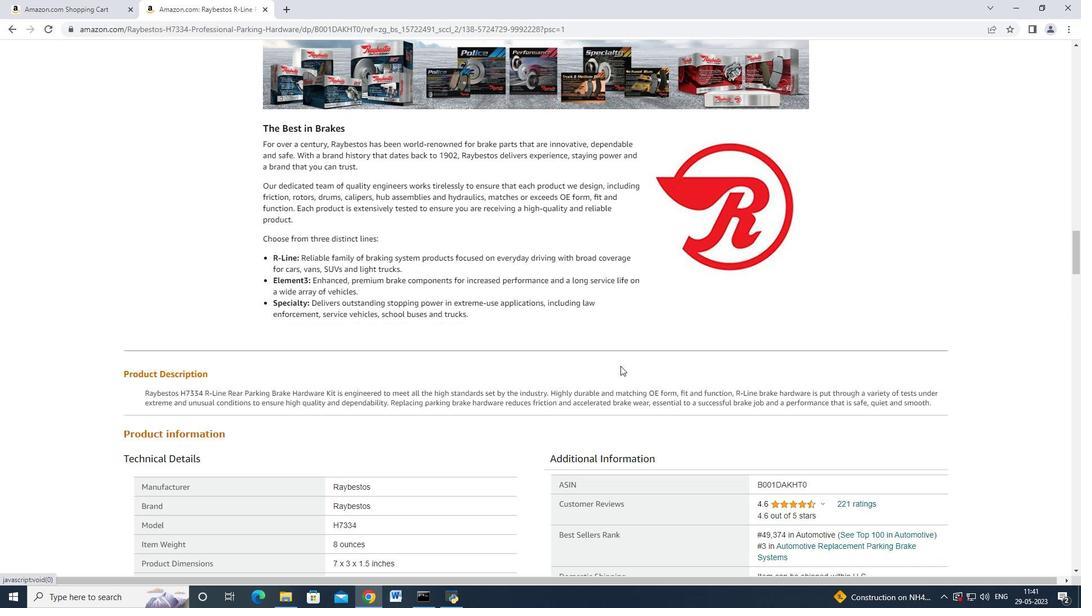
Action: Mouse scrolled (618, 373) with delta (0, 0)
Screenshot: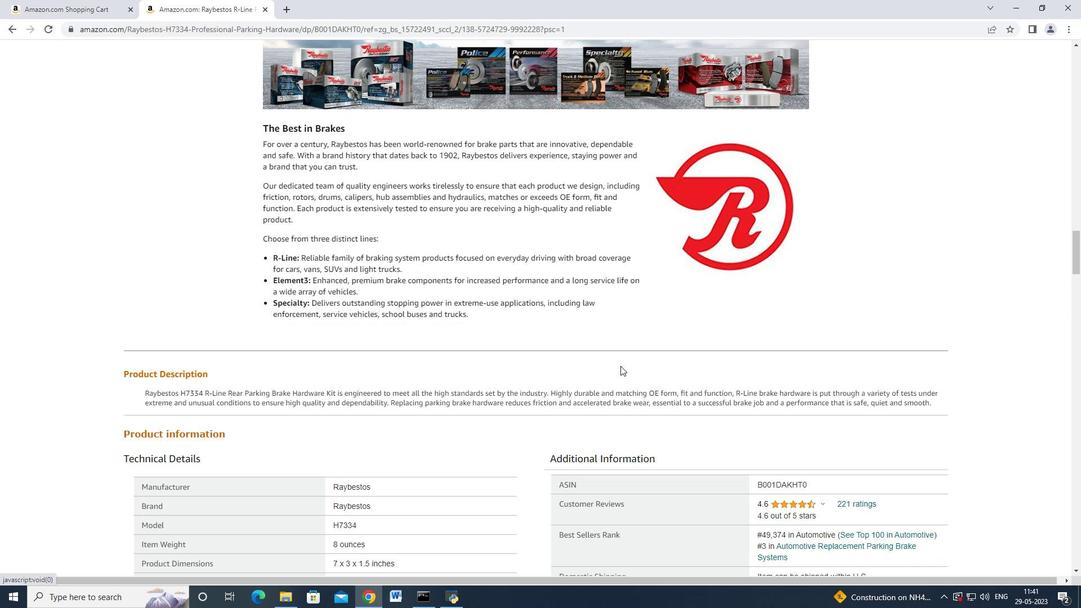 
Action: Mouse moved to (607, 378)
Screenshot: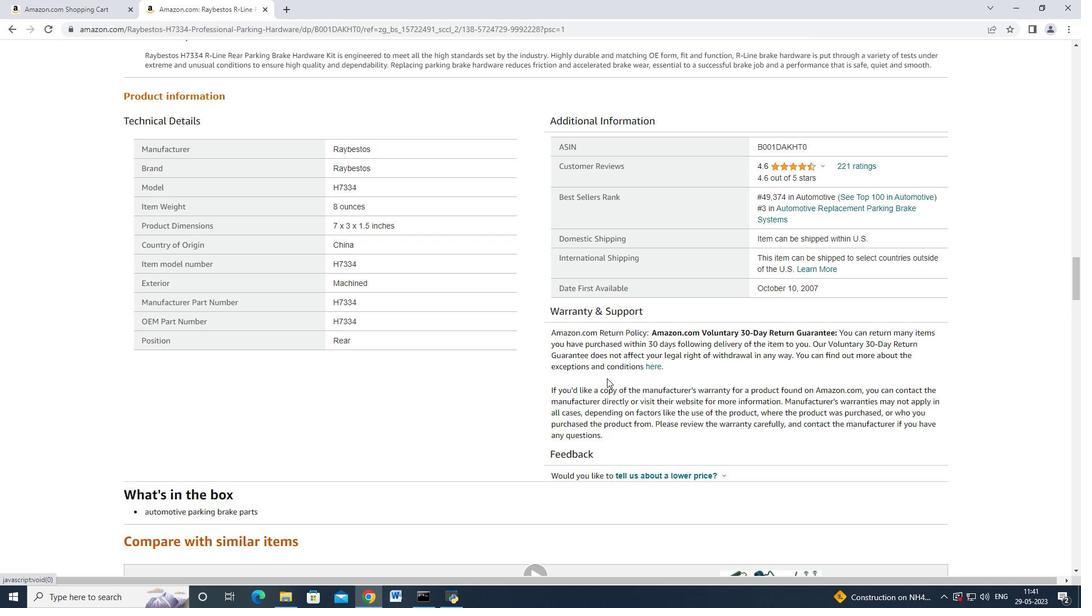 
Action: Mouse scrolled (607, 379) with delta (0, 0)
Screenshot: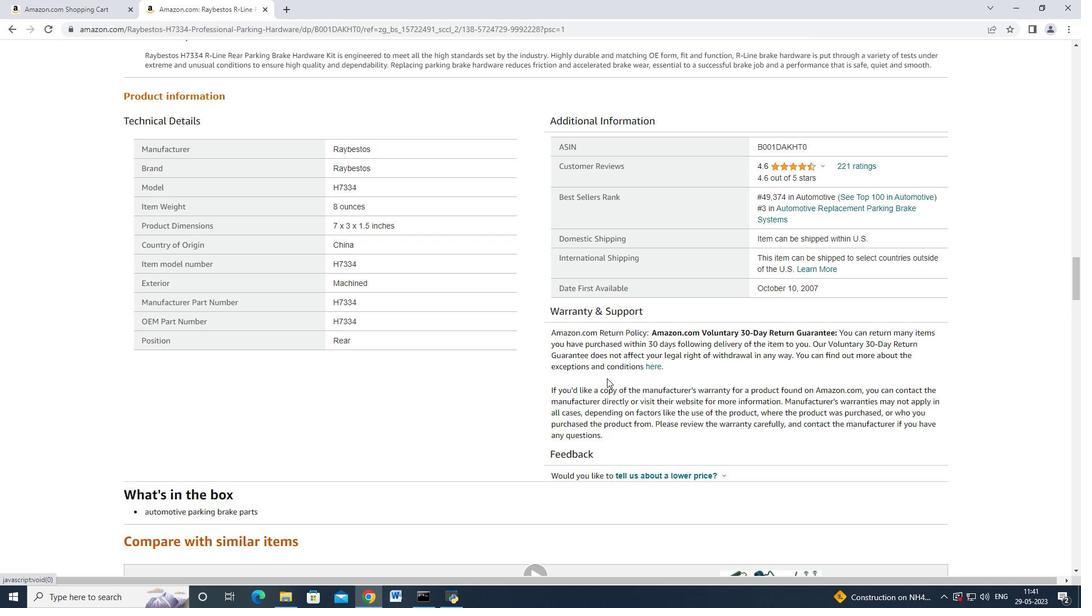 
Action: Mouse scrolled (607, 379) with delta (0, 0)
Screenshot: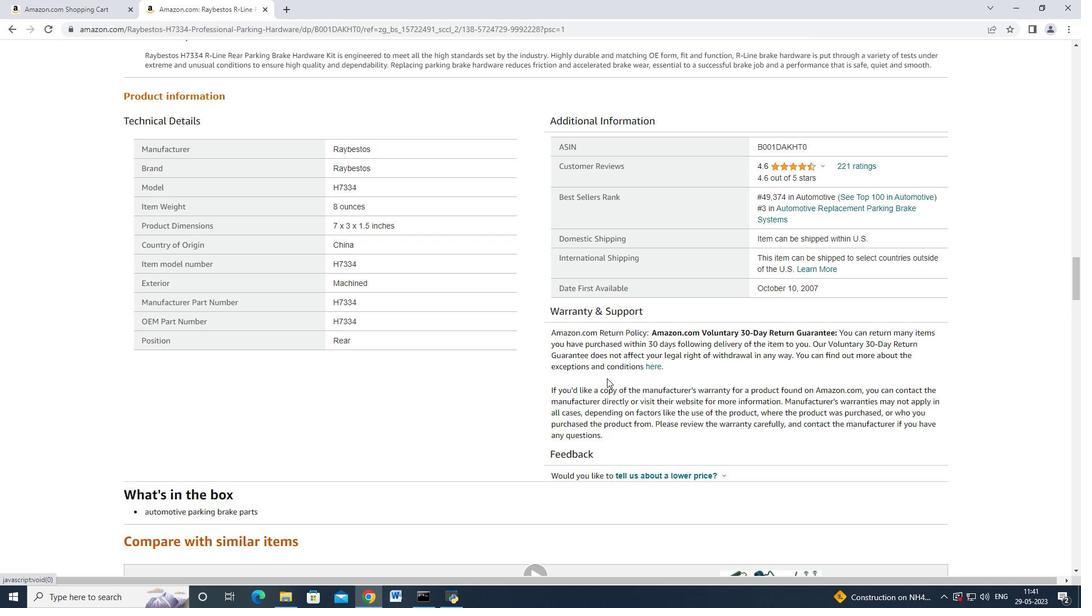 
Action: Mouse scrolled (607, 379) with delta (0, 0)
Screenshot: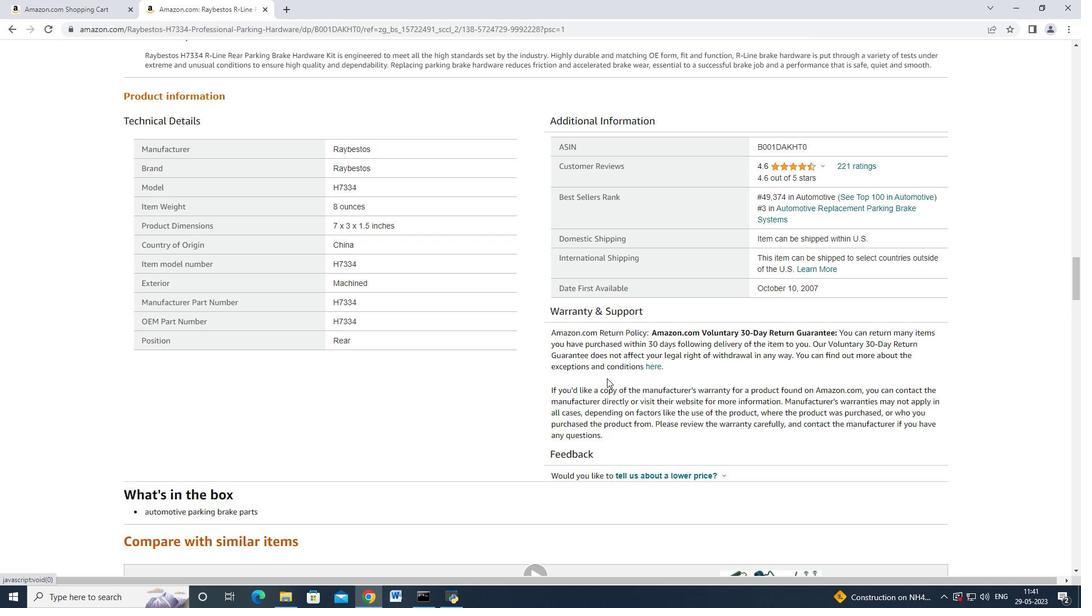 
Action: Mouse scrolled (607, 379) with delta (0, 0)
Screenshot: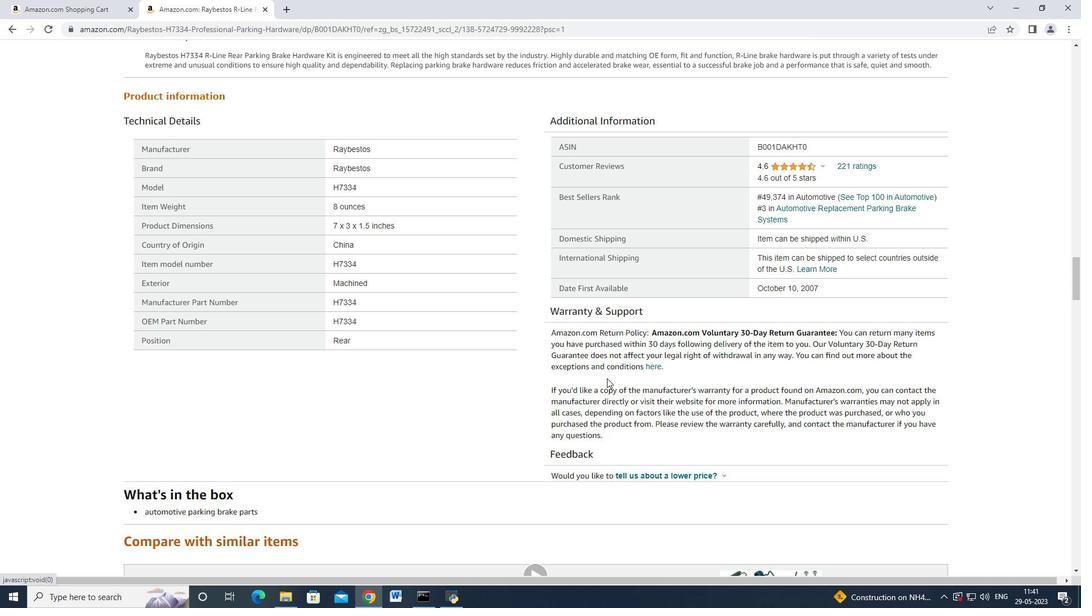 
Action: Mouse scrolled (607, 379) with delta (0, 0)
Screenshot: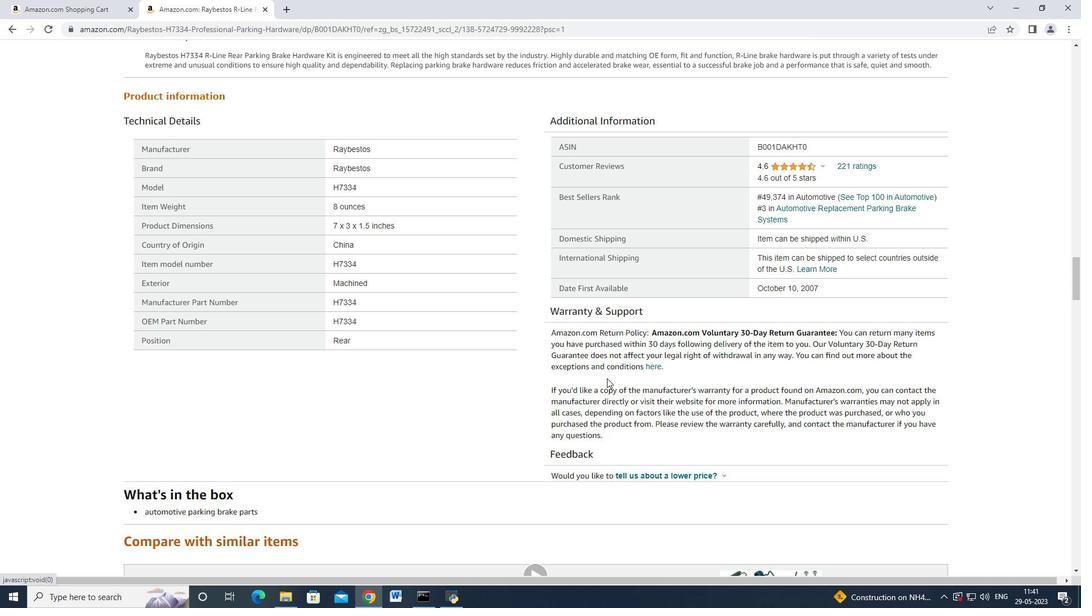 
Action: Mouse scrolled (607, 379) with delta (0, 0)
Screenshot: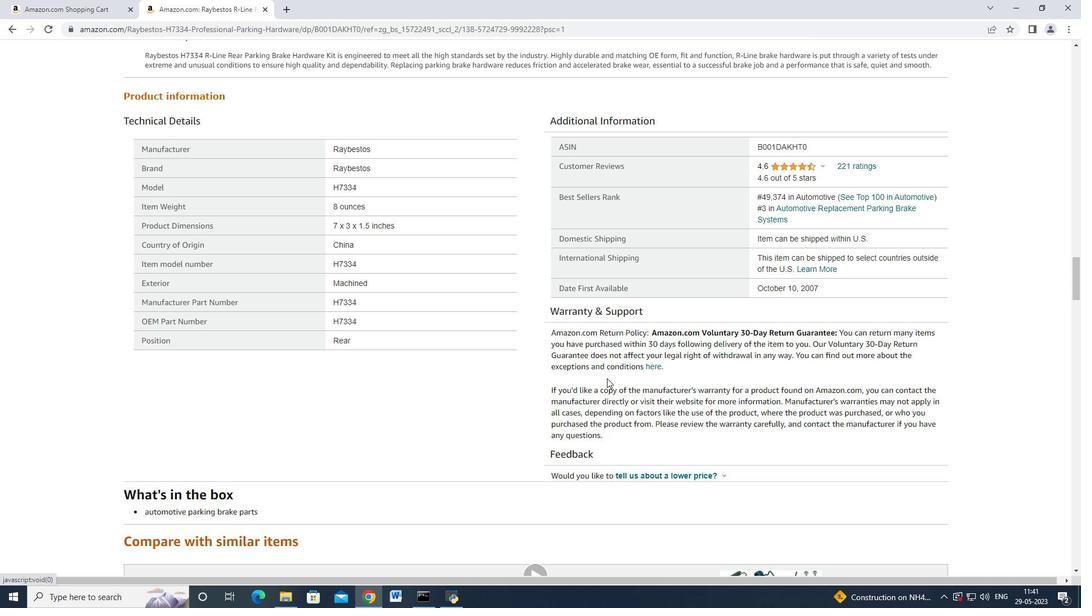 
Action: Mouse moved to (607, 378)
Screenshot: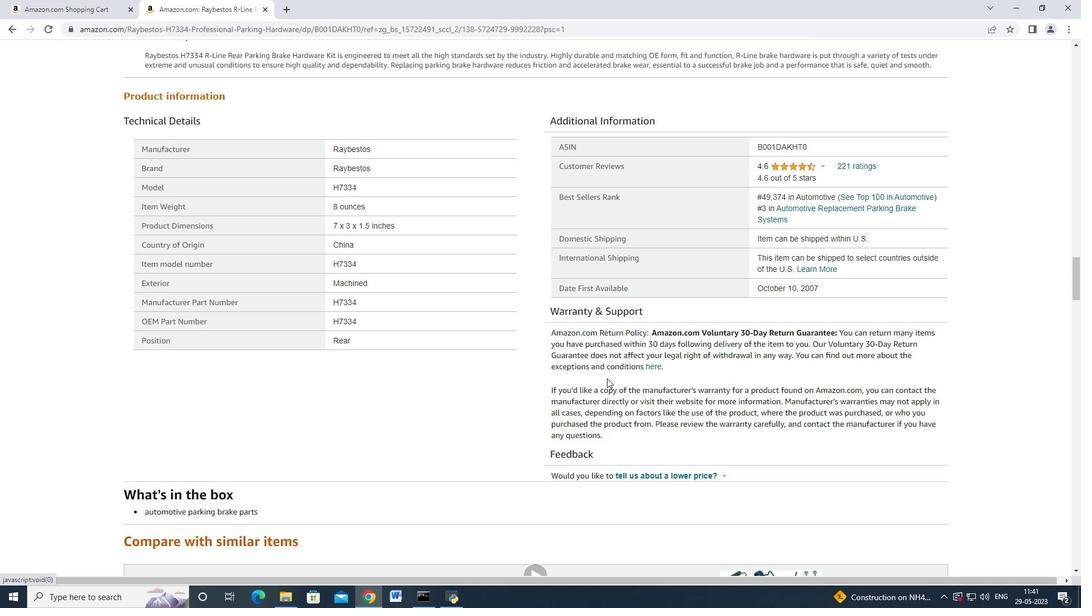 
Action: Mouse scrolled (607, 379) with delta (0, 0)
Screenshot: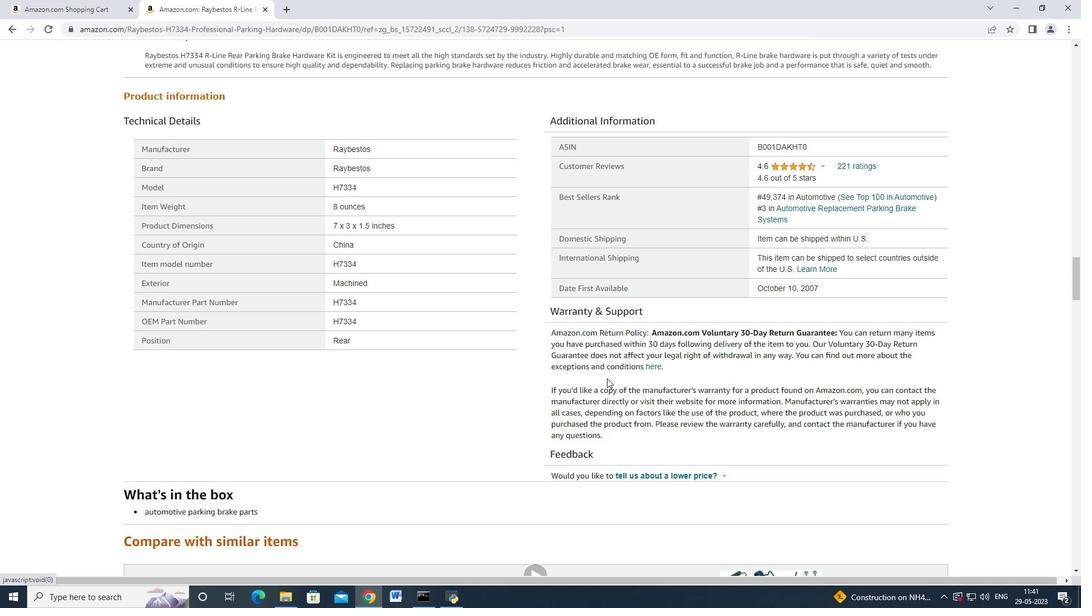 
Action: Mouse moved to (606, 378)
Screenshot: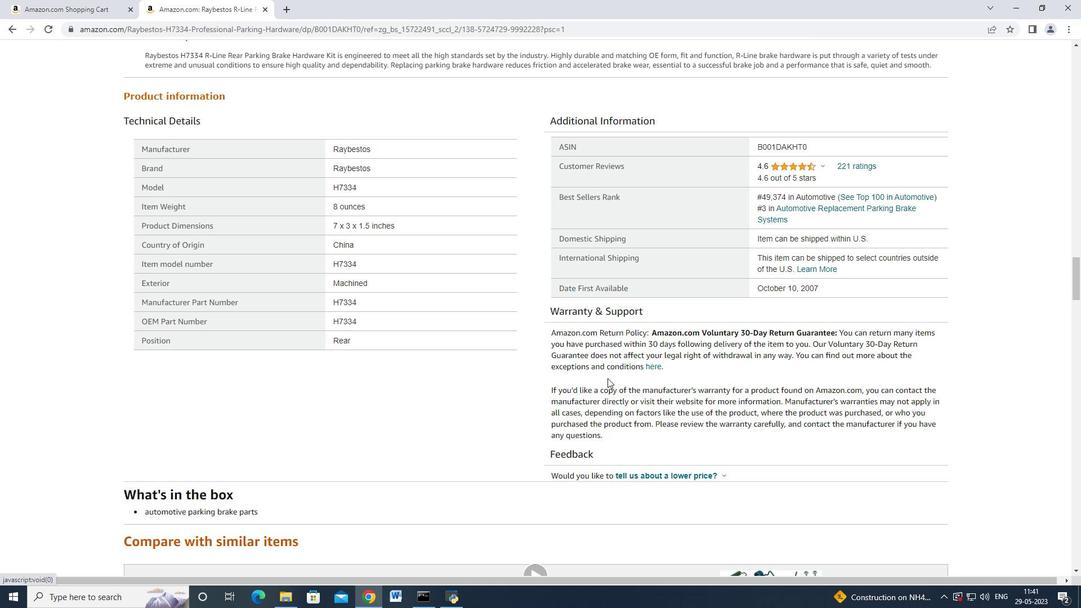 
Action: Mouse scrolled (606, 379) with delta (0, 0)
Screenshot: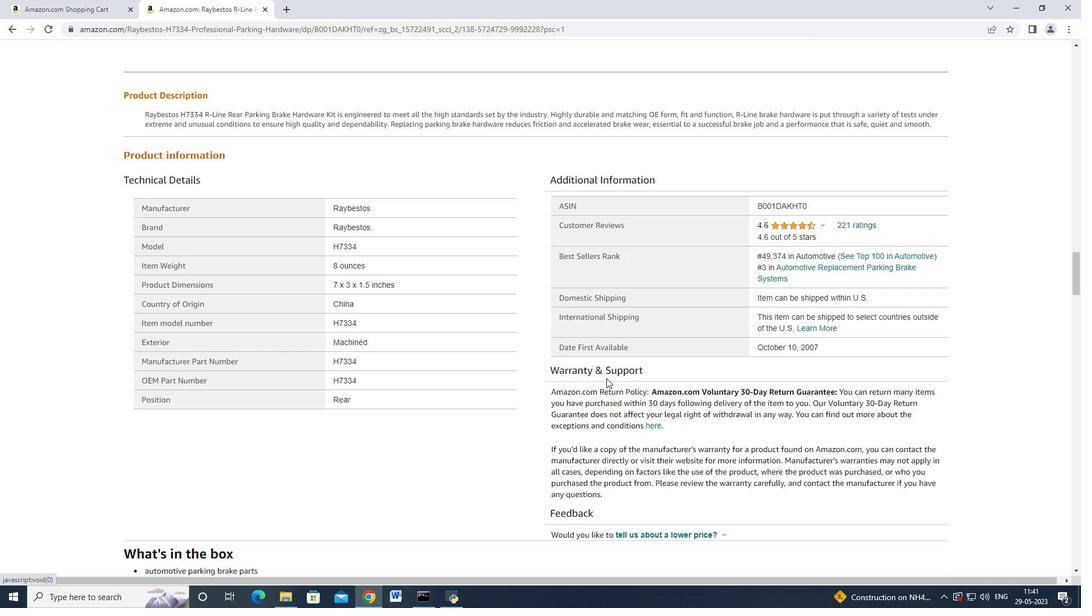 
Action: Mouse scrolled (606, 379) with delta (0, 1)
Screenshot: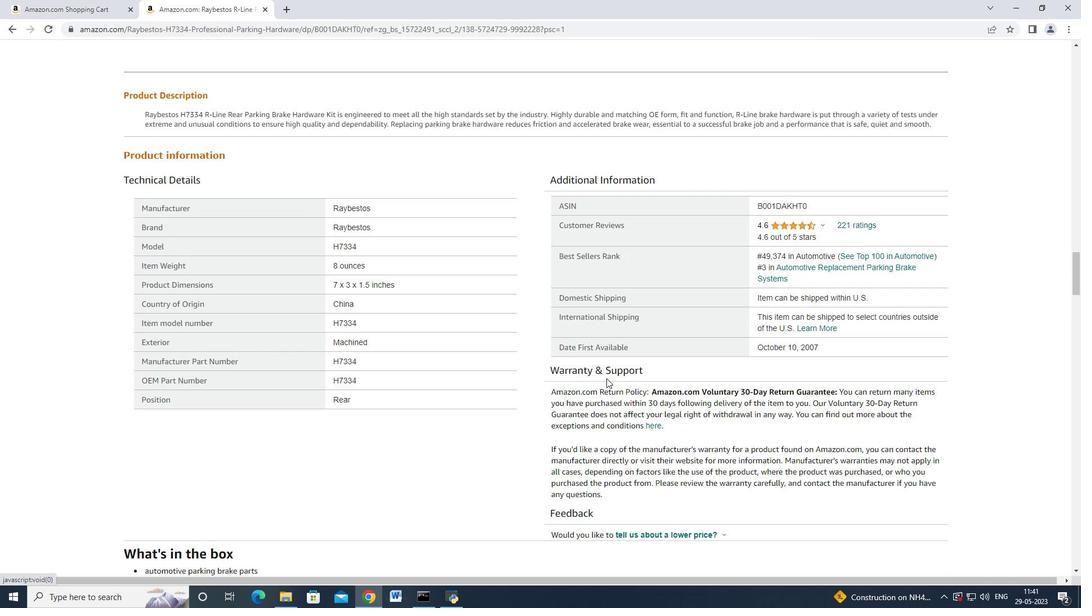 
Action: Mouse scrolled (606, 379) with delta (0, 0)
Screenshot: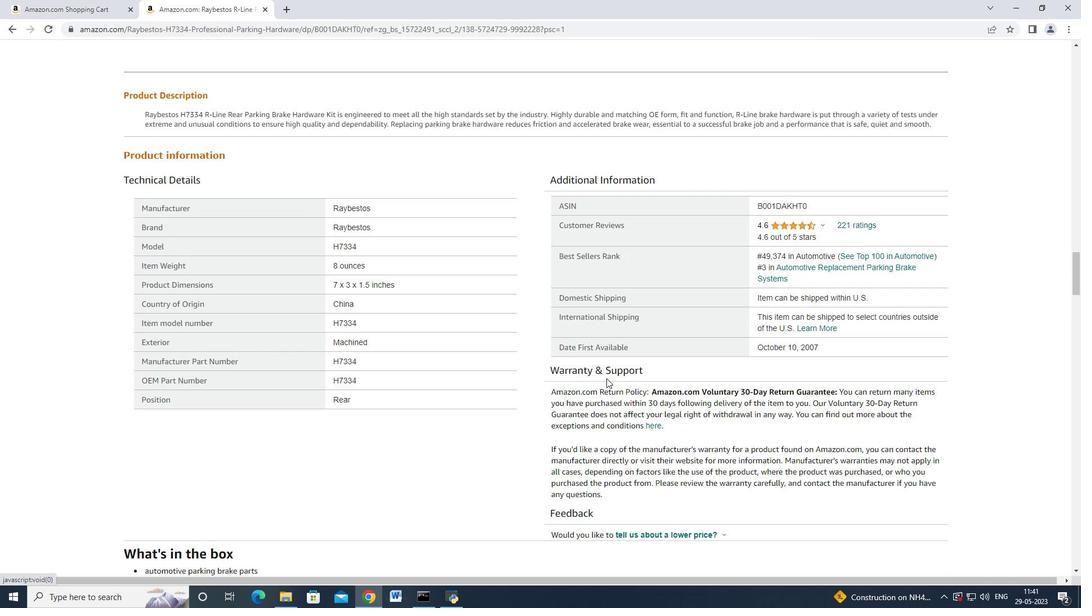 
Action: Mouse scrolled (606, 379) with delta (0, 0)
Screenshot: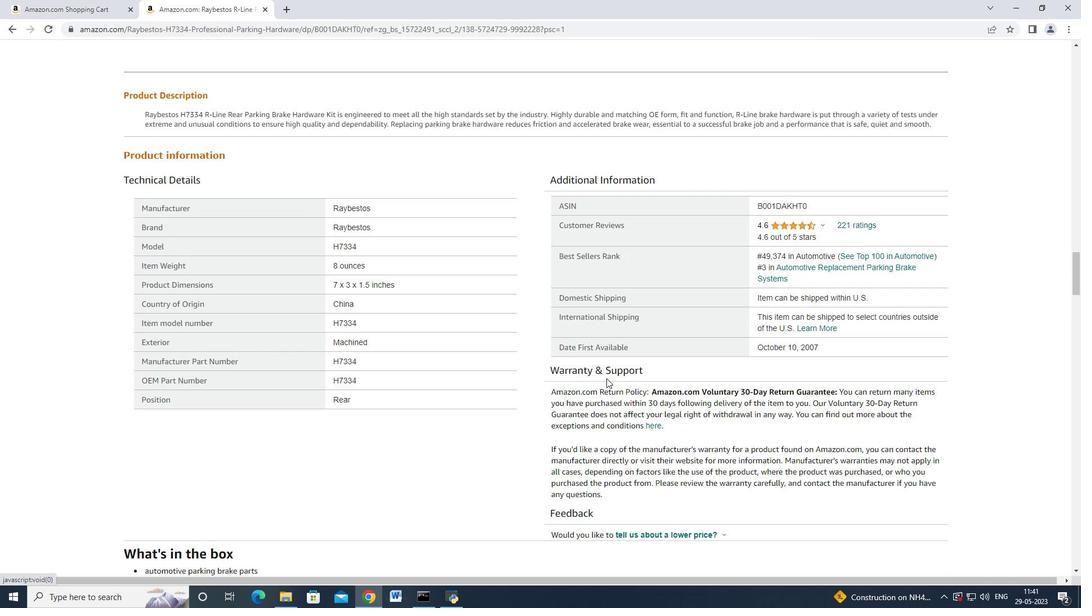 
Action: Mouse scrolled (606, 379) with delta (0, 0)
Screenshot: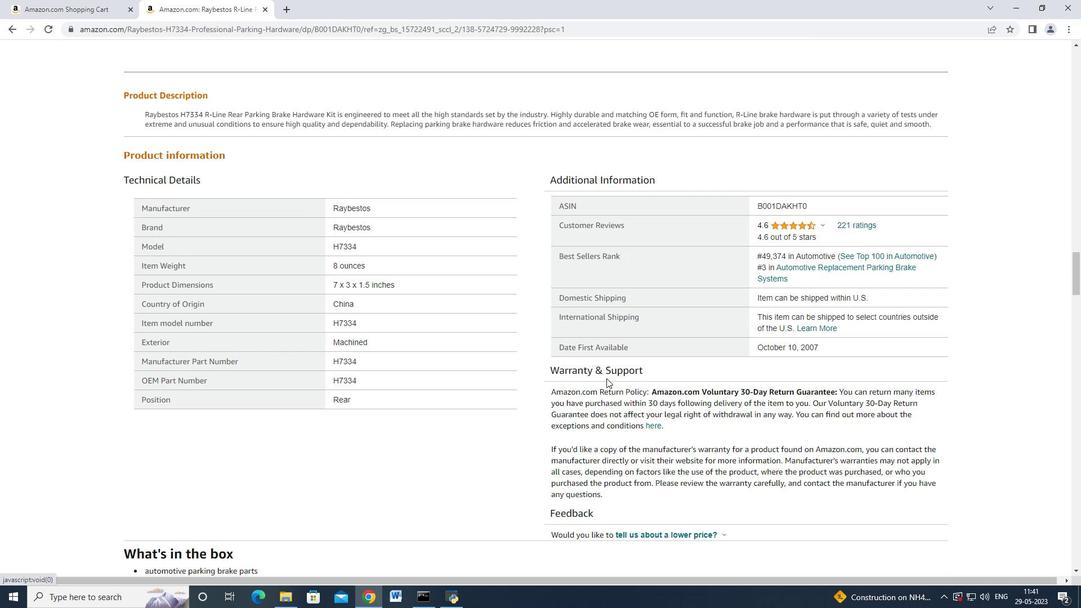 
Action: Mouse scrolled (606, 379) with delta (0, 0)
Screenshot: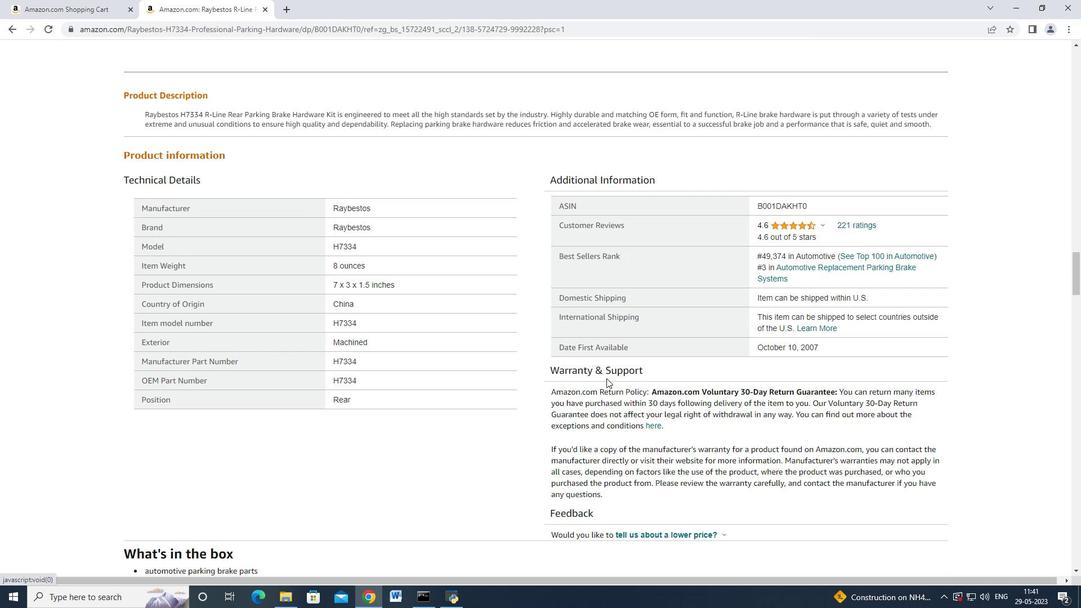 
Action: Mouse moved to (606, 378)
Screenshot: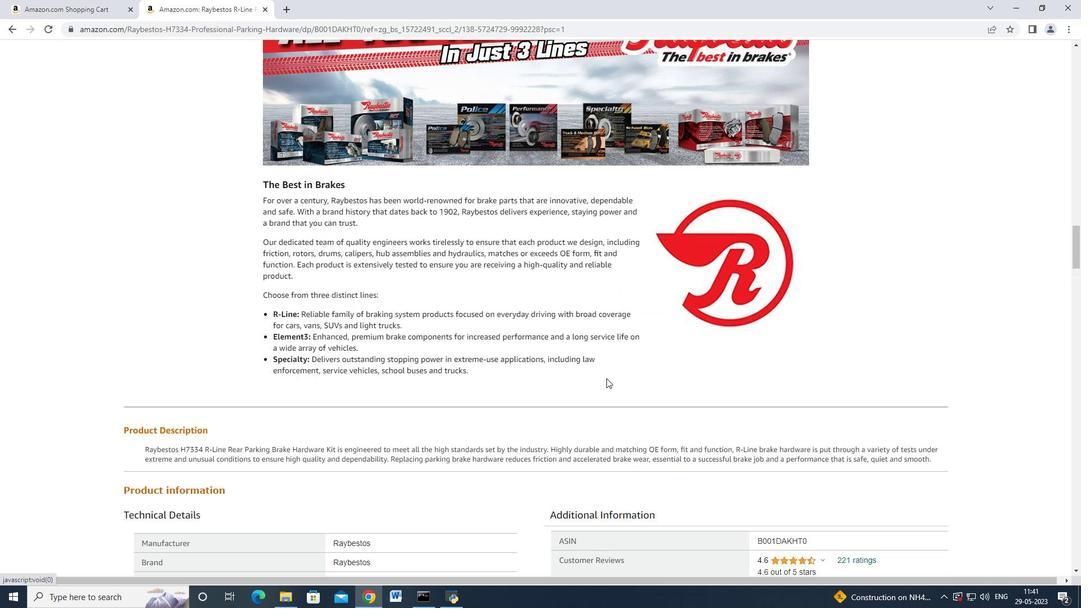 
Action: Mouse scrolled (606, 379) with delta (0, 0)
Screenshot: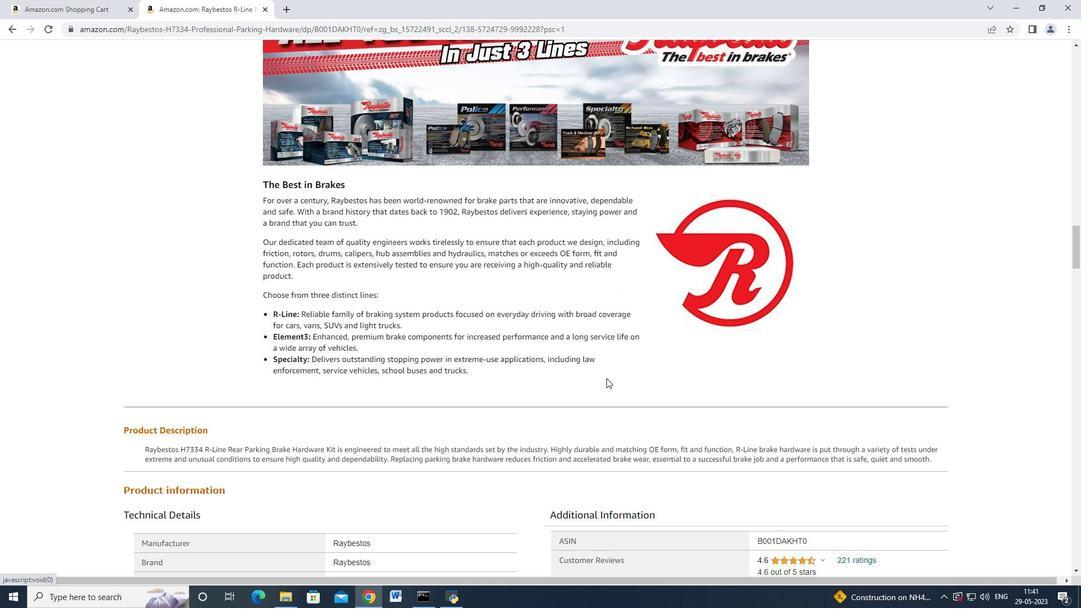 
Action: Mouse scrolled (606, 379) with delta (0, 0)
Screenshot: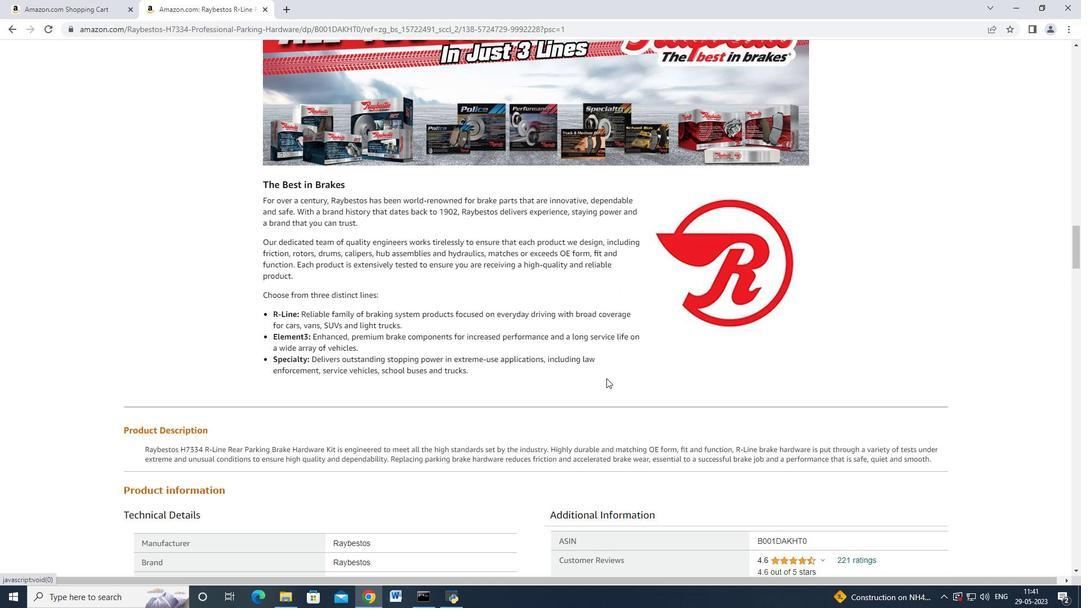 
Action: Mouse scrolled (606, 379) with delta (0, 0)
Screenshot: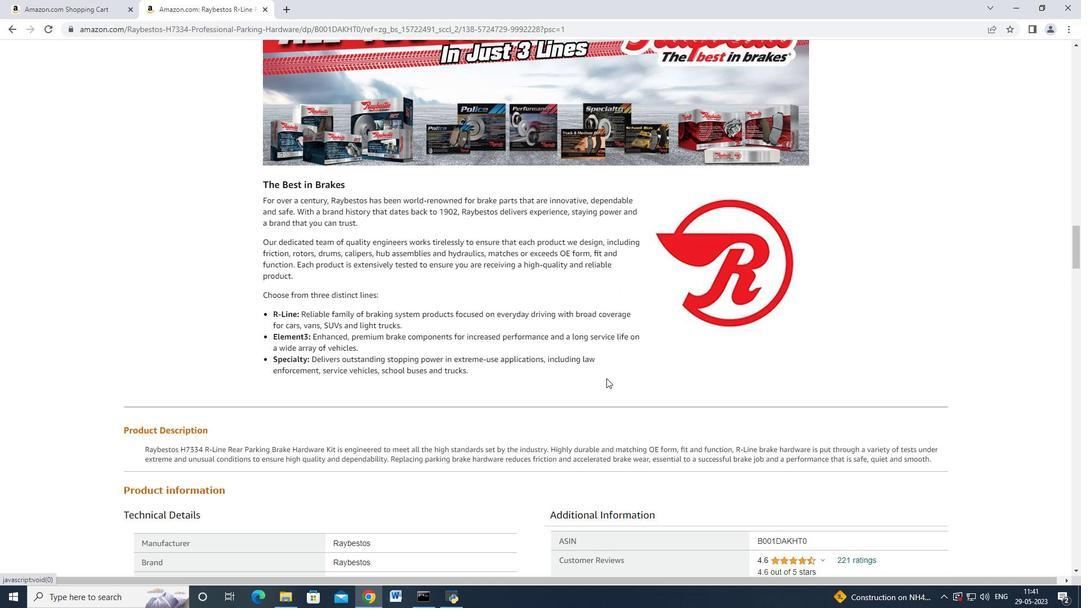 
Action: Mouse scrolled (606, 379) with delta (0, 0)
Screenshot: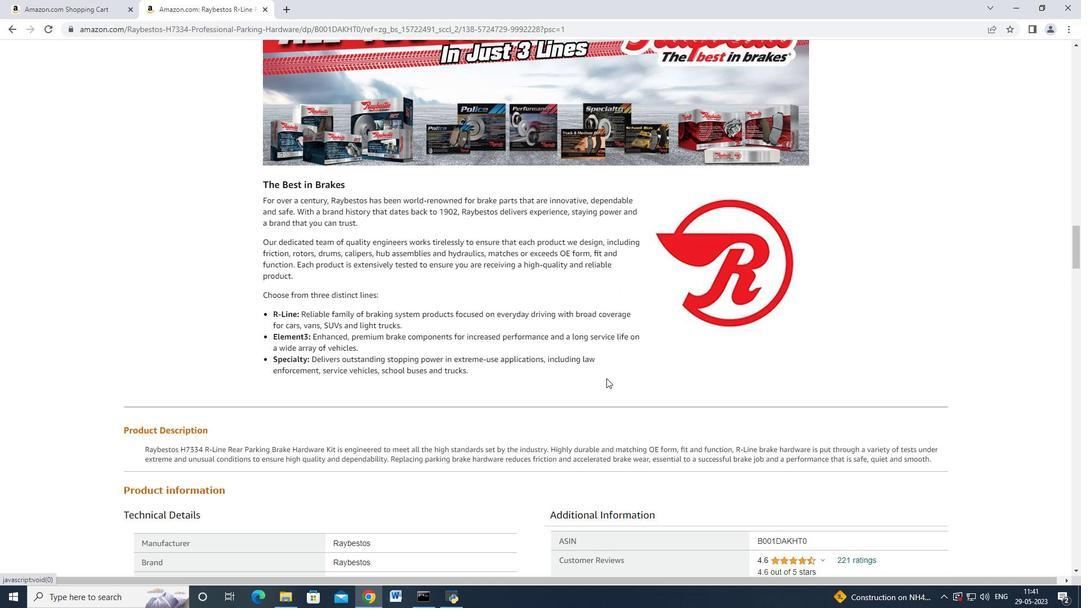 
Action: Mouse scrolled (606, 379) with delta (0, 0)
Screenshot: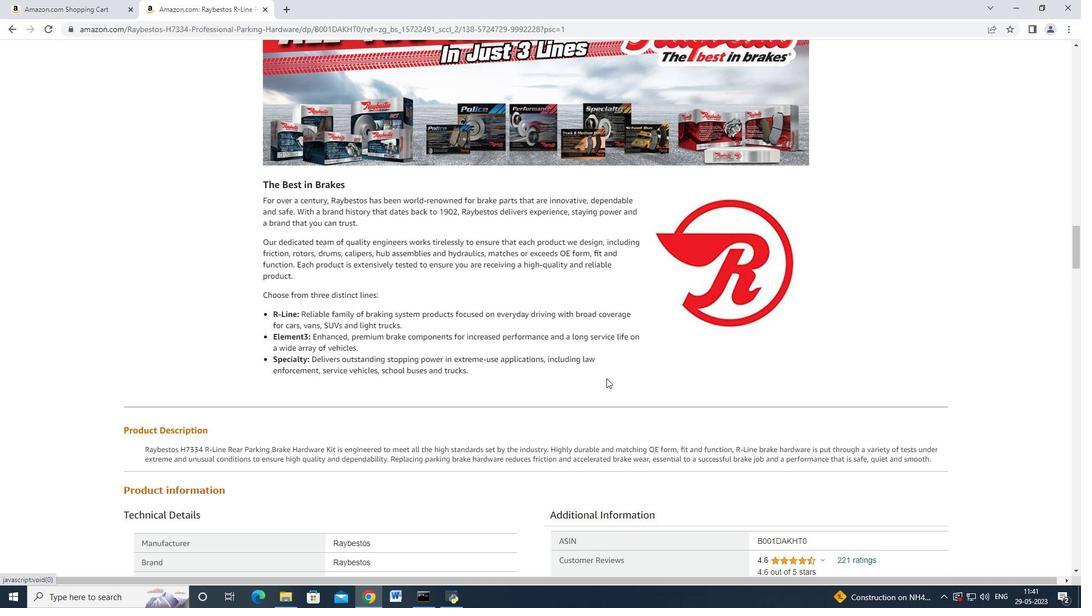 
Action: Mouse scrolled (606, 379) with delta (0, 0)
Screenshot: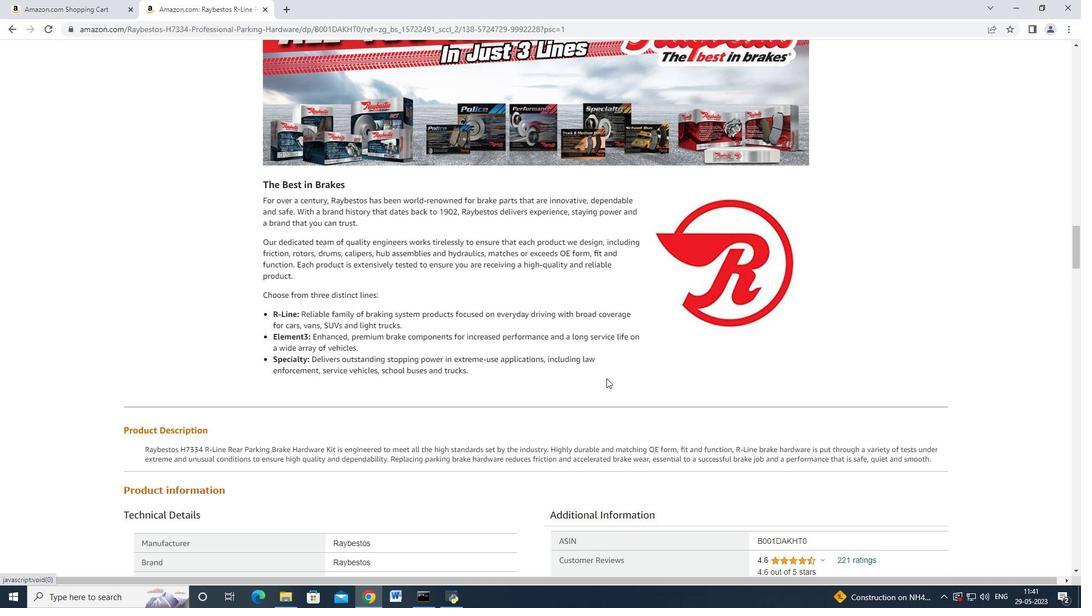
Action: Mouse scrolled (606, 379) with delta (0, 0)
Screenshot: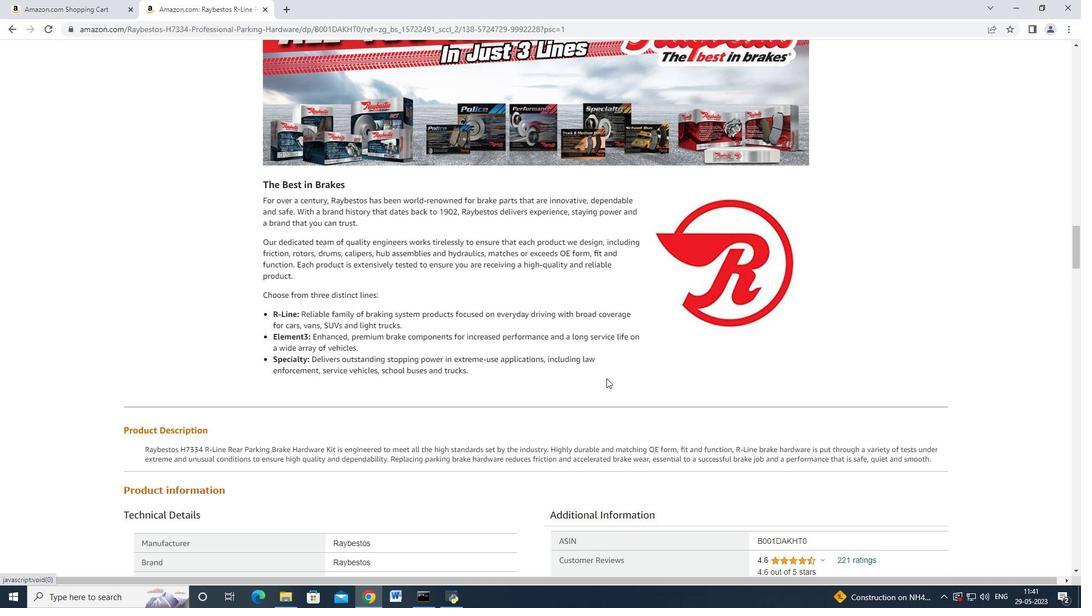 
Action: Mouse scrolled (606, 379) with delta (0, 0)
Screenshot: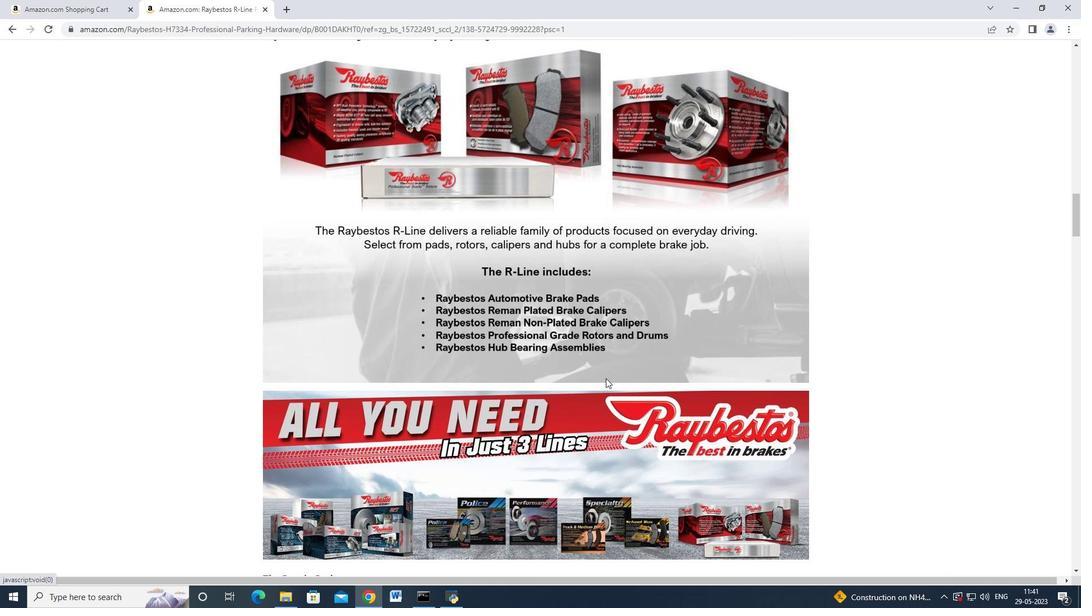 
Action: Mouse scrolled (606, 379) with delta (0, 0)
Screenshot: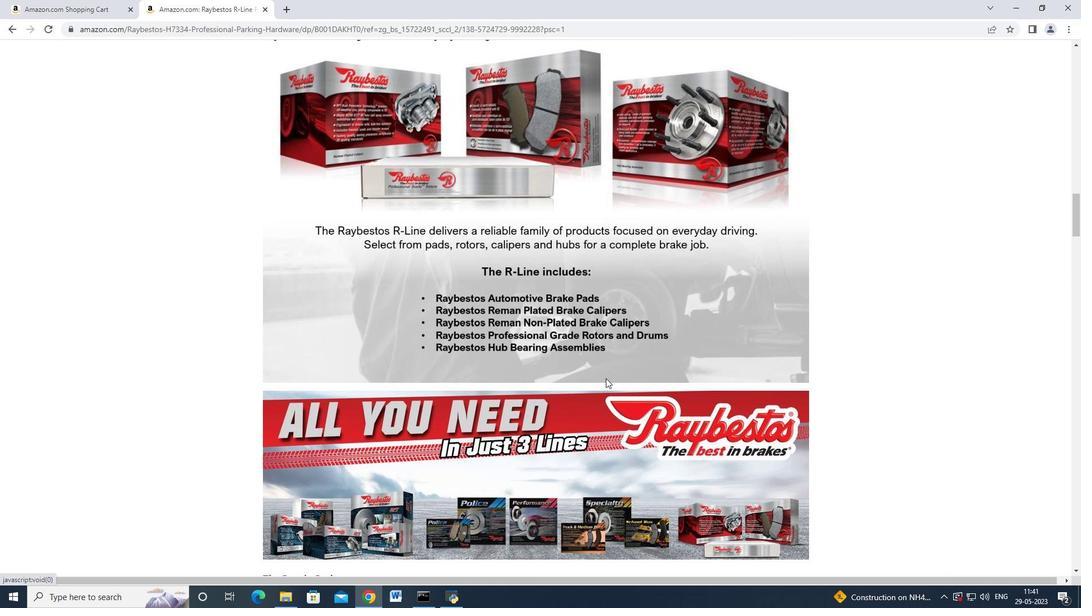 
Action: Mouse scrolled (606, 379) with delta (0, 0)
Screenshot: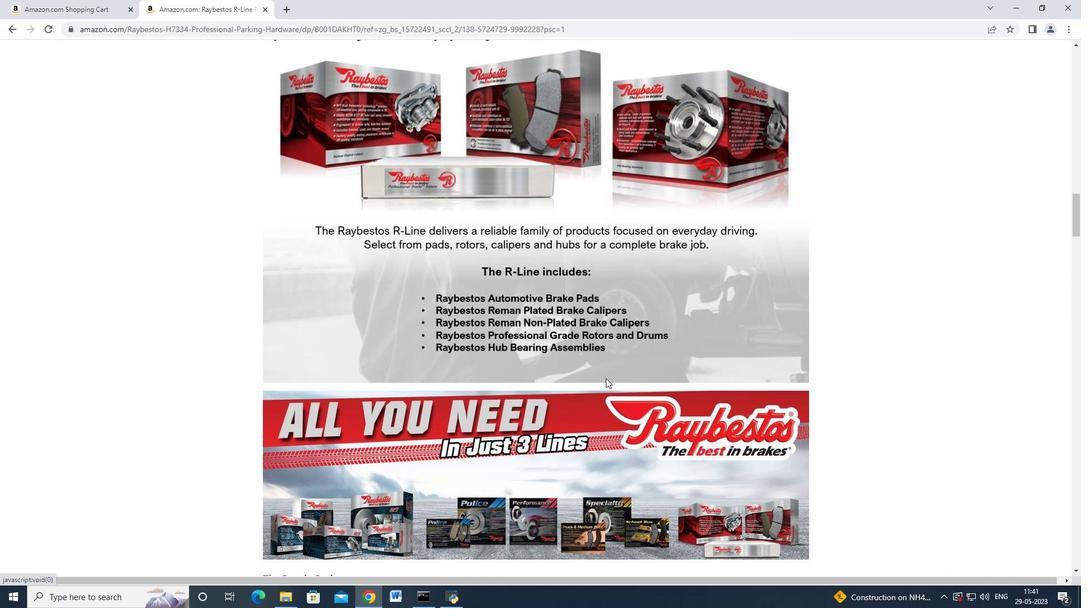 
Action: Mouse scrolled (606, 379) with delta (0, 0)
Screenshot: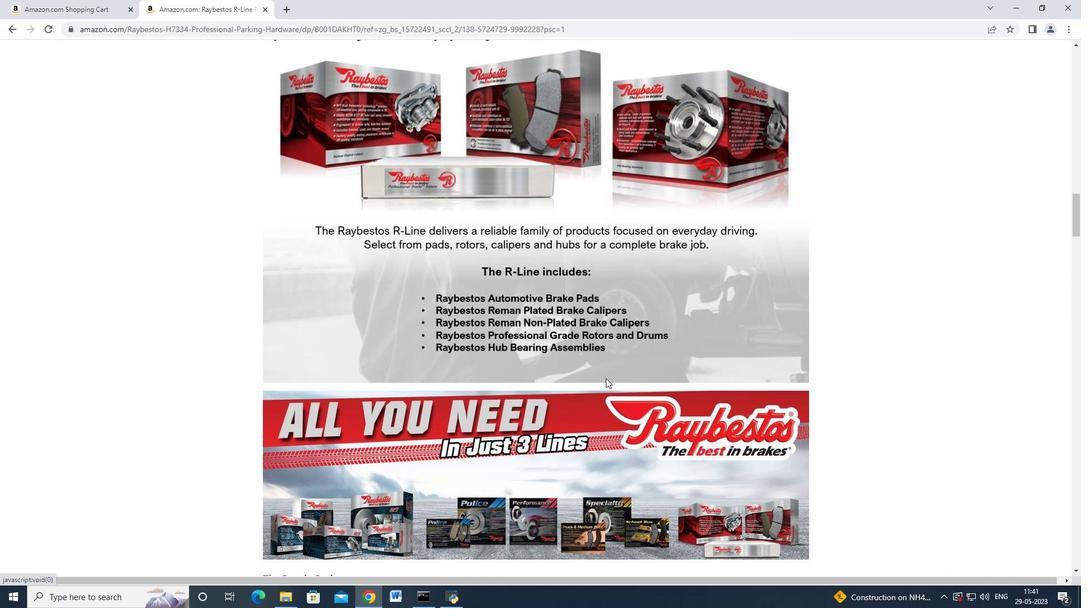 
Action: Mouse scrolled (606, 379) with delta (0, 0)
Screenshot: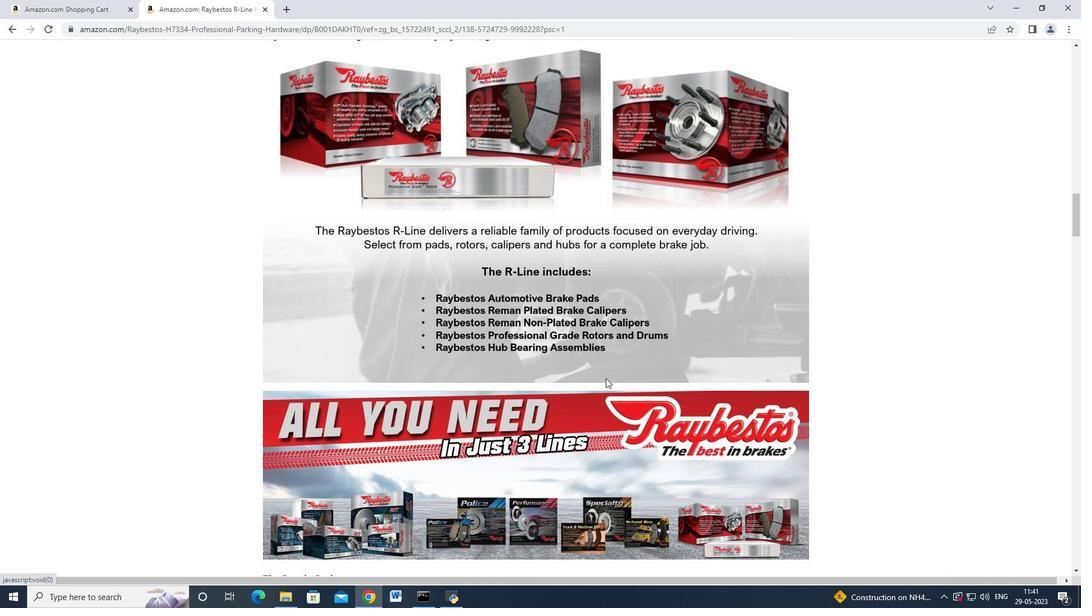 
Action: Mouse scrolled (606, 379) with delta (0, 0)
Screenshot: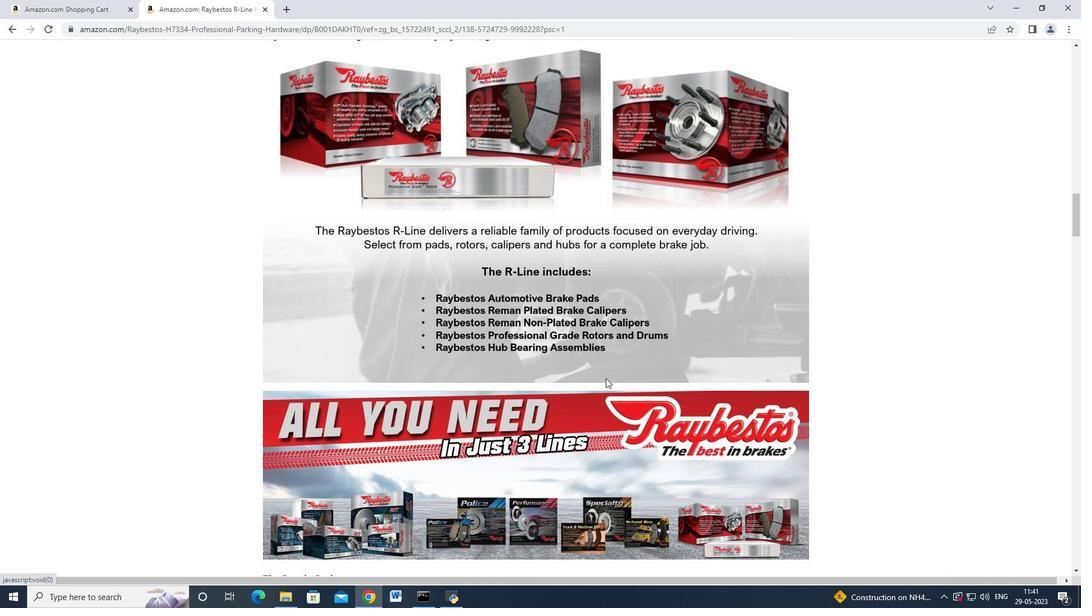 
Action: Mouse moved to (605, 378)
Screenshot: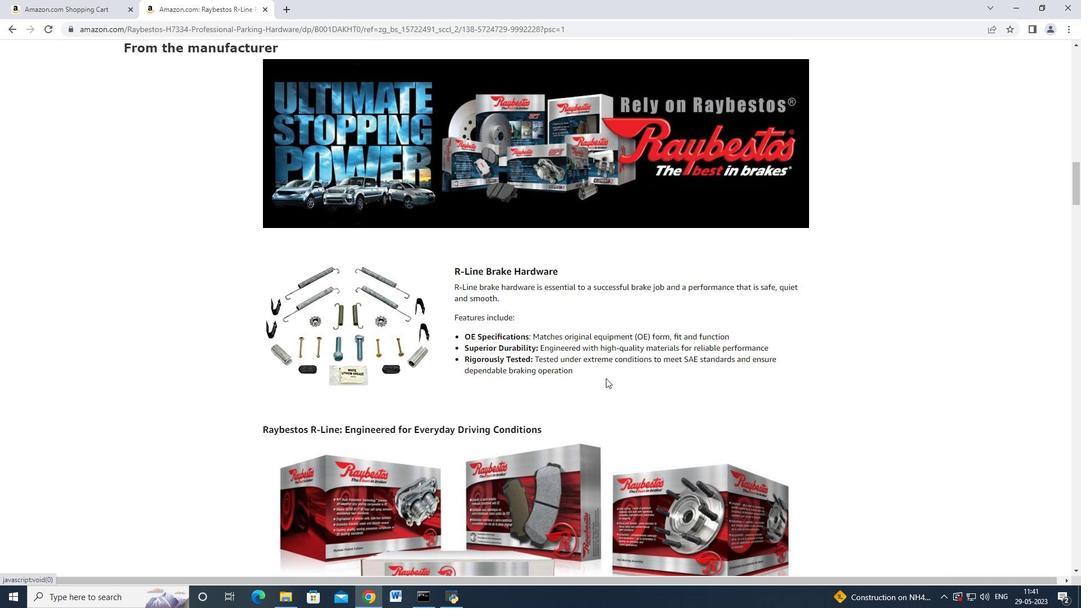 
Action: Mouse scrolled (605, 379) with delta (0, 0)
Screenshot: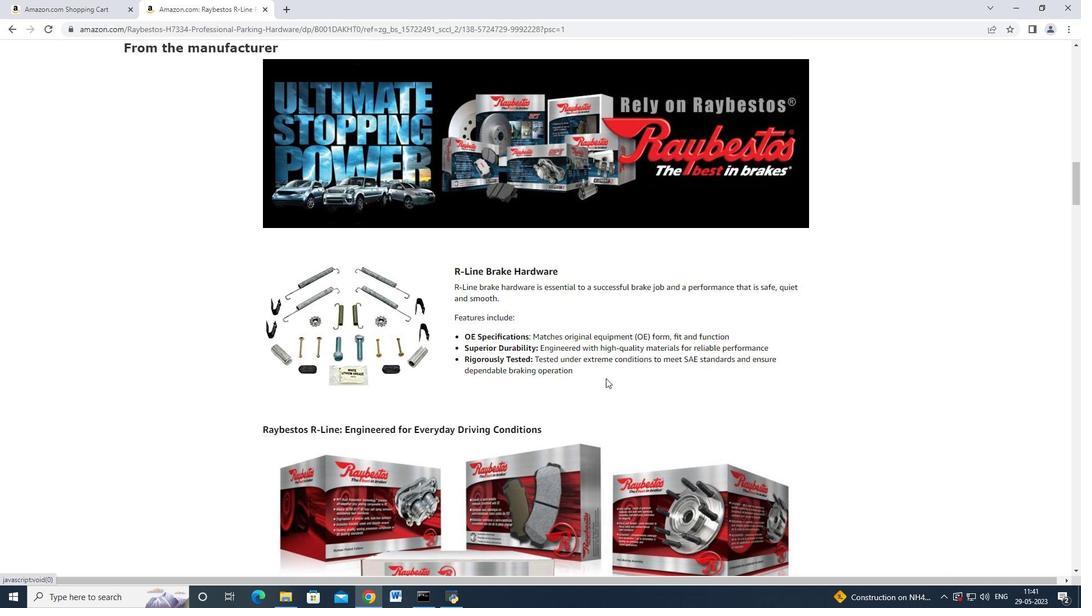 
Action: Mouse scrolled (605, 379) with delta (0, 0)
Screenshot: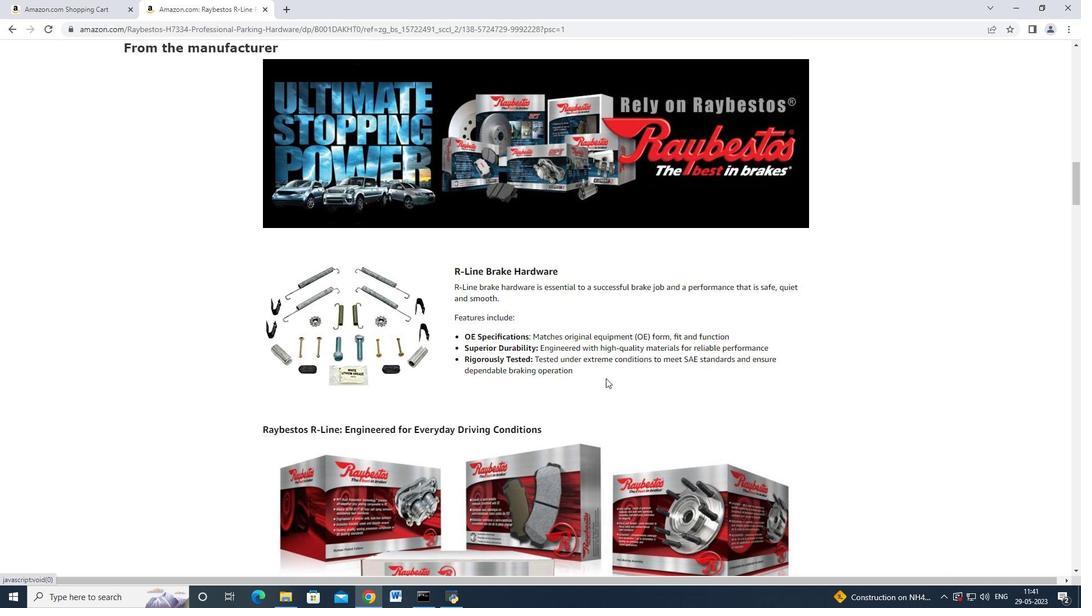 
Action: Mouse scrolled (605, 379) with delta (0, 0)
Screenshot: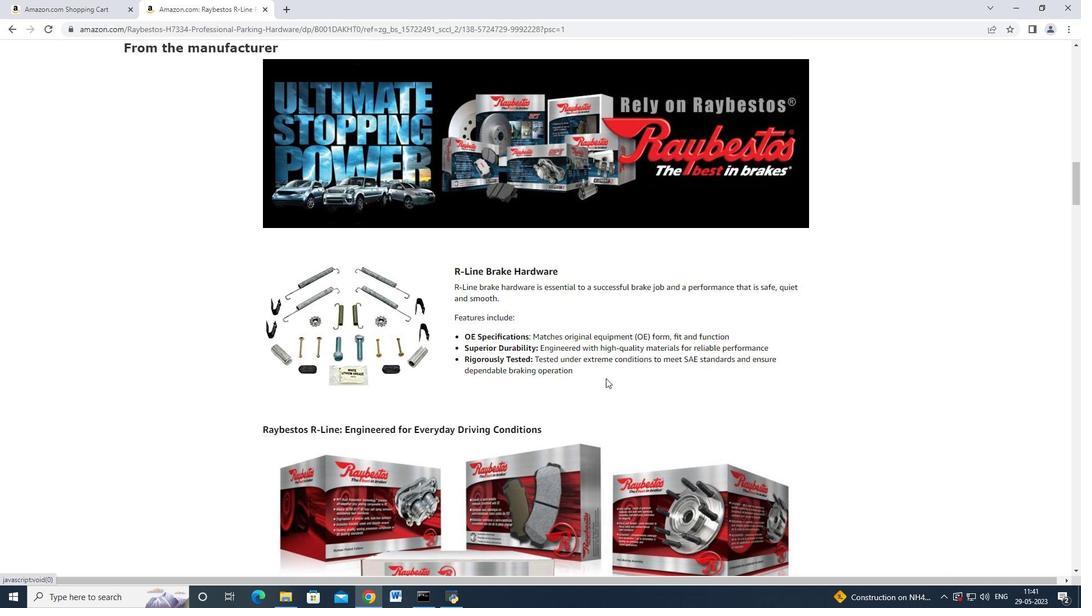 
Action: Mouse scrolled (605, 379) with delta (0, 0)
Screenshot: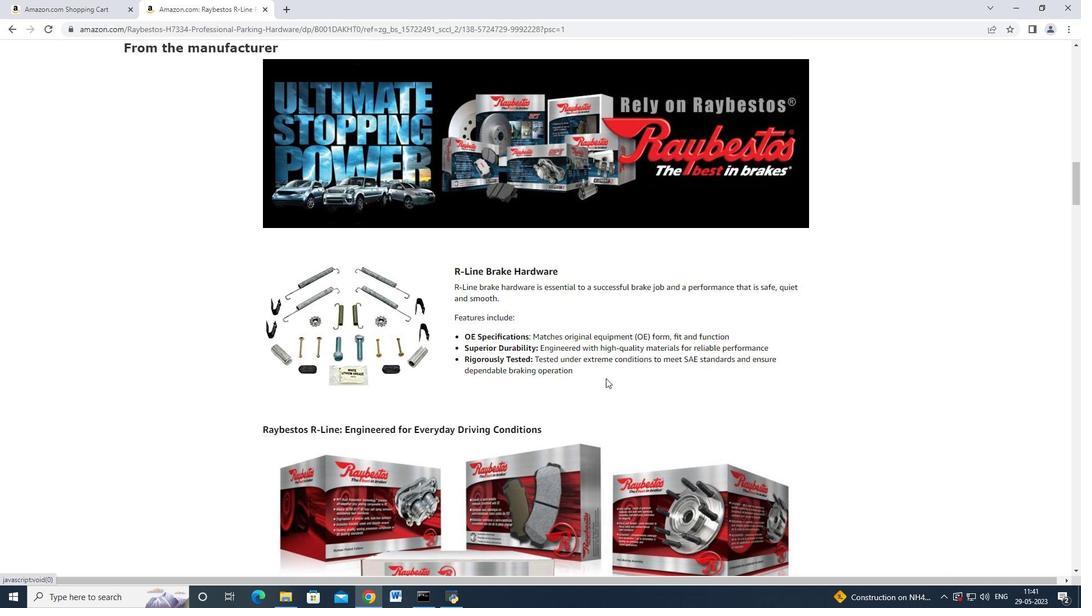 
Action: Mouse scrolled (605, 379) with delta (0, 0)
